 Task: Buy 2 Cleansers from Oral Care section under best seller category for shipping address: Katherine Jones, 1480 Vineyard Drive, Independence, Ohio 44131, Cell Number 4403901431. Pay from credit card ending with 7965, CVV 549
Action: Key pressed <Key.caps_lock>C<Key.caps_lock>leanse
Screenshot: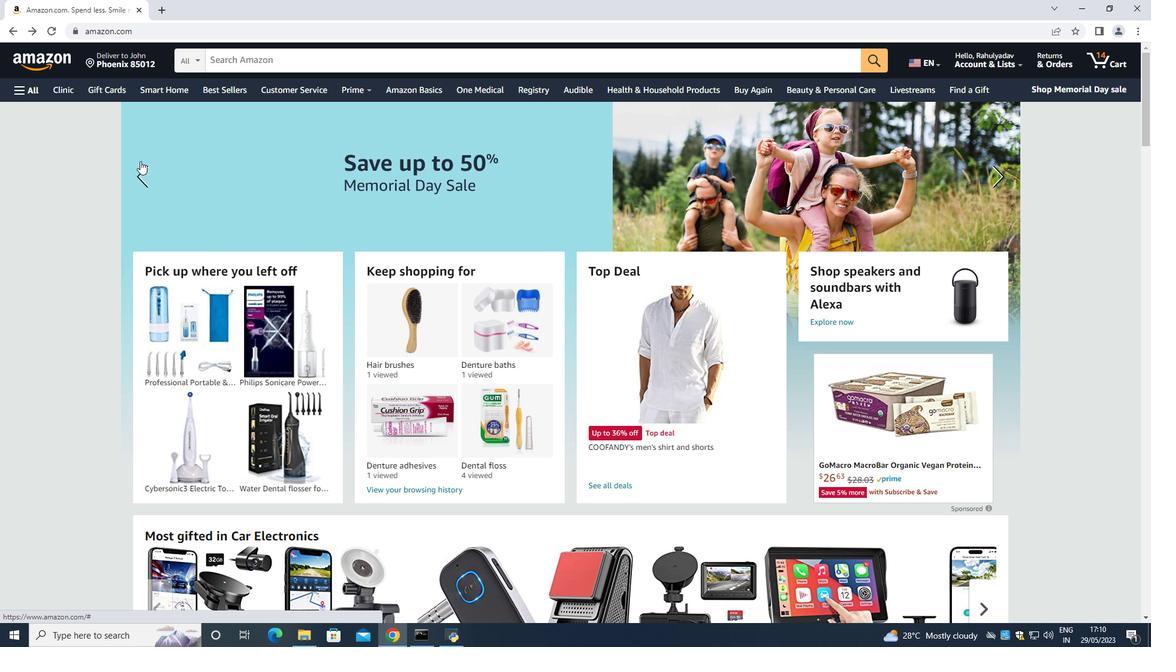 
Action: Mouse moved to (328, 62)
Screenshot: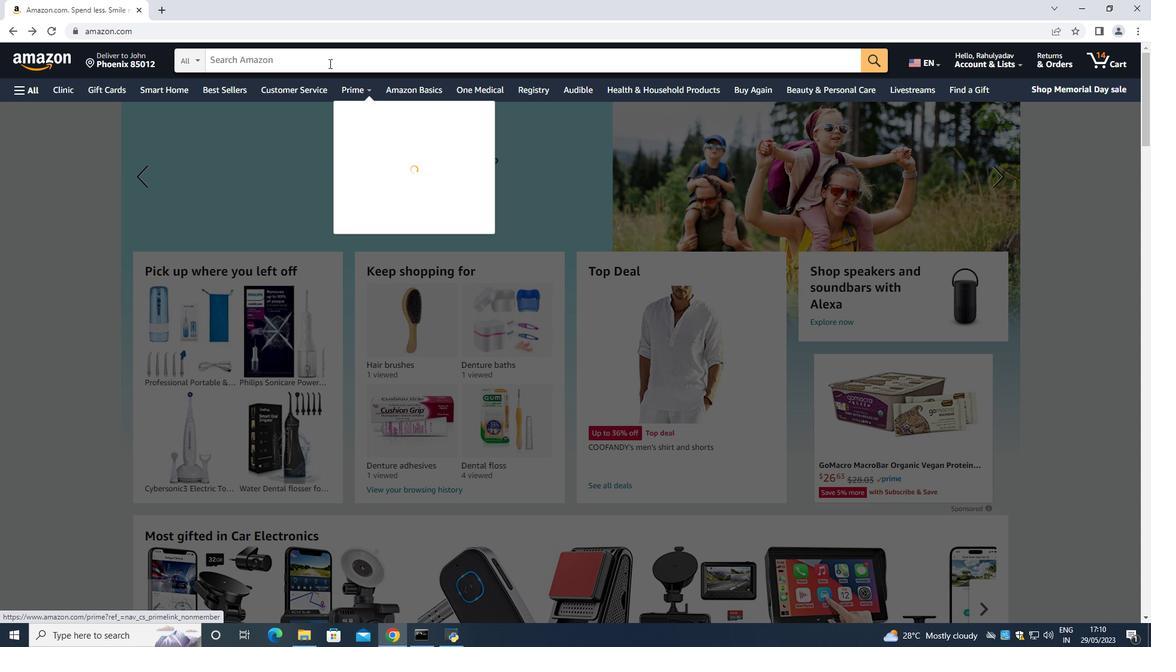
Action: Mouse pressed left at (328, 62)
Screenshot: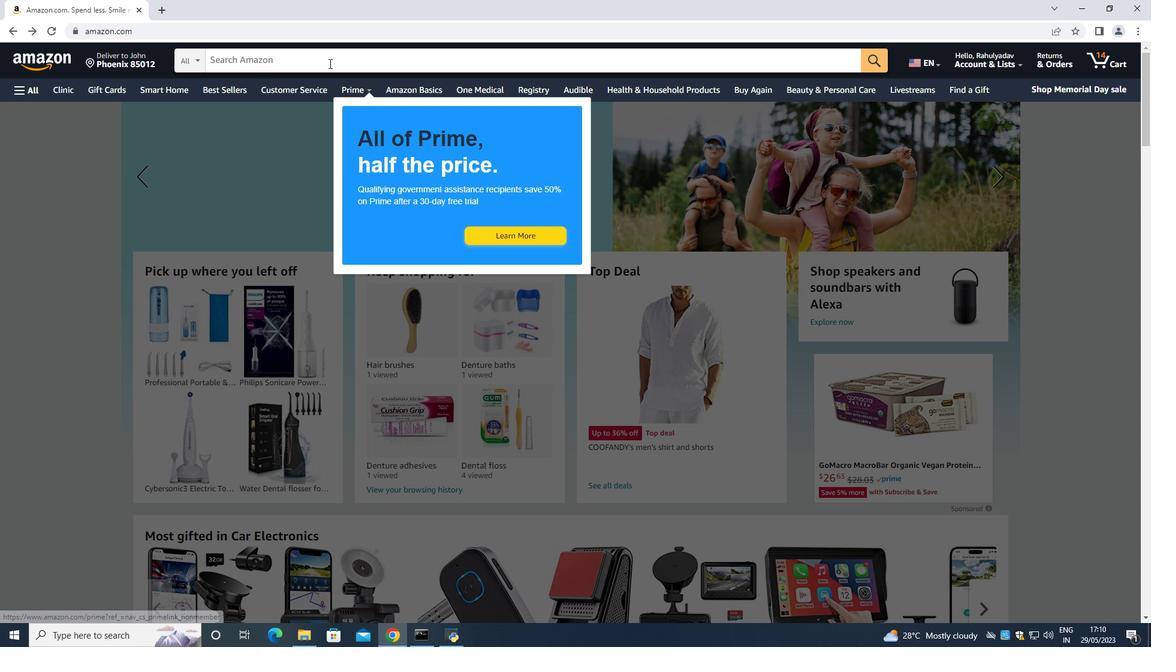 
Action: Key pressed <Key.shift><Key.shift><Key.shift><Key.shift><Key.shift><Key.shift><Key.shift><Key.shift><Key.shift><Key.shift><Key.shift><Key.shift><Key.shift><Key.shift><Key.shift><Key.shift><Key.shift><Key.shift><Key.shift><Key.shift><Key.shift><Key.shift><Key.shift><Key.shift><Key.shift><Key.shift><Key.shift><Key.shift><Key.shift><Key.shift><Key.shift><Key.shift>Cleansers<Key.space><Key.shift>From<Key.space><Key.shift><Key.shift><Key.shift><Key.shift><Key.caps_lock>O<Key.caps_lock>rak<Key.backspace>l<Key.space><Key.shift><Key.shift><Key.shift><Key.shift>Care<Key.enter>
Screenshot: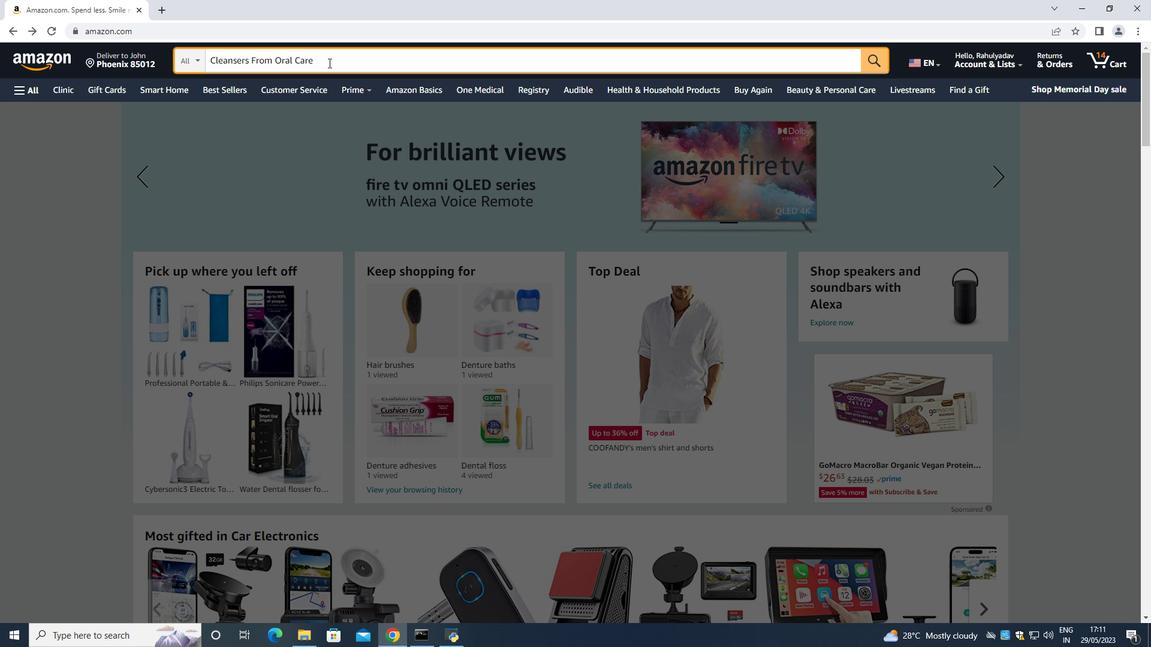 
Action: Mouse moved to (53, 314)
Screenshot: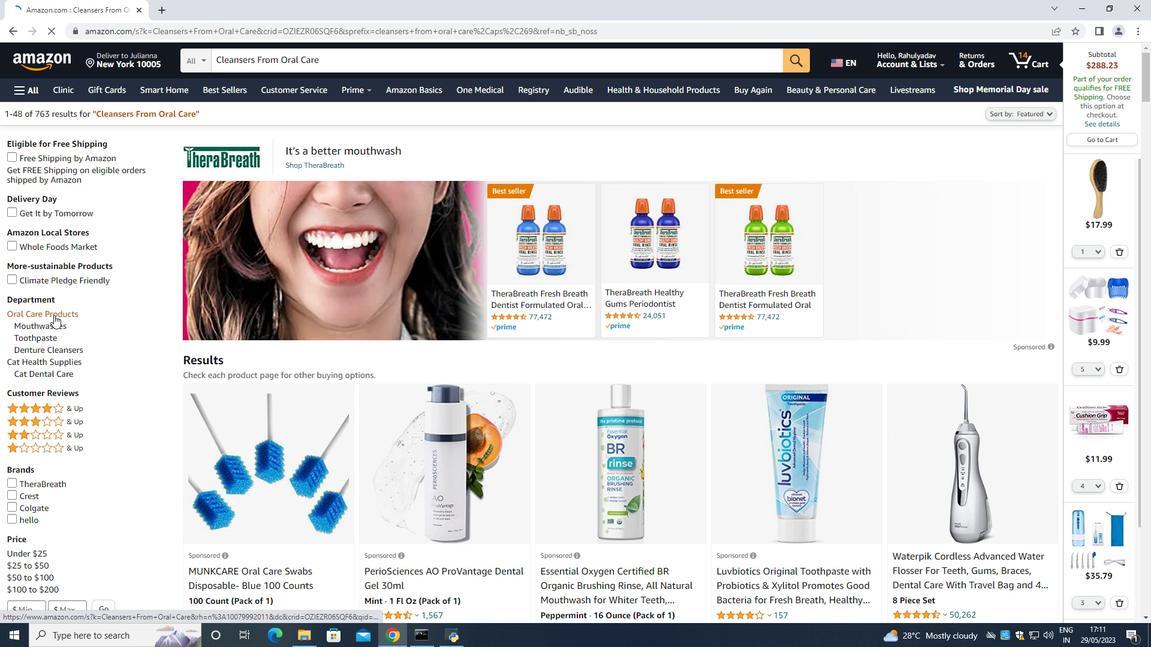 
Action: Mouse pressed left at (53, 314)
Screenshot: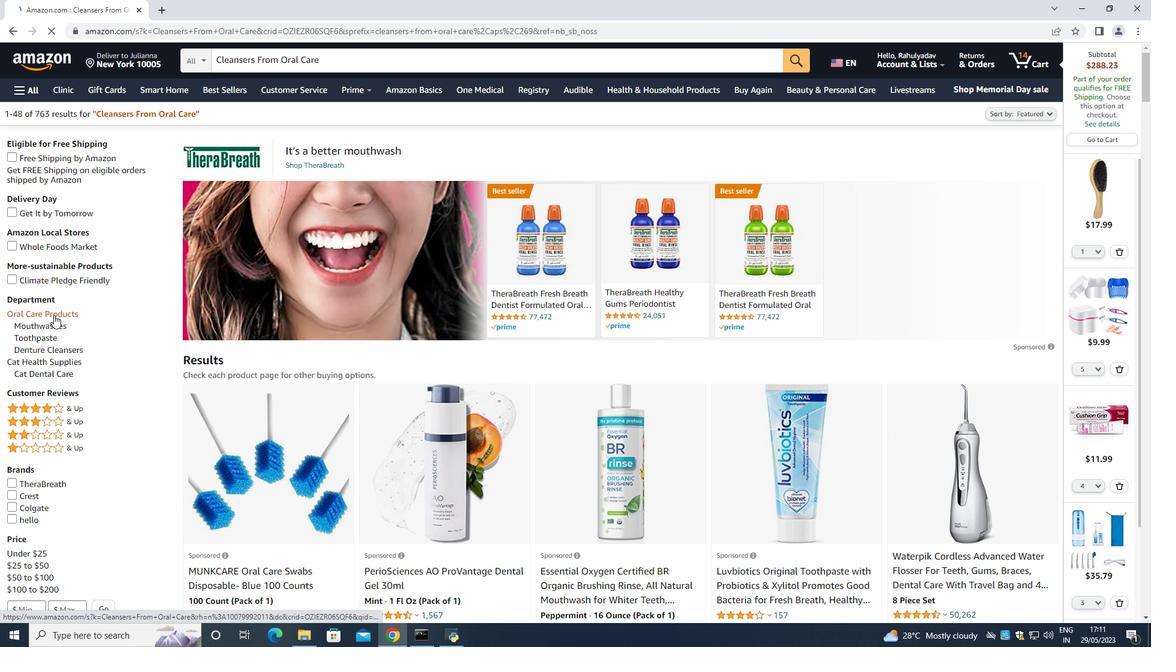 
Action: Mouse moved to (269, 373)
Screenshot: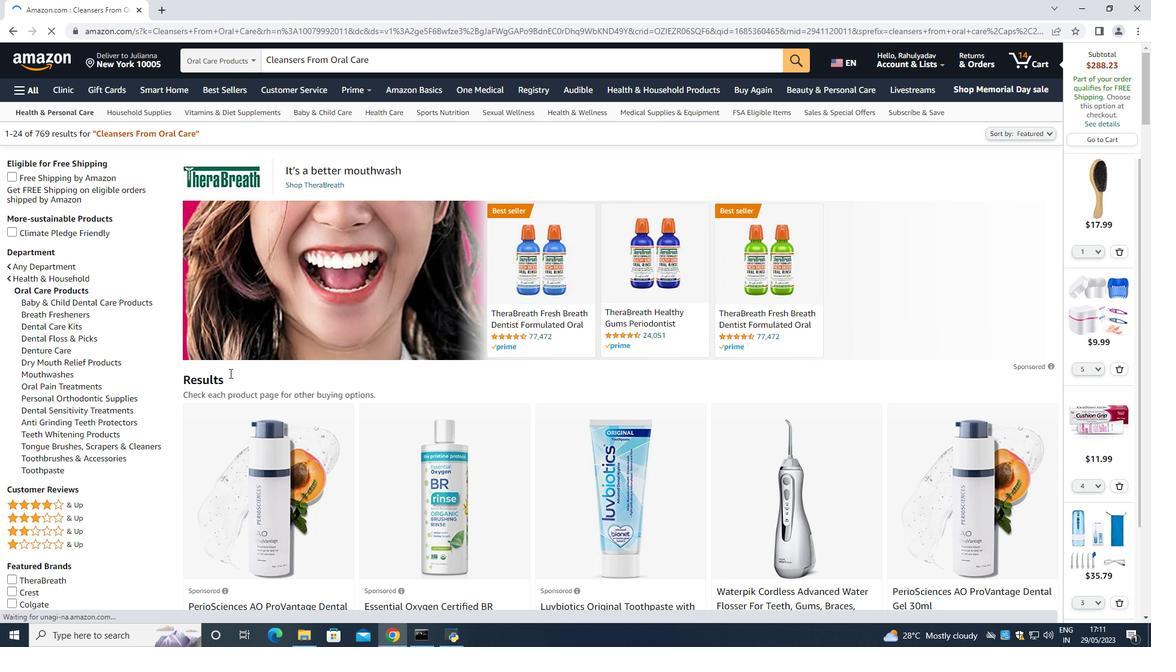 
Action: Mouse scrolled (269, 372) with delta (0, 0)
Screenshot: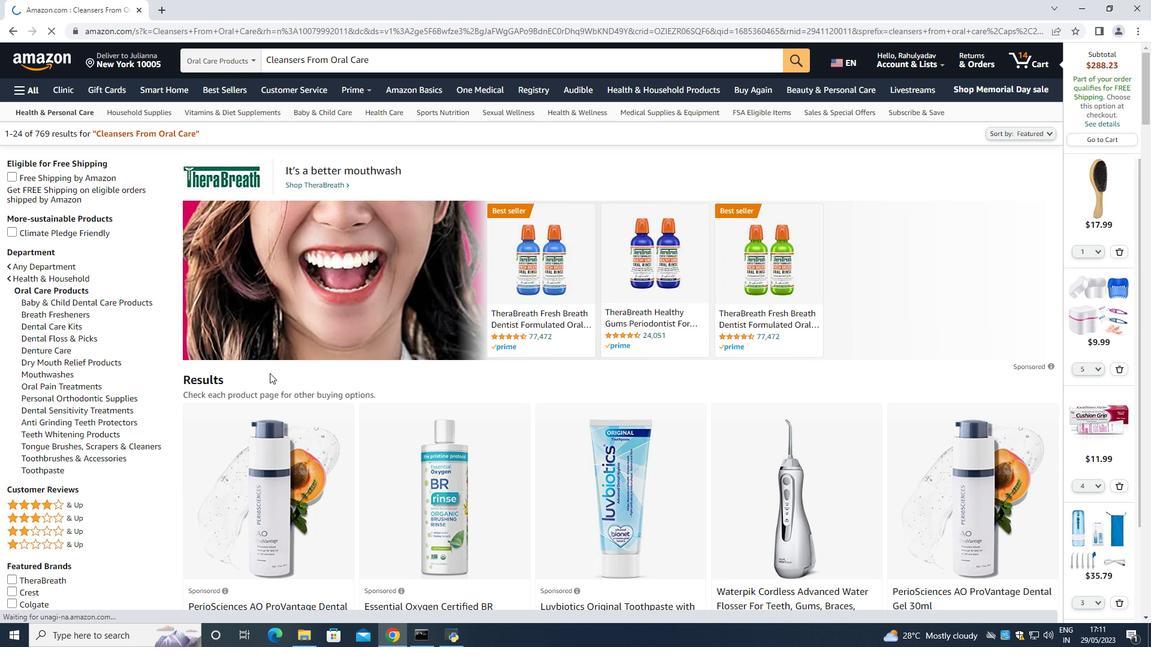 
Action: Mouse scrolled (269, 372) with delta (0, 0)
Screenshot: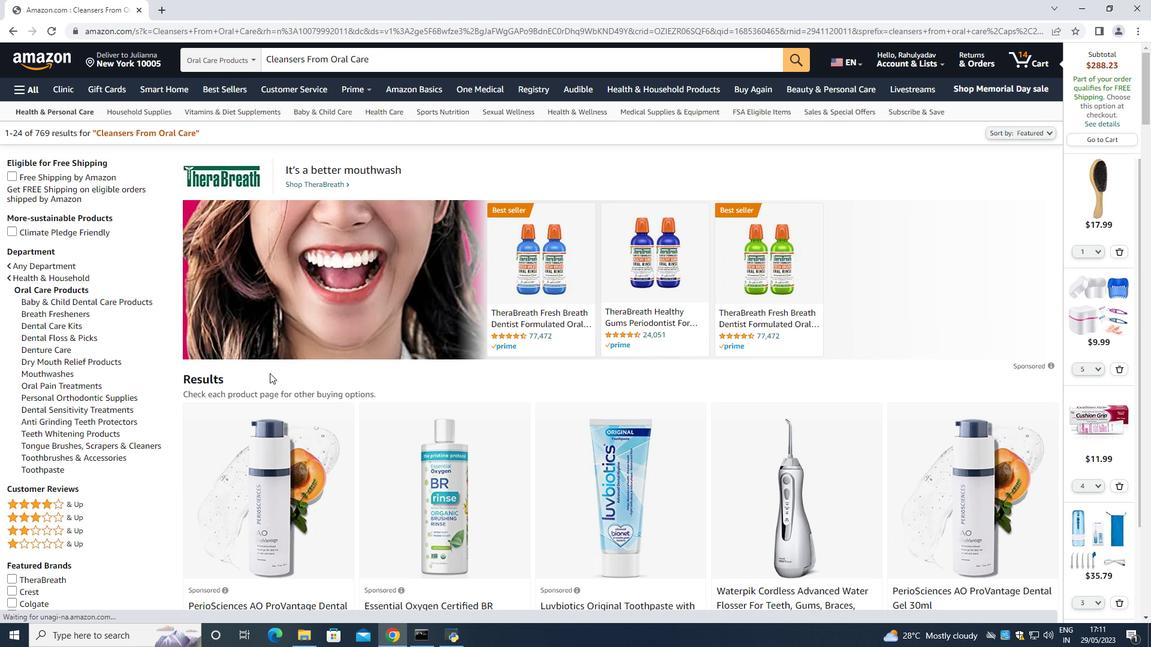 
Action: Mouse moved to (224, 488)
Screenshot: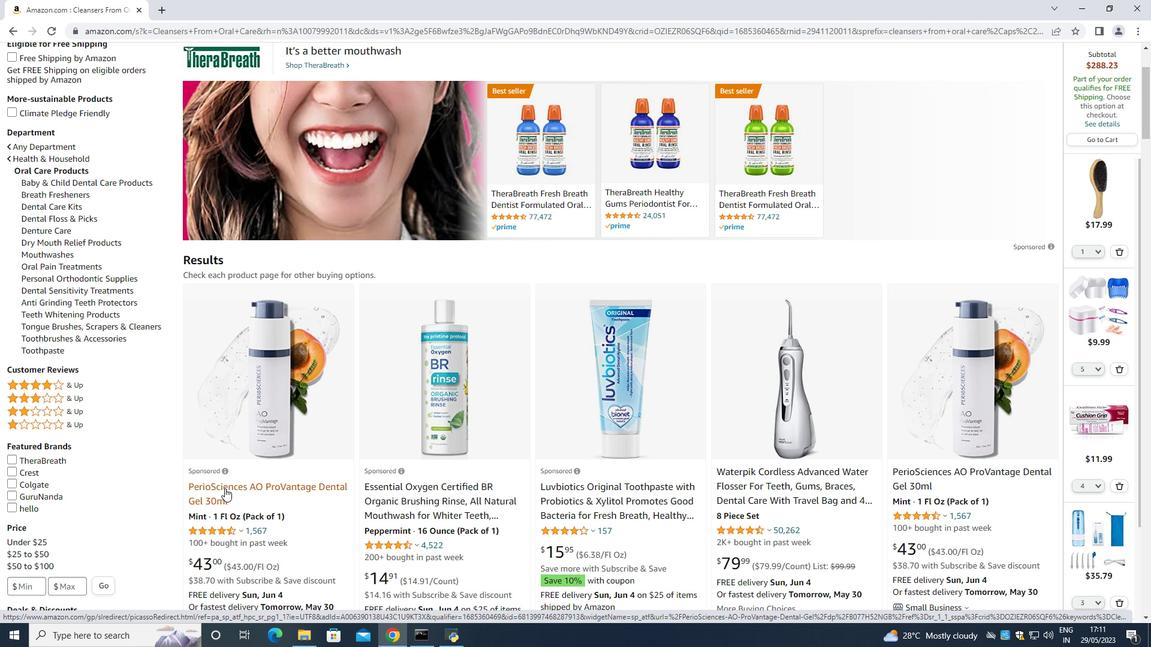 
Action: Mouse scrolled (224, 487) with delta (0, 0)
Screenshot: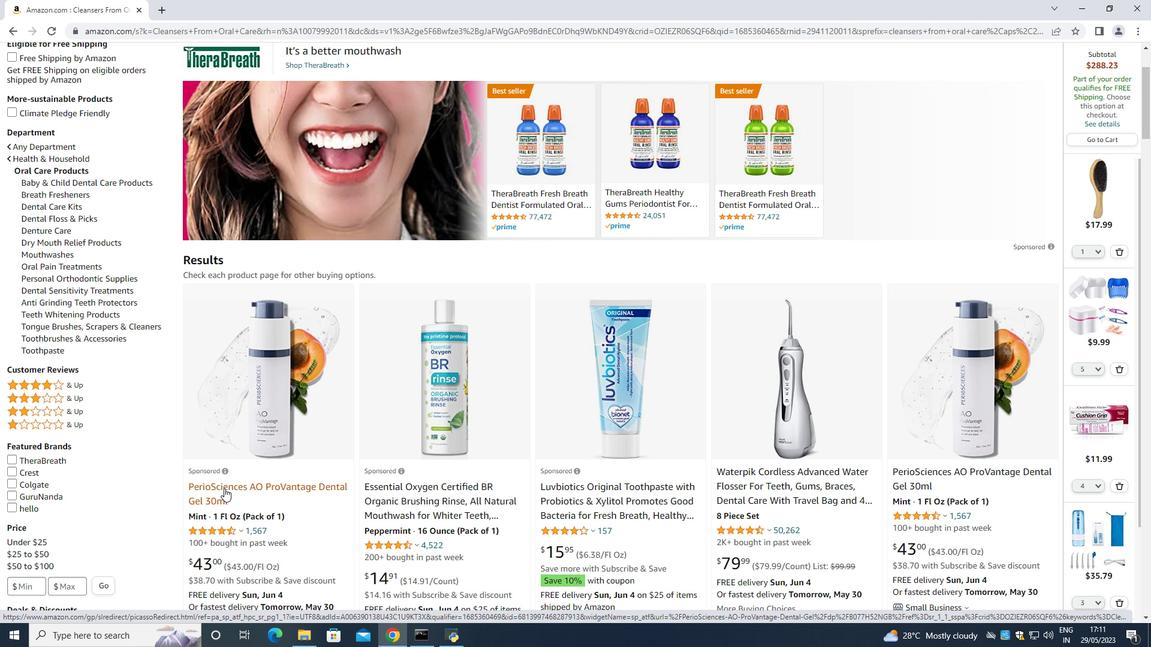 
Action: Mouse moved to (519, 238)
Screenshot: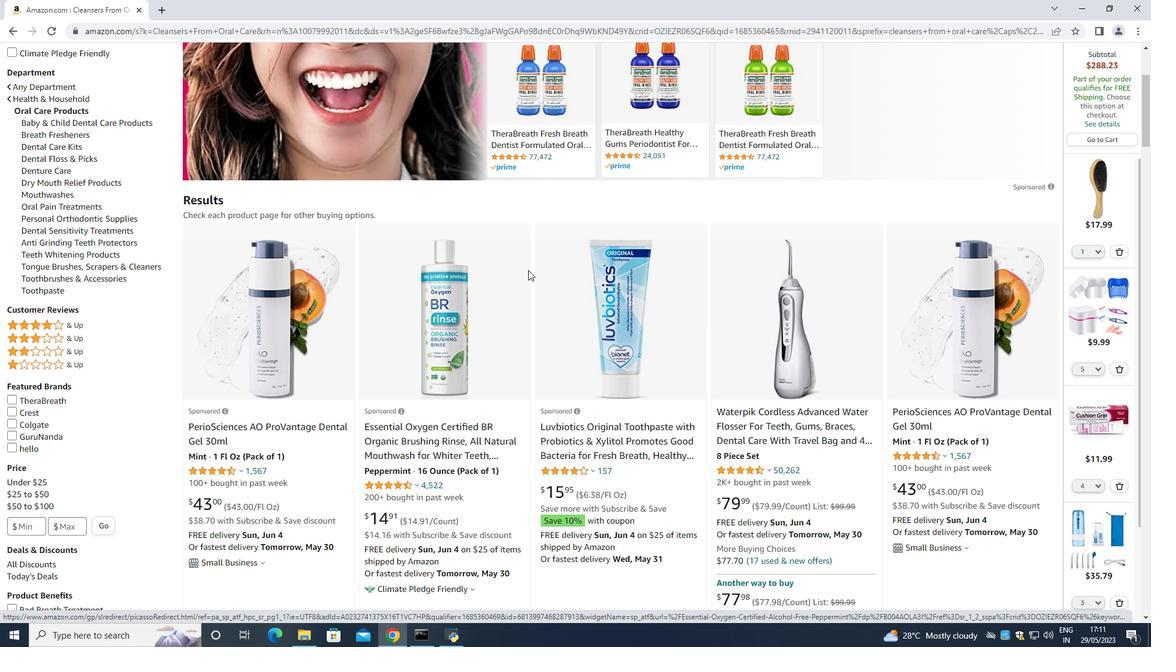 
Action: Mouse scrolled (519, 239) with delta (0, 0)
Screenshot: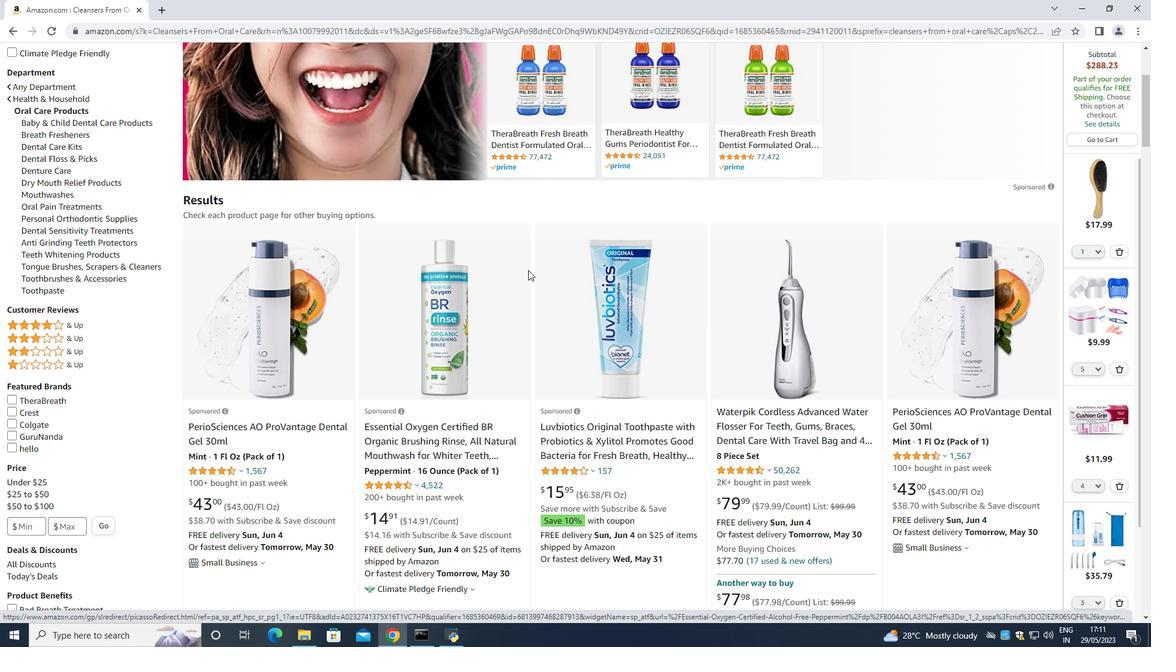 
Action: Mouse scrolled (519, 239) with delta (0, 0)
Screenshot: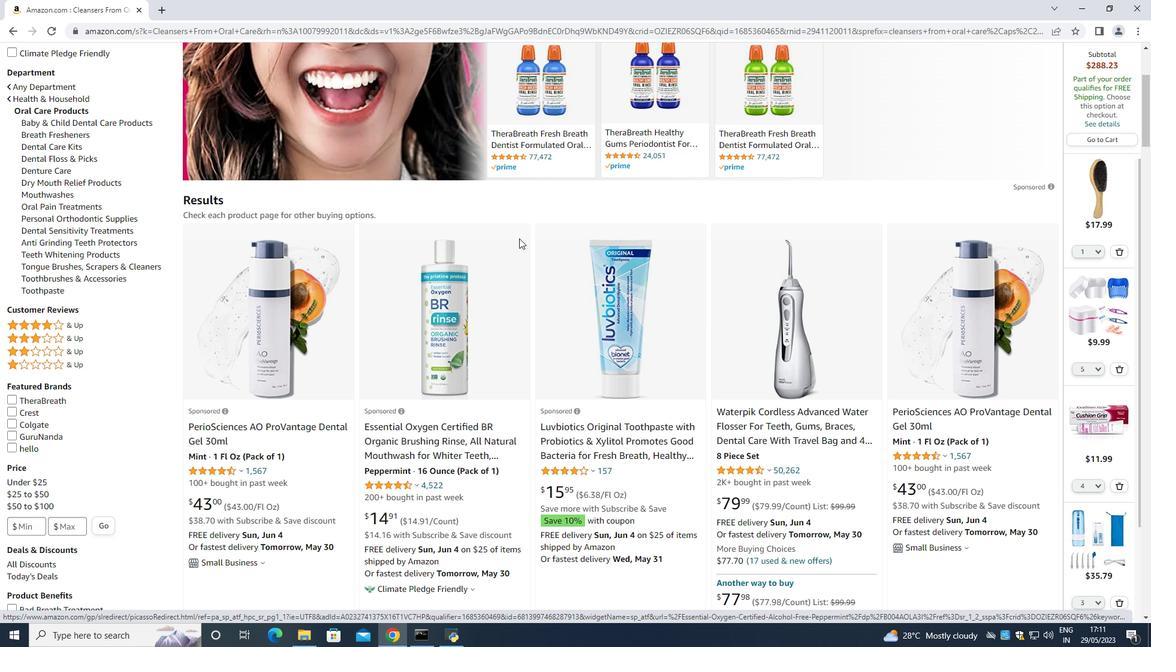 
Action: Mouse scrolled (519, 239) with delta (0, 0)
Screenshot: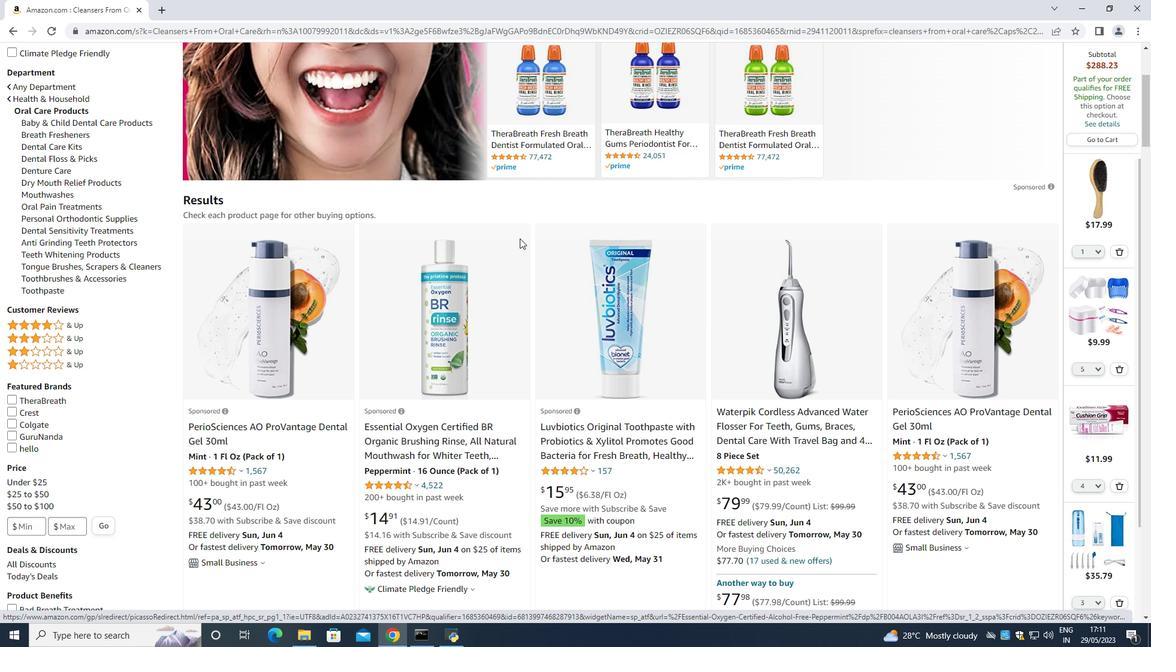 
Action: Mouse scrolled (519, 239) with delta (0, 0)
Screenshot: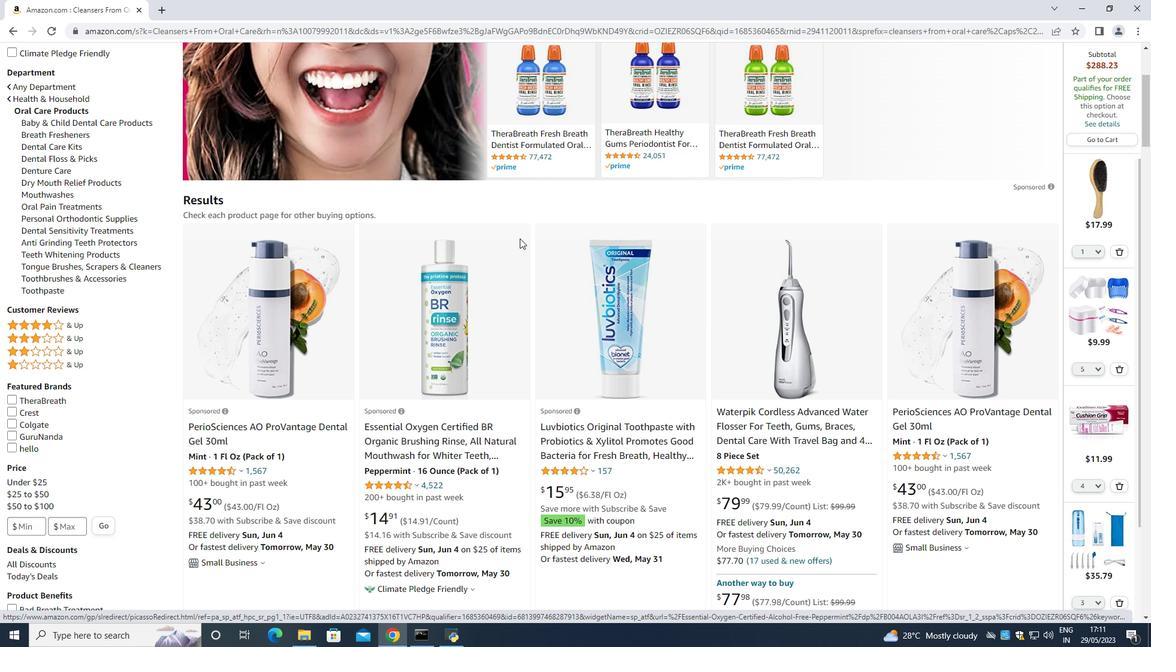
Action: Mouse scrolled (519, 239) with delta (0, 0)
Screenshot: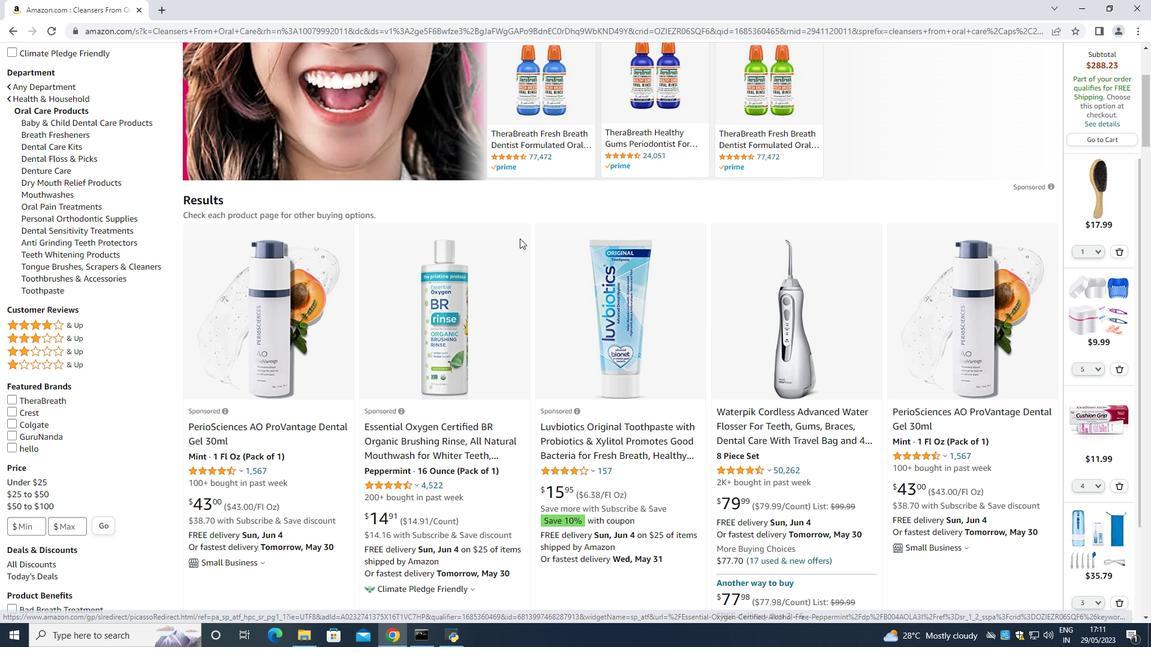 
Action: Mouse scrolled (519, 239) with delta (0, 0)
Screenshot: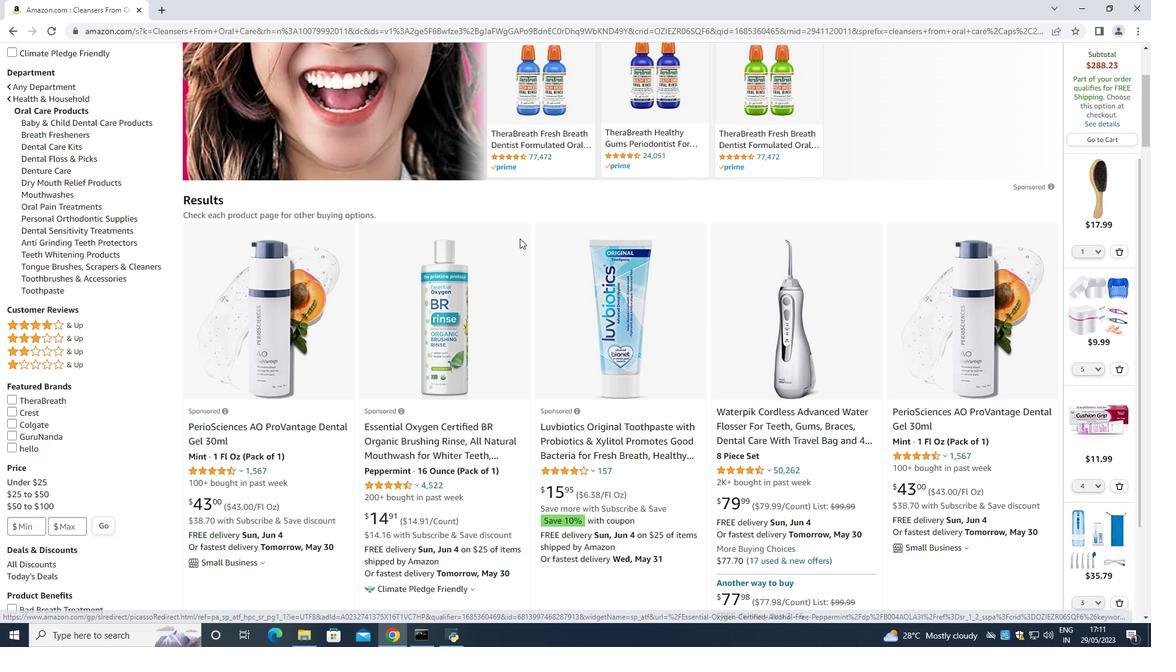 
Action: Mouse scrolled (519, 239) with delta (0, 0)
Screenshot: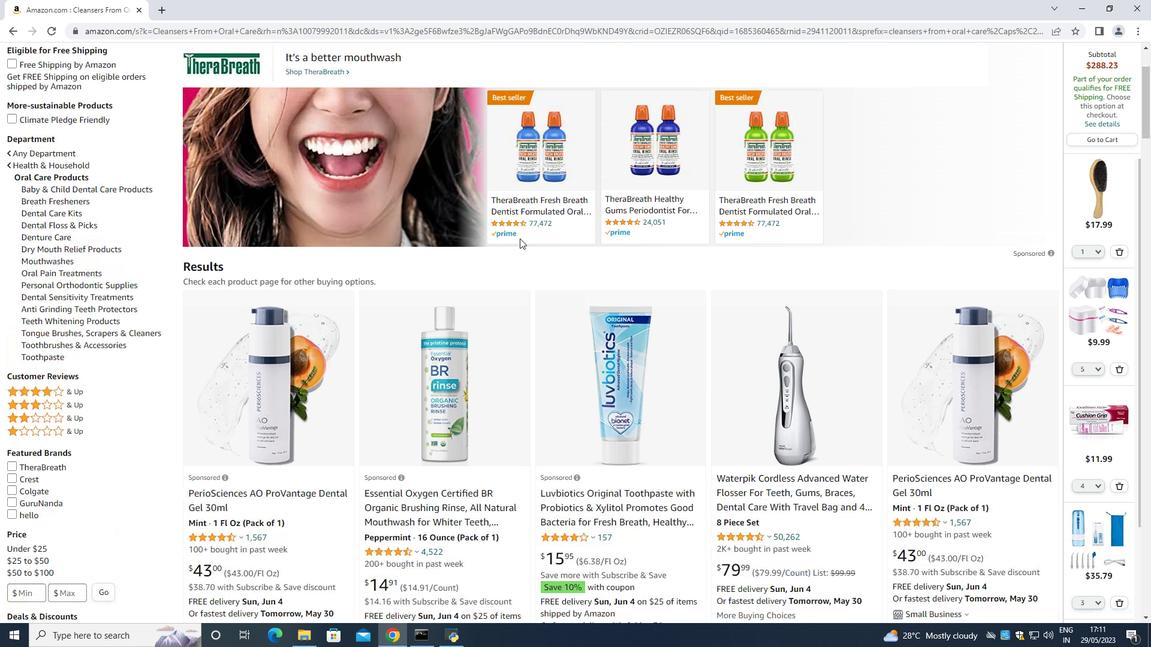 
Action: Mouse moved to (56, 288)
Screenshot: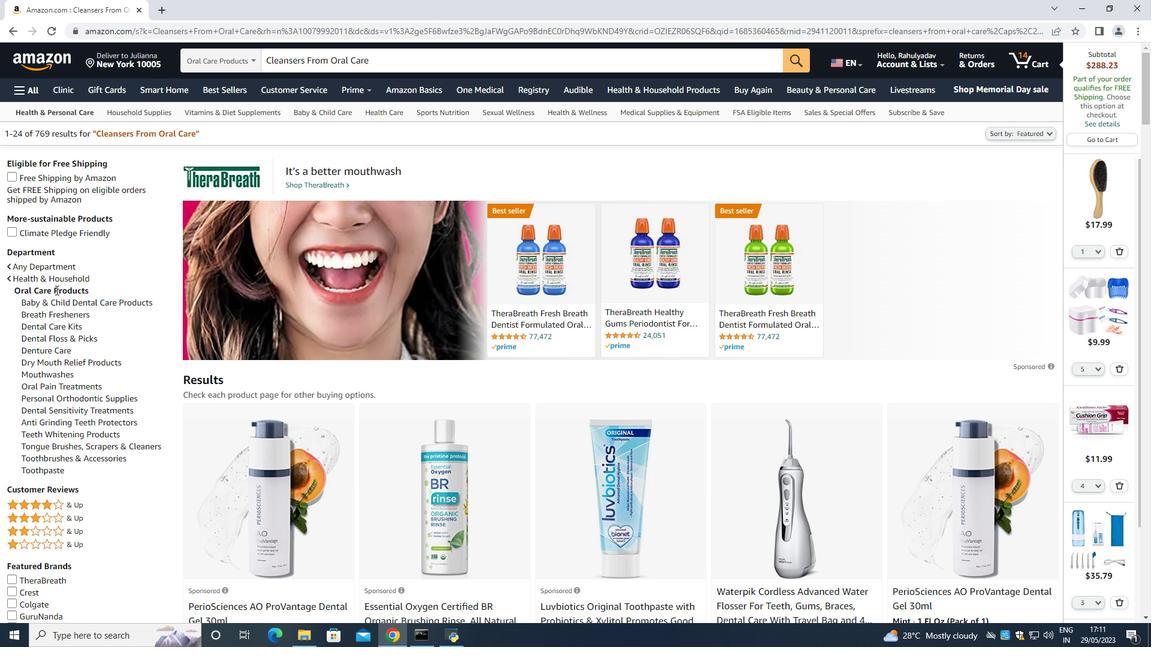 
Action: Mouse pressed left at (56, 288)
Screenshot: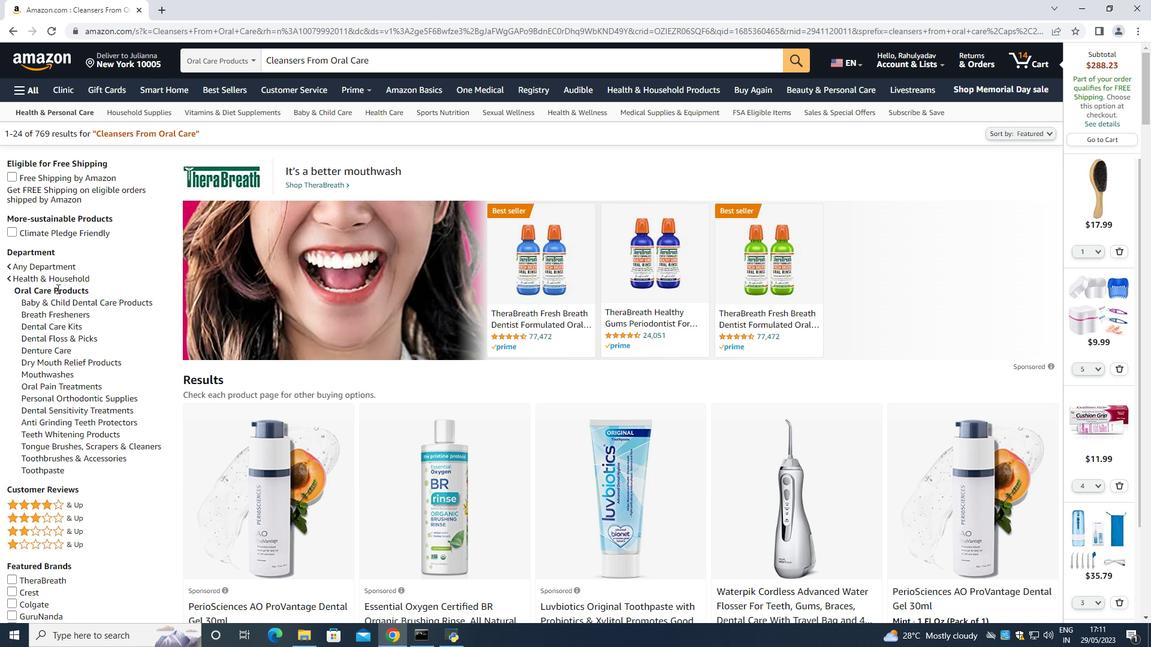 
Action: Mouse moved to (103, 287)
Screenshot: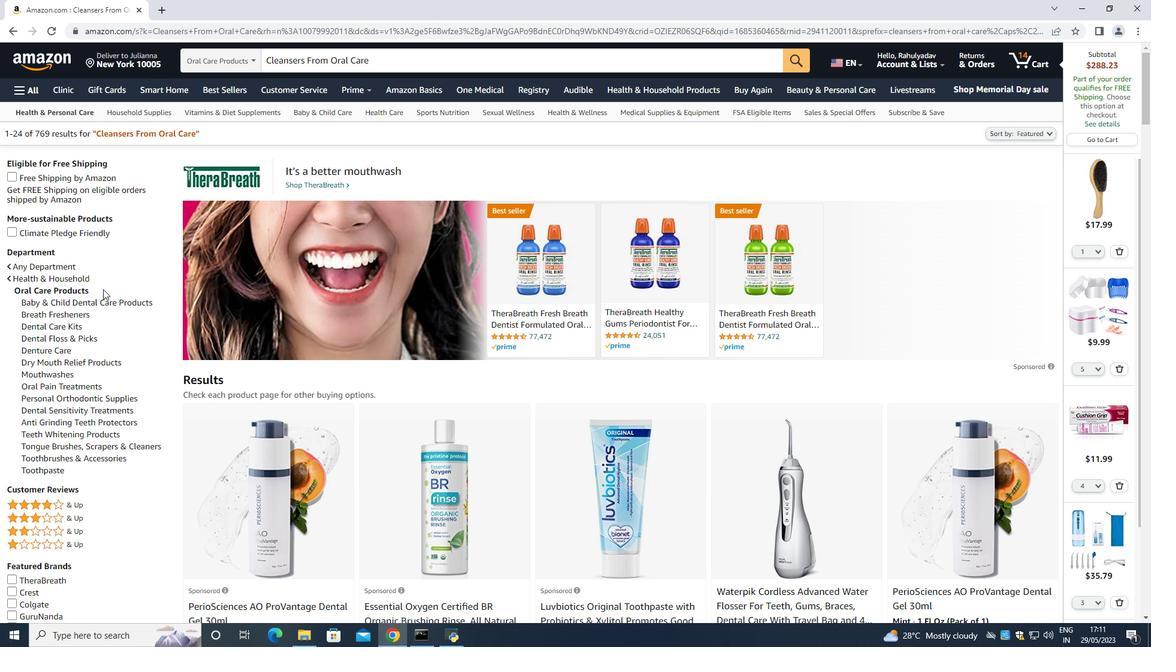 
Action: Mouse pressed left at (103, 287)
Screenshot: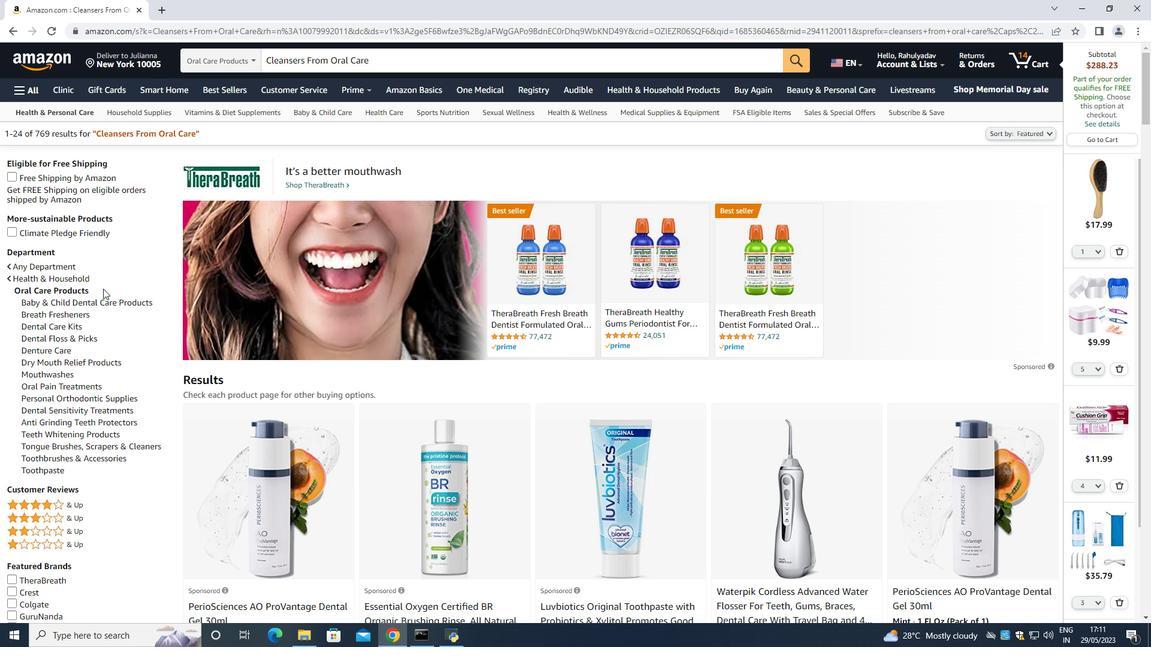 
Action: Mouse moved to (649, 402)
Screenshot: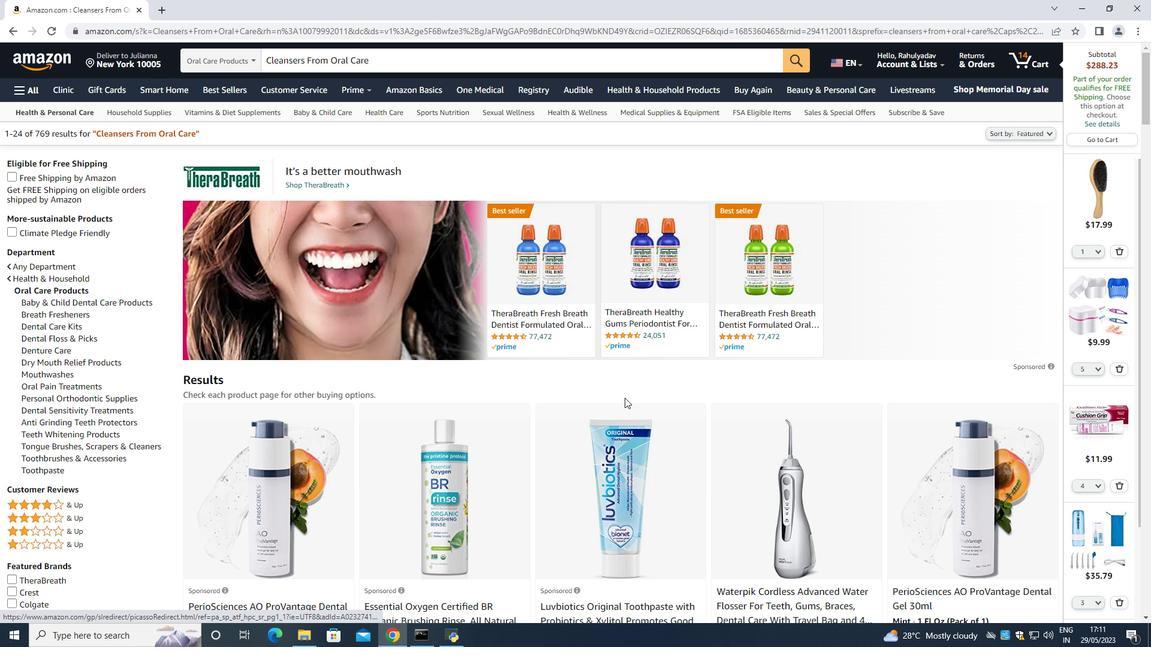 
Action: Mouse scrolled (649, 402) with delta (0, 0)
Screenshot: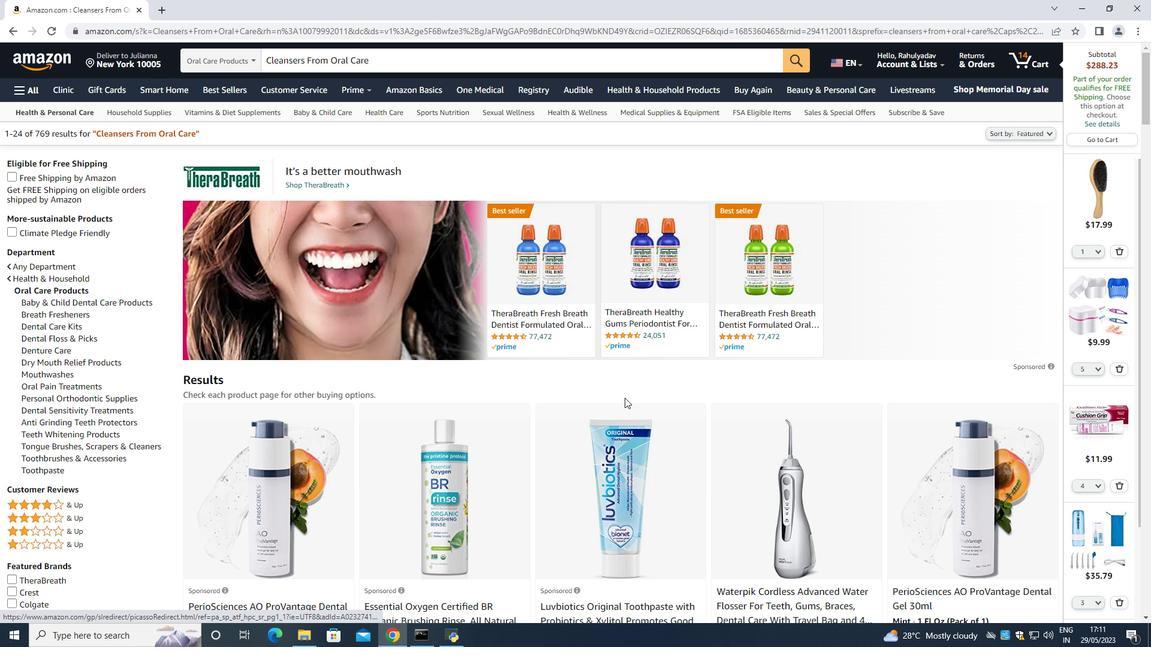 
Action: Mouse moved to (655, 402)
Screenshot: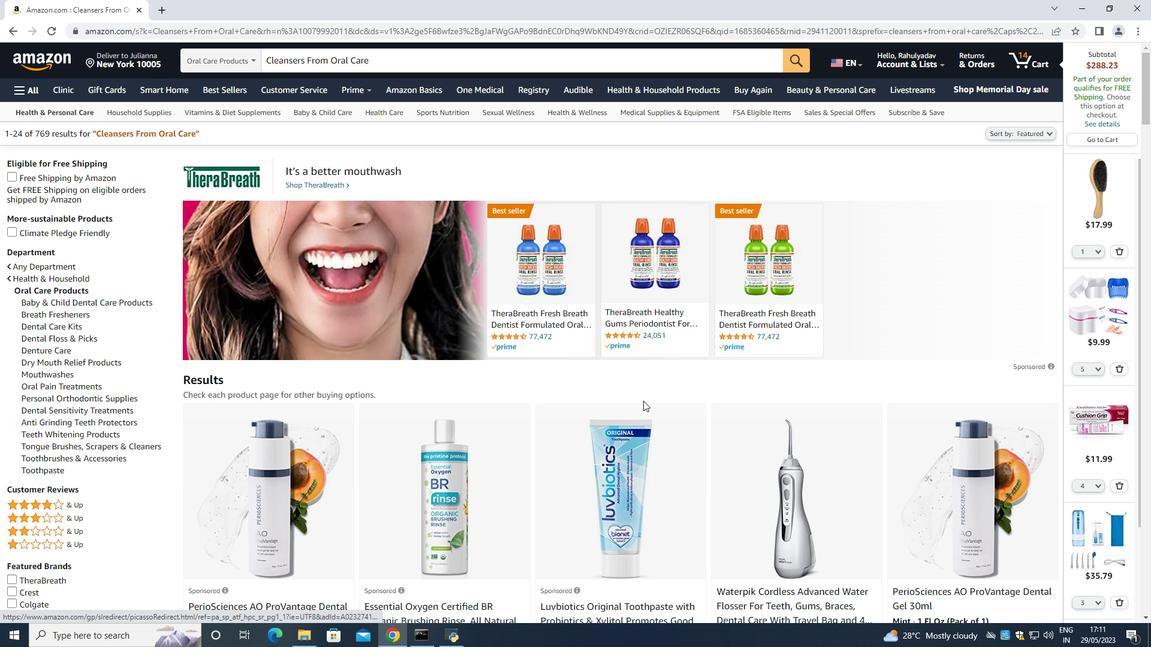 
Action: Mouse scrolled (655, 402) with delta (0, 0)
Screenshot: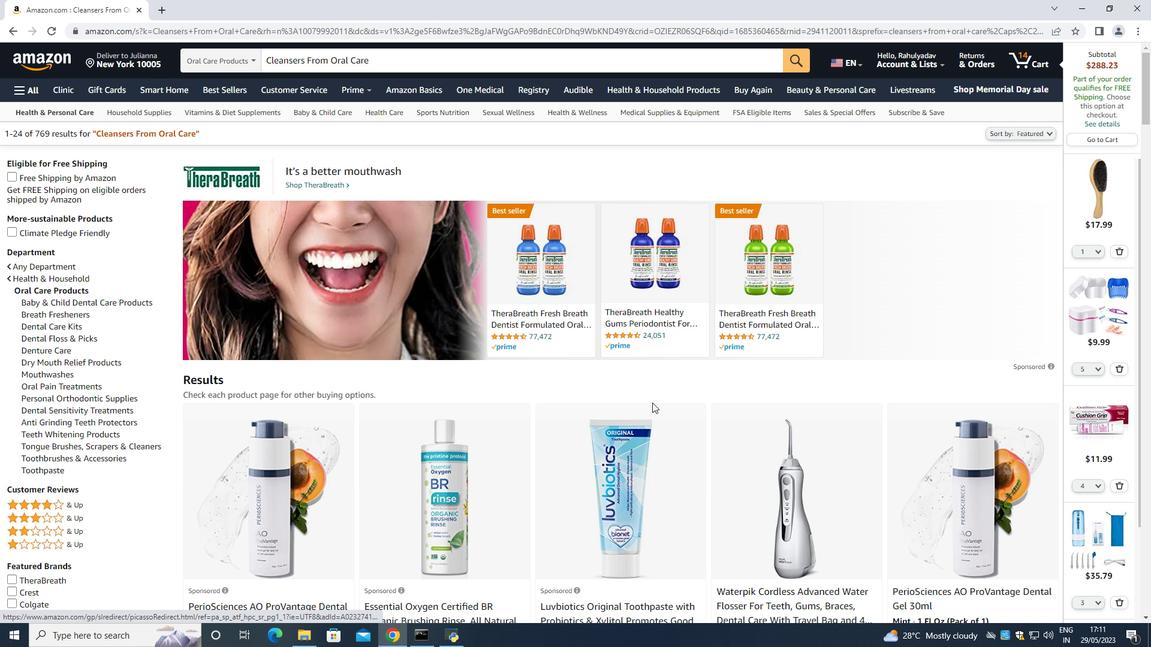 
Action: Mouse moved to (754, 471)
Screenshot: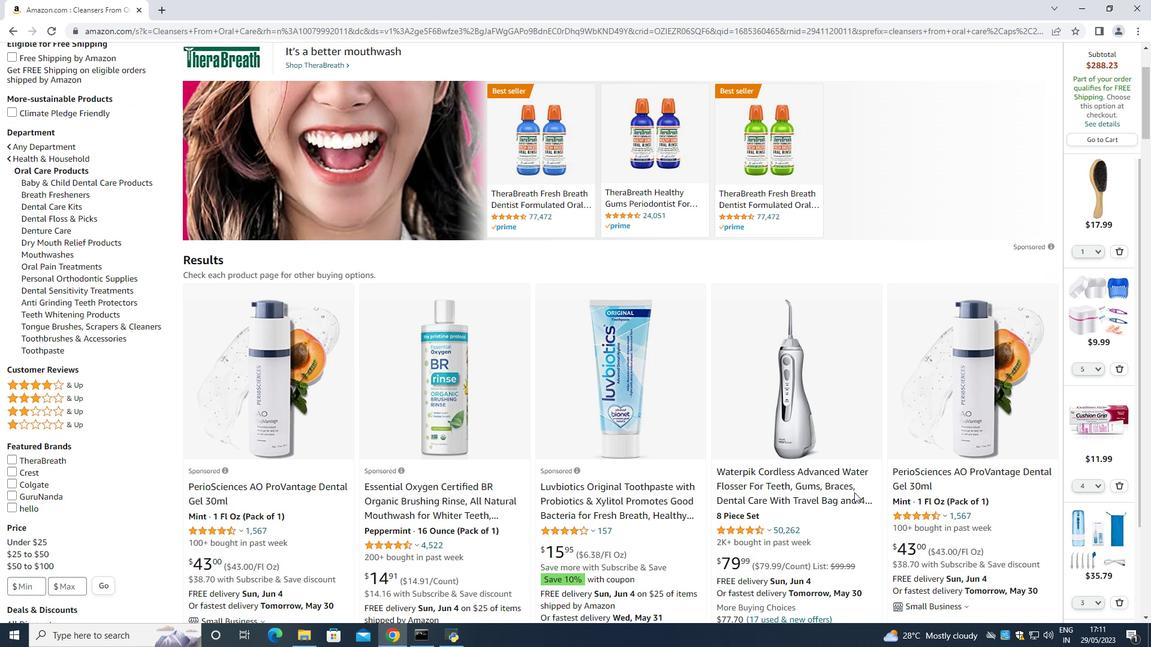 
Action: Mouse scrolled (761, 474) with delta (0, 0)
Screenshot: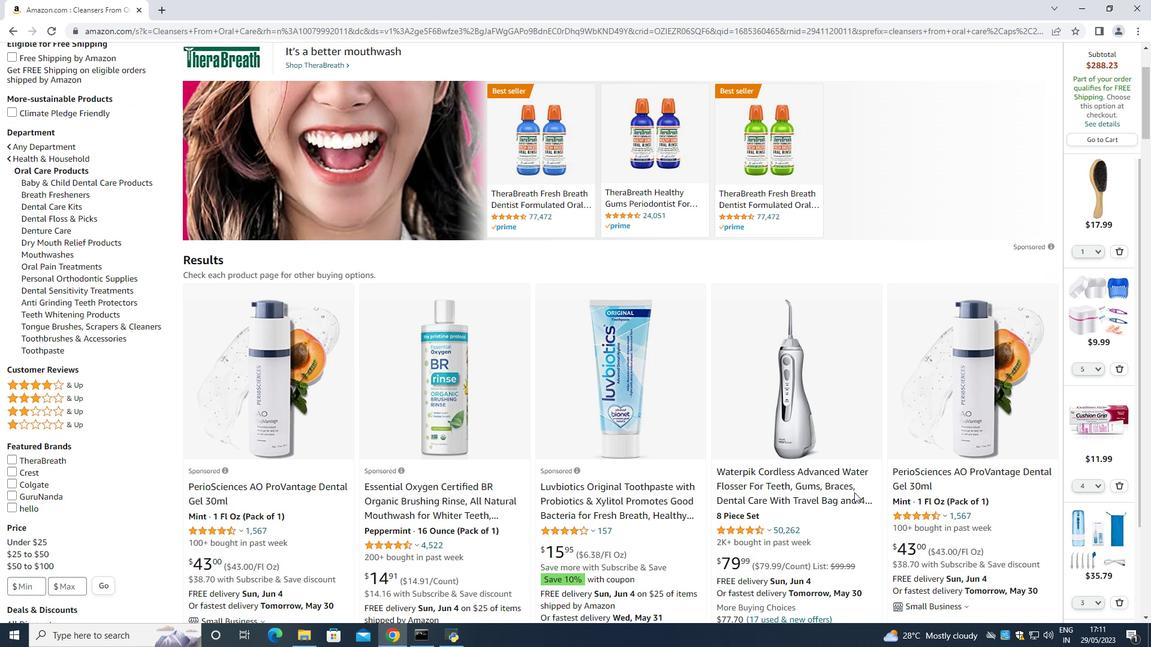 
Action: Mouse moved to (700, 447)
Screenshot: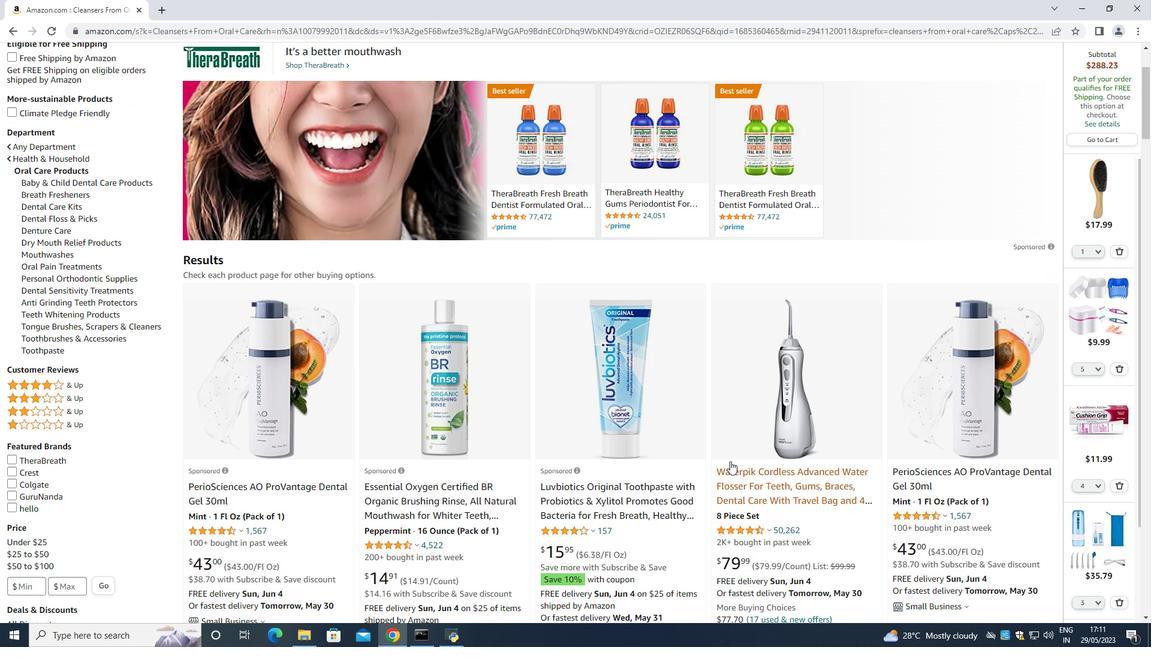 
Action: Mouse scrolled (703, 449) with delta (0, 0)
Screenshot: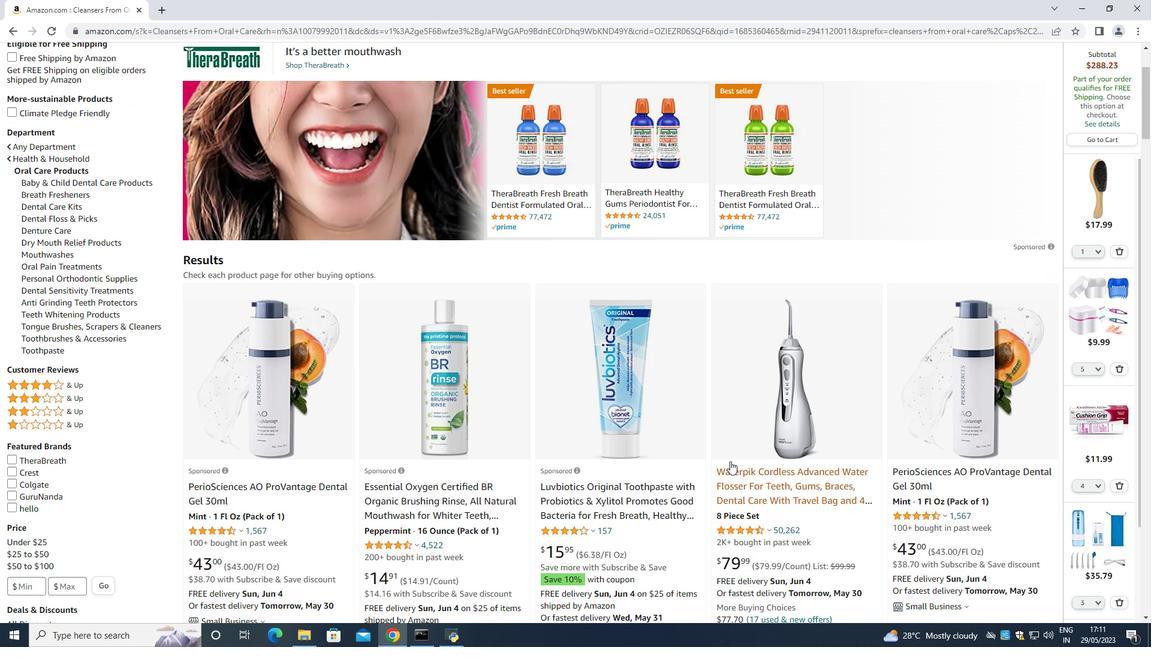 
Action: Mouse moved to (620, 415)
Screenshot: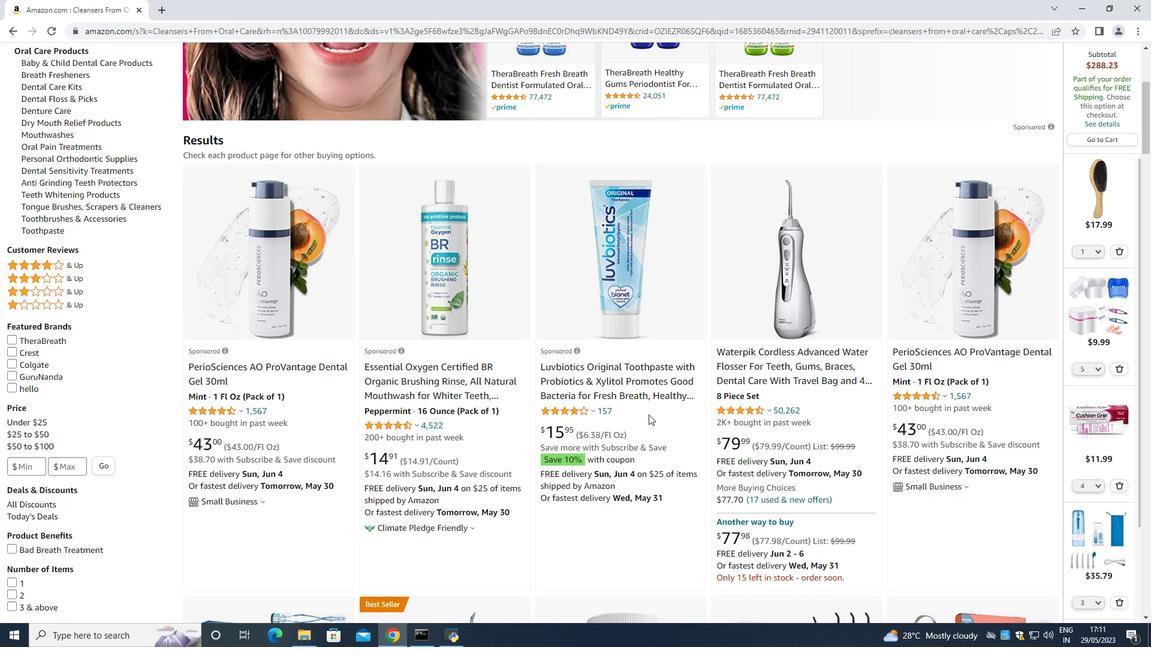 
Action: Mouse scrolled (620, 414) with delta (0, 0)
Screenshot: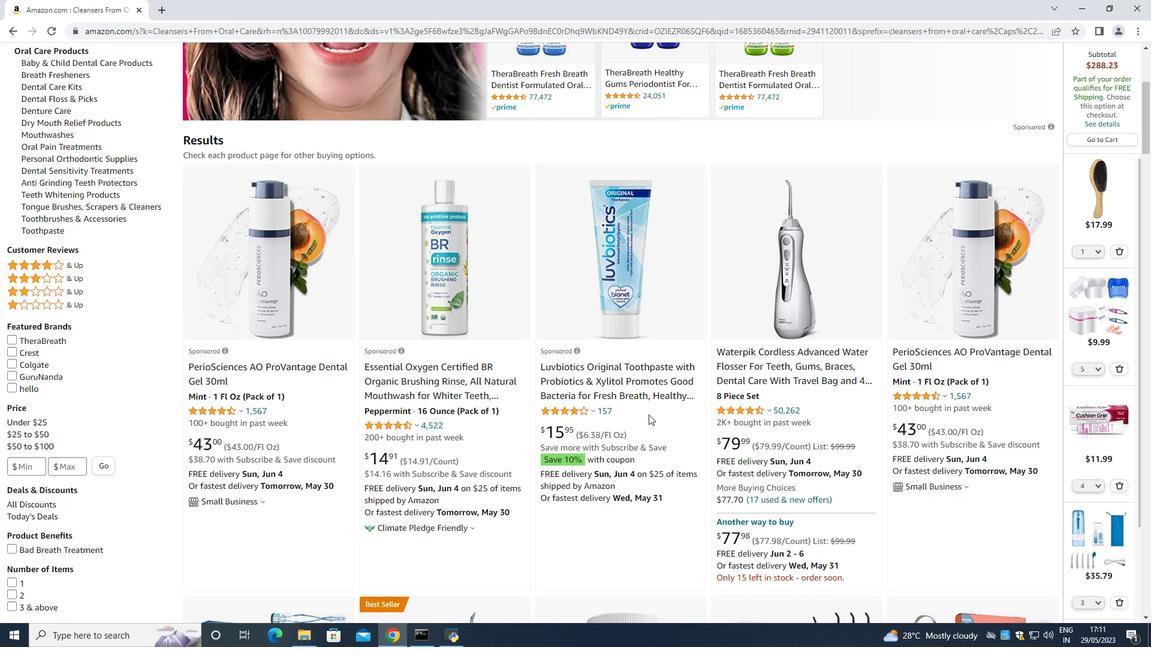 
Action: Mouse moved to (583, 415)
Screenshot: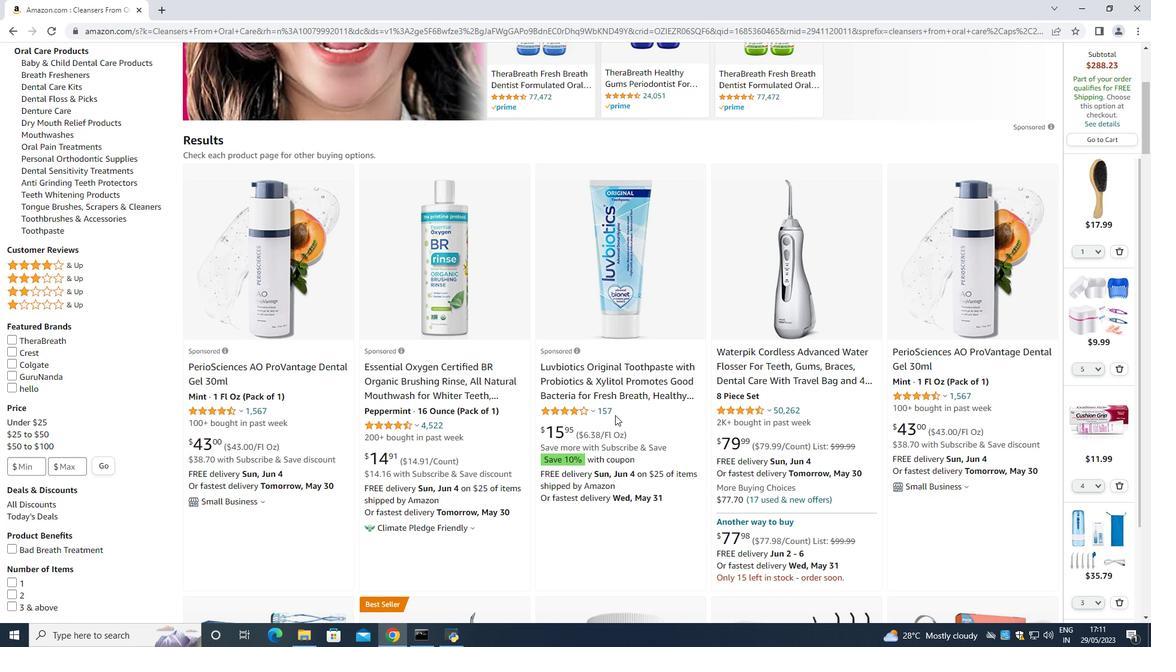 
Action: Mouse scrolled (583, 414) with delta (0, 0)
Screenshot: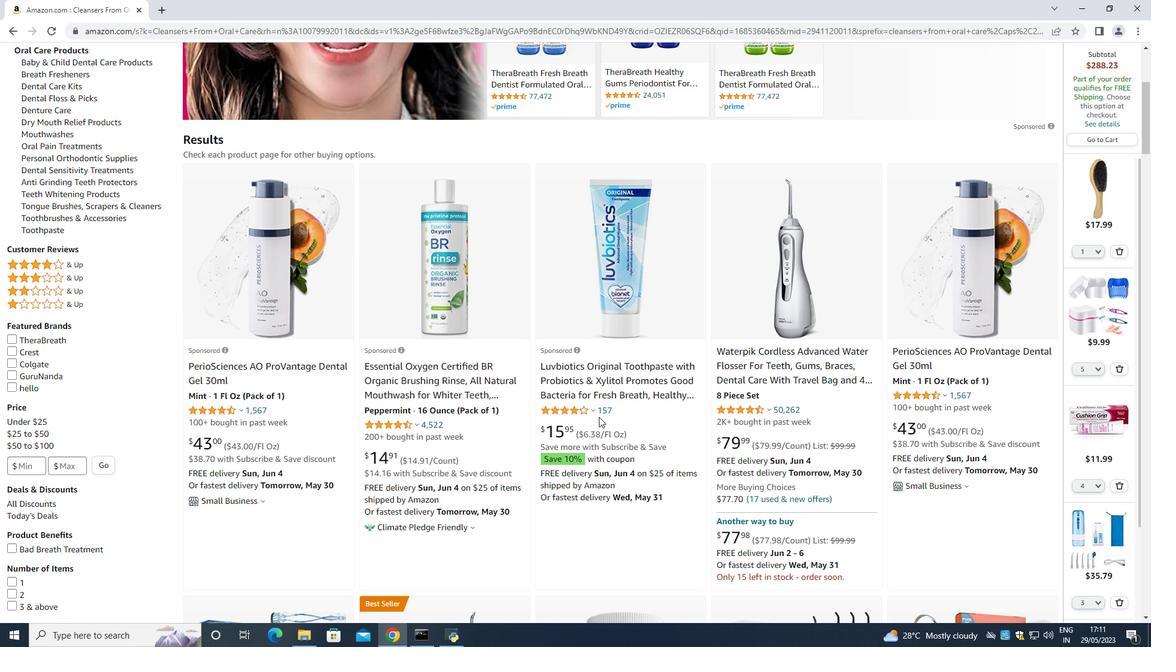 
Action: Mouse moved to (541, 405)
Screenshot: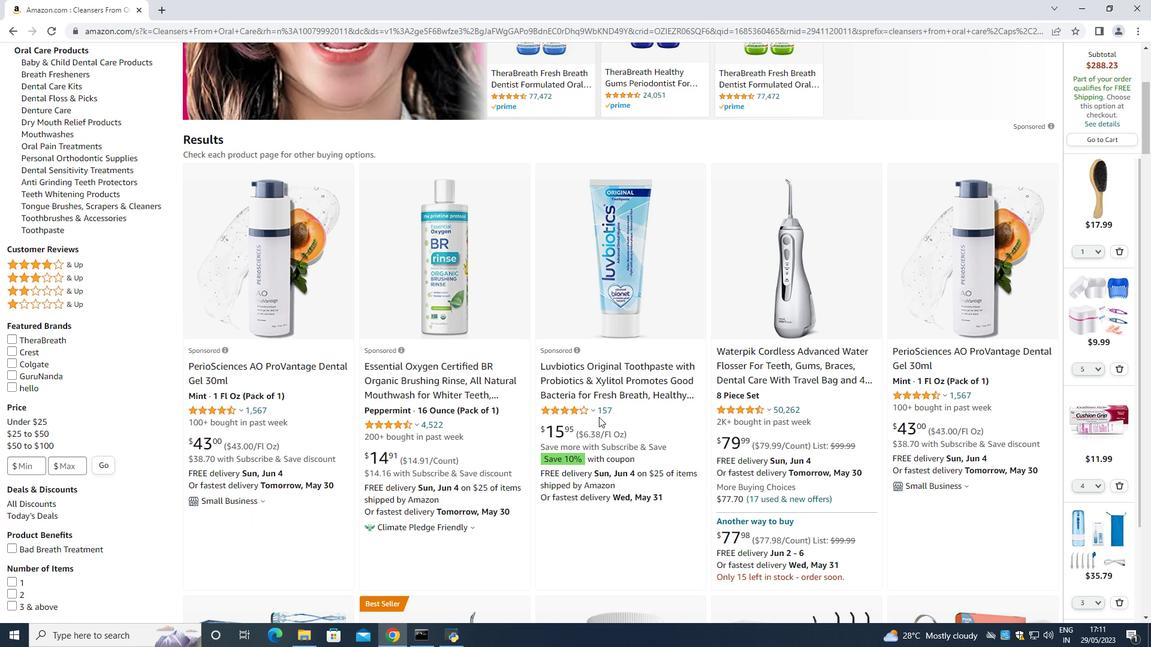 
Action: Mouse scrolled (541, 404) with delta (0, 0)
Screenshot: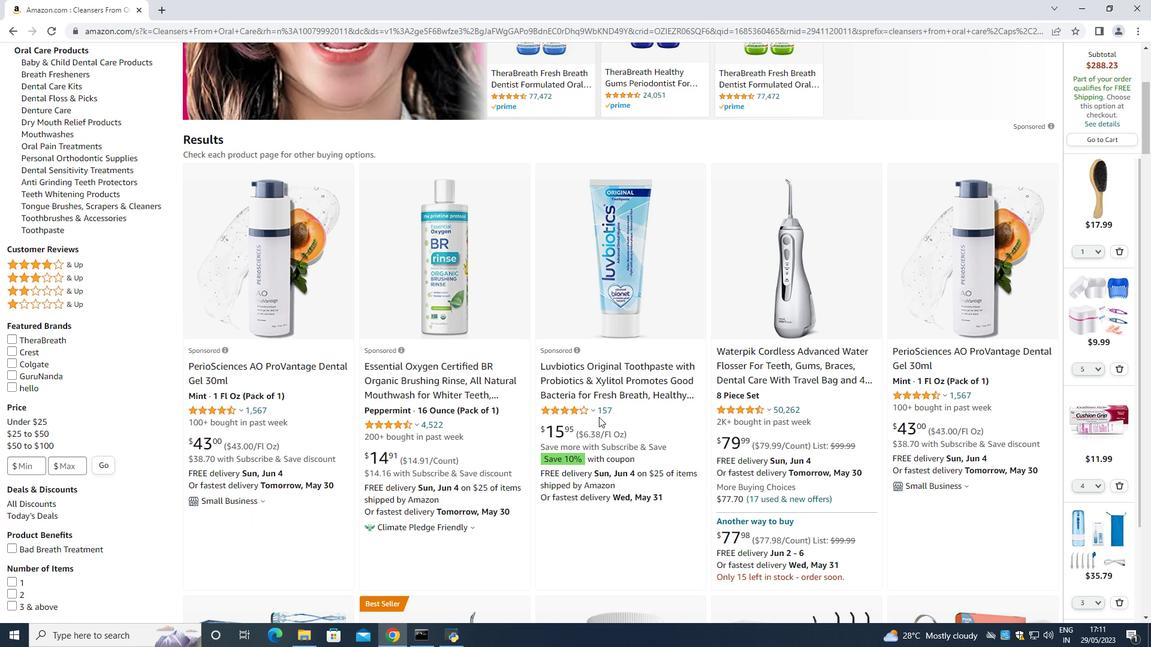 
Action: Mouse moved to (508, 393)
Screenshot: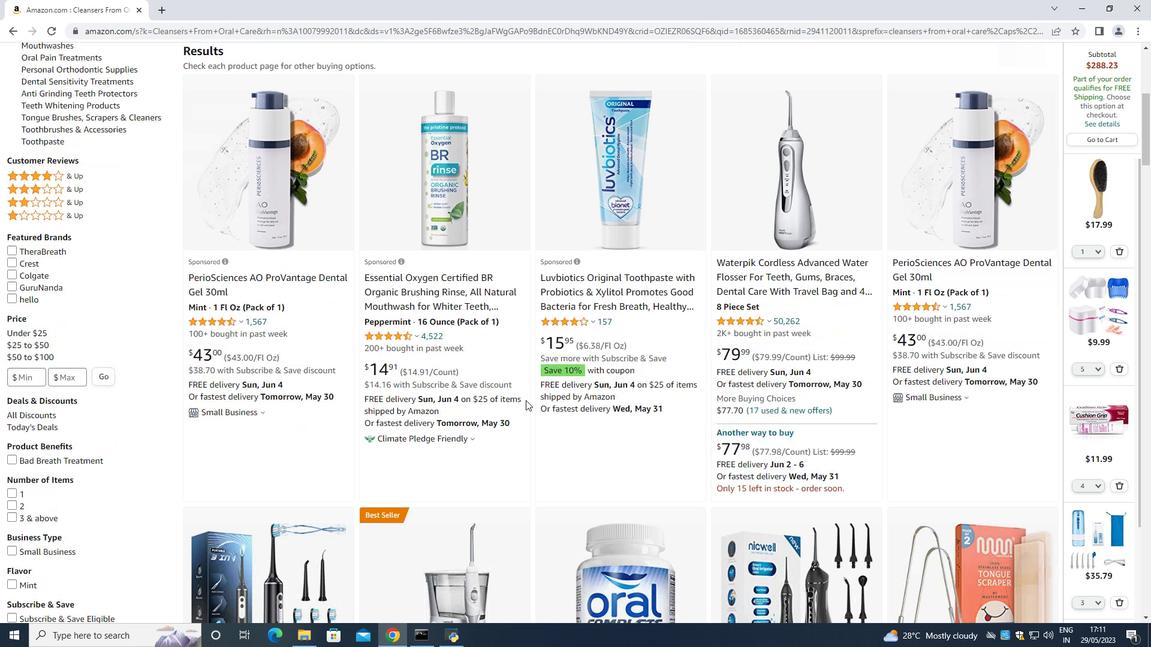 
Action: Mouse scrolled (508, 392) with delta (0, 0)
Screenshot: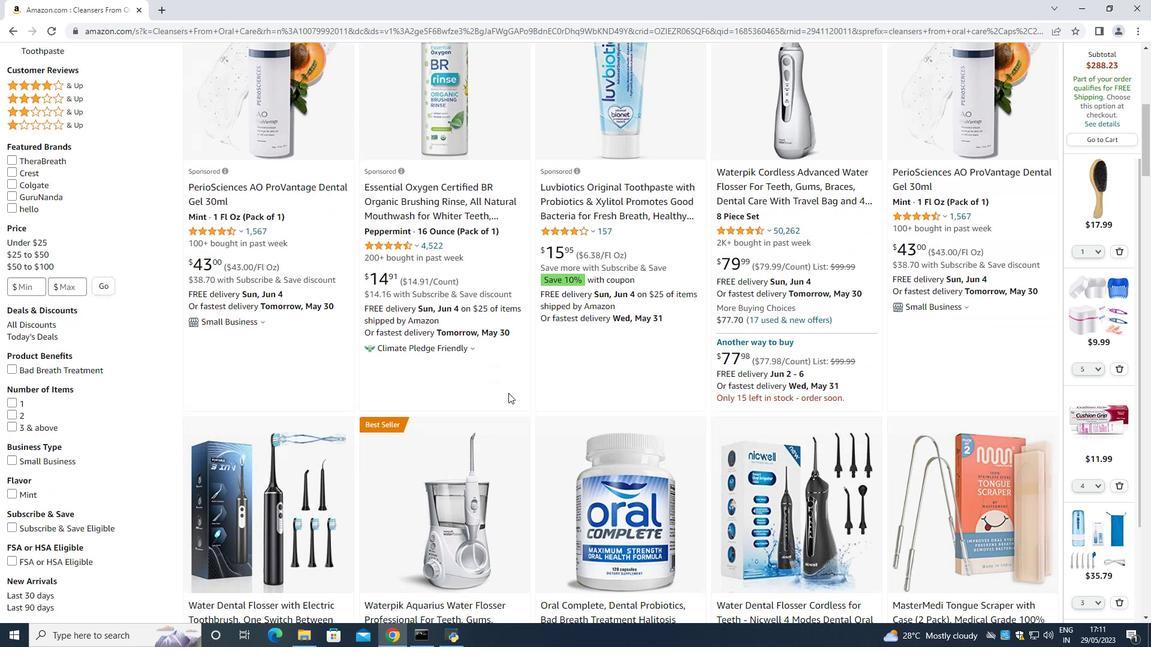 
Action: Mouse scrolled (508, 392) with delta (0, 0)
Screenshot: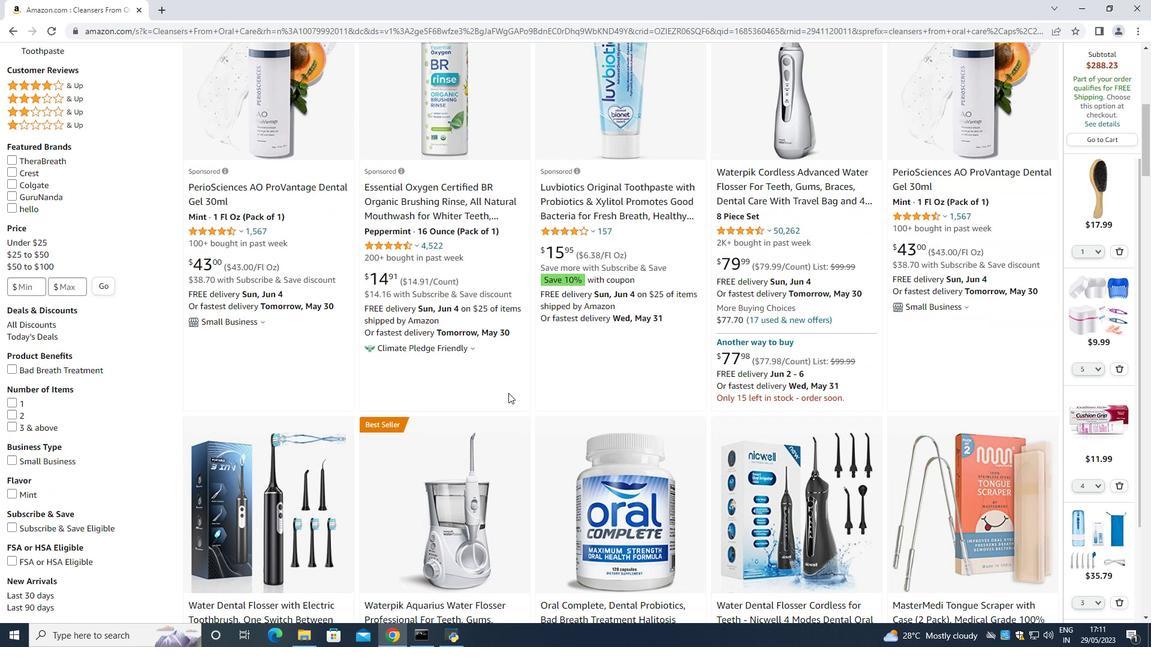 
Action: Mouse moved to (437, 492)
Screenshot: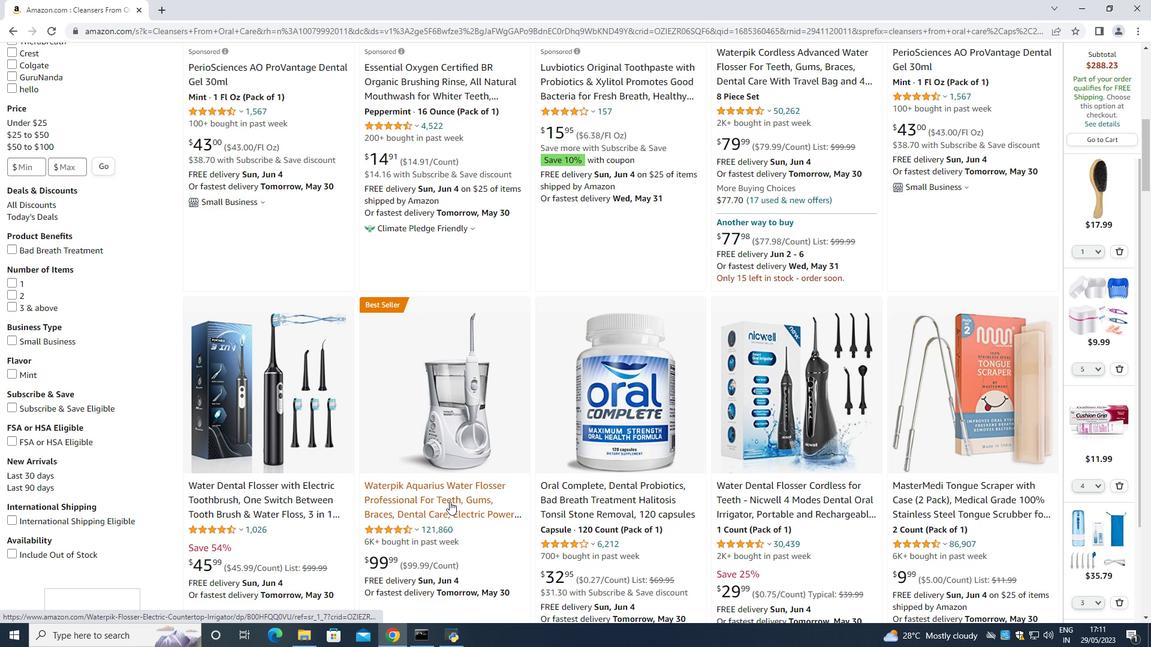 
Action: Mouse scrolled (437, 492) with delta (0, 0)
Screenshot: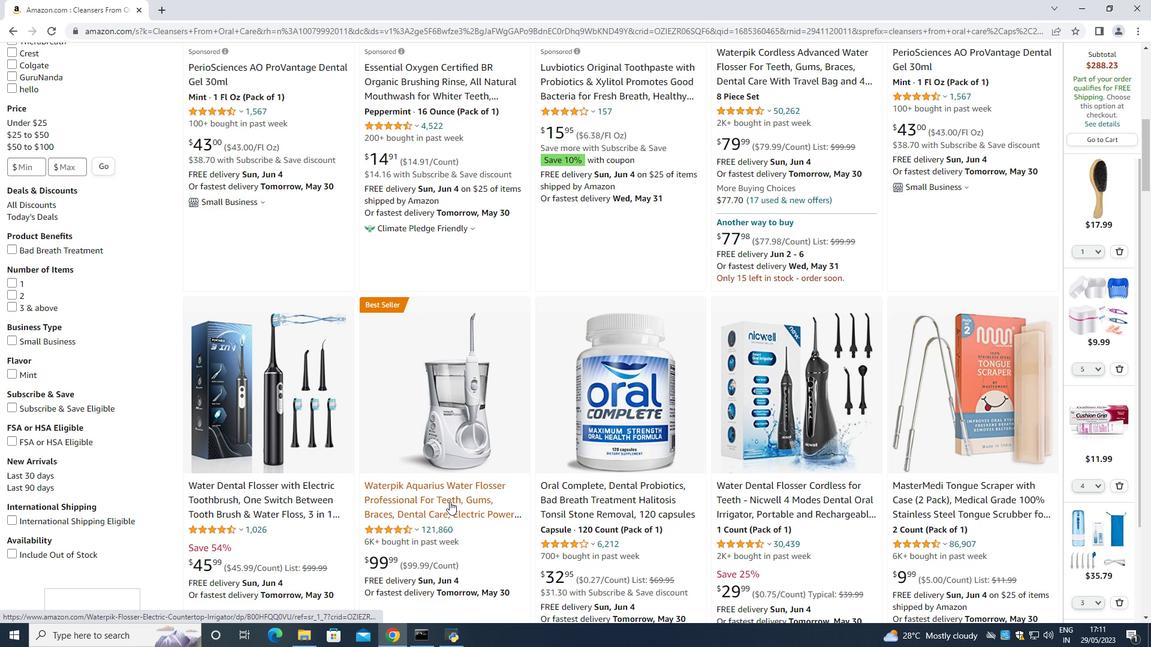 
Action: Mouse moved to (424, 484)
Screenshot: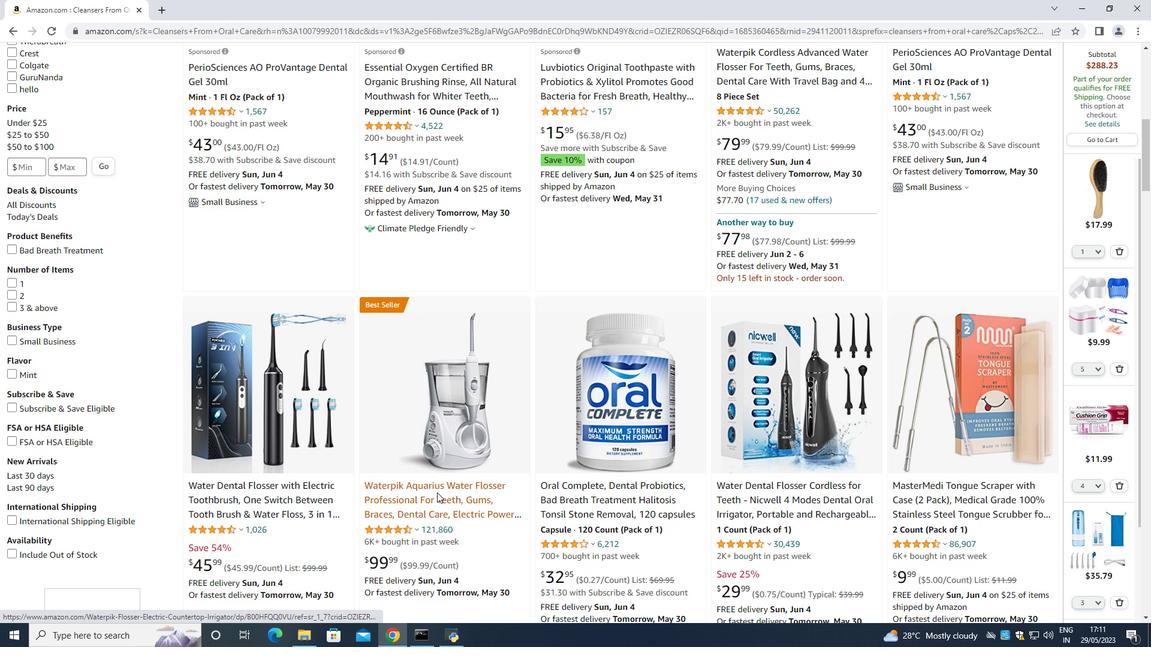 
Action: Mouse scrolled (424, 483) with delta (0, 0)
Screenshot: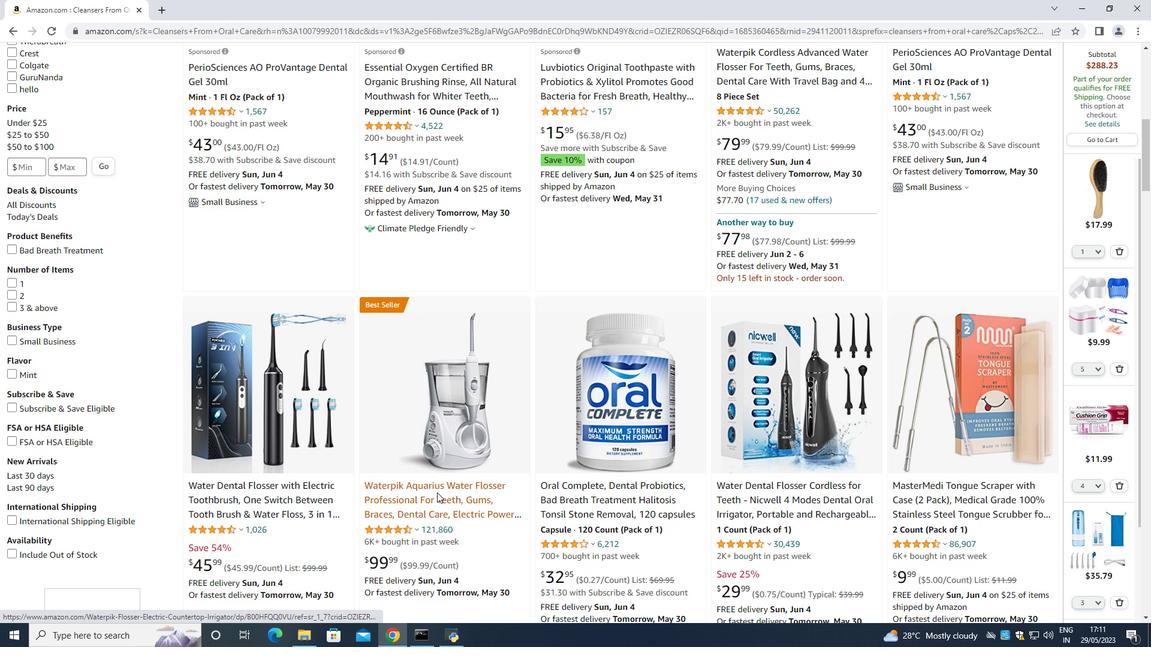 
Action: Mouse moved to (404, 468)
Screenshot: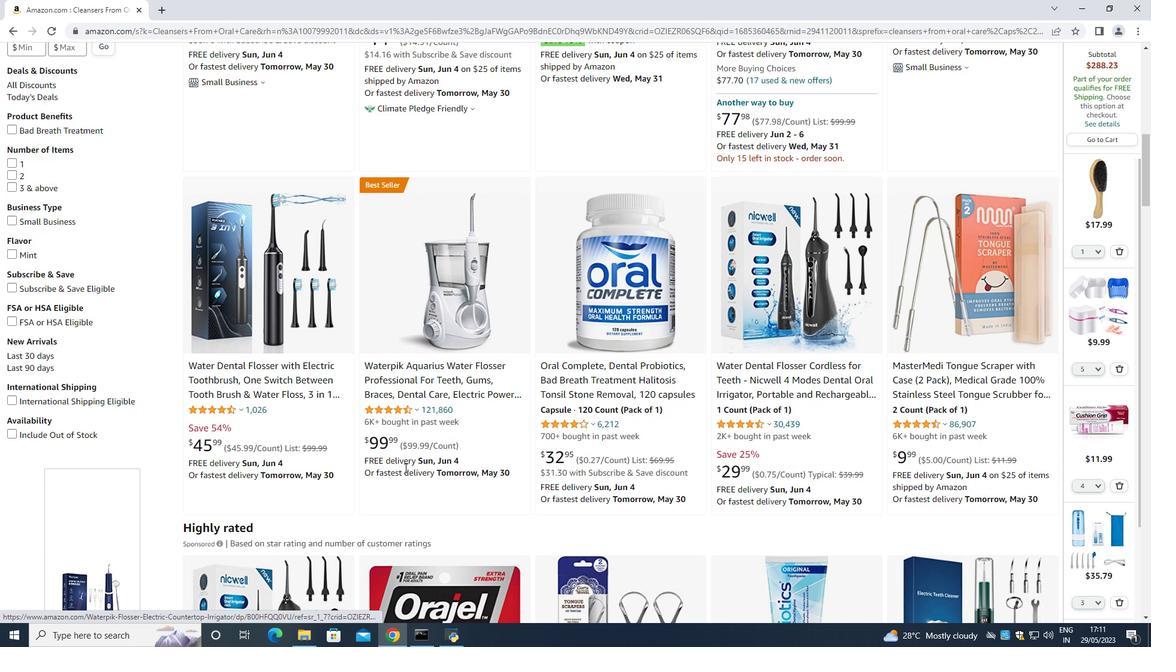 
Action: Mouse scrolled (404, 467) with delta (0, 0)
Screenshot: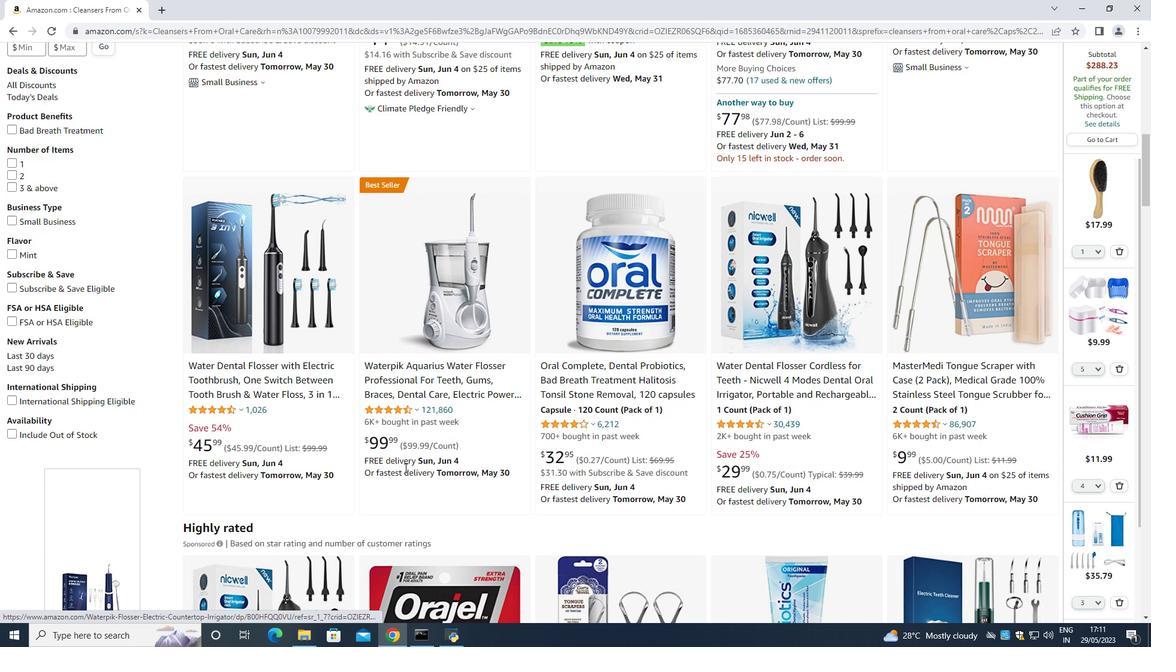 
Action: Mouse scrolled (404, 467) with delta (0, 0)
Screenshot: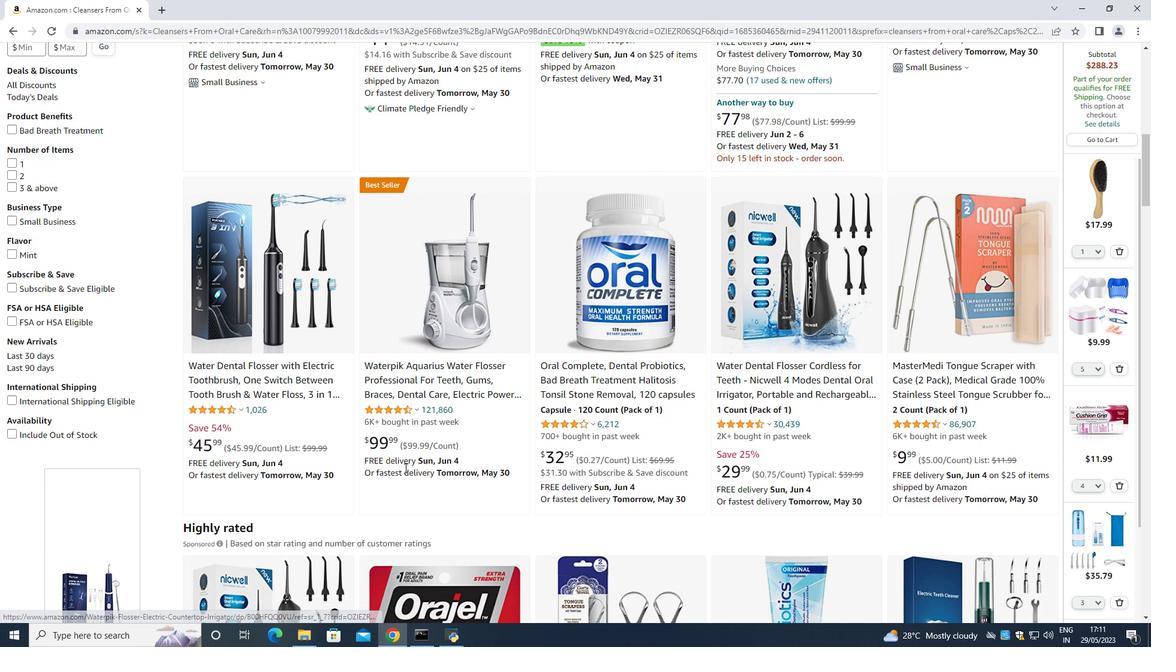 
Action: Mouse scrolled (404, 467) with delta (0, 0)
Screenshot: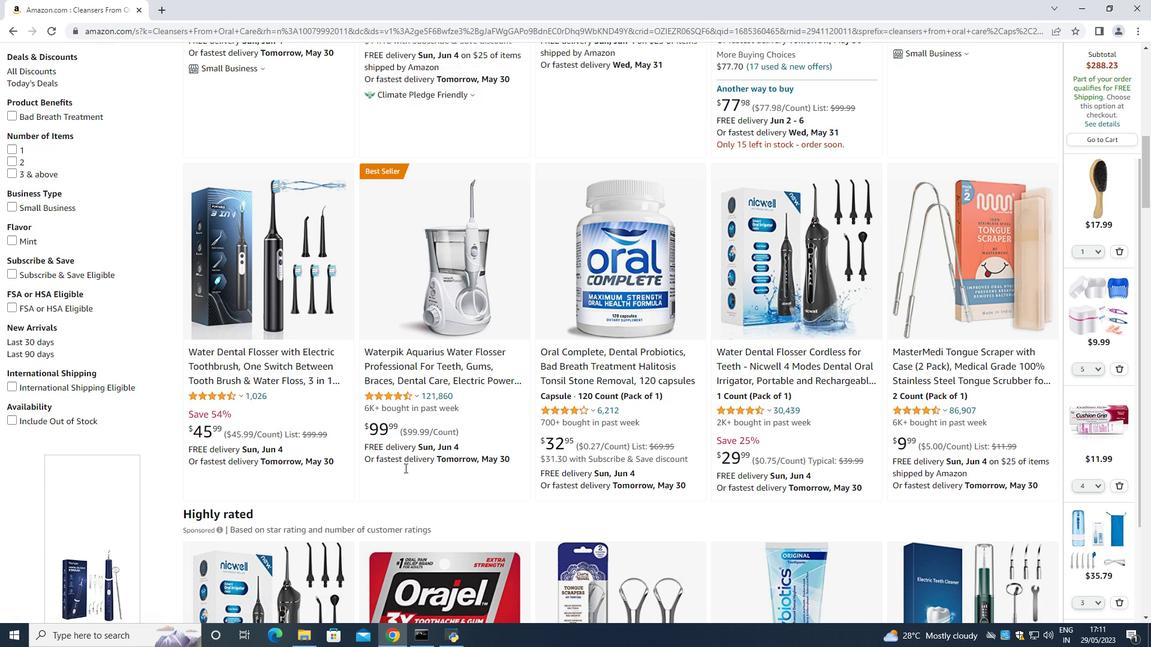 
Action: Mouse moved to (924, 573)
Screenshot: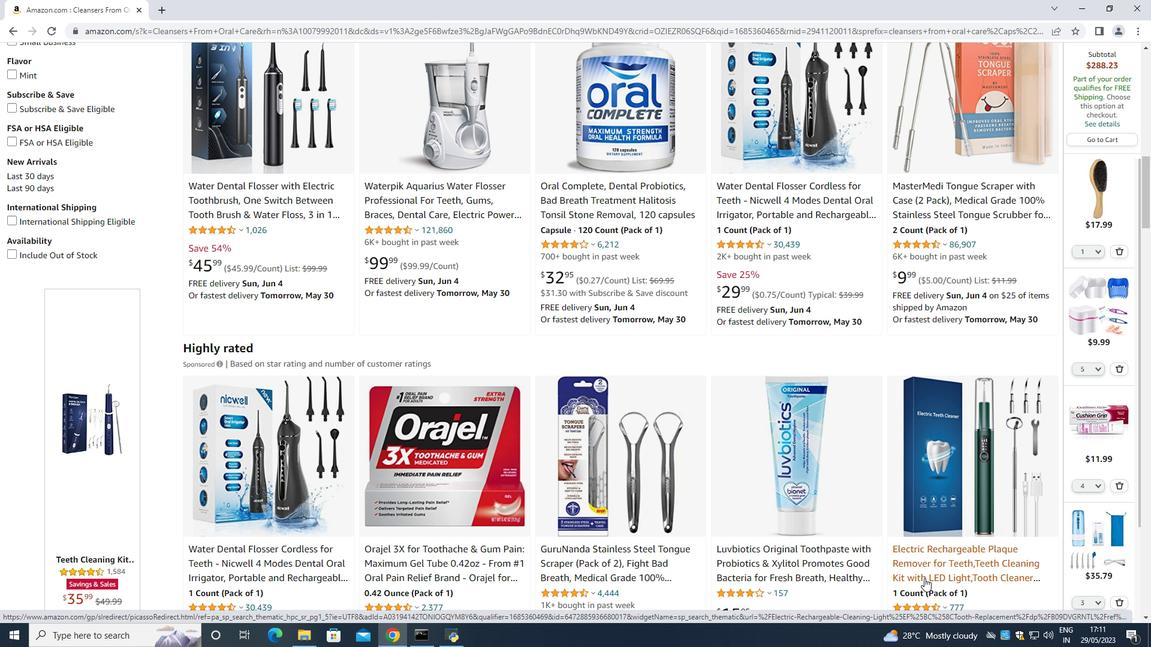 
Action: Mouse scrolled (924, 572) with delta (0, 0)
Screenshot: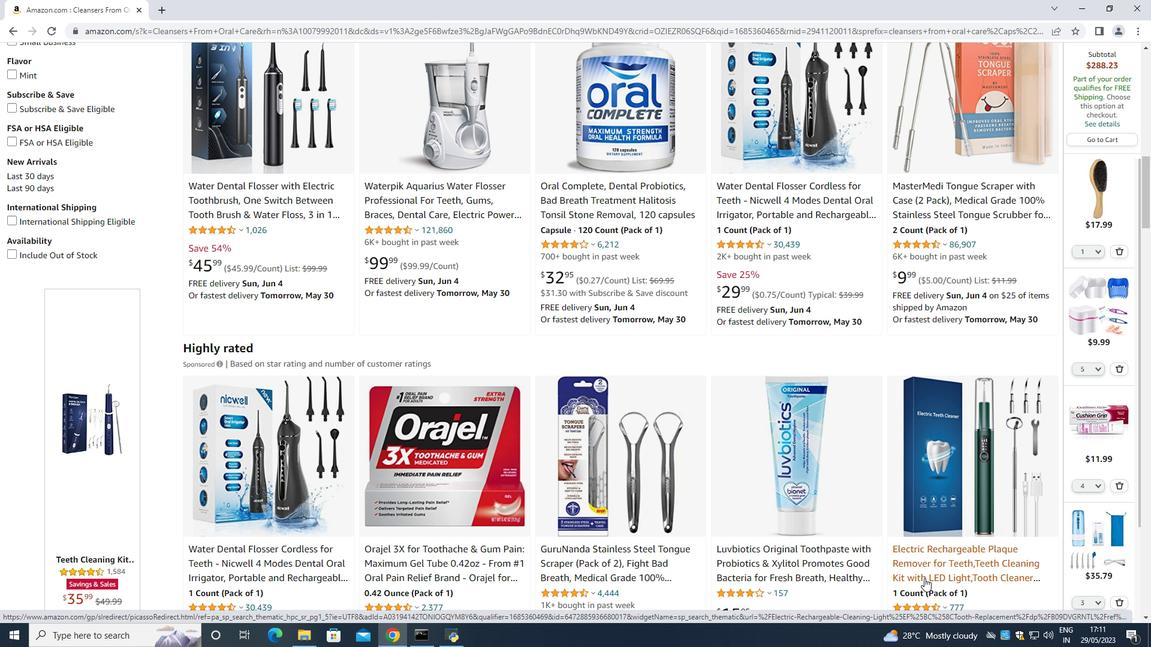 
Action: Mouse moved to (857, 474)
Screenshot: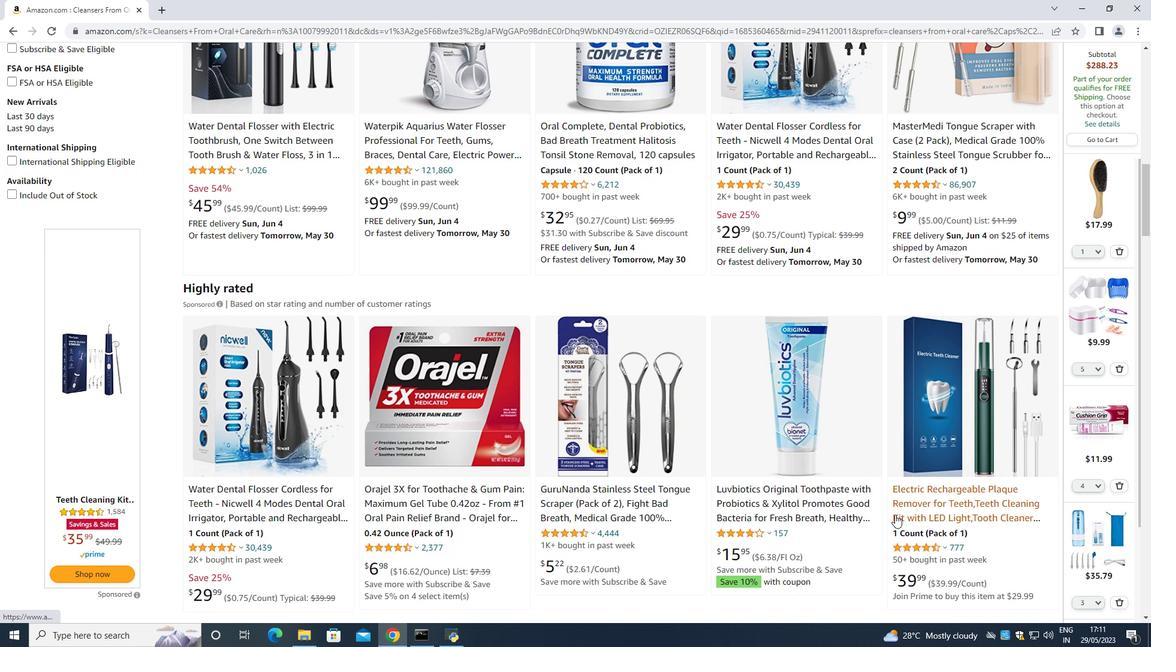 
Action: Mouse scrolled (859, 477) with delta (0, 0)
Screenshot: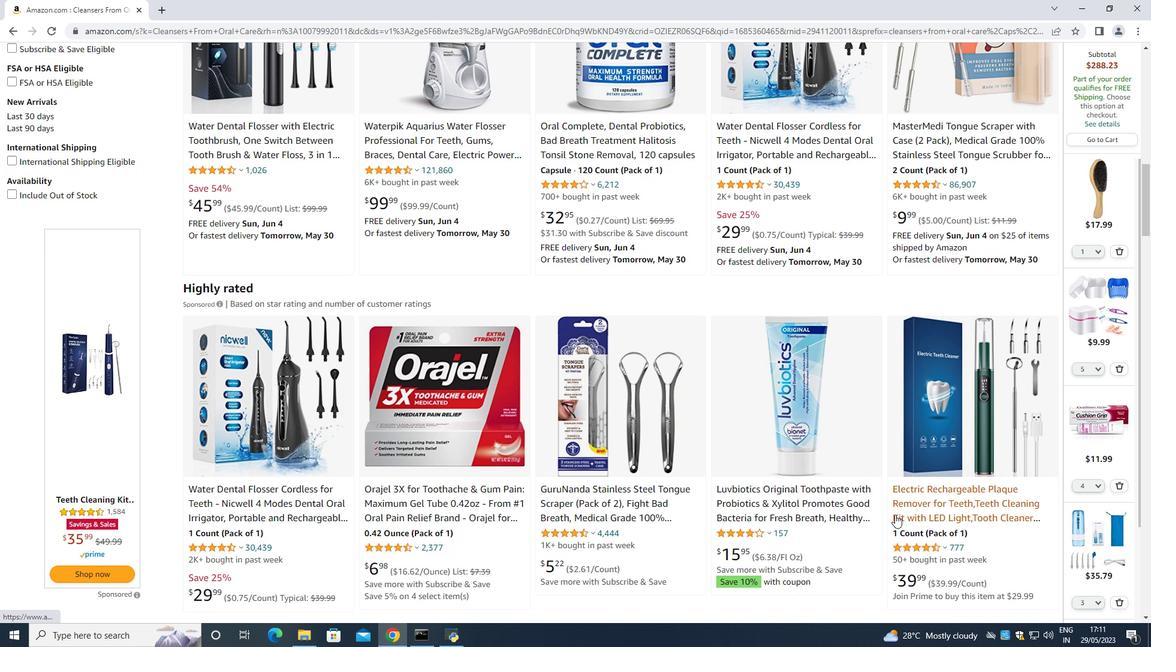 
Action: Mouse moved to (708, 326)
Screenshot: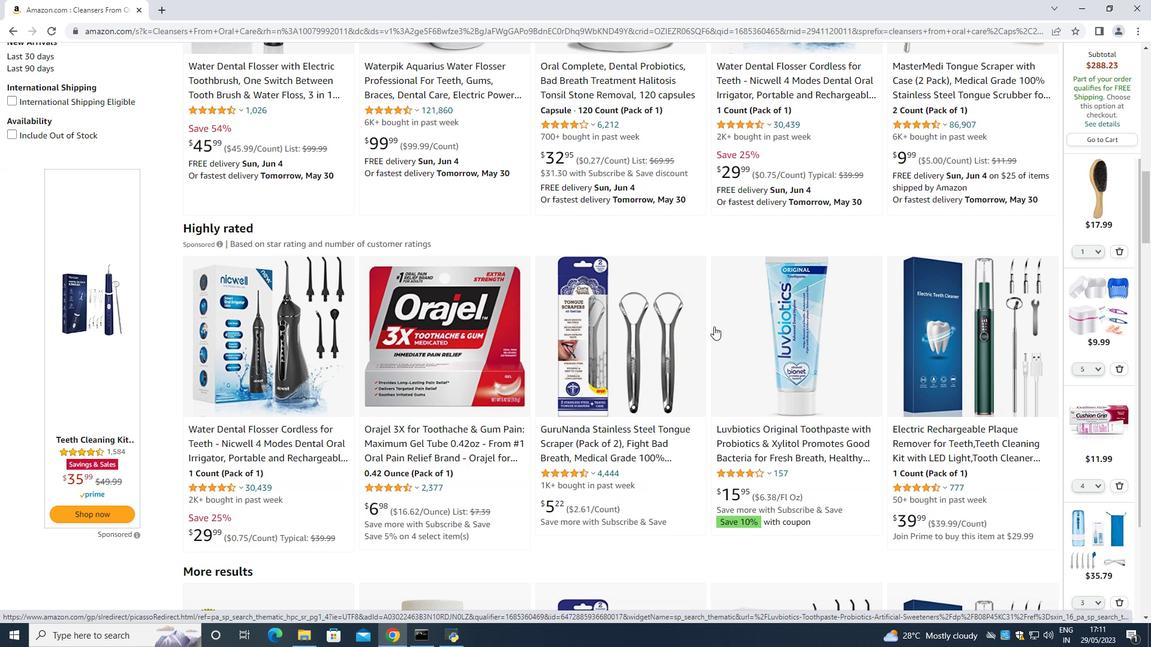 
Action: Mouse scrolled (708, 326) with delta (0, 0)
Screenshot: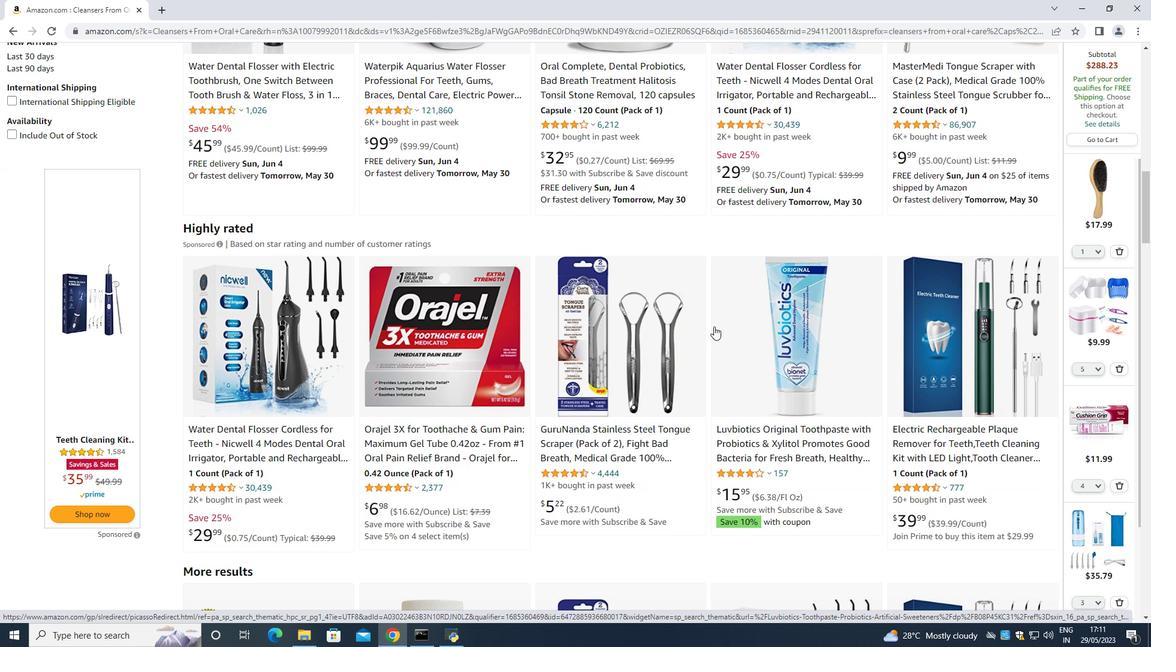 
Action: Mouse moved to (501, 388)
Screenshot: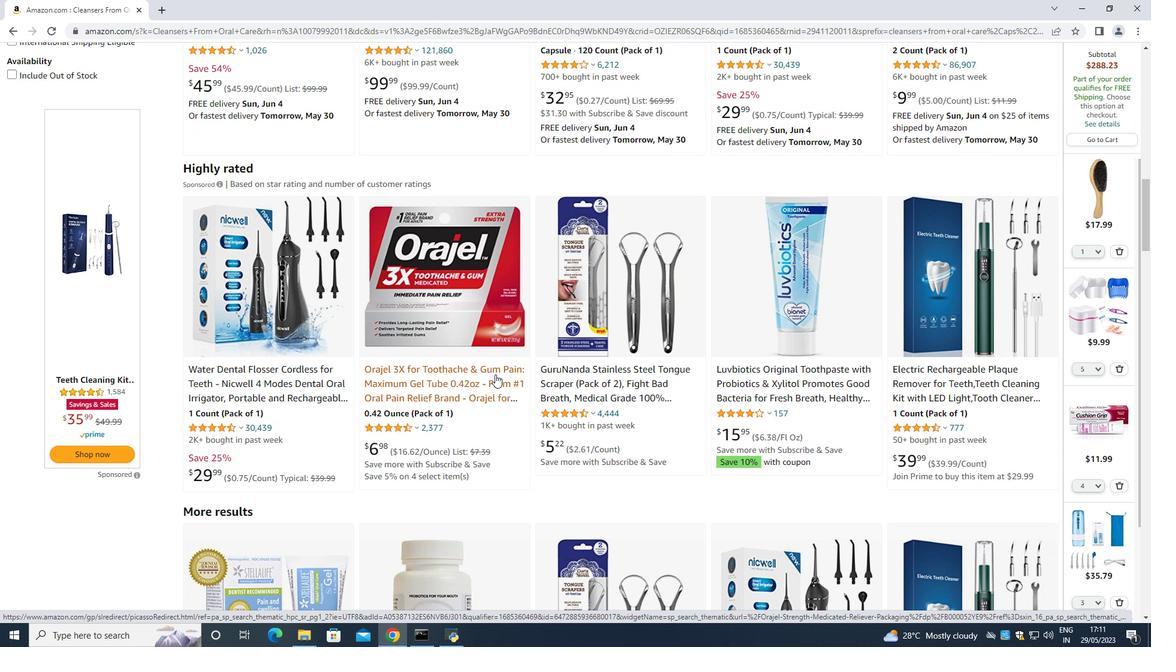 
Action: Mouse scrolled (501, 387) with delta (0, 0)
Screenshot: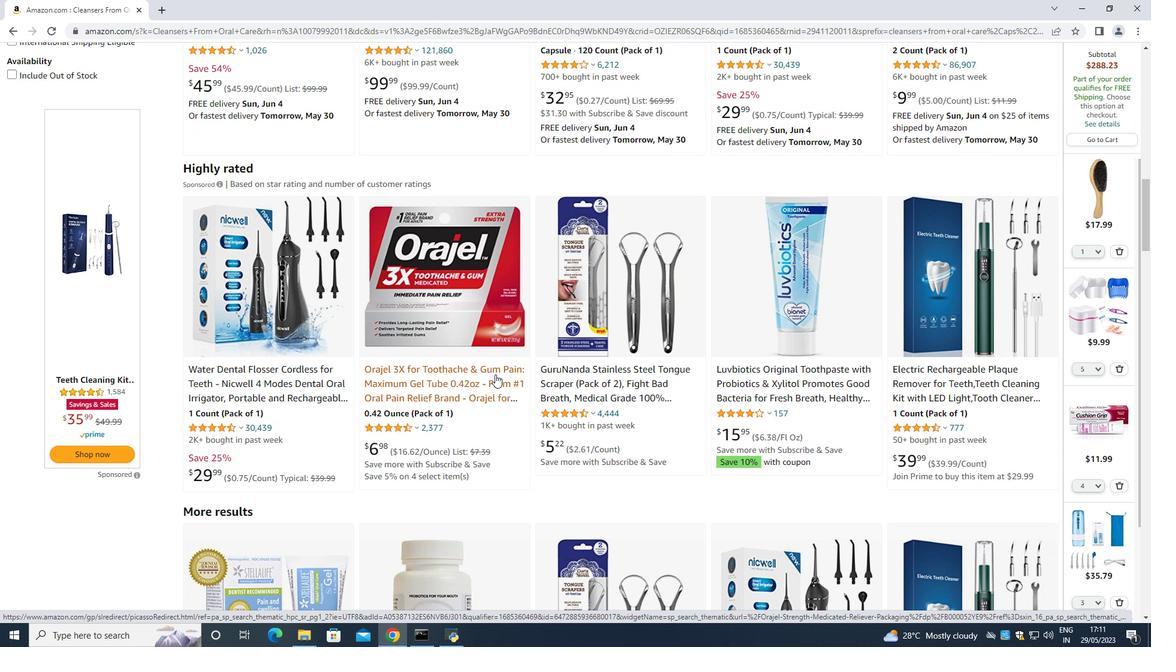 
Action: Mouse moved to (486, 380)
Screenshot: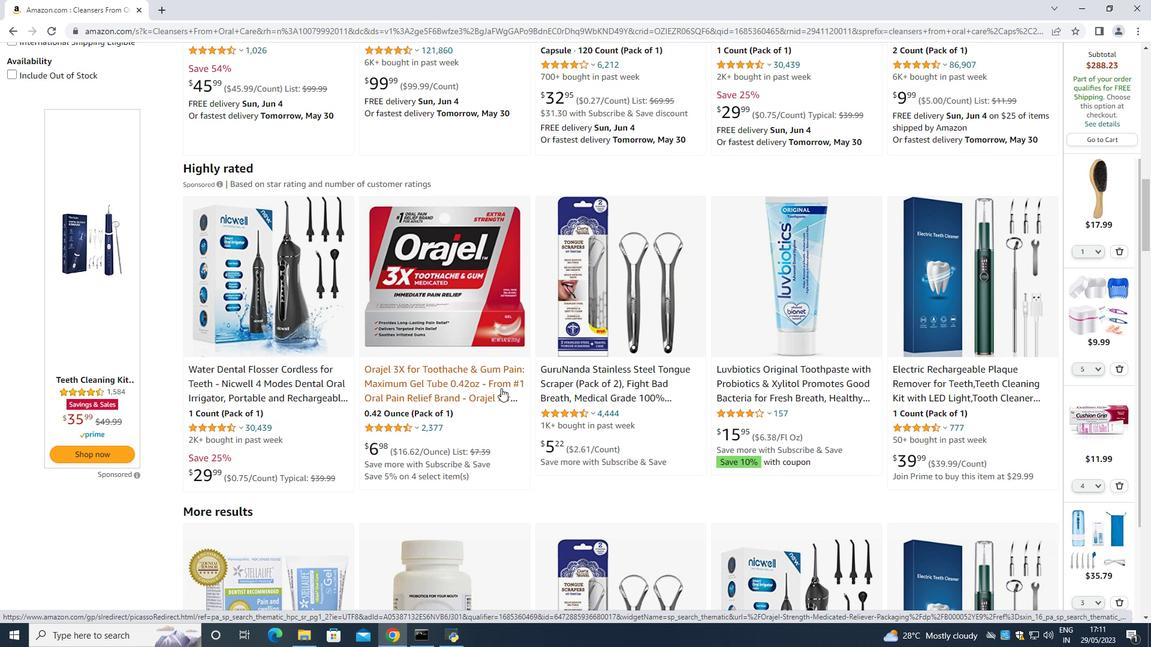 
Action: Mouse scrolled (488, 381) with delta (0, 0)
Screenshot: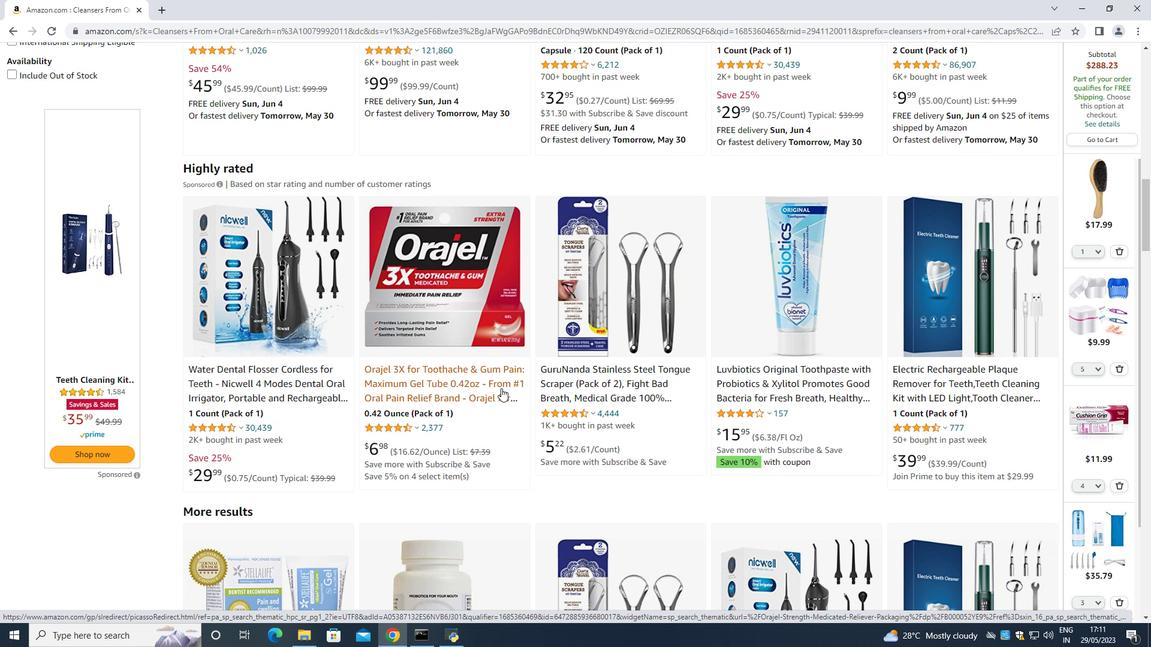 
Action: Mouse moved to (485, 379)
Screenshot: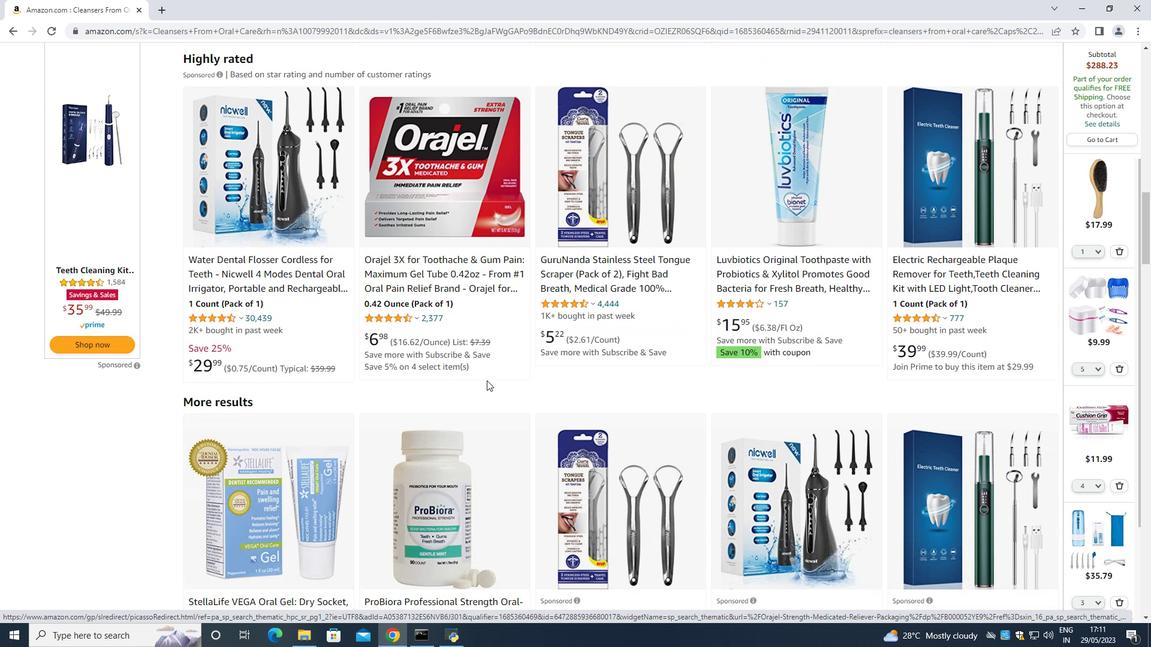 
Action: Mouse scrolled (485, 378) with delta (0, 0)
Screenshot: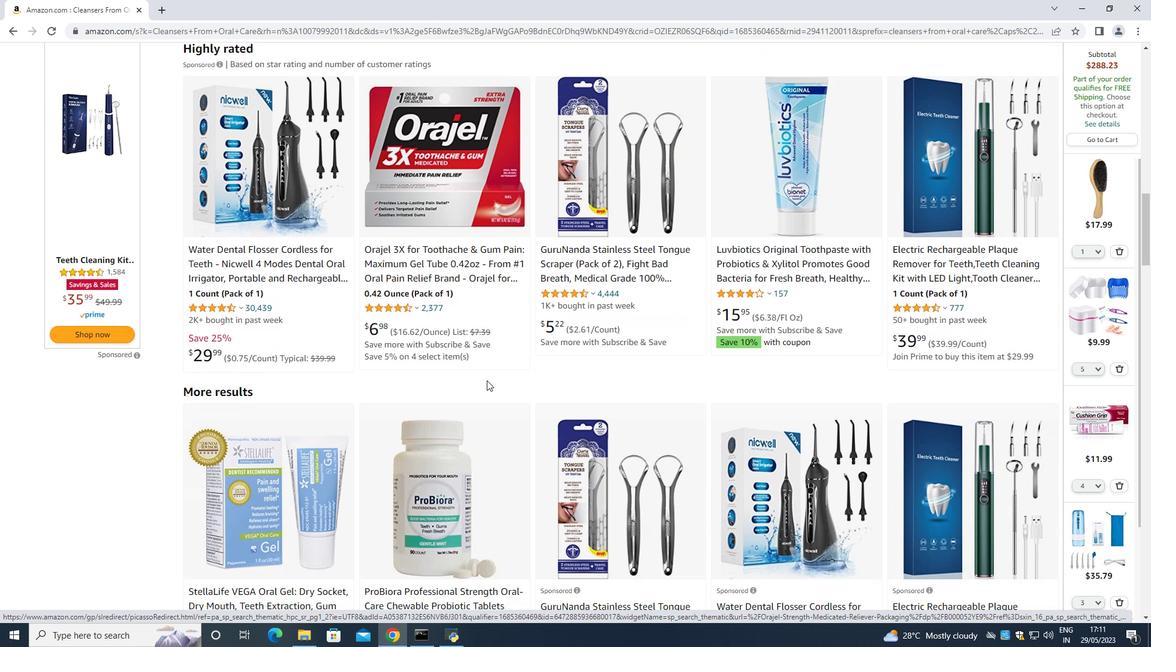 
Action: Mouse moved to (483, 379)
Screenshot: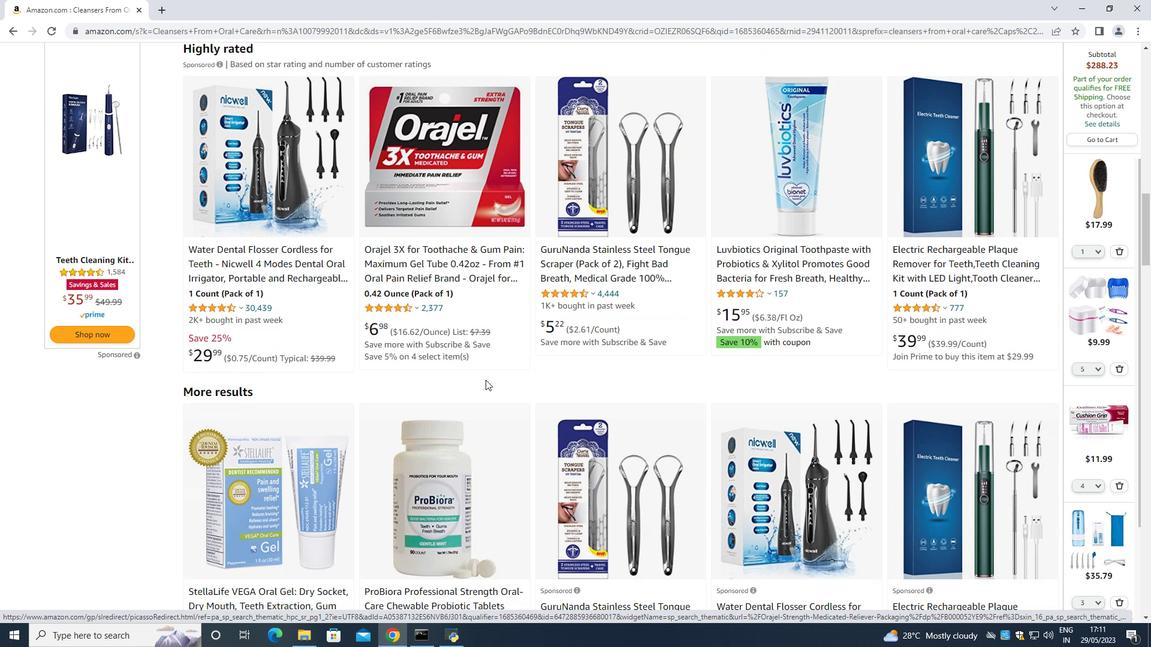 
Action: Mouse scrolled (483, 378) with delta (0, 0)
Screenshot: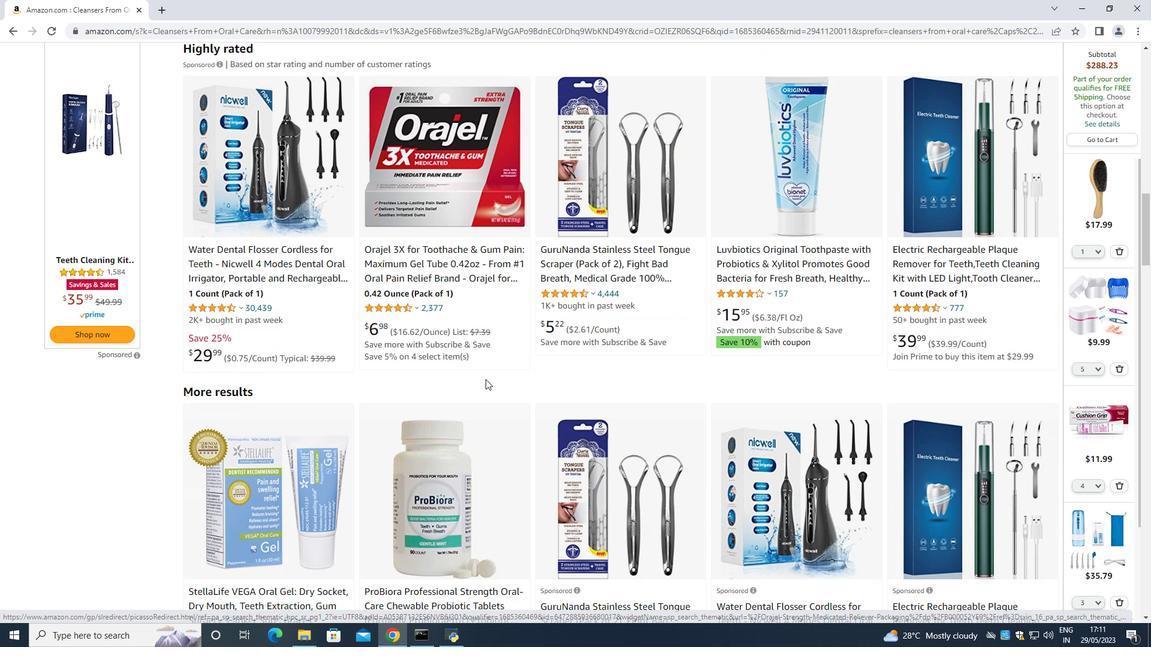 
Action: Mouse scrolled (483, 378) with delta (0, 0)
Screenshot: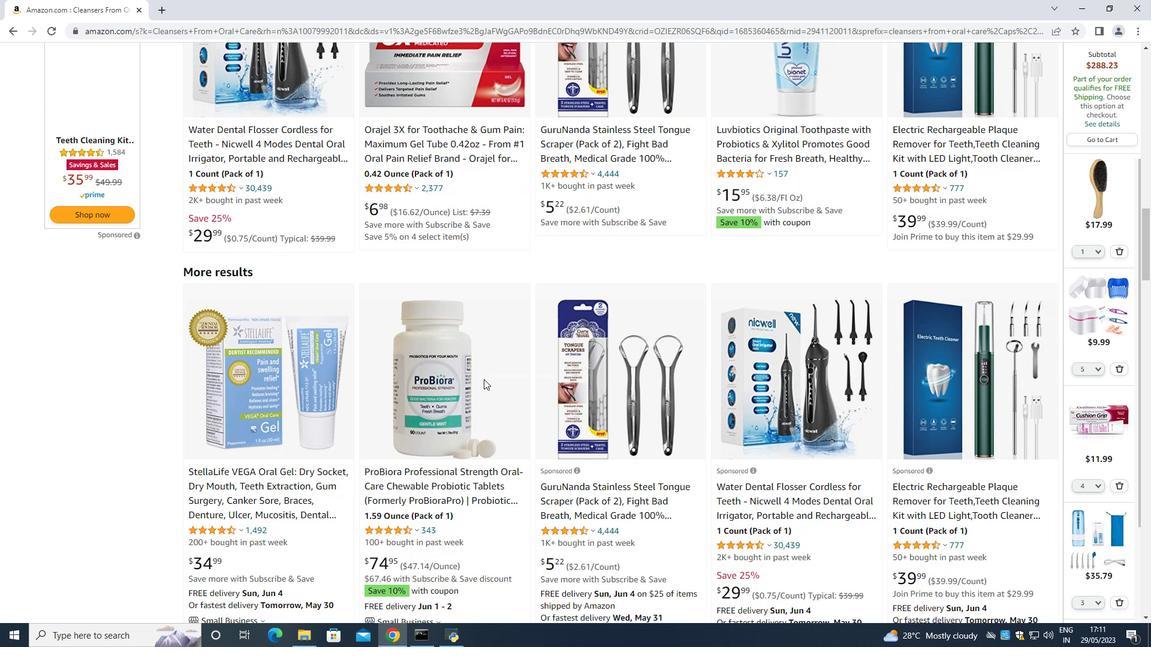 
Action: Mouse moved to (345, 431)
Screenshot: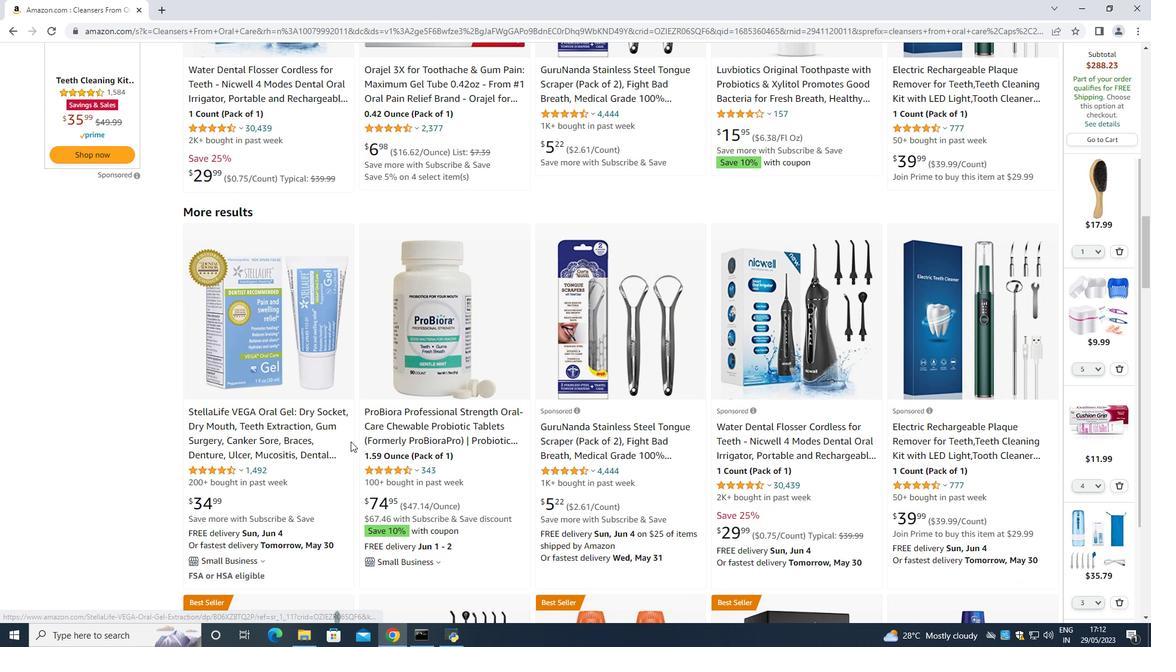 
Action: Mouse scrolled (345, 431) with delta (0, 0)
Screenshot: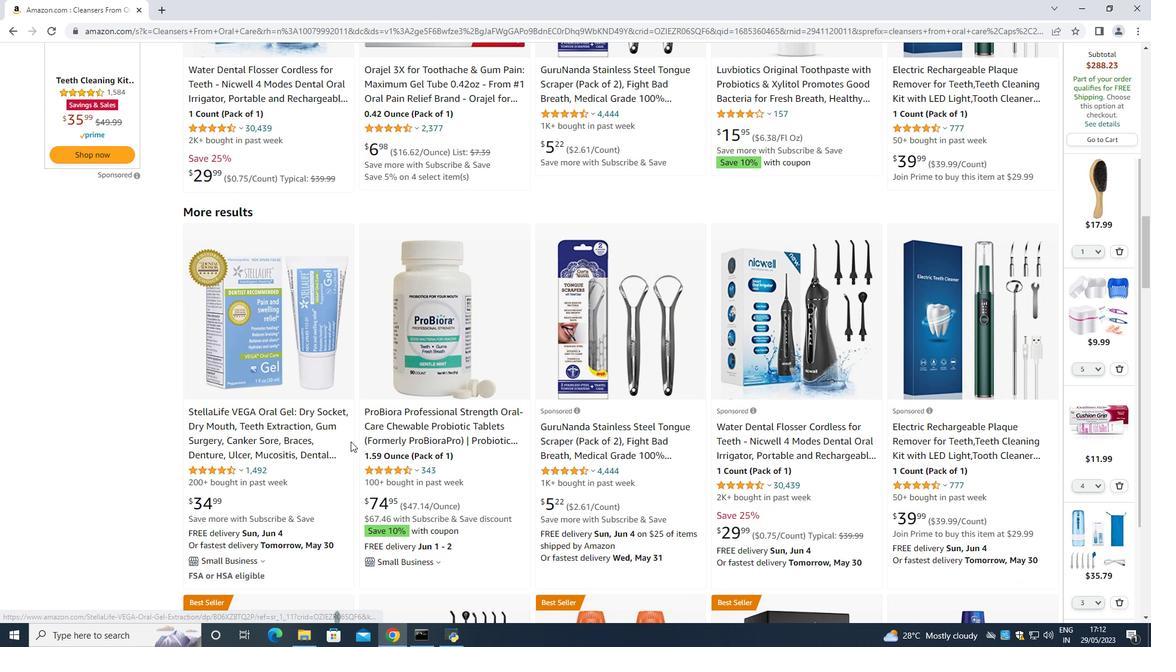 
Action: Mouse moved to (343, 429)
Screenshot: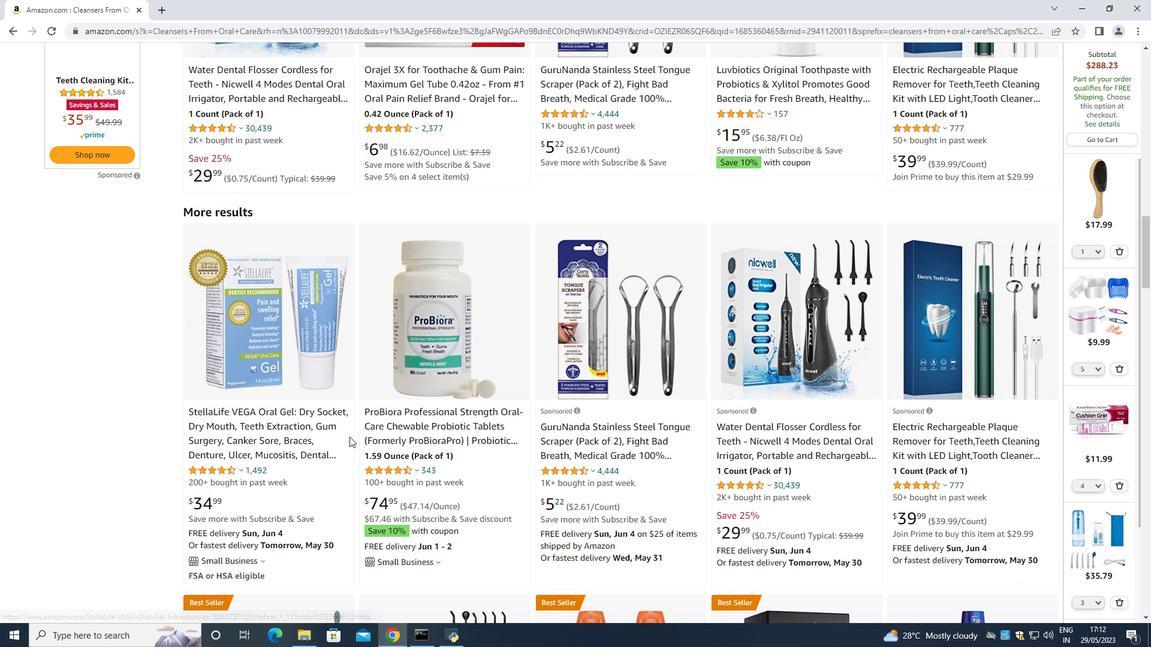 
Action: Mouse scrolled (343, 429) with delta (0, 0)
Screenshot: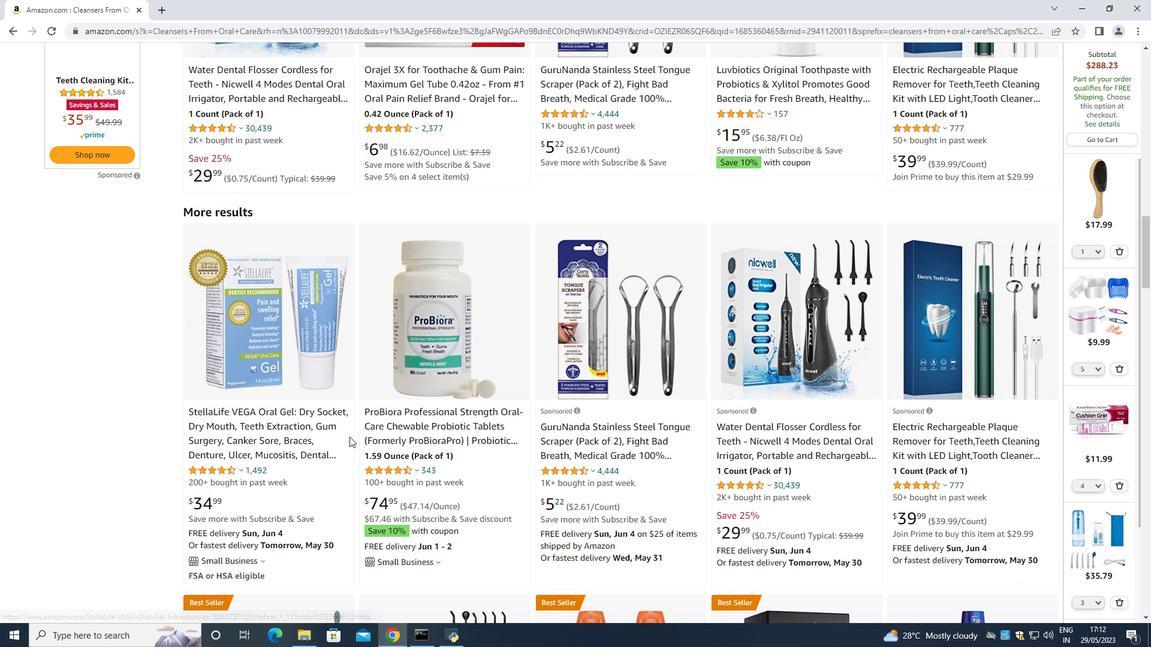 
Action: Mouse scrolled (343, 429) with delta (0, 0)
Screenshot: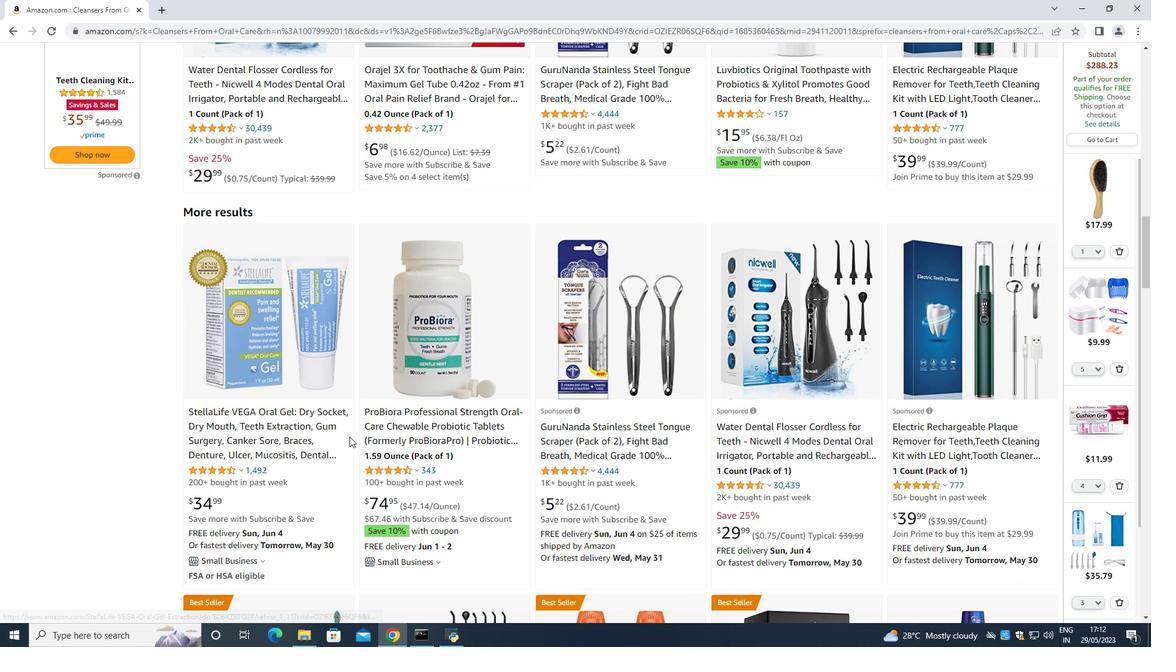 
Action: Mouse scrolled (343, 429) with delta (0, 0)
Screenshot: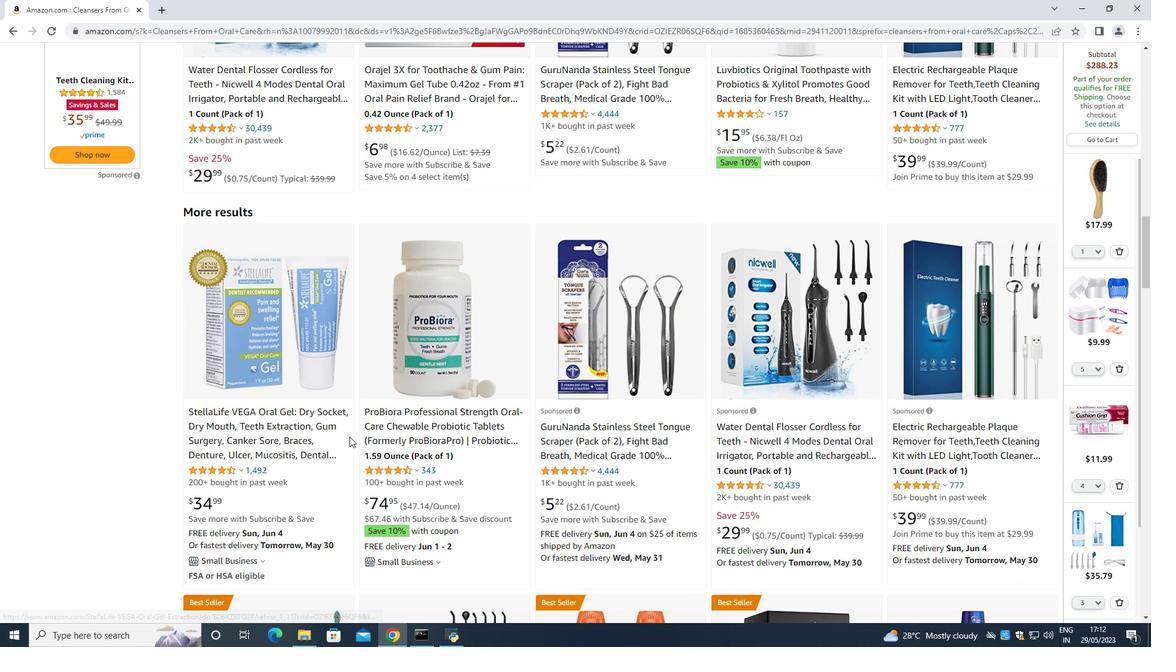 
Action: Mouse scrolled (343, 429) with delta (0, 0)
Screenshot: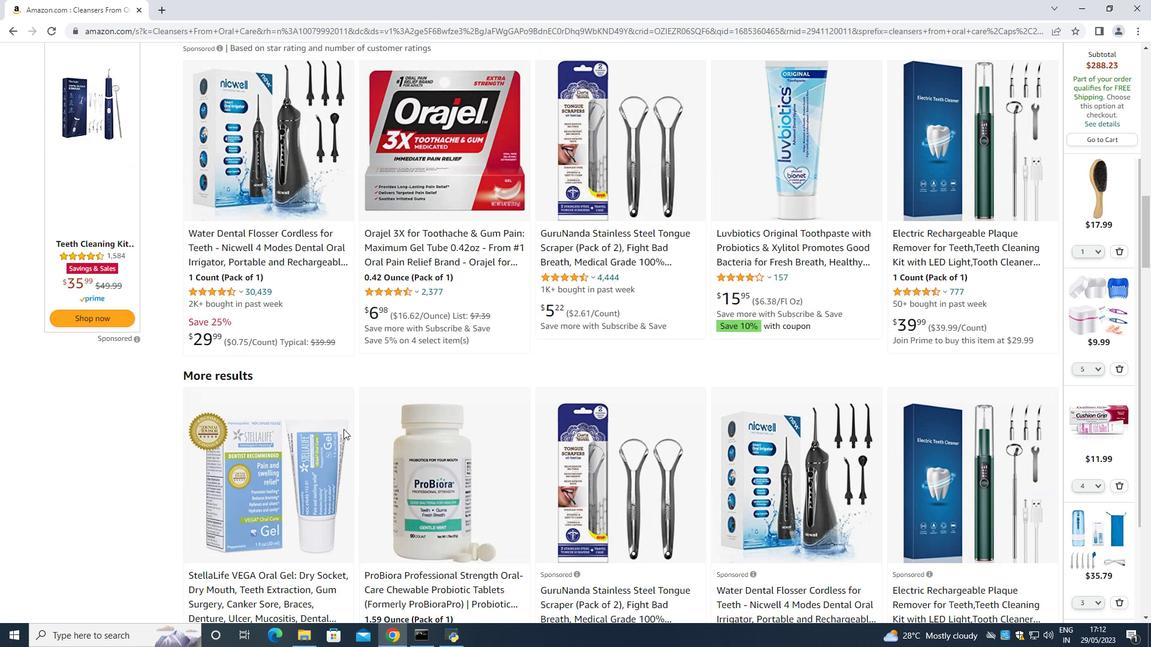 
Action: Mouse scrolled (343, 429) with delta (0, 0)
Screenshot: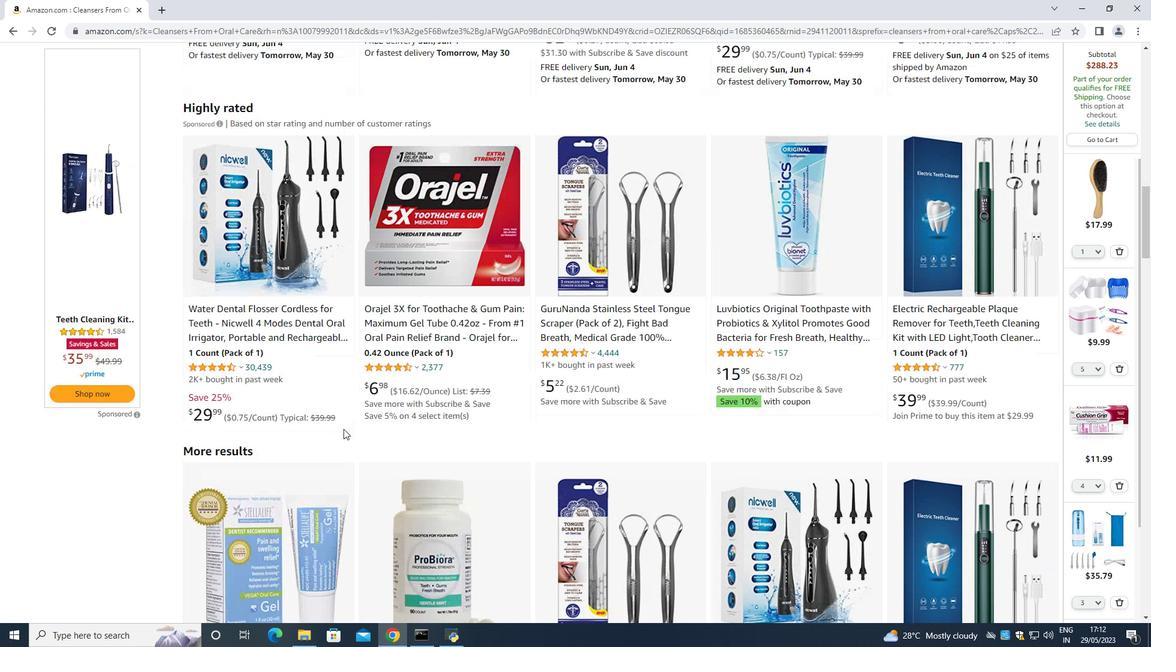 
Action: Mouse scrolled (343, 429) with delta (0, 0)
Screenshot: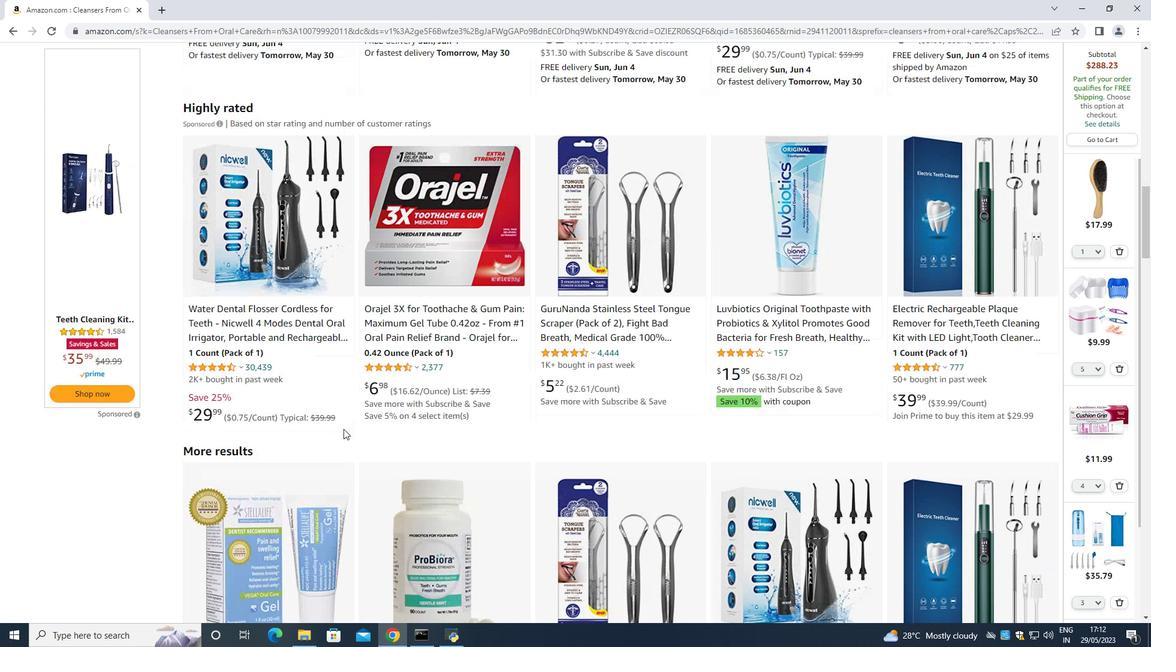 
Action: Mouse scrolled (343, 429) with delta (0, 0)
Screenshot: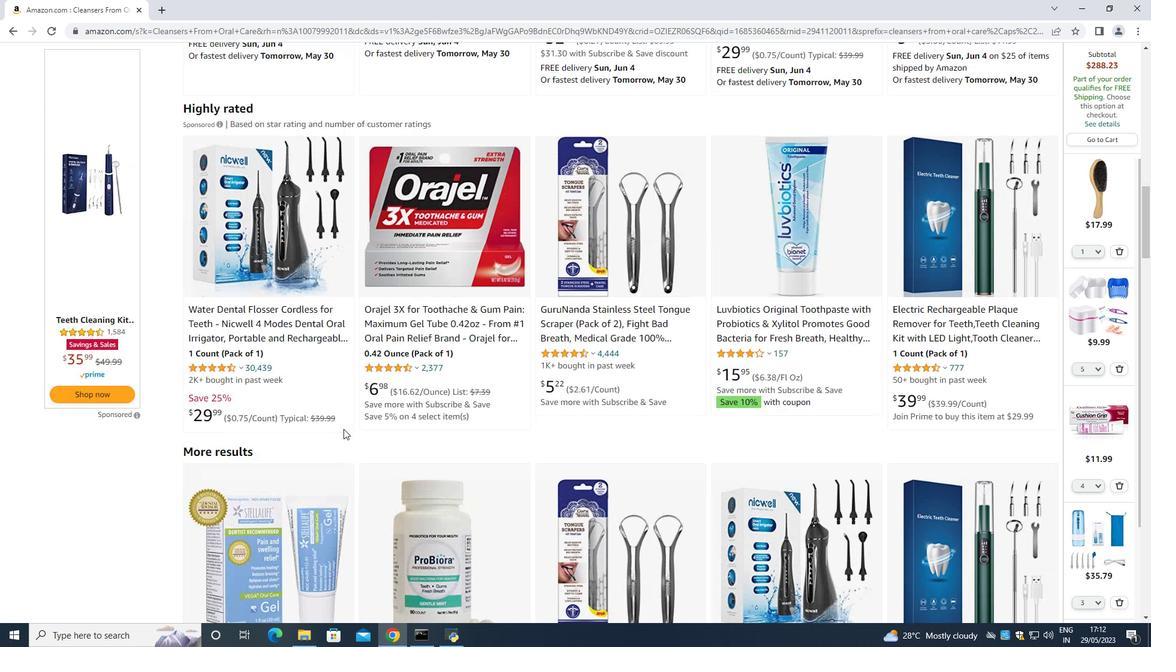 
Action: Mouse scrolled (343, 429) with delta (0, 0)
Screenshot: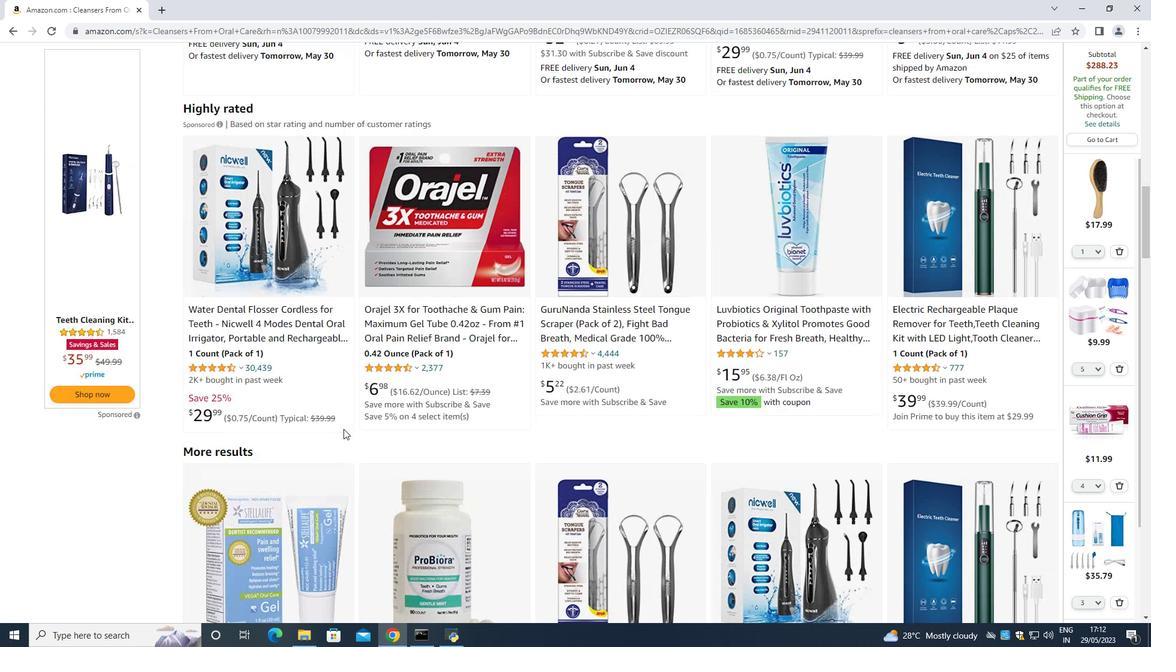 
Action: Mouse scrolled (343, 429) with delta (0, 0)
Screenshot: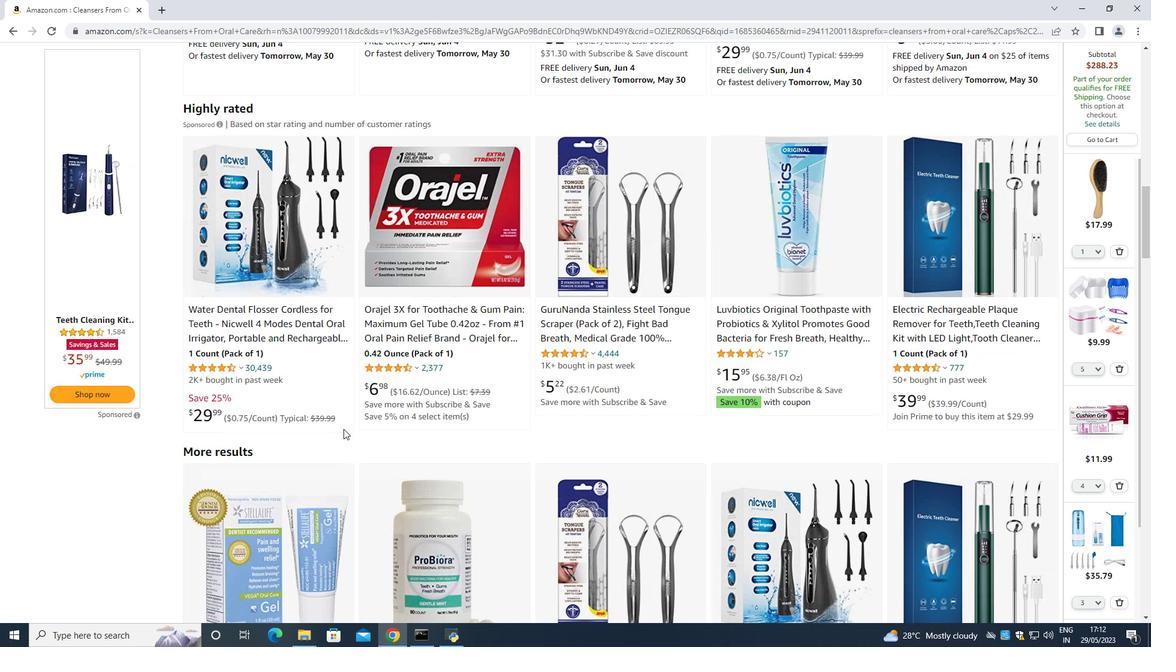 
Action: Mouse moved to (342, 429)
Screenshot: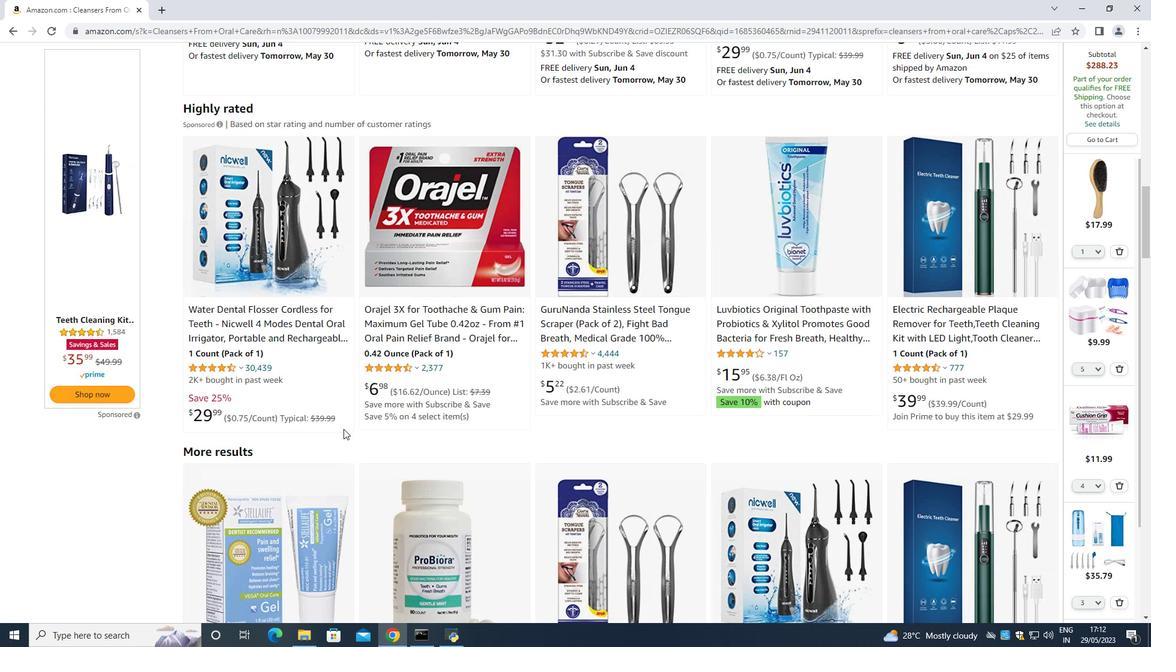 
Action: Mouse scrolled (342, 429) with delta (0, 0)
Screenshot: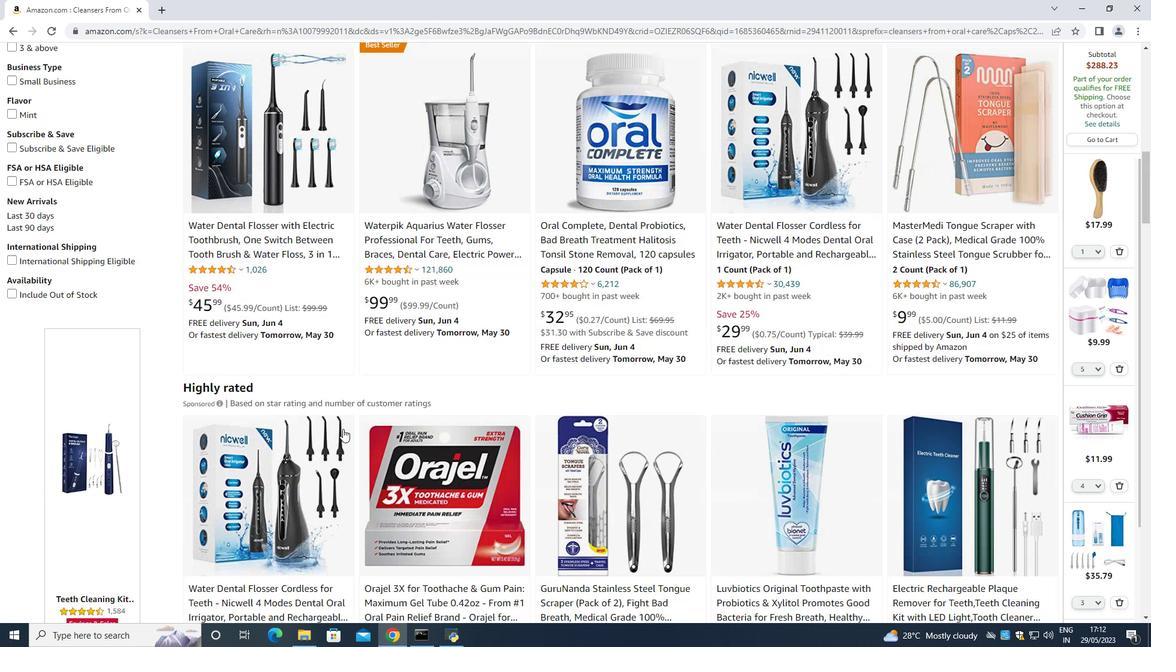 
Action: Mouse scrolled (342, 429) with delta (0, 0)
Screenshot: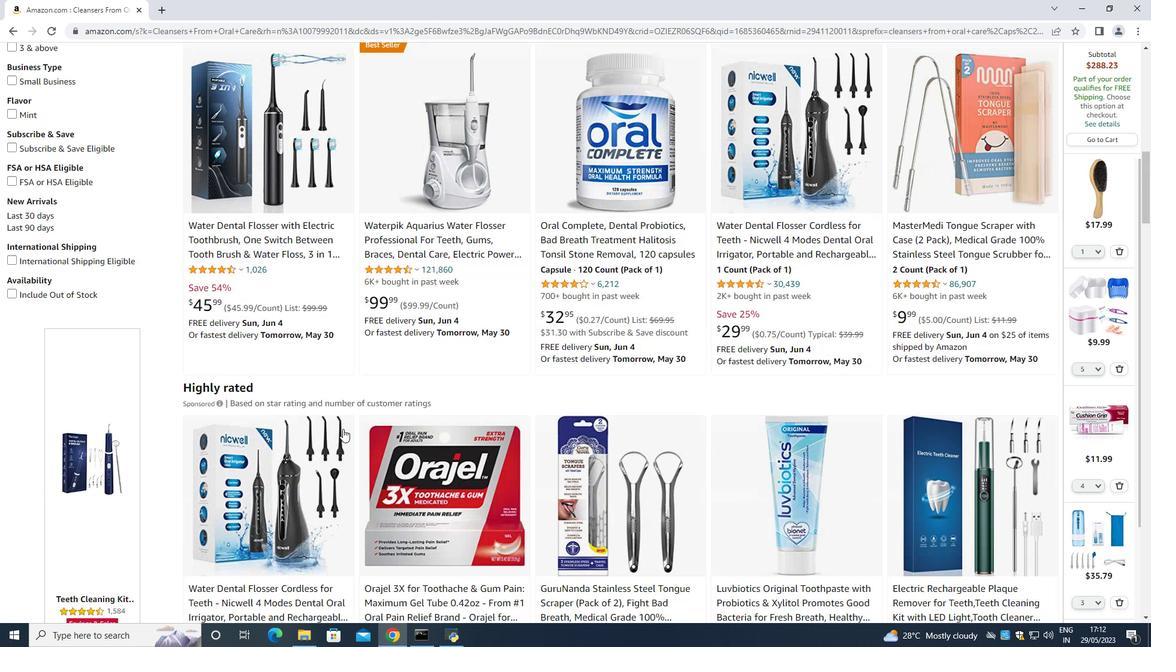 
Action: Mouse scrolled (342, 429) with delta (0, 0)
Screenshot: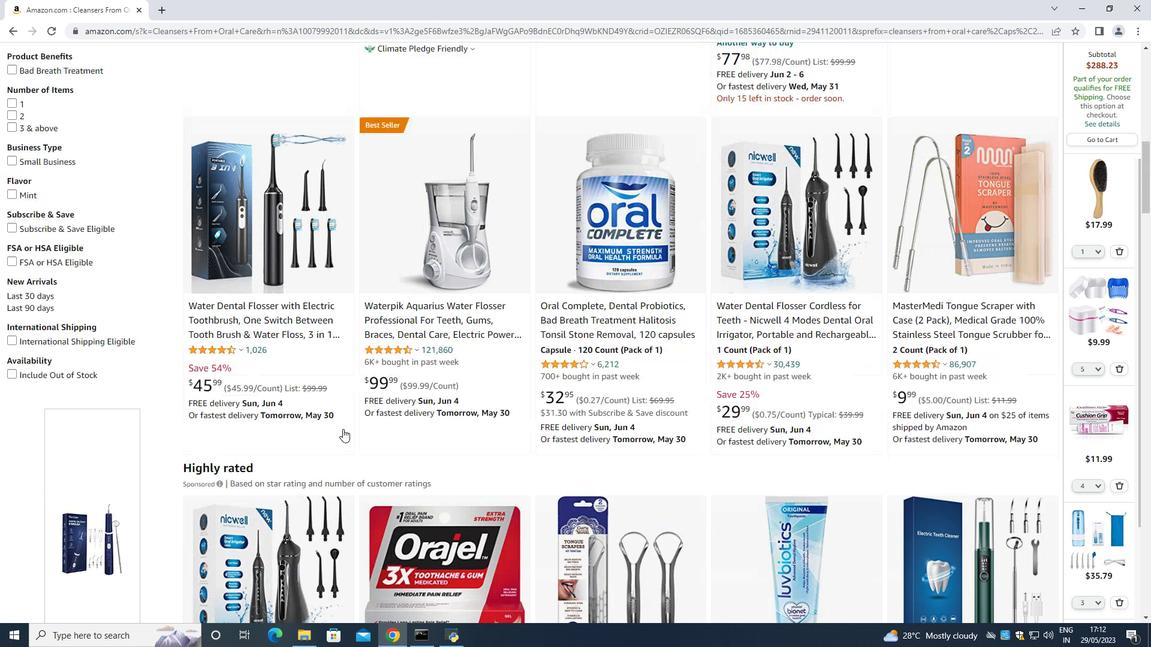 
Action: Mouse scrolled (342, 429) with delta (0, 0)
Screenshot: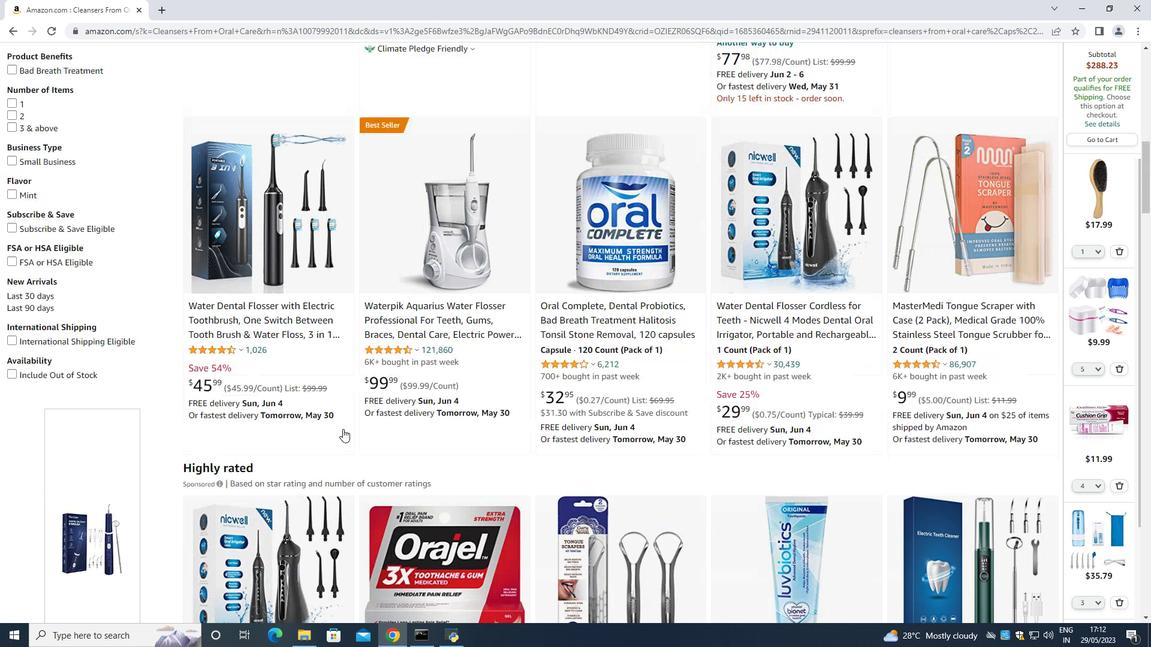 
Action: Mouse scrolled (342, 429) with delta (0, 0)
Screenshot: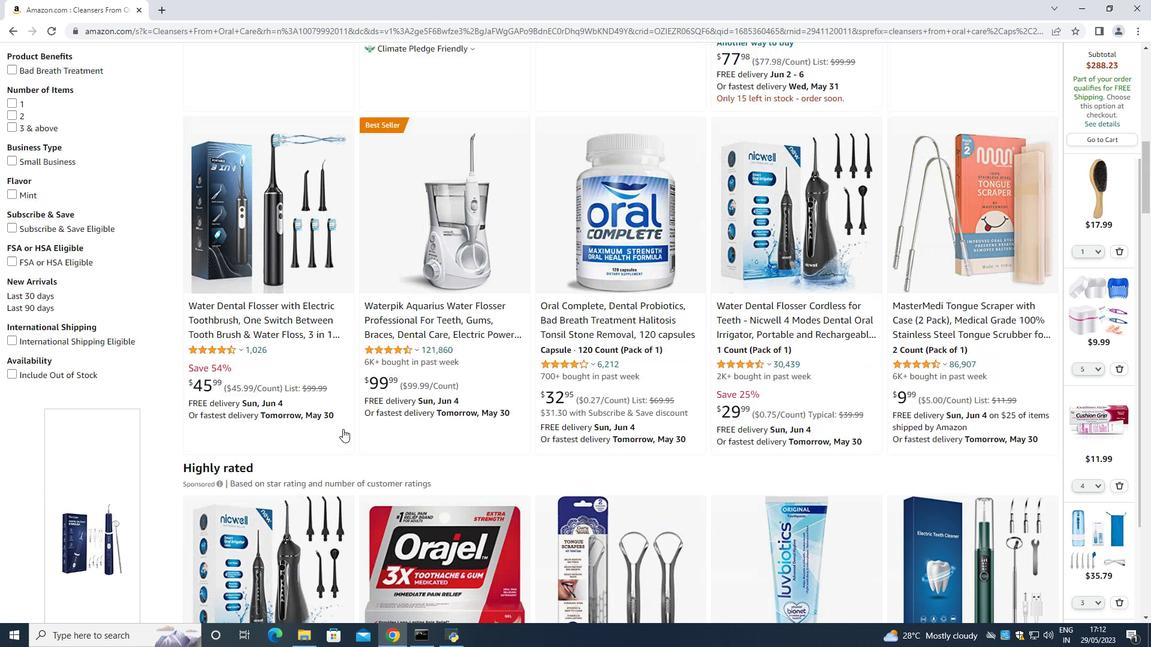 
Action: Mouse scrolled (342, 429) with delta (0, 0)
Screenshot: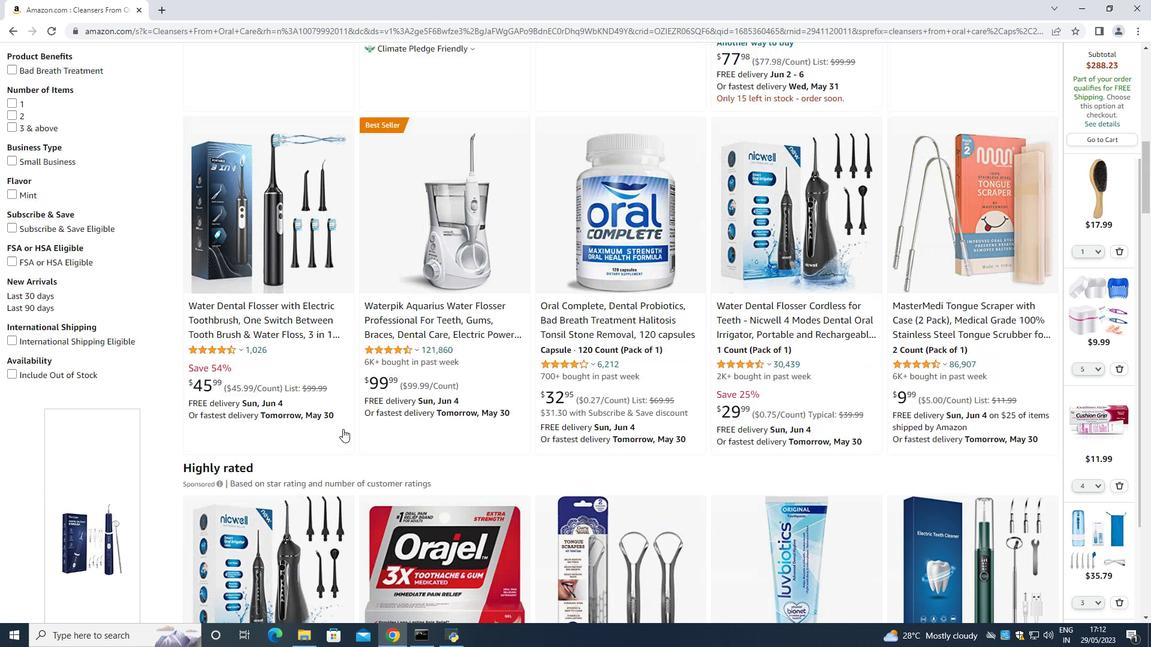 
Action: Mouse scrolled (342, 429) with delta (0, 0)
Screenshot: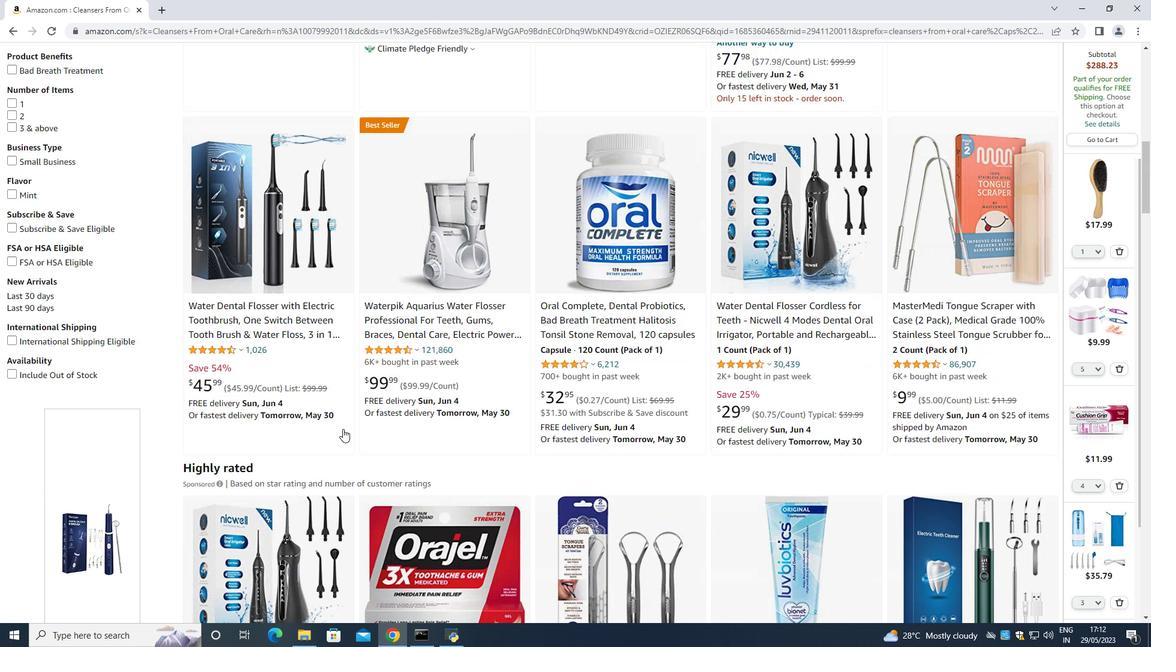 
Action: Mouse moved to (342, 428)
Screenshot: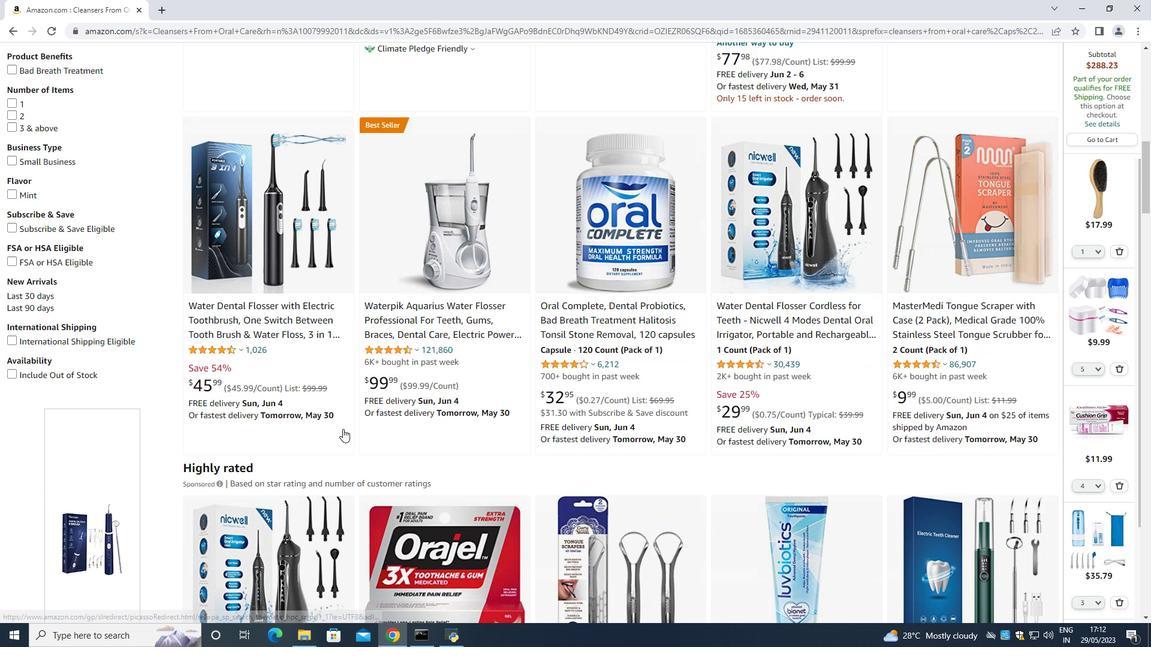 
Action: Mouse scrolled (342, 429) with delta (0, 0)
Screenshot: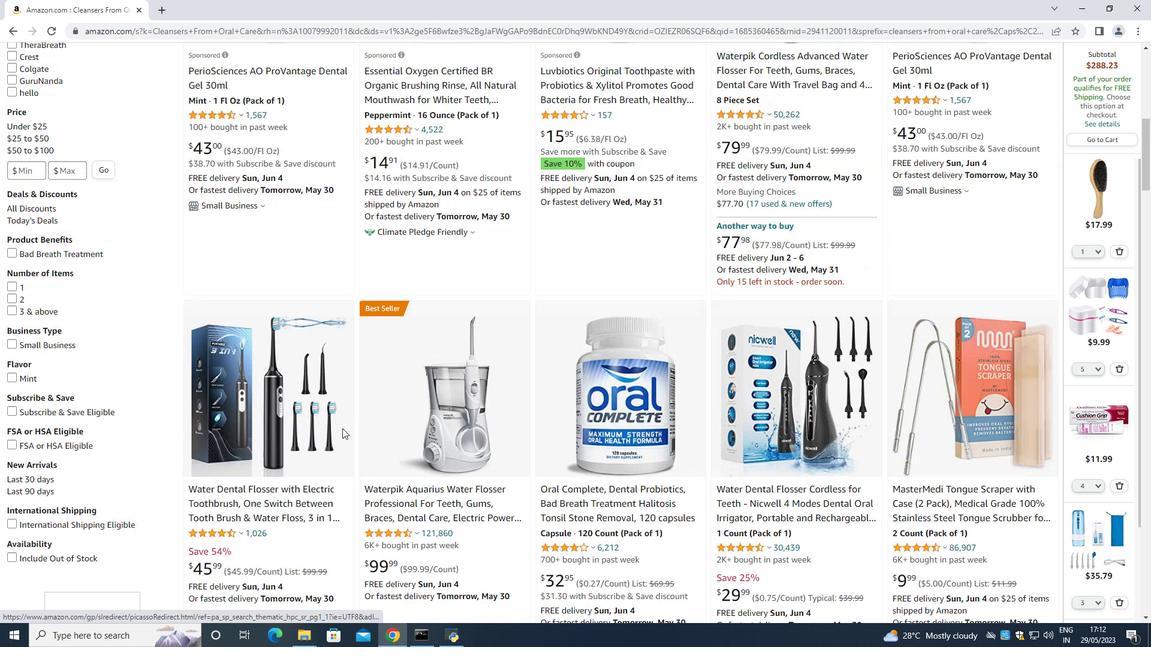 
Action: Mouse scrolled (342, 429) with delta (0, 0)
Screenshot: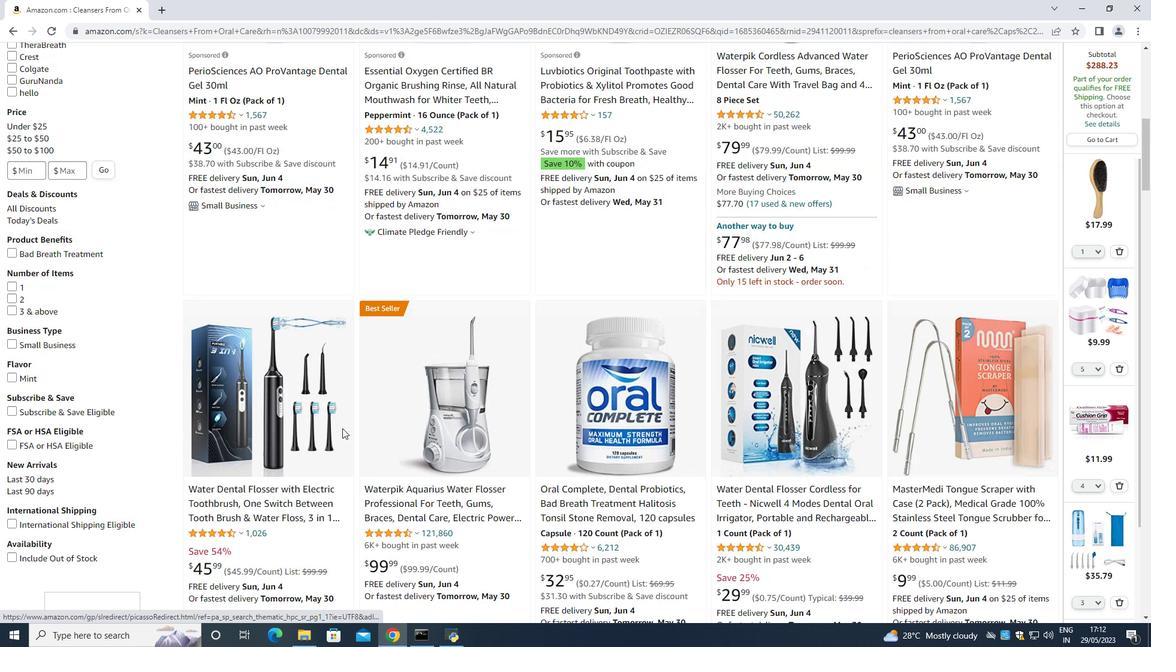 
Action: Mouse scrolled (342, 429) with delta (0, 0)
Screenshot: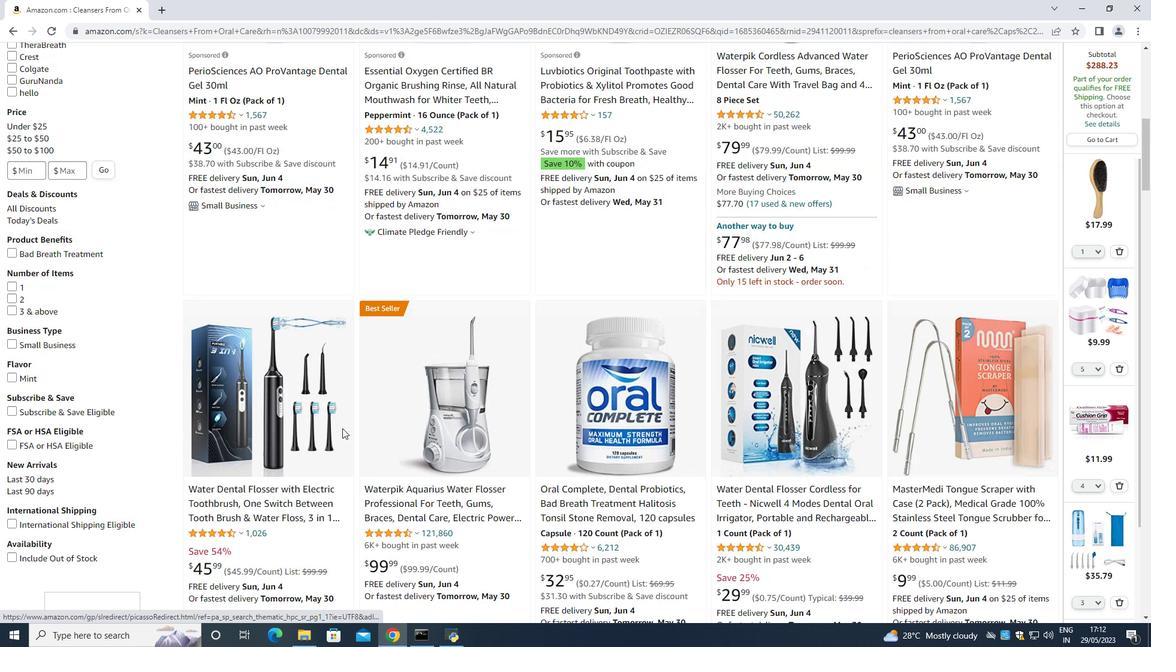 
Action: Mouse scrolled (342, 429) with delta (0, 0)
Screenshot: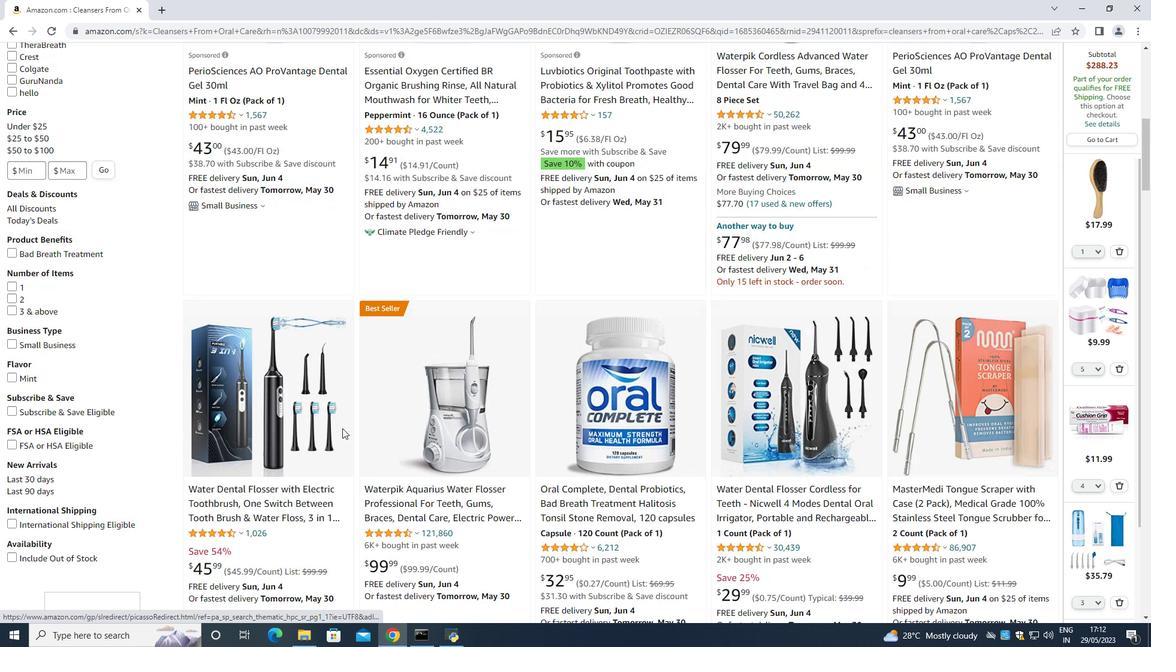 
Action: Mouse scrolled (342, 429) with delta (0, 0)
Screenshot: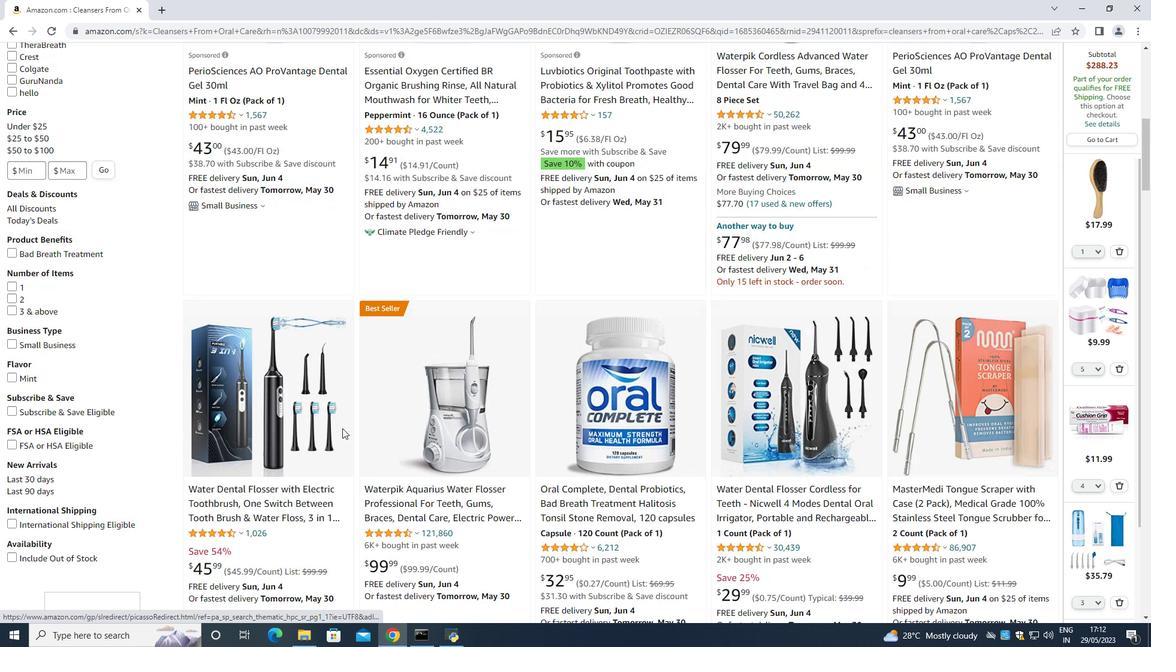 
Action: Mouse scrolled (342, 429) with delta (0, 0)
Screenshot: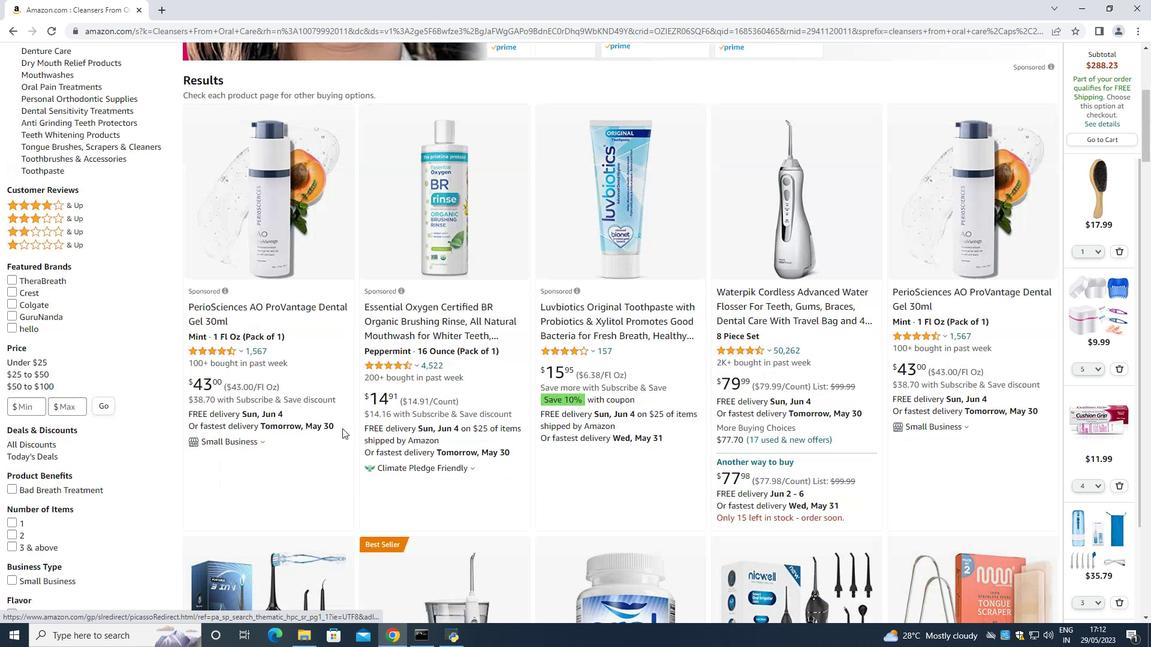 
Action: Mouse scrolled (342, 429) with delta (0, 0)
Screenshot: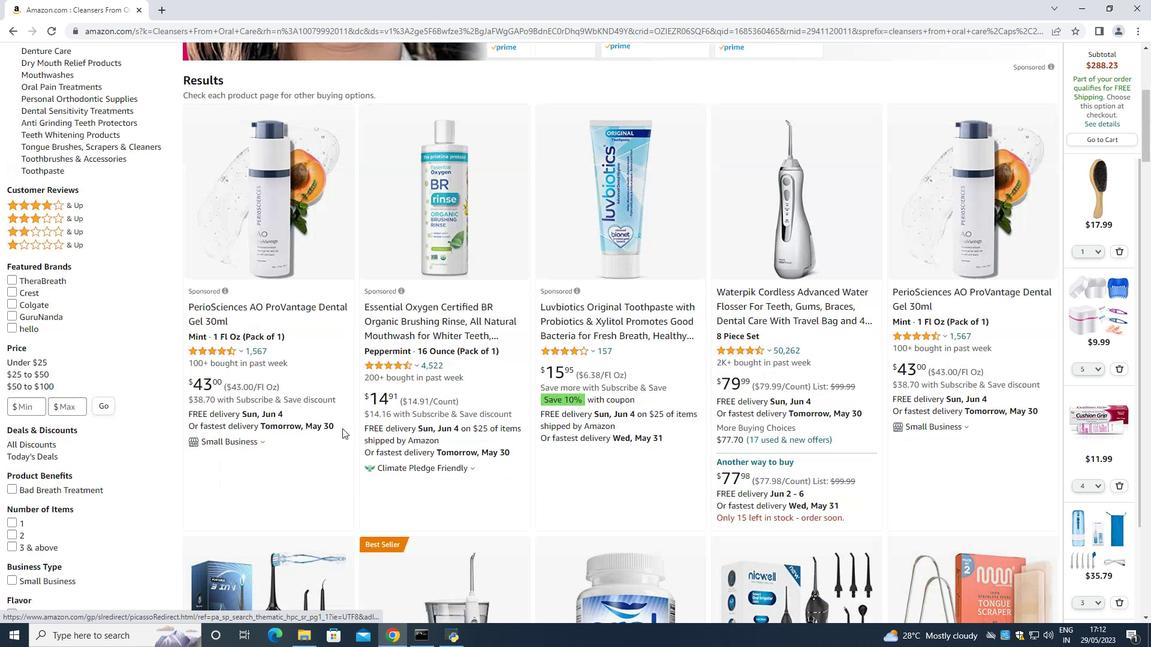 
Action: Mouse scrolled (342, 429) with delta (0, 0)
Screenshot: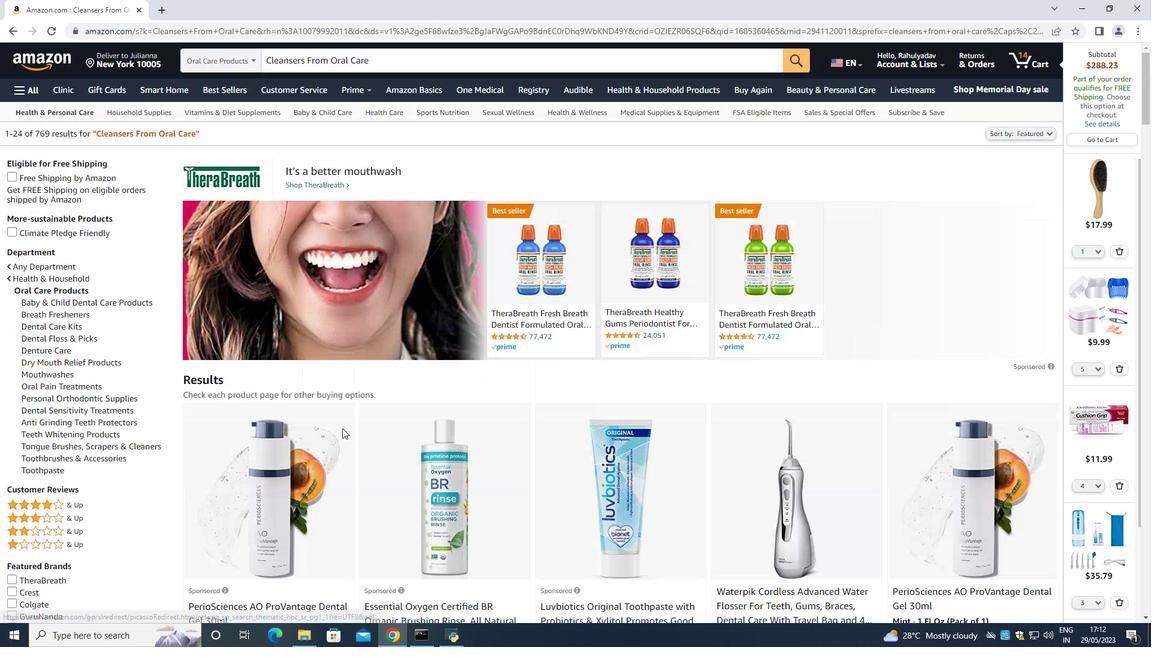 
Action: Mouse scrolled (342, 429) with delta (0, 0)
Screenshot: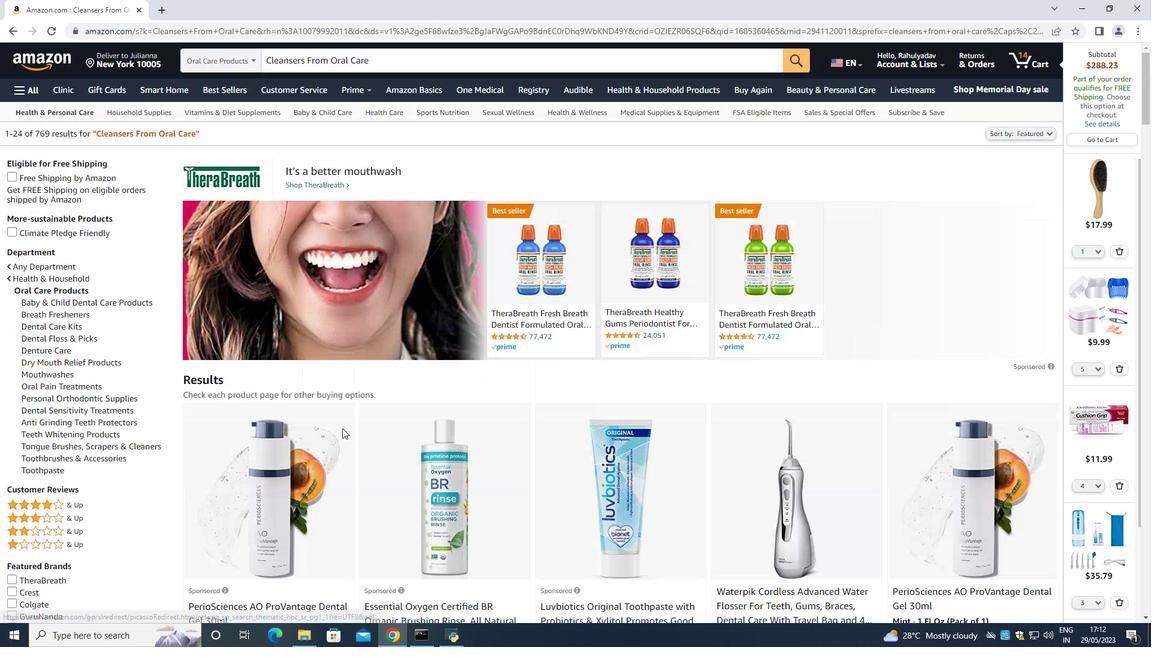 
Action: Mouse scrolled (342, 429) with delta (0, 0)
Screenshot: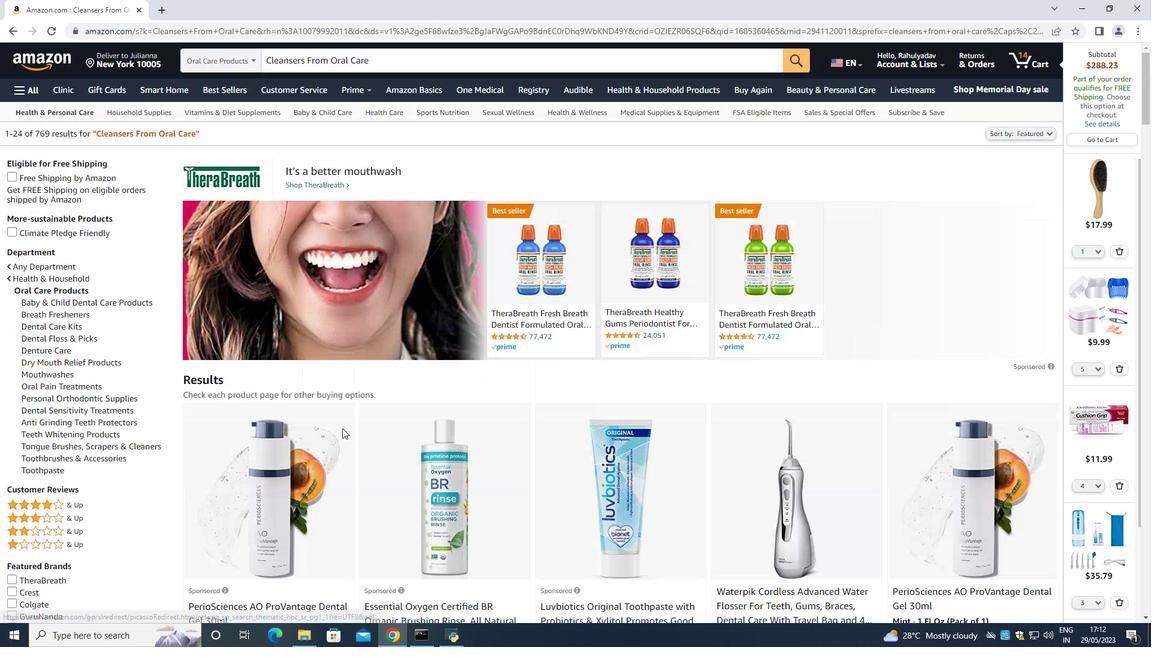 
Action: Mouse scrolled (342, 429) with delta (0, 0)
Screenshot: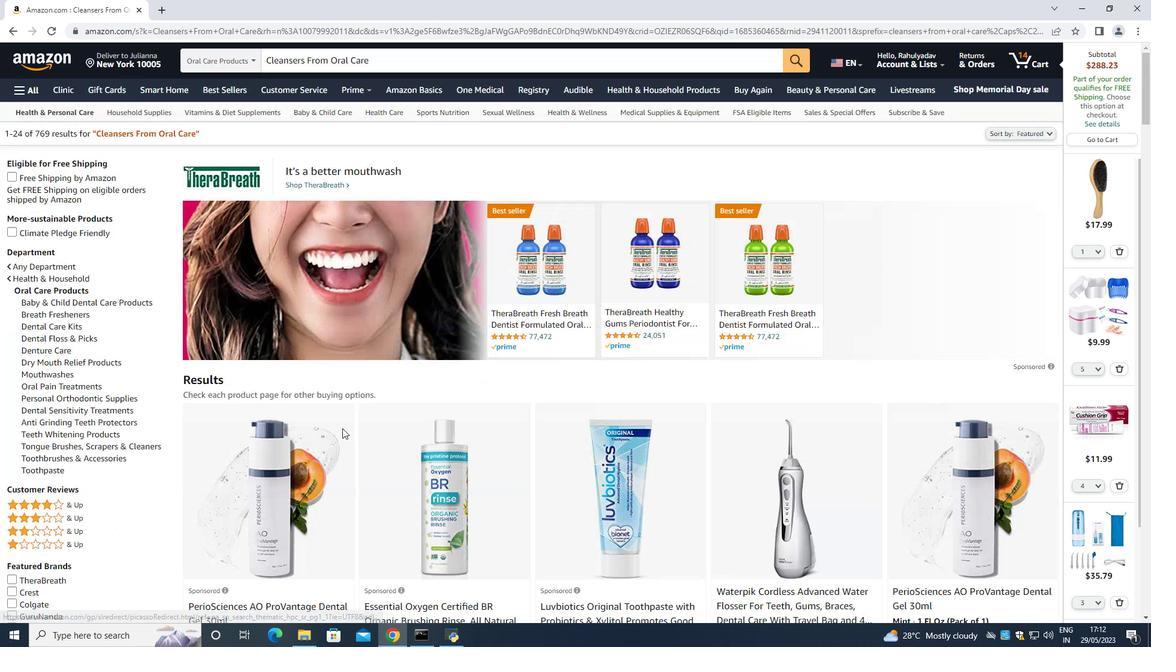
Action: Mouse scrolled (342, 429) with delta (0, 0)
Screenshot: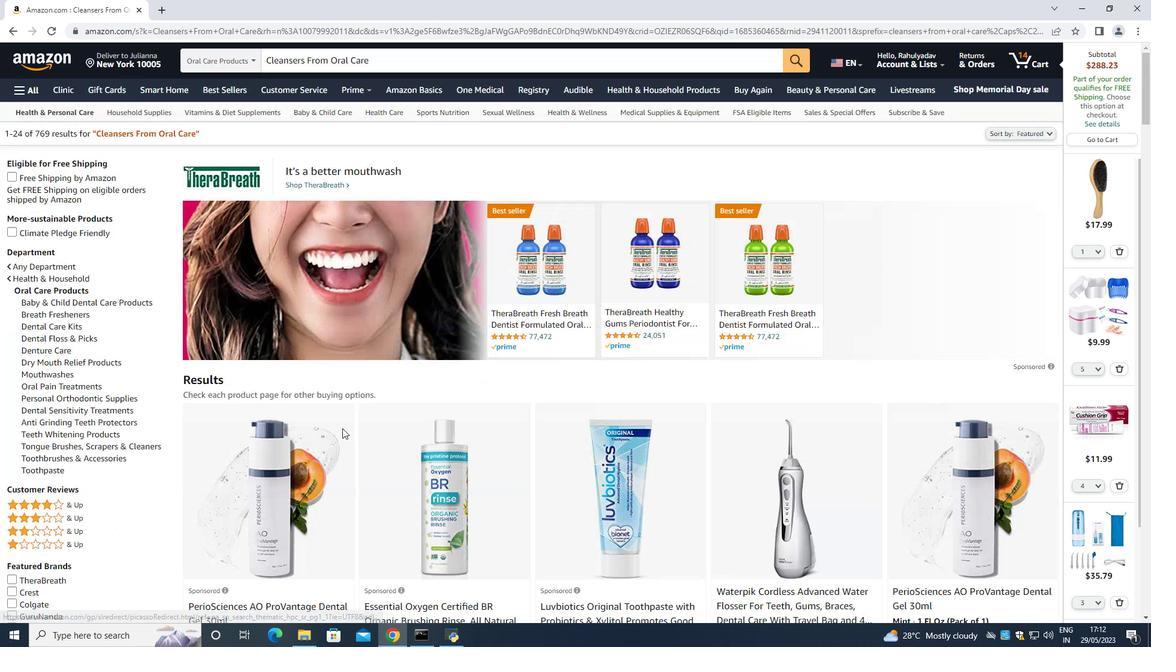 
Action: Mouse scrolled (342, 429) with delta (0, 0)
Screenshot: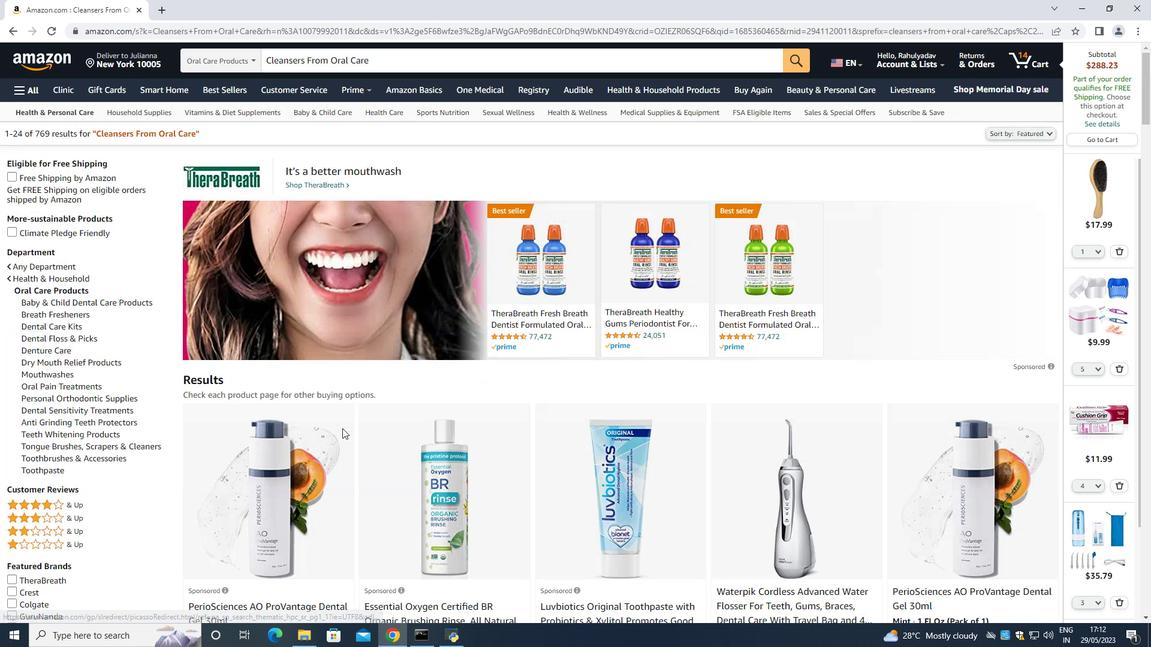 
Action: Mouse moved to (406, 57)
Screenshot: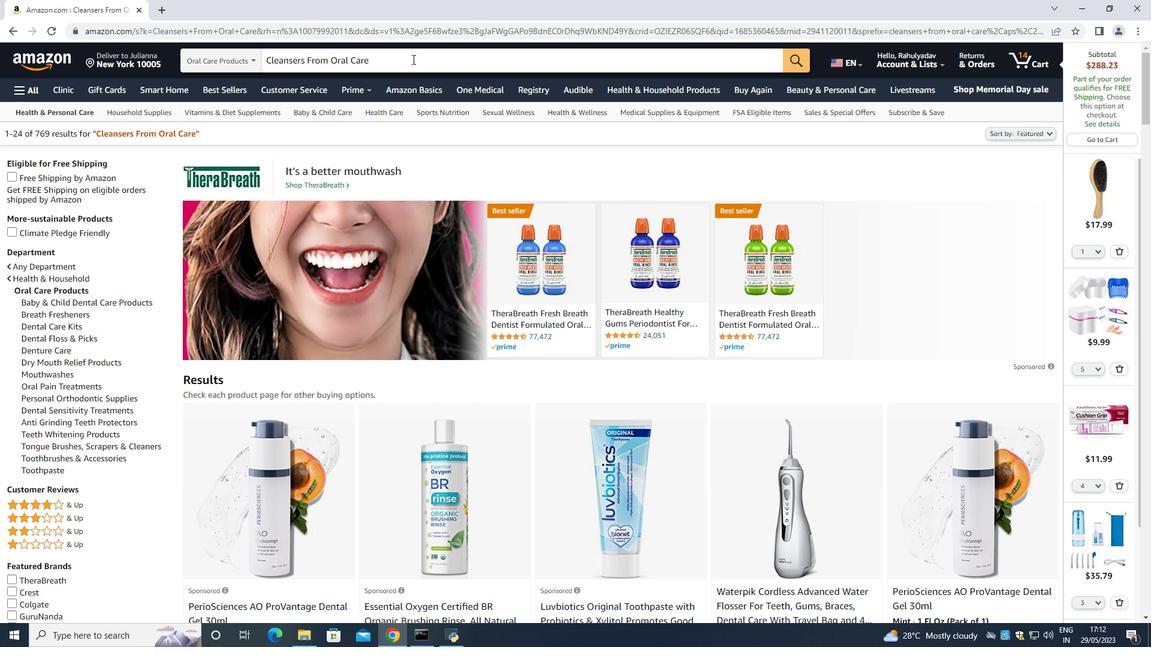 
Action: Mouse pressed left at (406, 57)
Screenshot: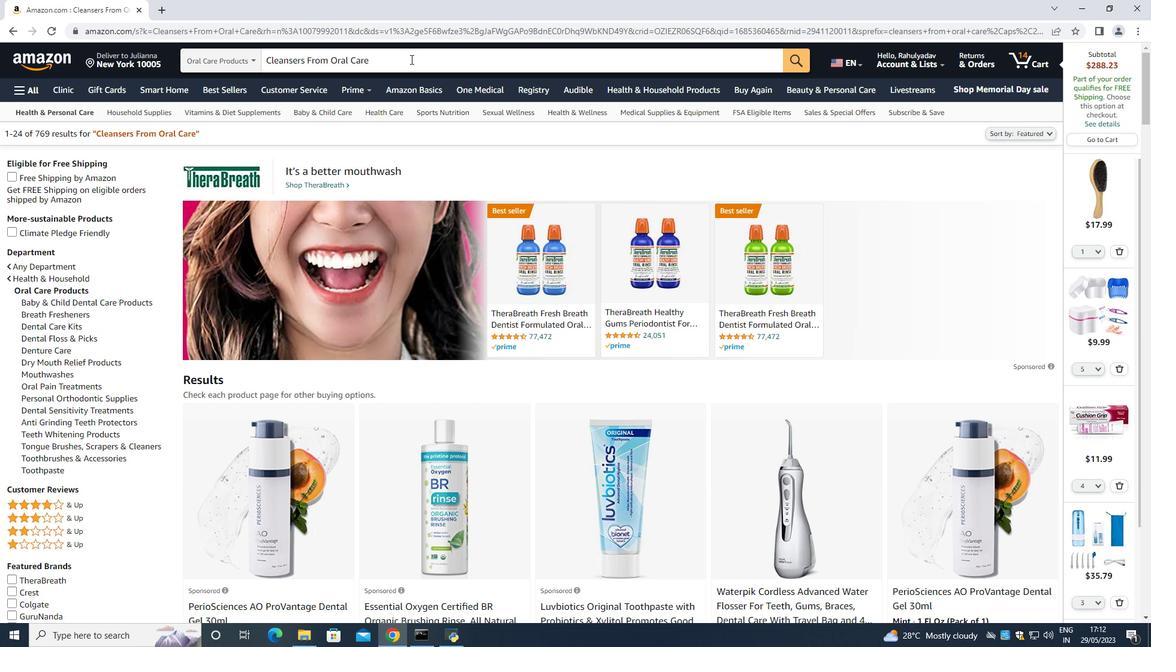
Action: Key pressed <Key.backspace><Key.backspace><Key.backspace><Key.backspace><Key.backspace><Key.backspace><Key.backspace><Key.backspace><Key.backspace><Key.backspace><Key.backspace><Key.backspace><Key.backspace><Key.backspace><Key.enter>
Screenshot: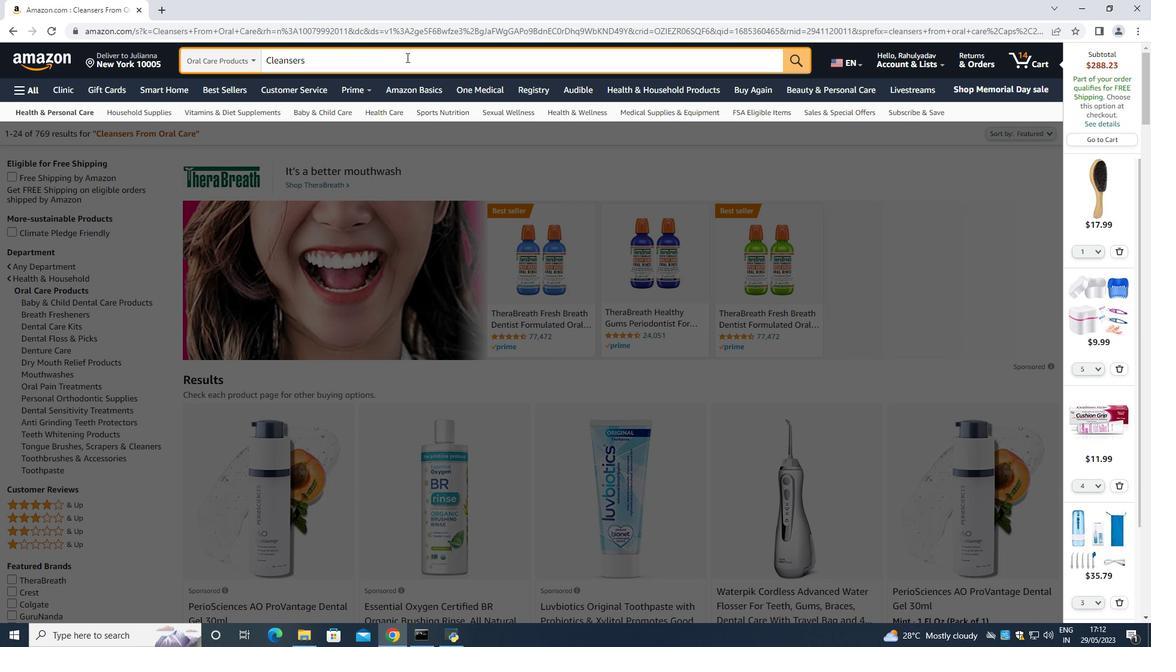 
Action: Mouse moved to (384, 56)
Screenshot: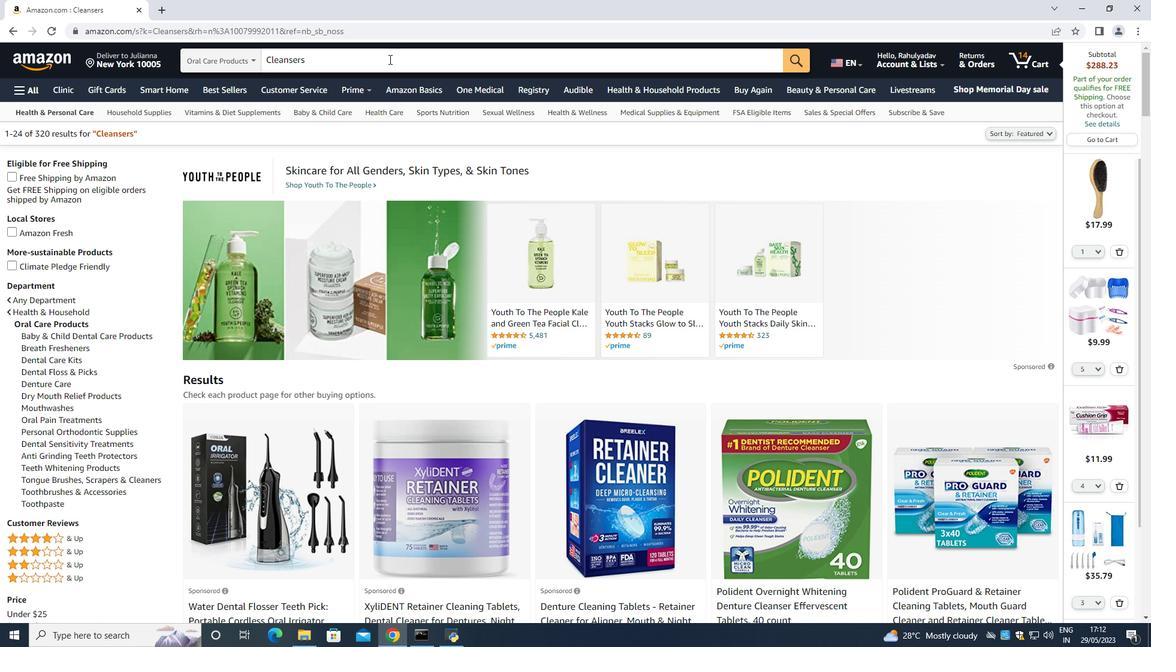 
Action: Mouse pressed left at (384, 56)
Screenshot: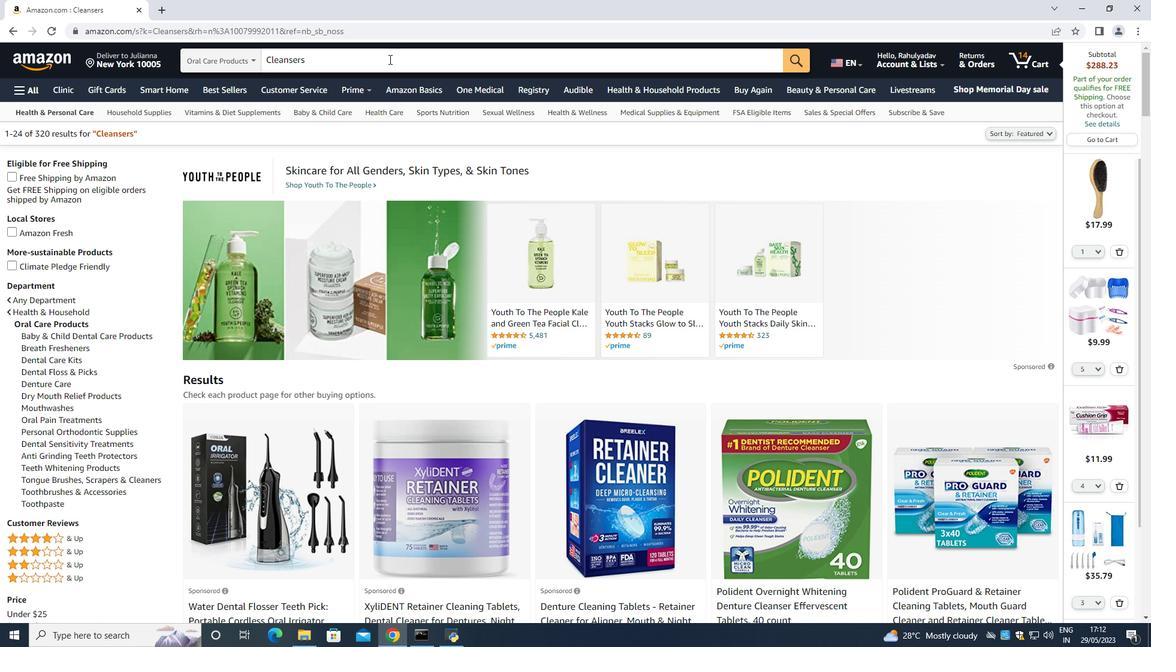 
Action: Mouse moved to (382, 55)
Screenshot: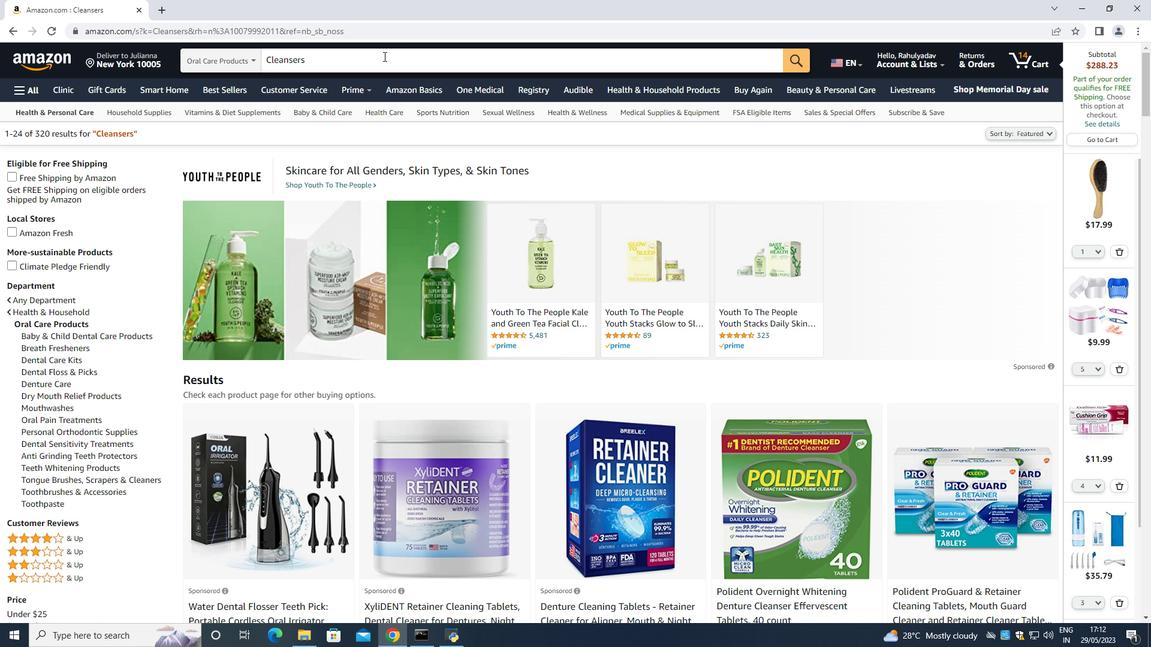 
Action: Key pressed <Key.space><Key.shift_r>Oral<Key.space><Key.shift>Care<Key.enter>
Screenshot: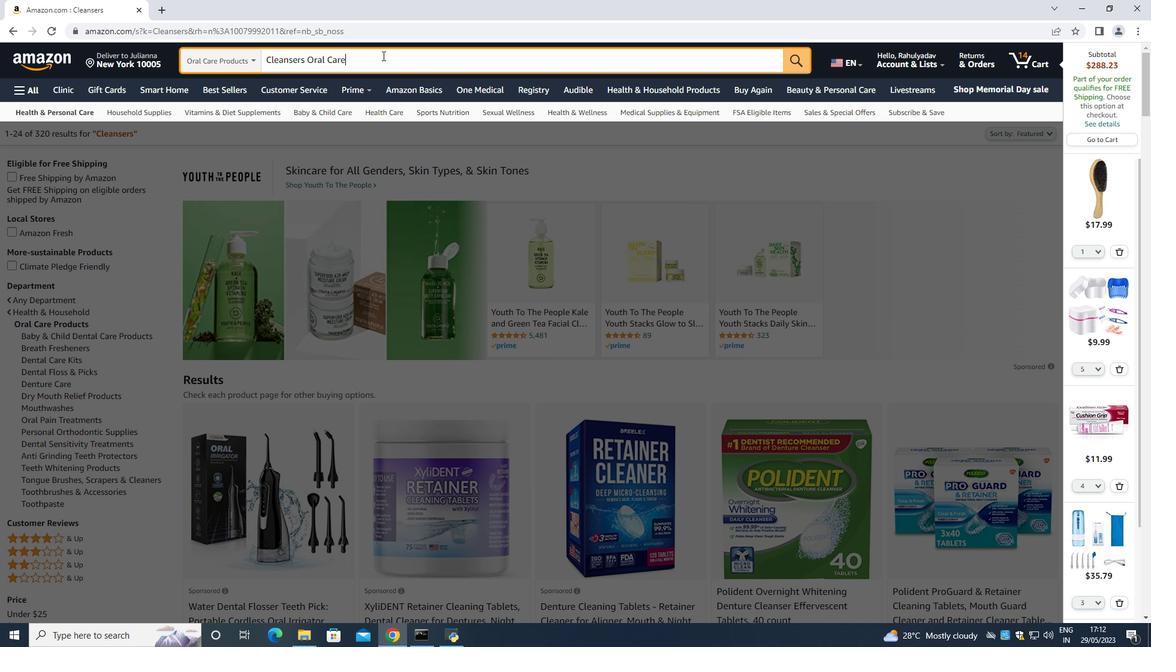 
Action: Mouse moved to (532, 450)
Screenshot: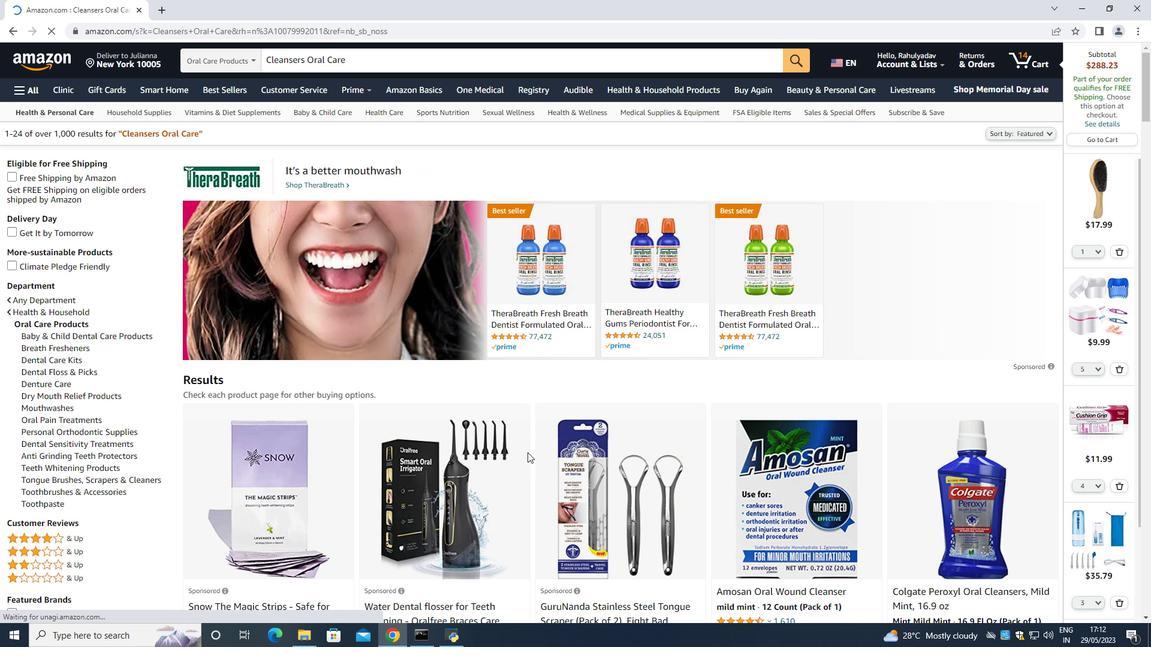 
Action: Mouse scrolled (532, 449) with delta (0, 0)
Screenshot: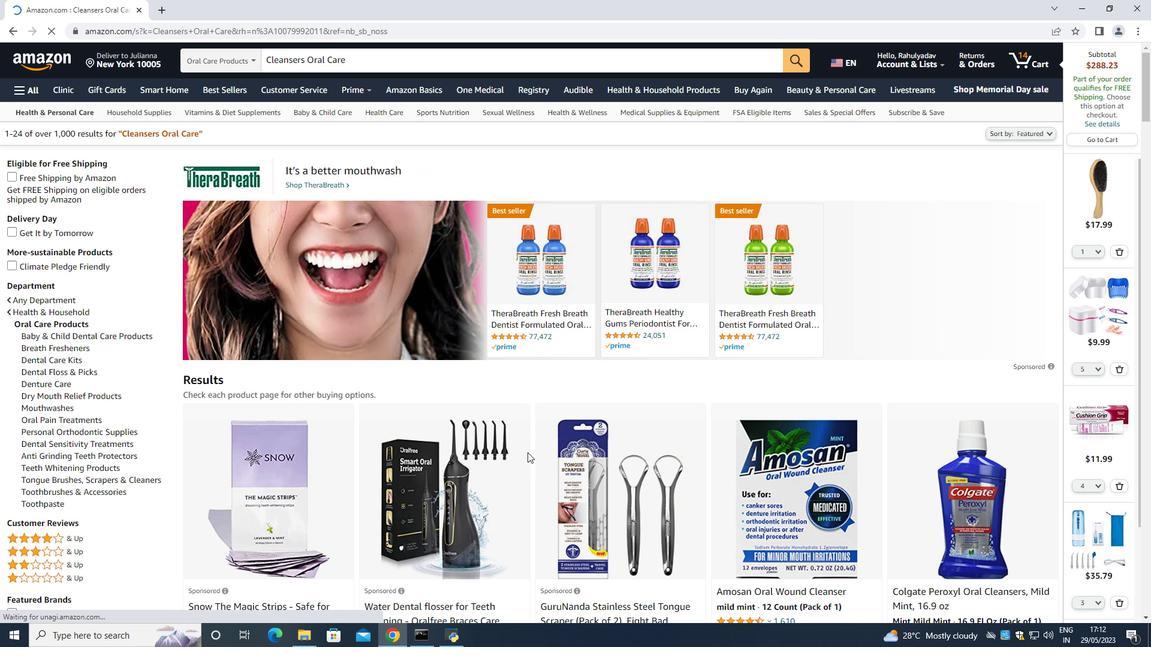 
Action: Mouse moved to (537, 446)
Screenshot: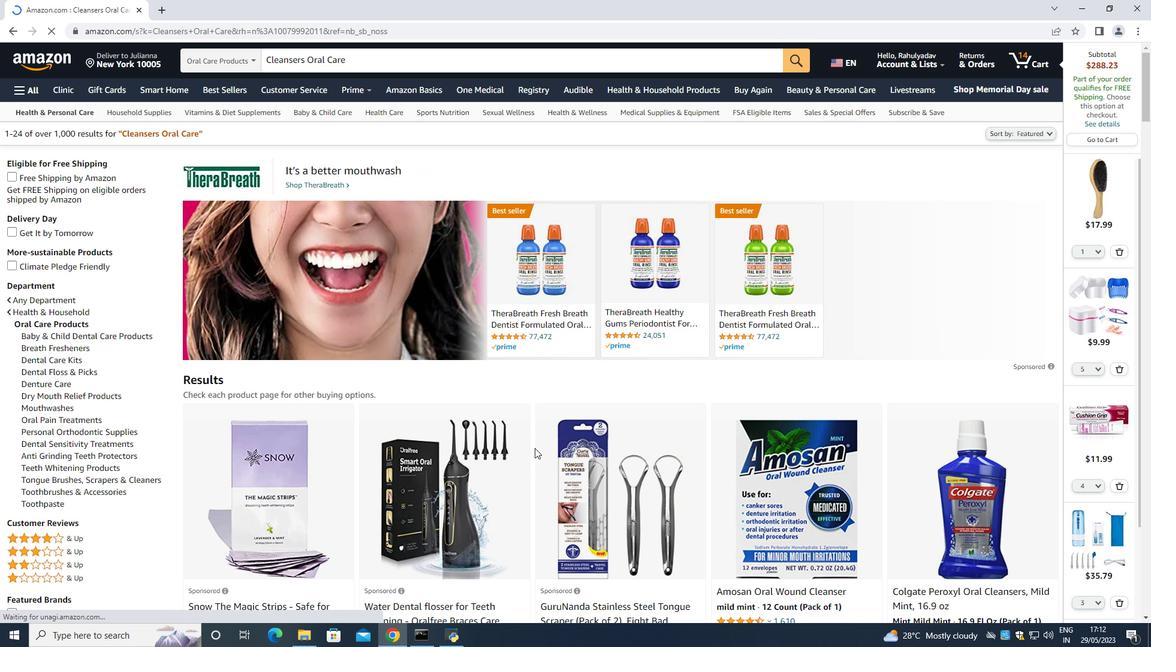 
Action: Mouse scrolled (537, 446) with delta (0, 0)
Screenshot: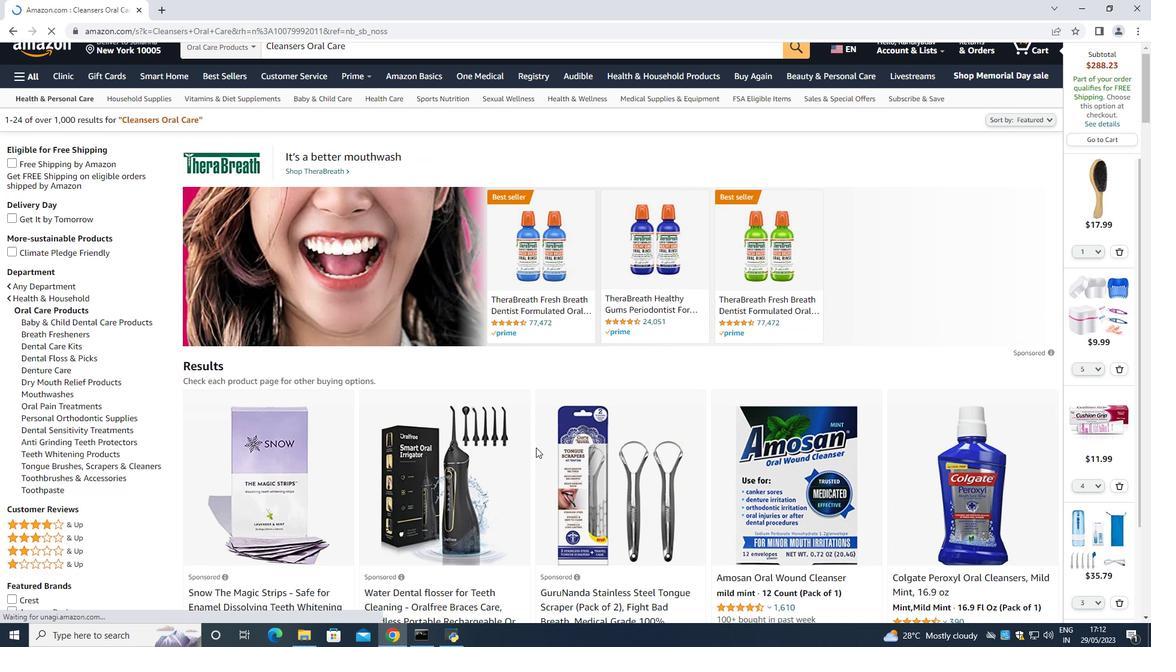 
Action: Mouse moved to (628, 501)
Screenshot: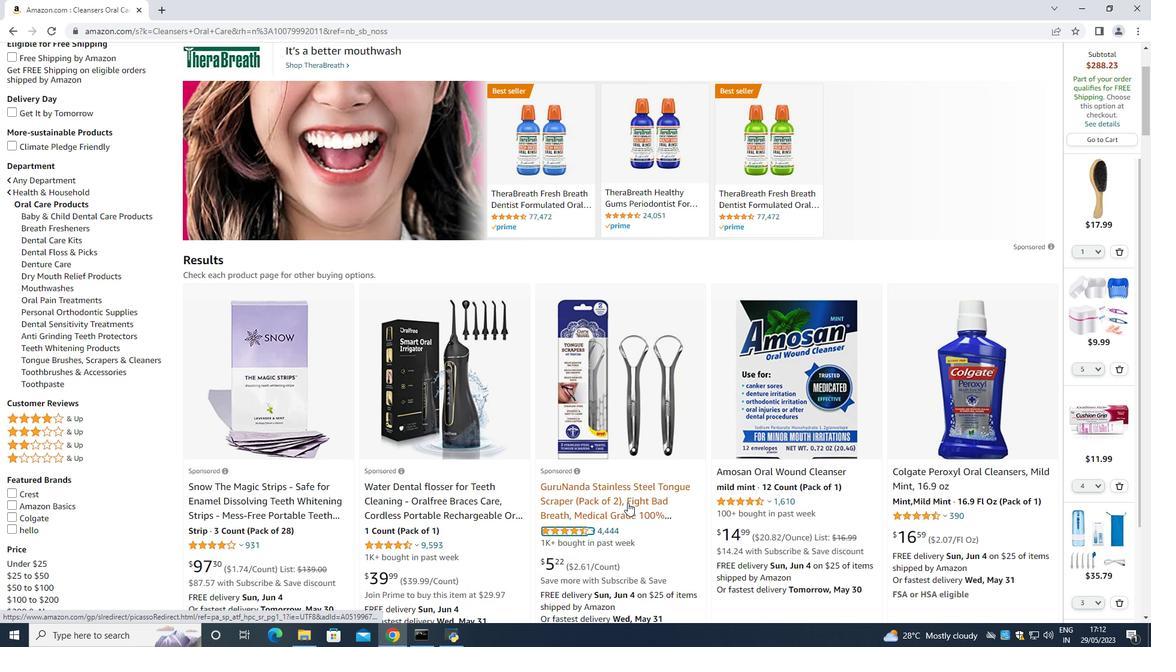 
Action: Mouse pressed left at (628, 501)
Screenshot: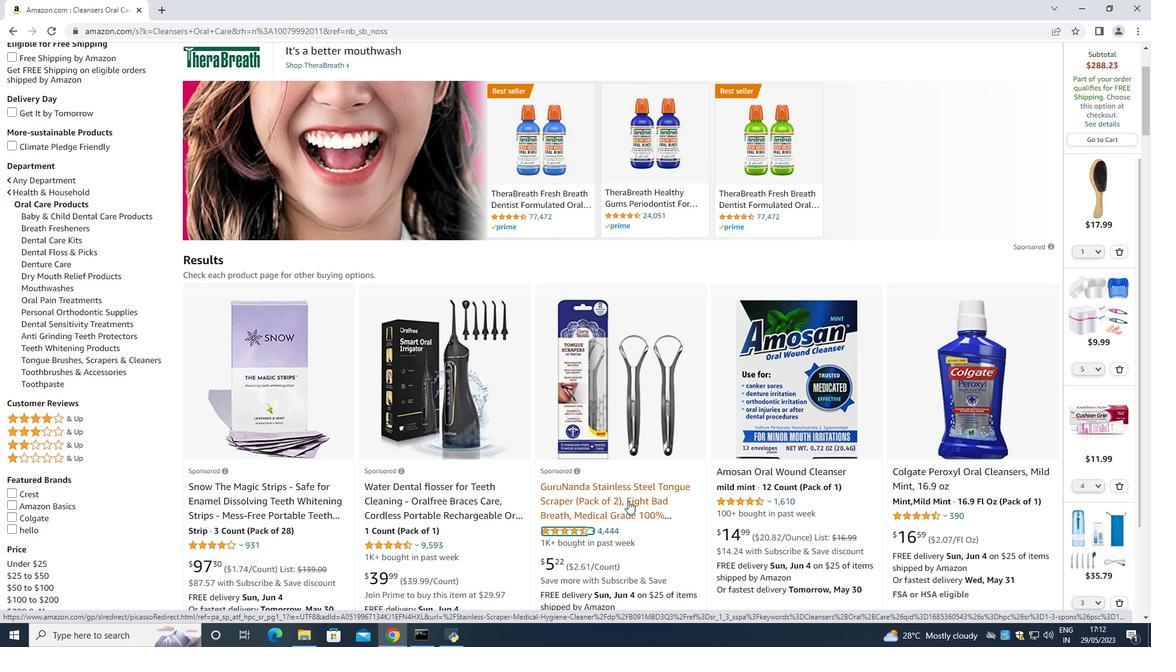 
Action: Mouse moved to (109, 252)
Screenshot: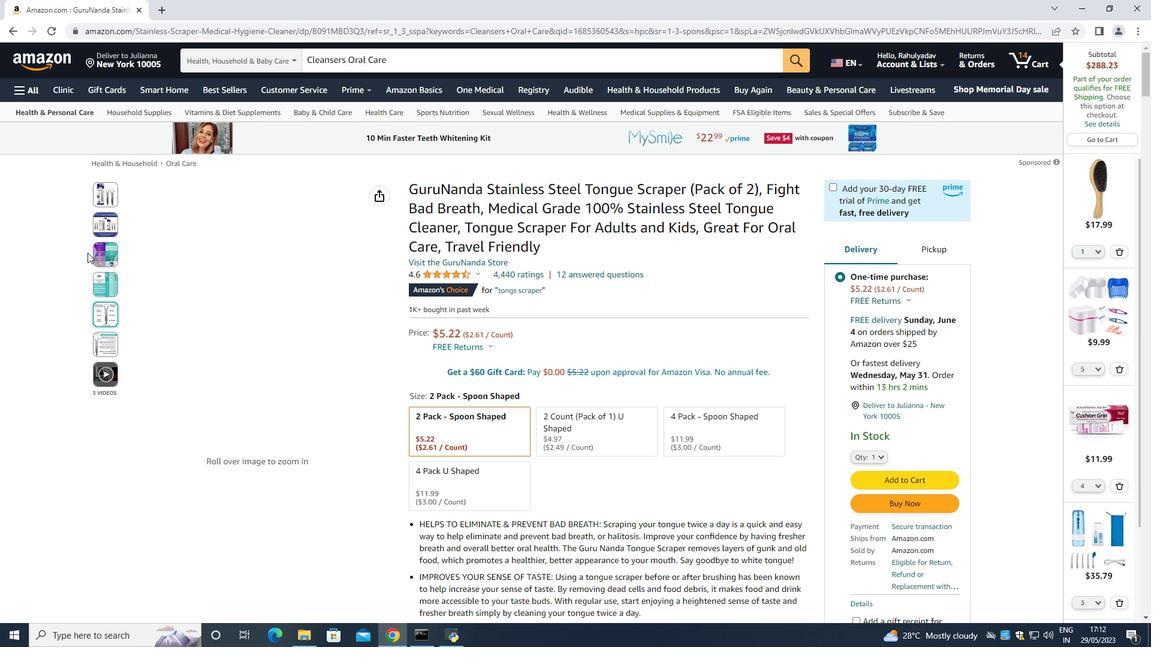 
Action: Mouse pressed left at (109, 252)
Screenshot: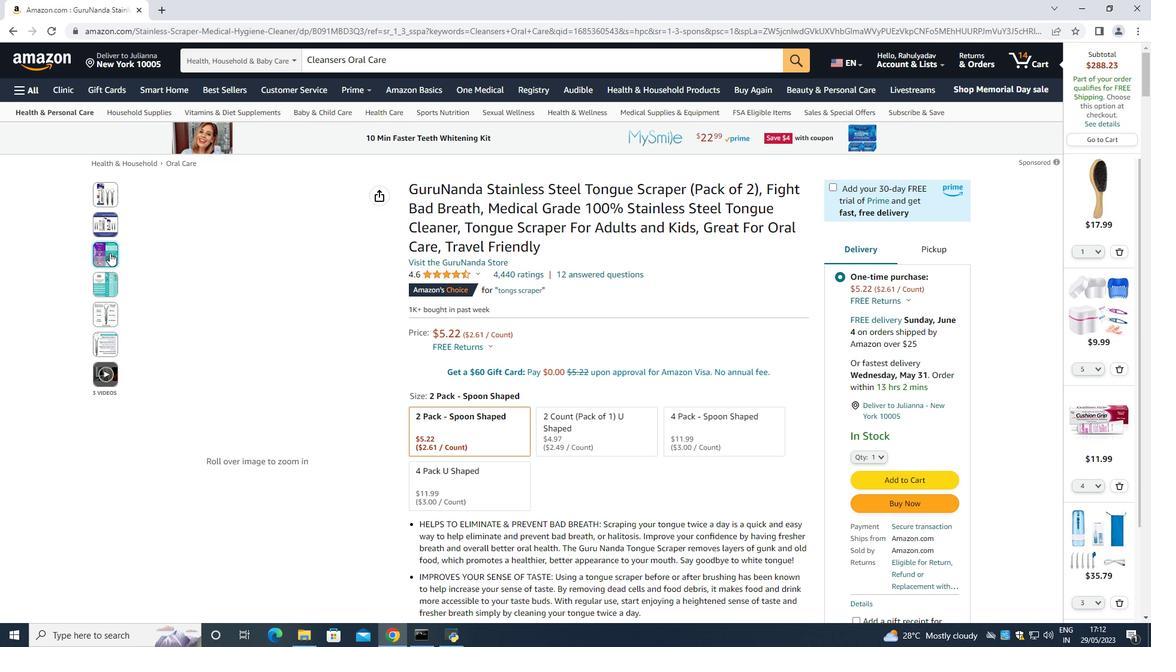 
Action: Mouse moved to (112, 232)
Screenshot: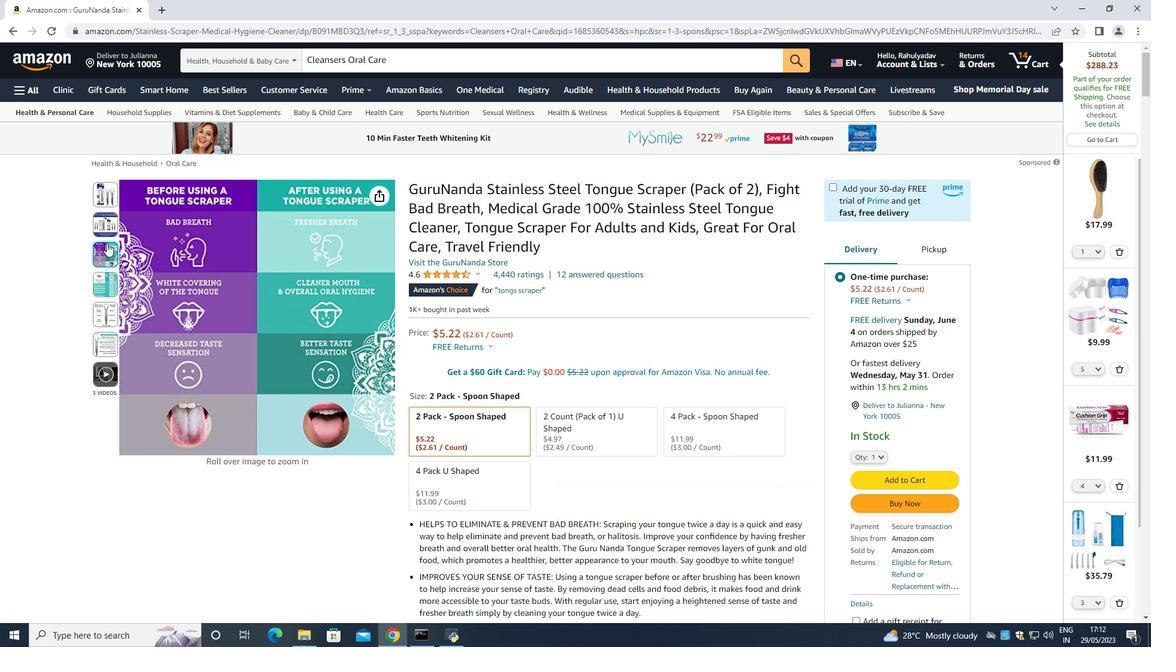 
Action: Mouse pressed left at (112, 232)
Screenshot: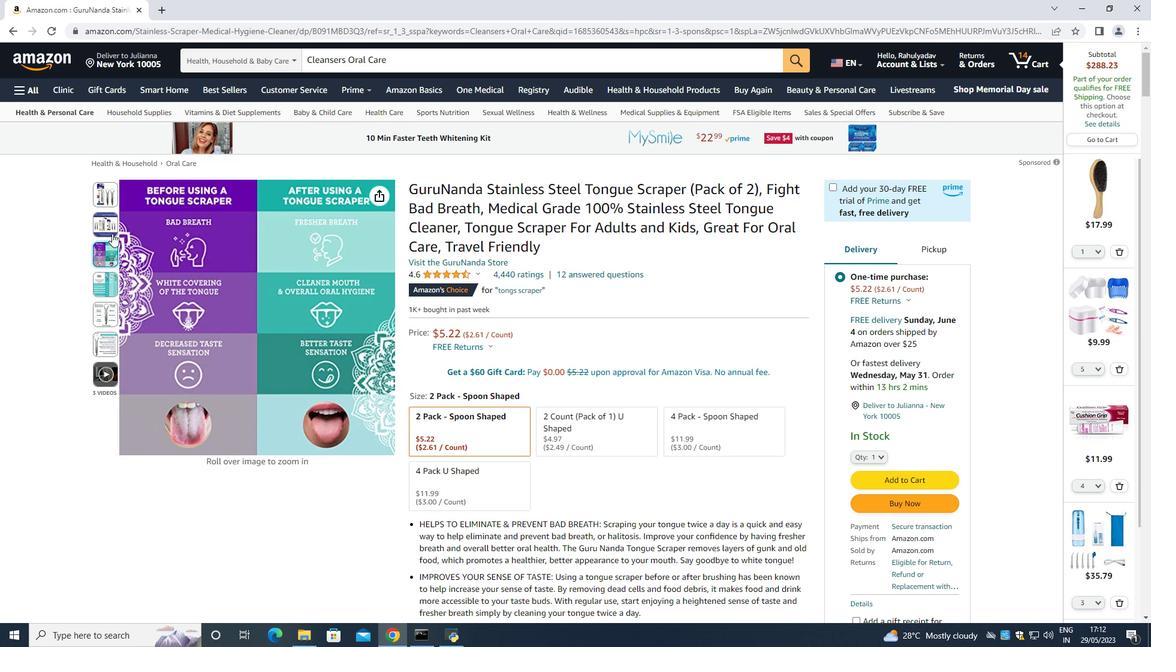 
Action: Mouse moved to (529, 429)
Screenshot: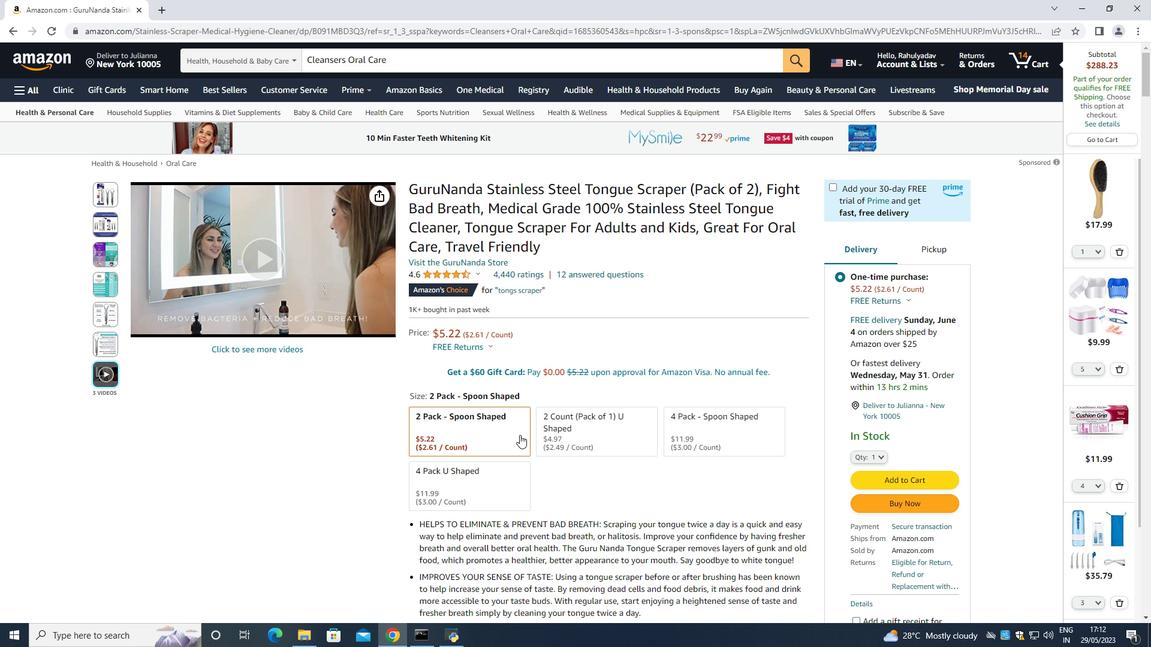 
Action: Mouse scrolled (529, 429) with delta (0, 0)
Screenshot: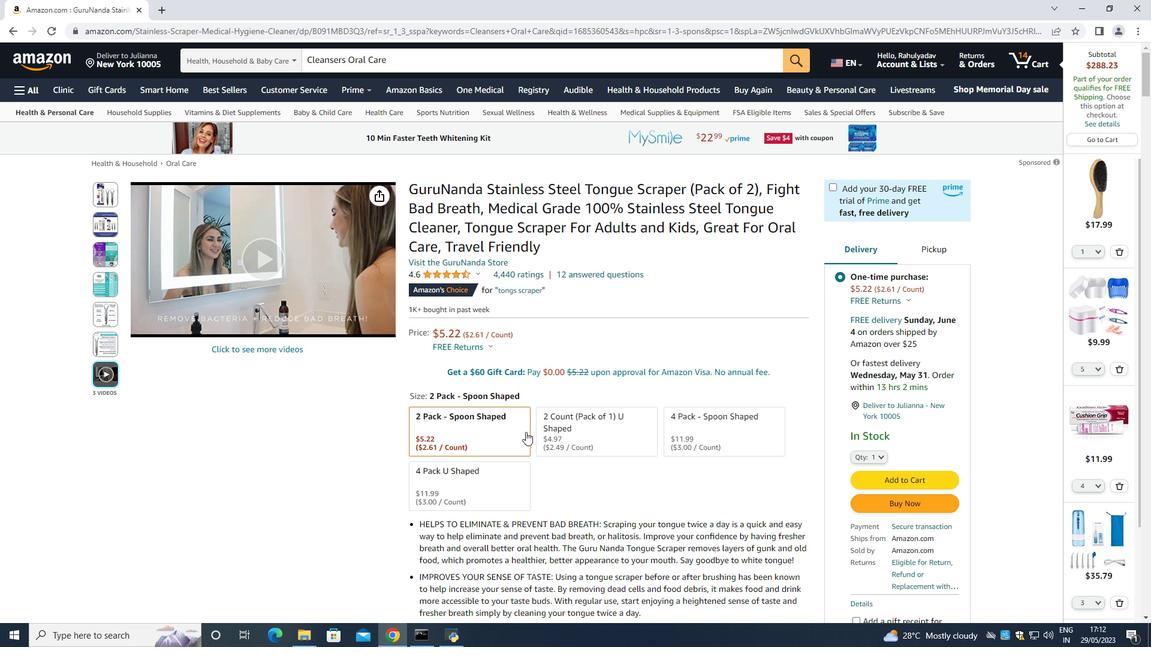 
Action: Mouse scrolled (529, 429) with delta (0, 0)
Screenshot: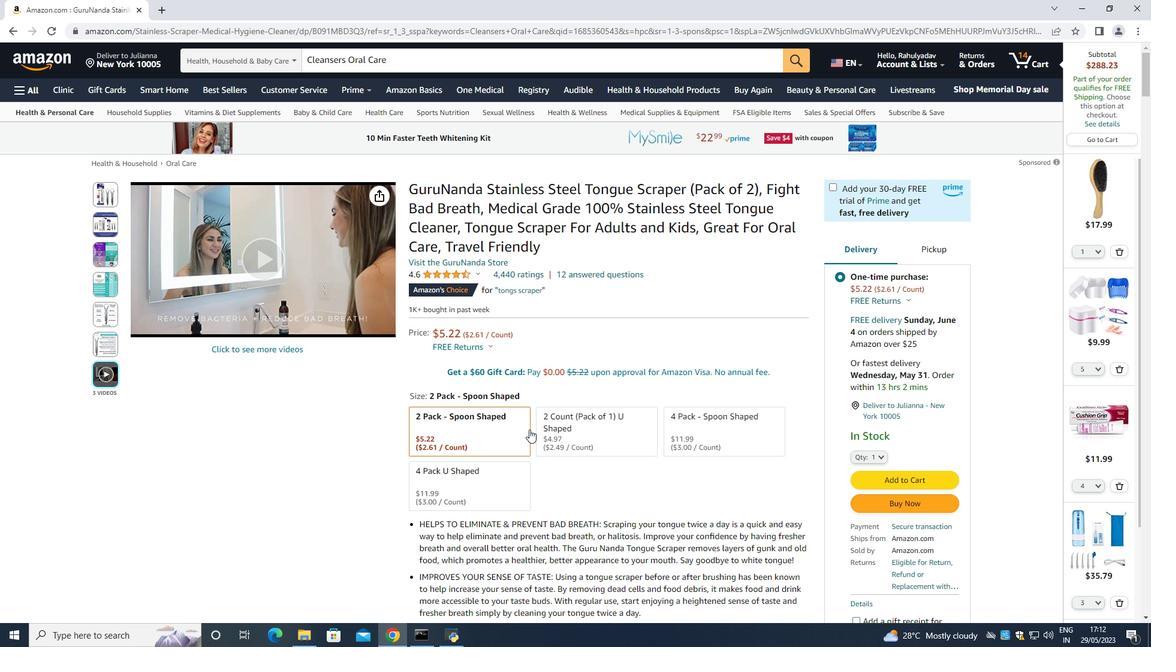 
Action: Mouse moved to (529, 429)
Screenshot: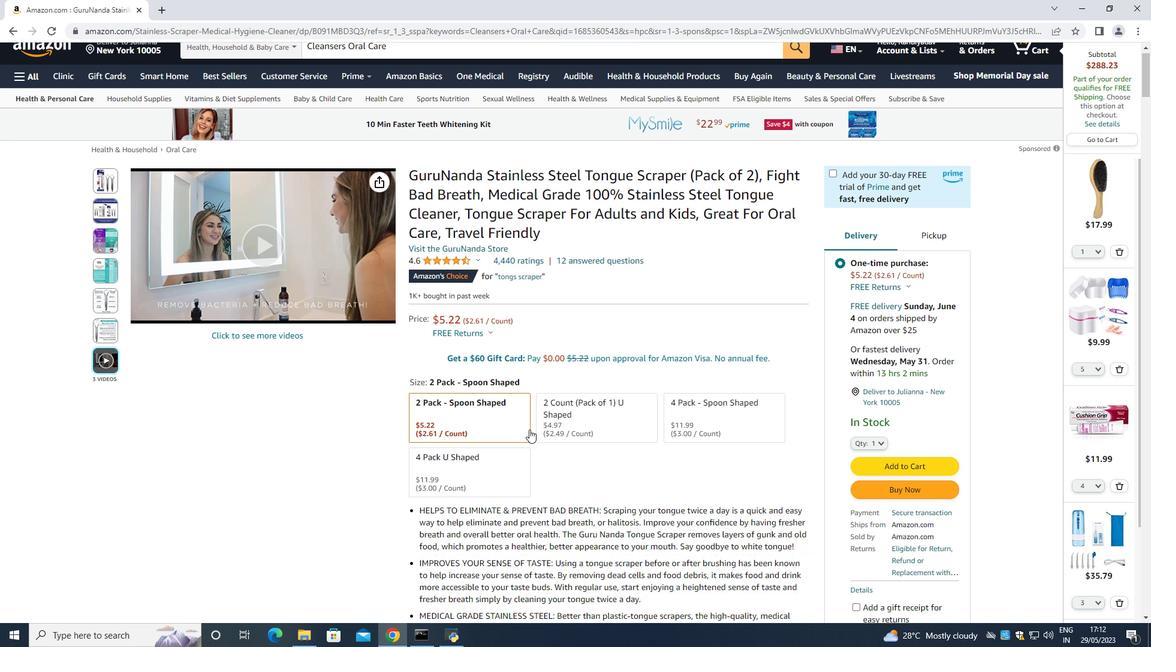 
Action: Mouse scrolled (529, 428) with delta (0, 0)
Screenshot: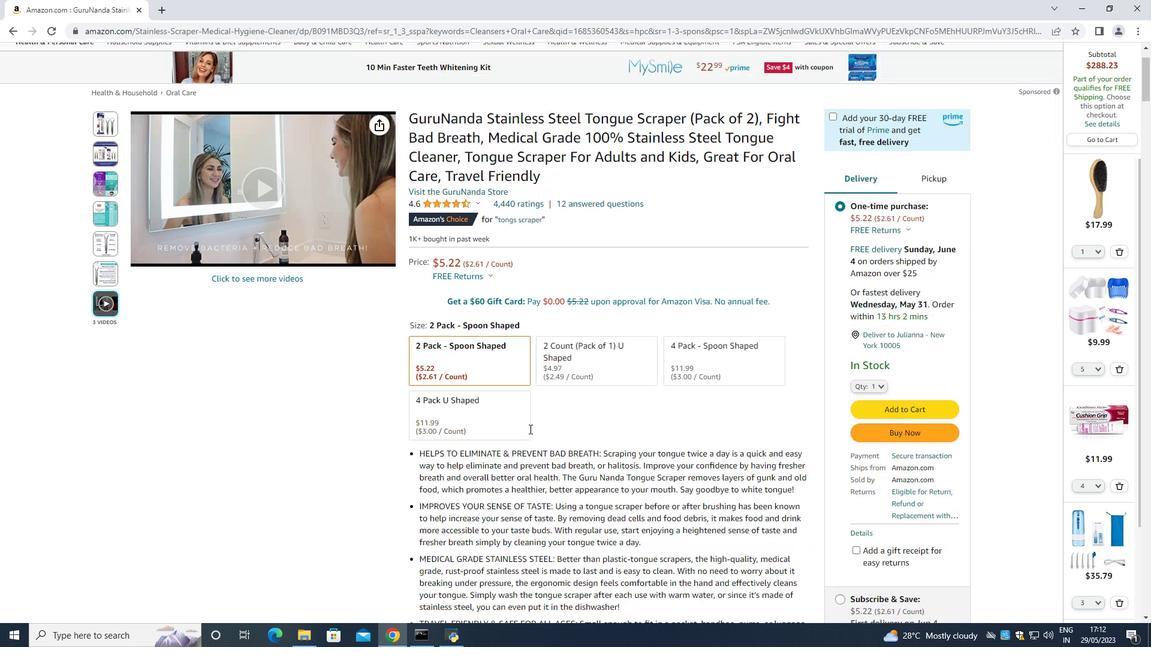 
Action: Mouse moved to (530, 426)
Screenshot: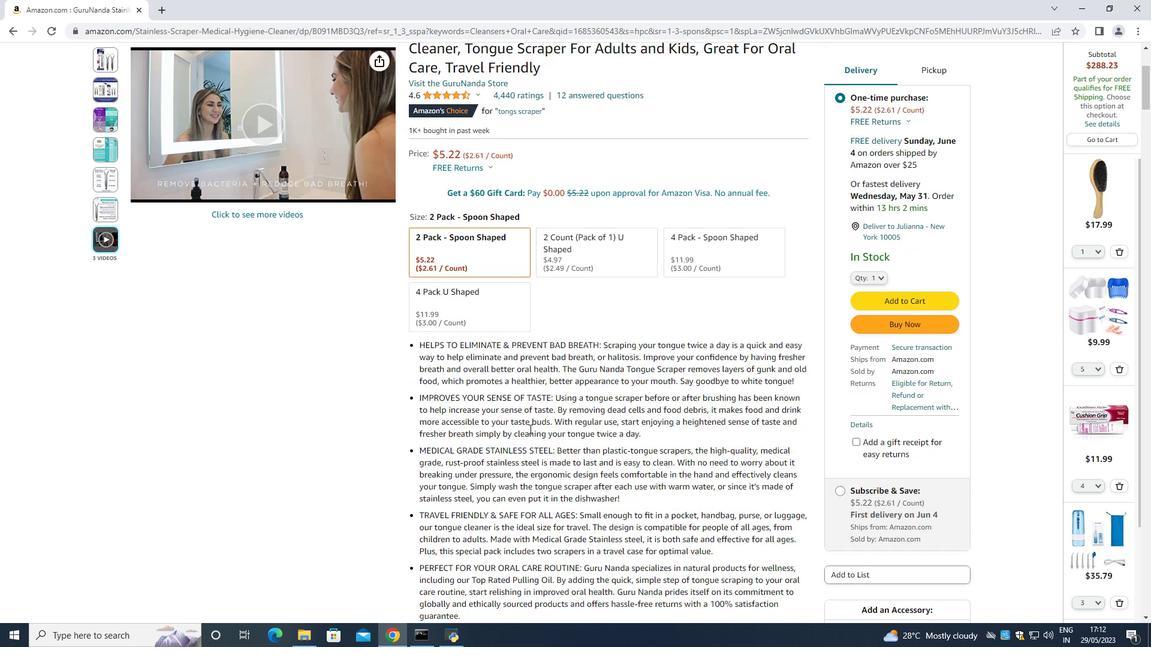 
Action: Mouse scrolled (530, 426) with delta (0, 0)
Screenshot: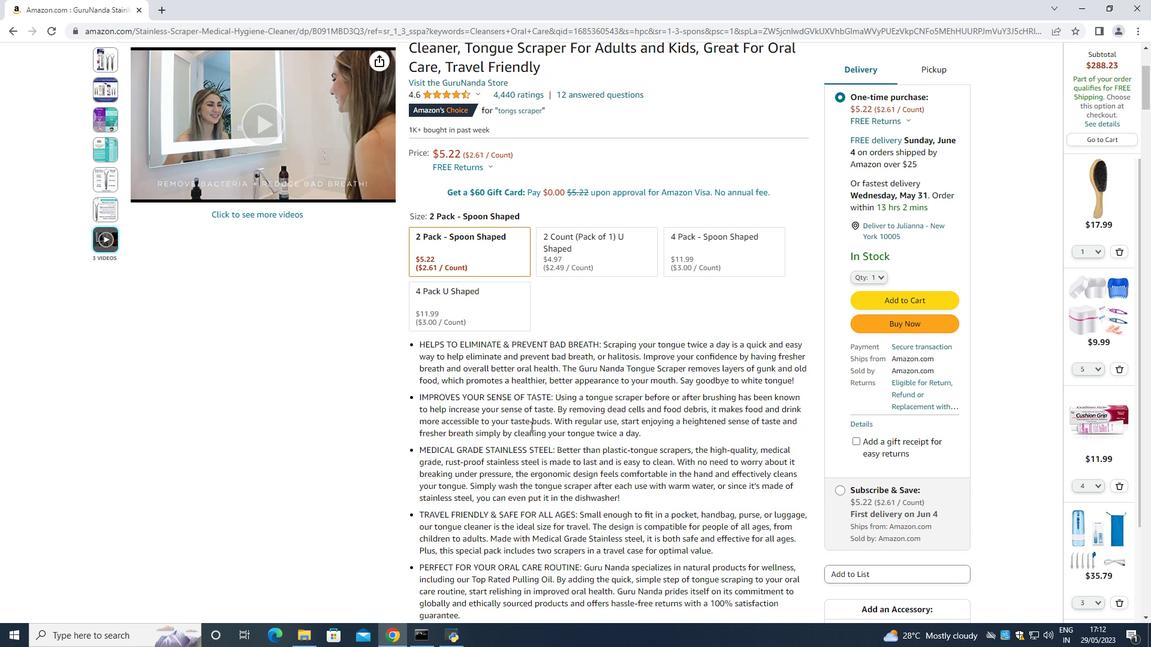 
Action: Mouse moved to (863, 338)
Screenshot: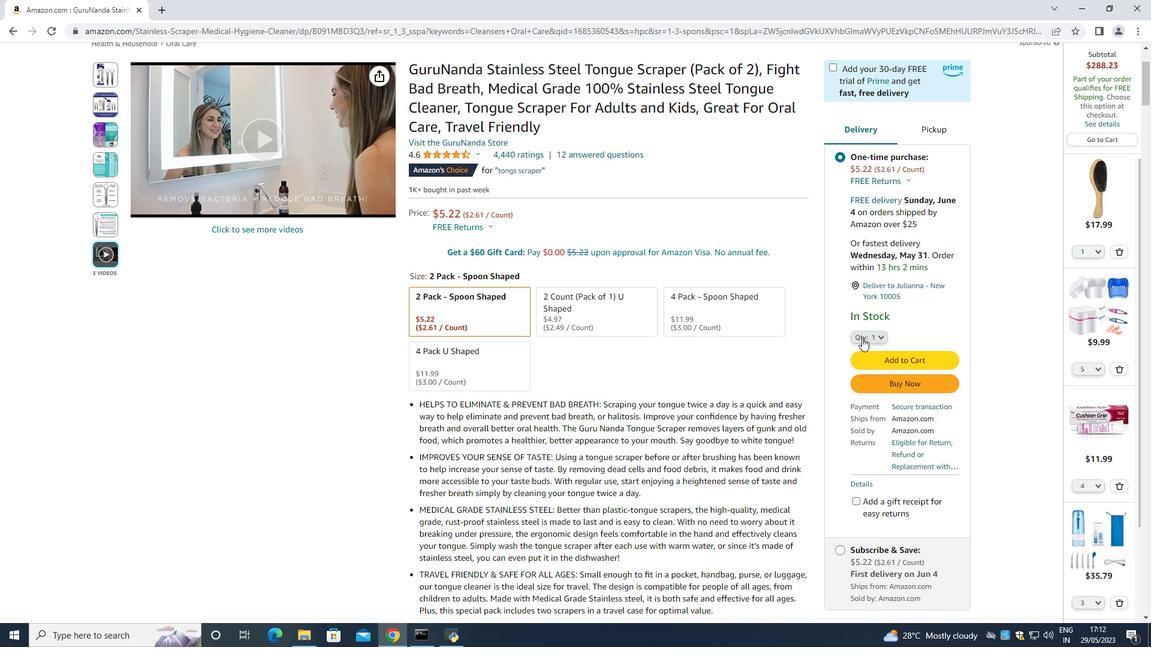 
Action: Mouse pressed left at (863, 338)
Screenshot: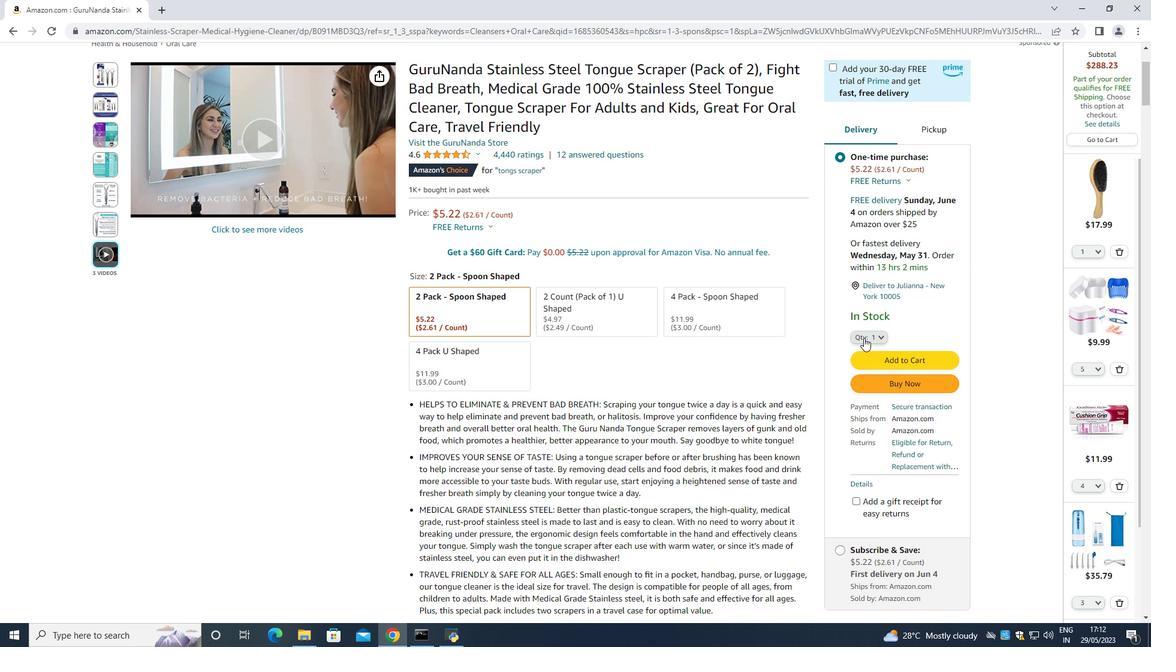 
Action: Mouse moved to (869, 81)
Screenshot: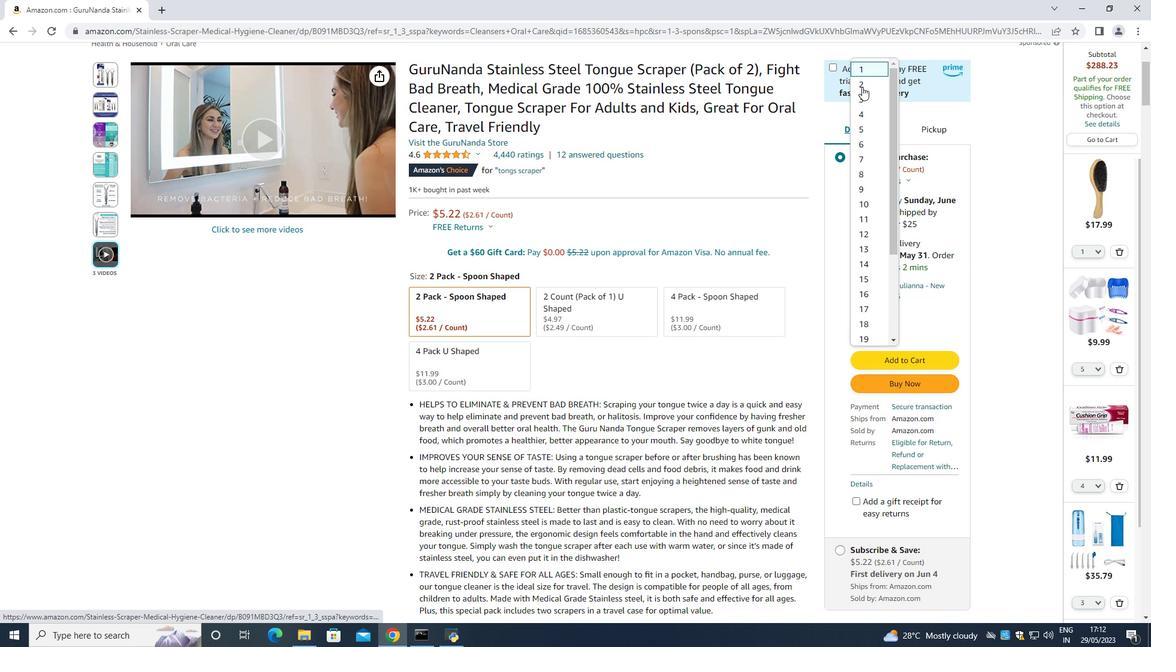 
Action: Mouse pressed left at (869, 81)
Screenshot: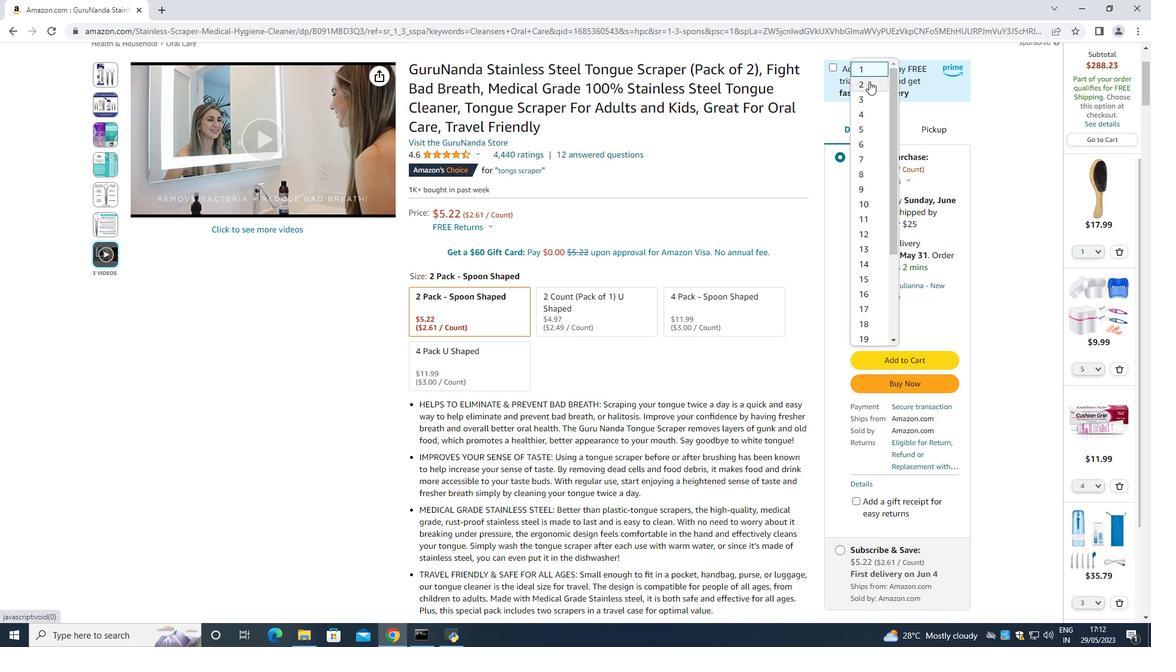 
Action: Mouse moved to (661, 146)
Screenshot: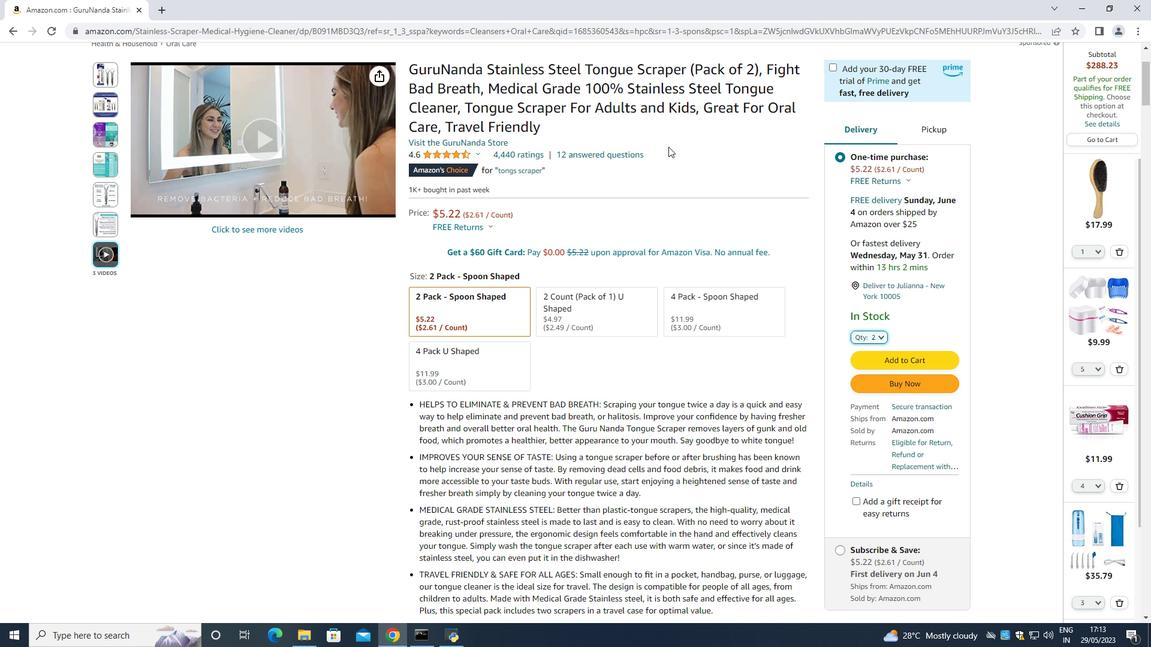 
Action: Mouse scrolled (661, 146) with delta (0, 0)
Screenshot: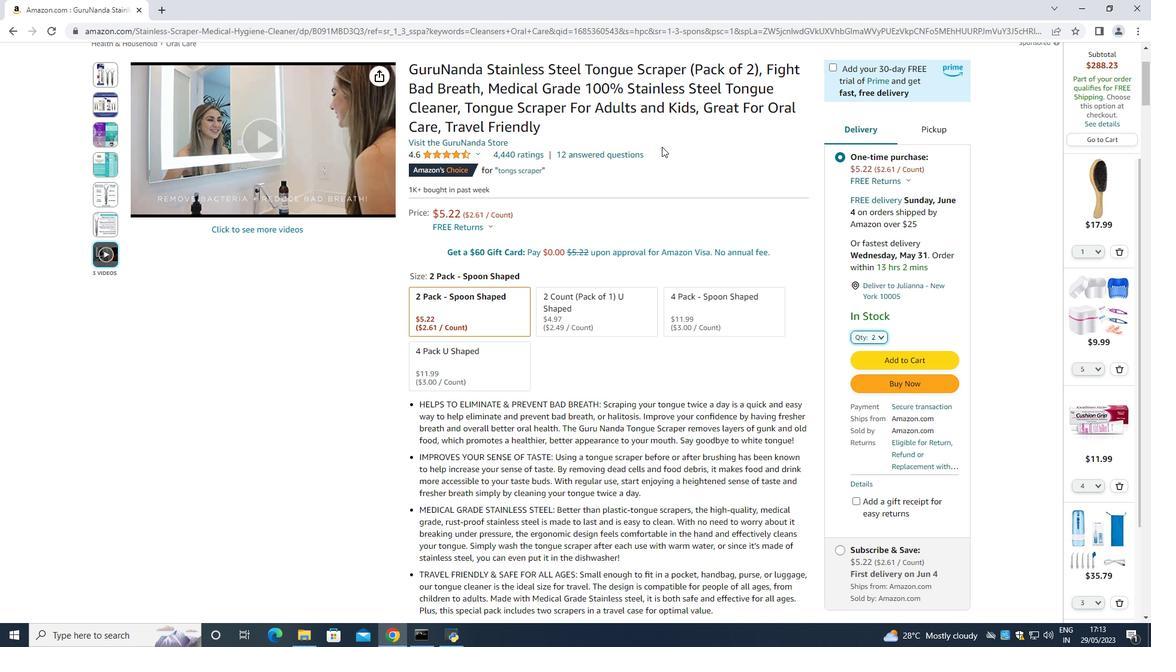 
Action: Mouse moved to (661, 146)
Screenshot: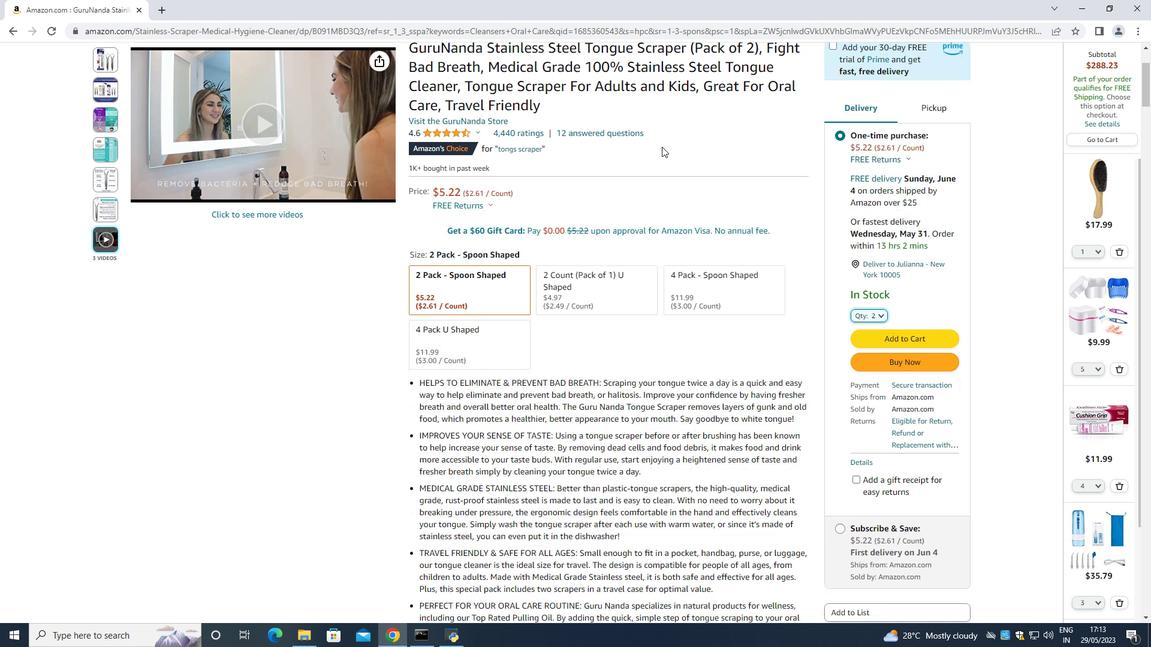 
Action: Mouse scrolled (661, 146) with delta (0, 0)
Screenshot: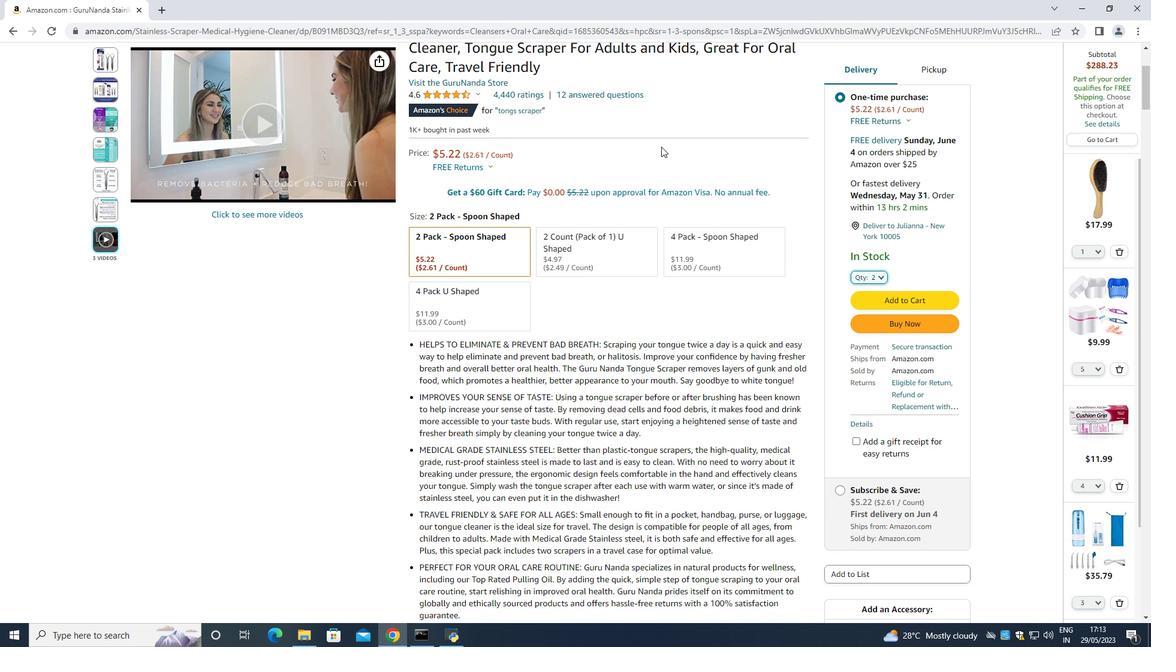 
Action: Mouse moved to (660, 146)
Screenshot: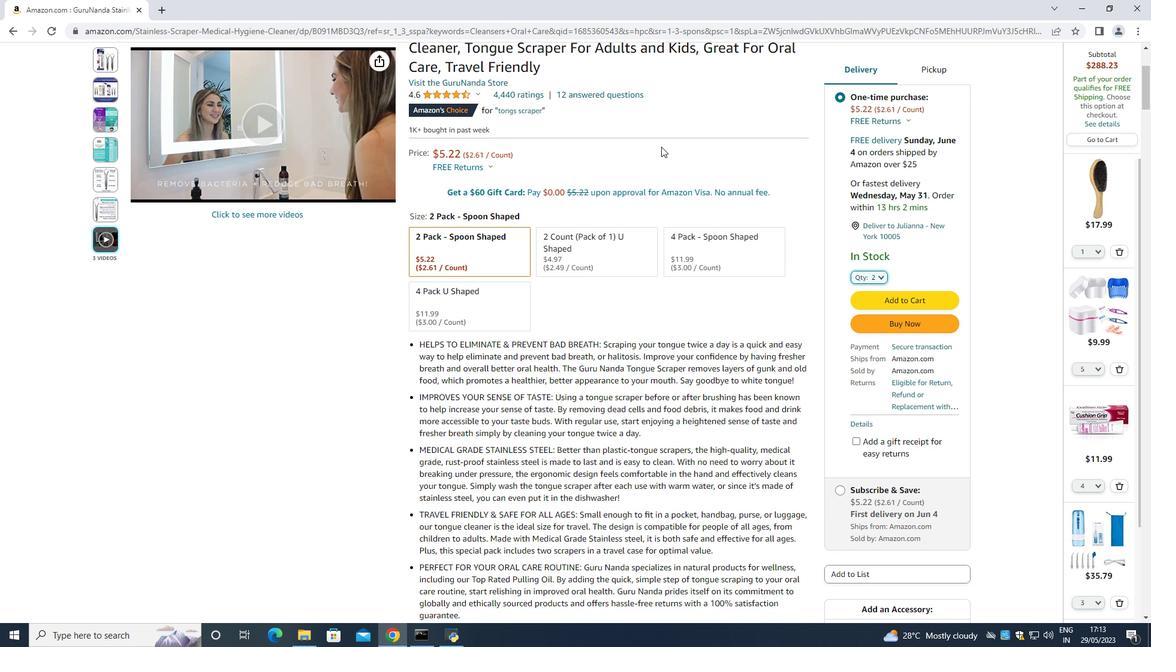 
Action: Mouse scrolled (660, 146) with delta (0, 0)
Screenshot: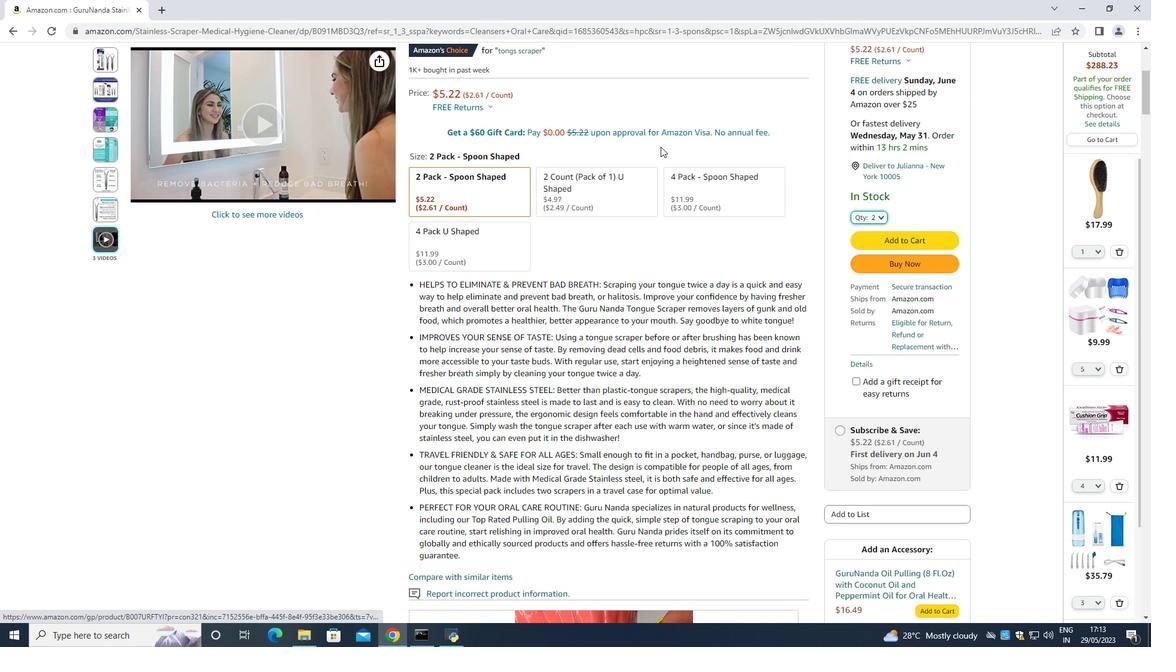
Action: Mouse scrolled (660, 146) with delta (0, 0)
Screenshot: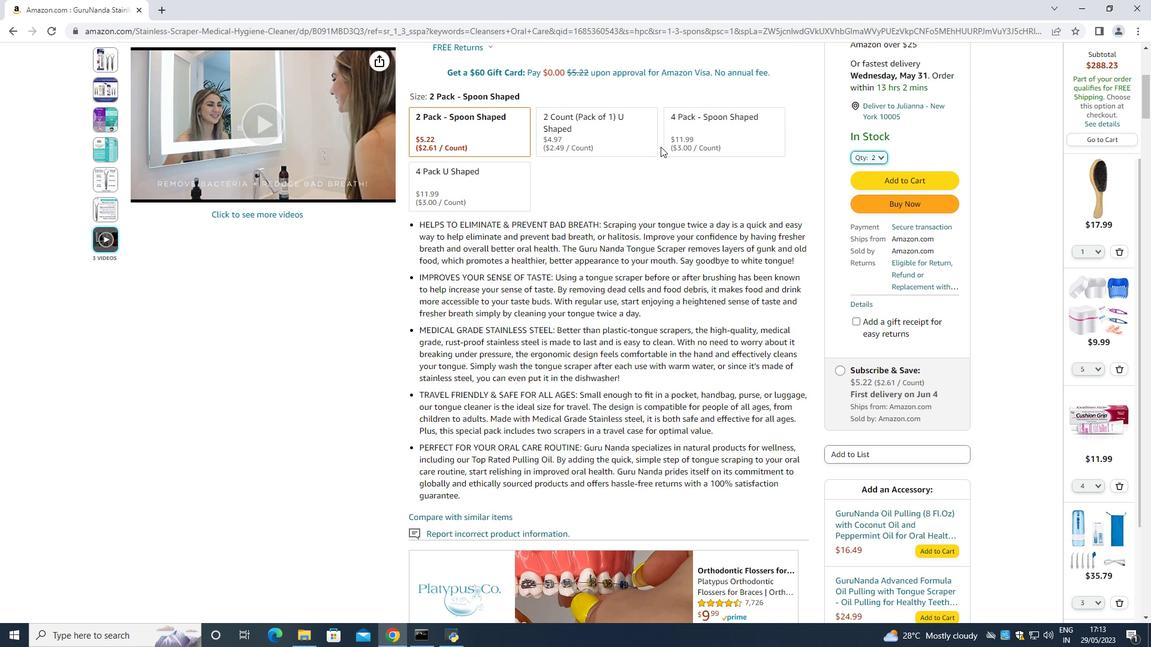 
Action: Mouse scrolled (660, 146) with delta (0, 0)
Screenshot: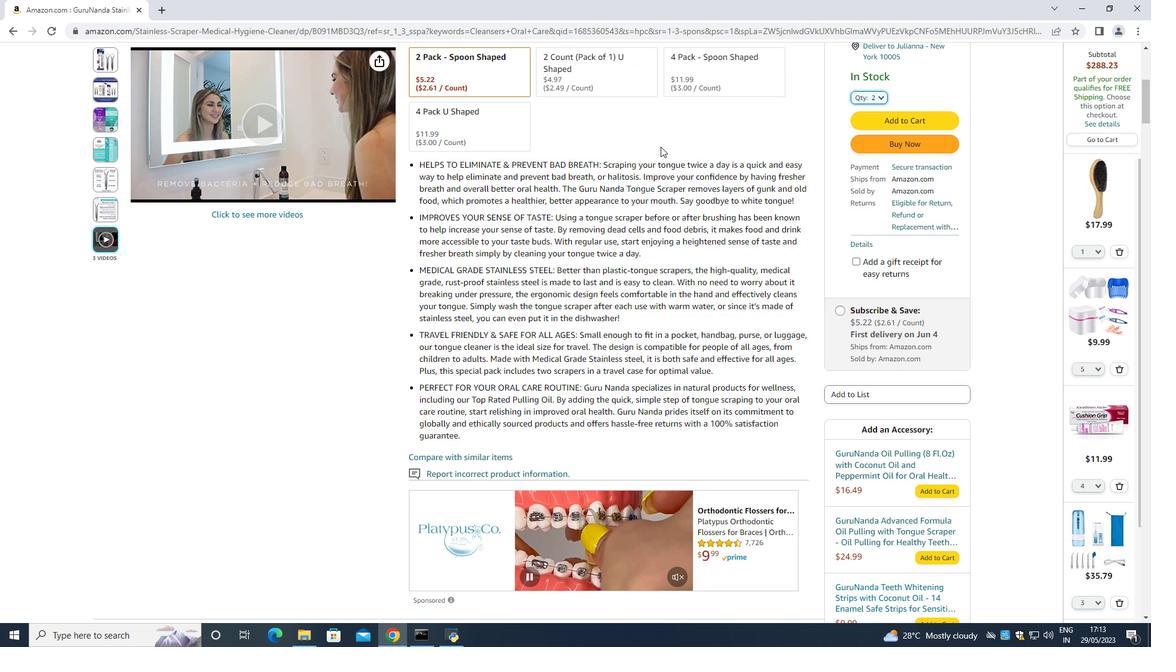 
Action: Mouse moved to (763, 155)
Screenshot: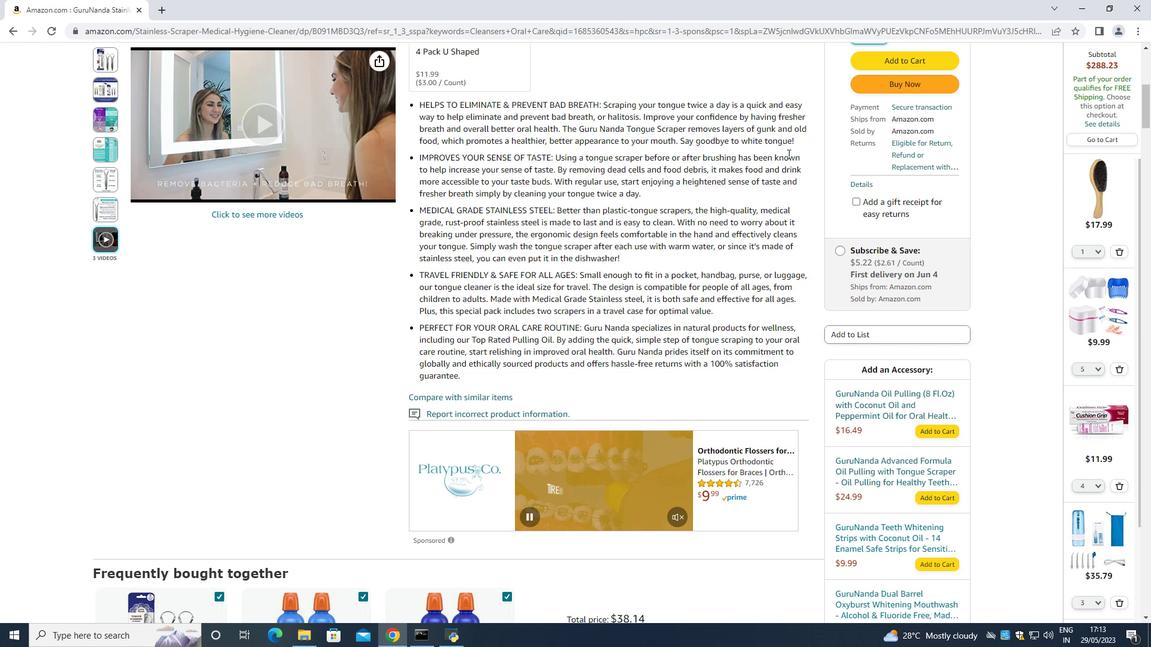 
Action: Mouse scrolled (763, 155) with delta (0, 0)
Screenshot: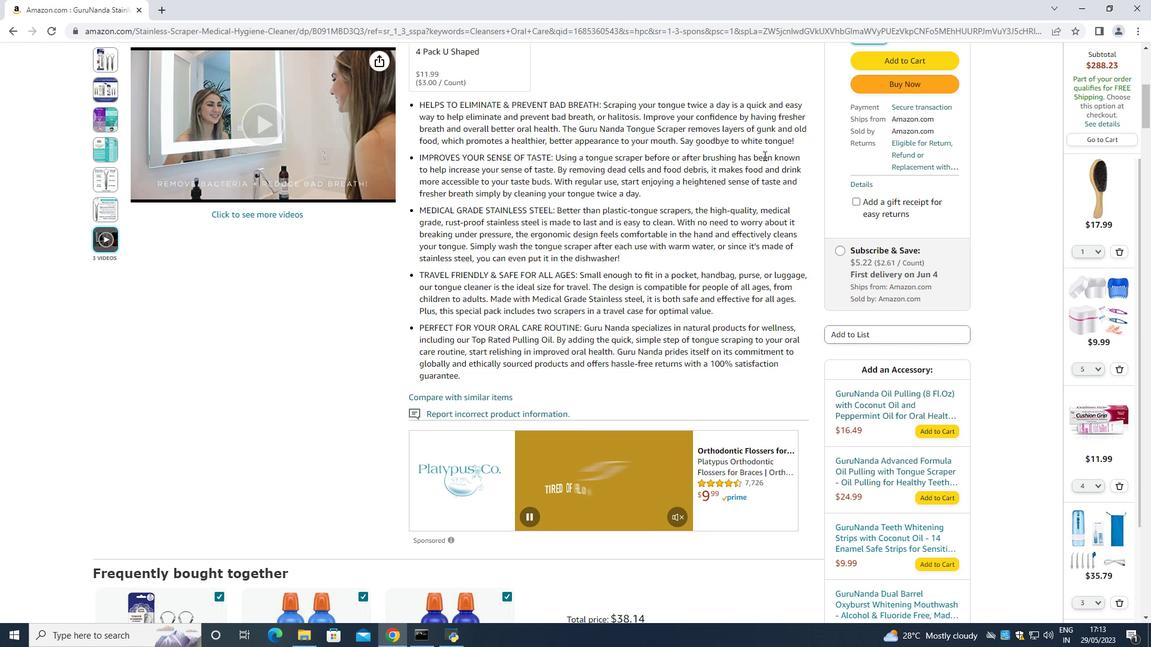 
Action: Mouse moved to (883, 145)
Screenshot: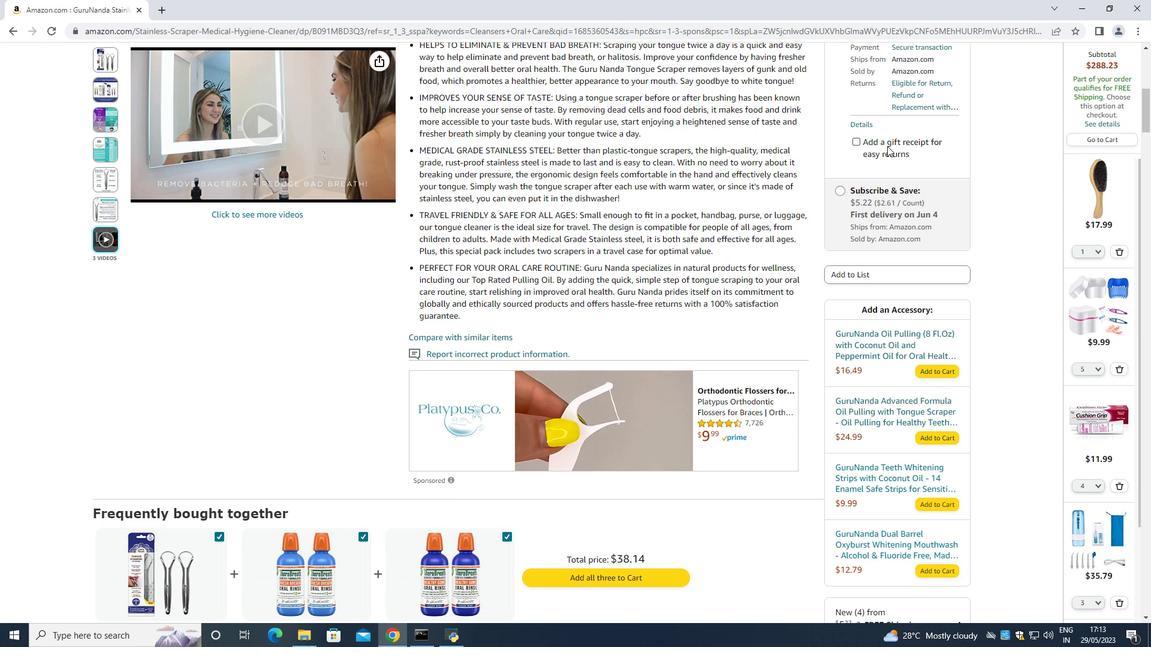 
Action: Mouse scrolled (883, 145) with delta (0, 0)
Screenshot: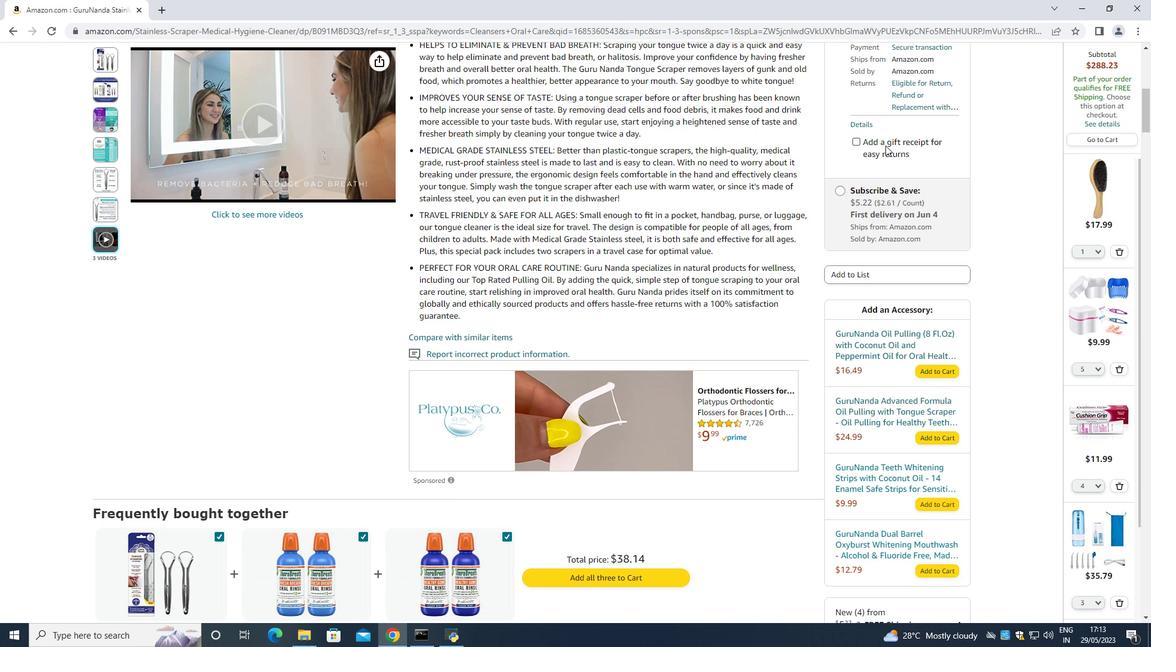 
Action: Mouse scrolled (883, 145) with delta (0, 0)
Screenshot: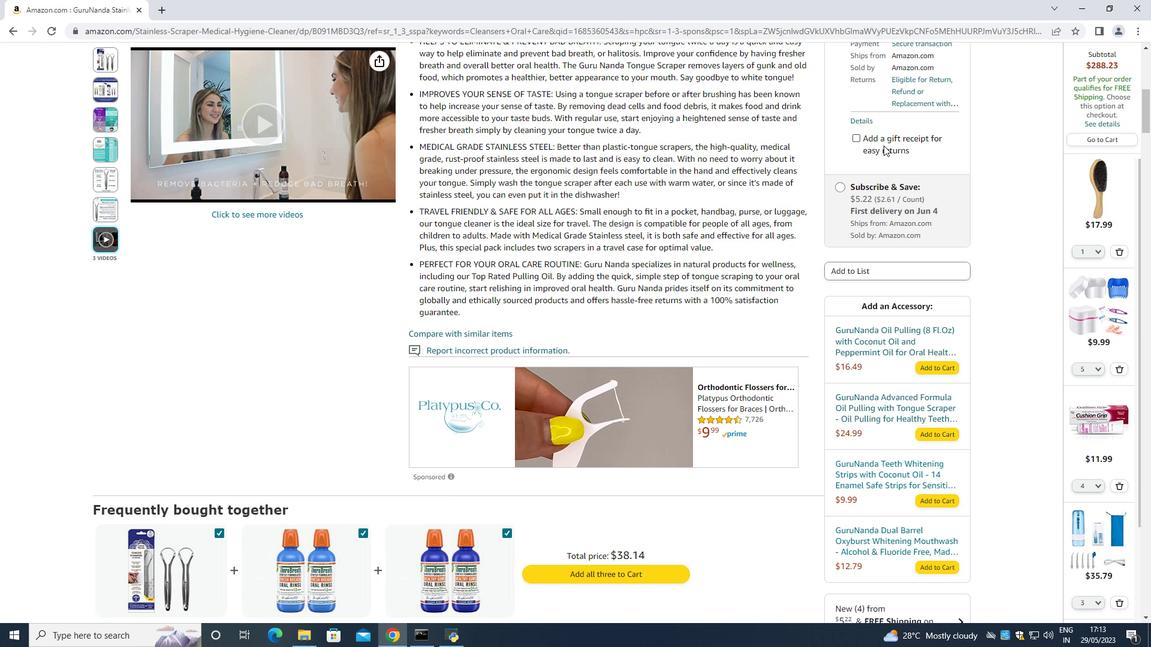 
Action: Mouse scrolled (883, 145) with delta (0, 0)
Screenshot: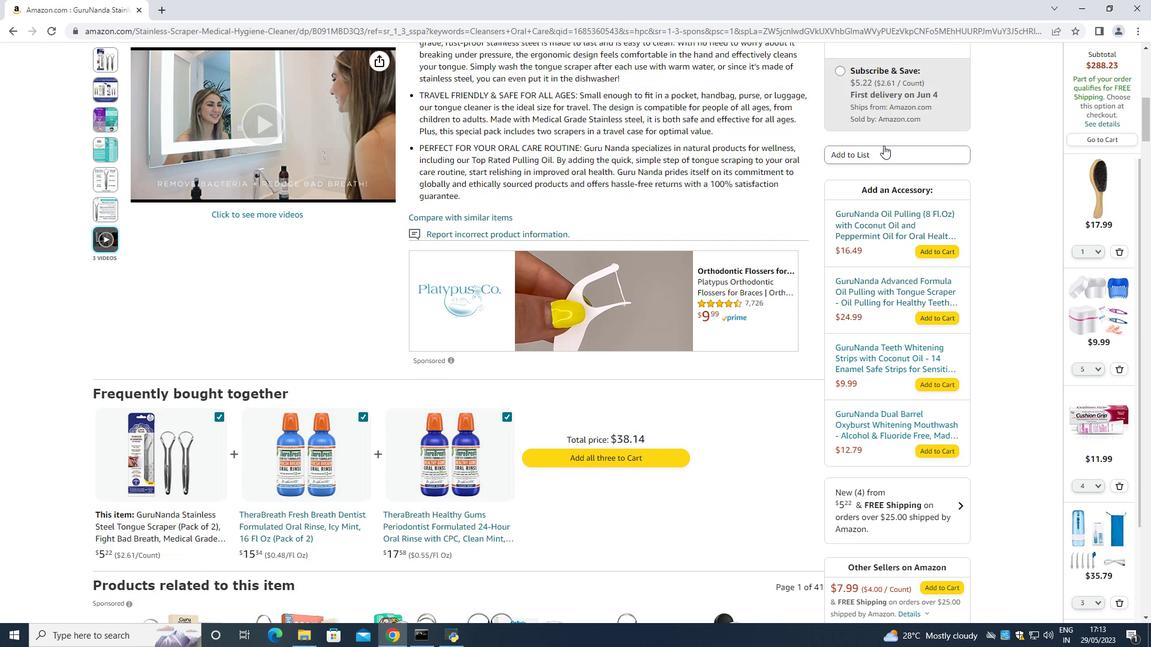 
Action: Mouse moved to (883, 145)
Screenshot: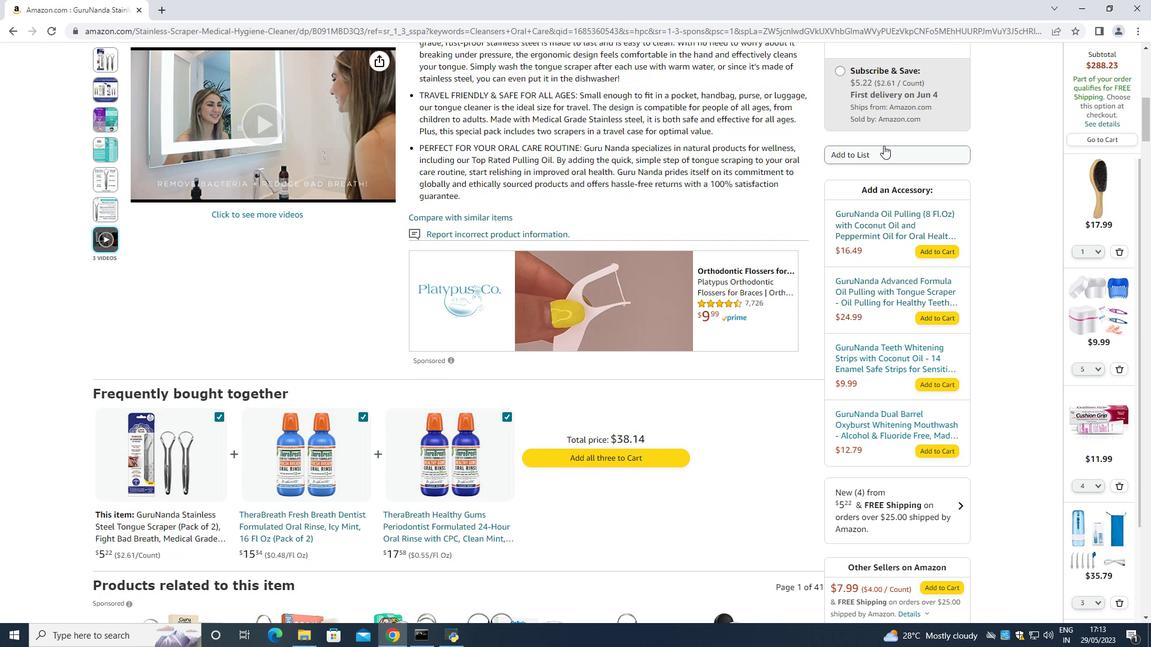 
Action: Mouse scrolled (883, 145) with delta (0, 0)
Screenshot: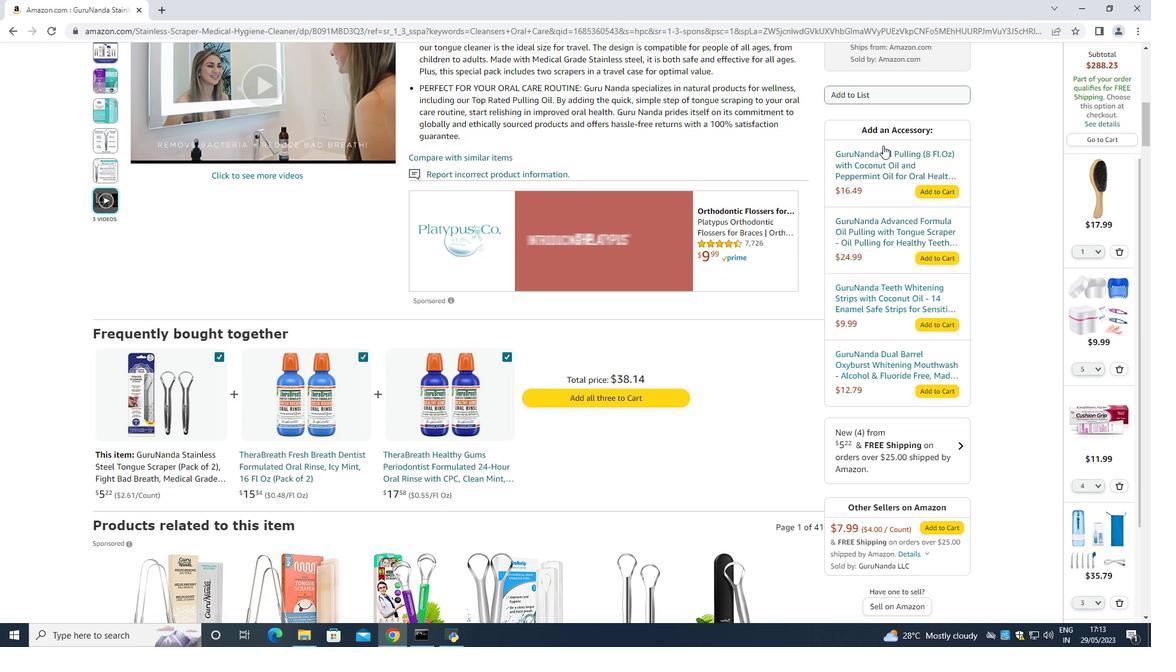 
Action: Mouse moved to (883, 145)
Screenshot: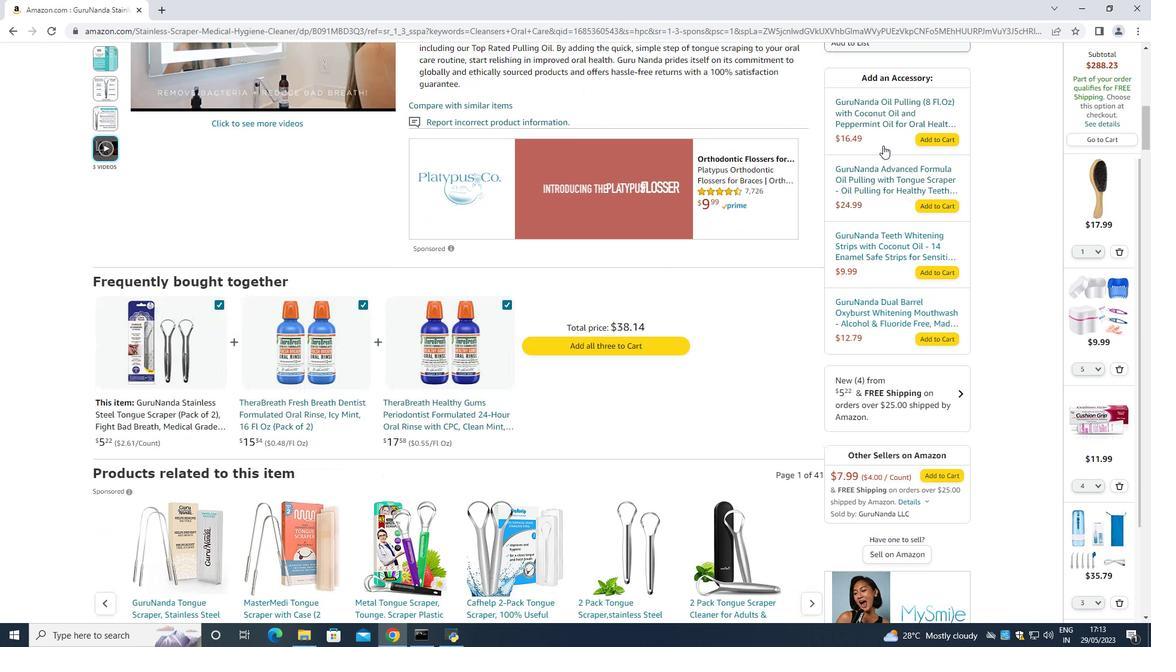
Action: Mouse scrolled (883, 145) with delta (0, 0)
Screenshot: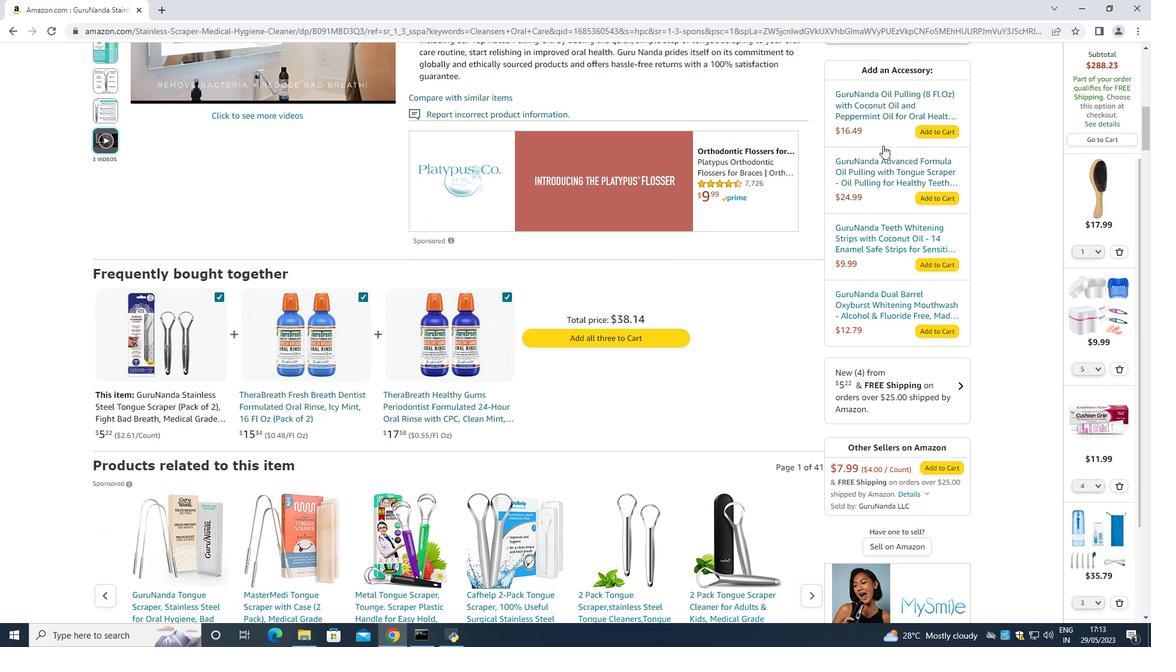 
Action: Mouse moved to (884, 143)
Screenshot: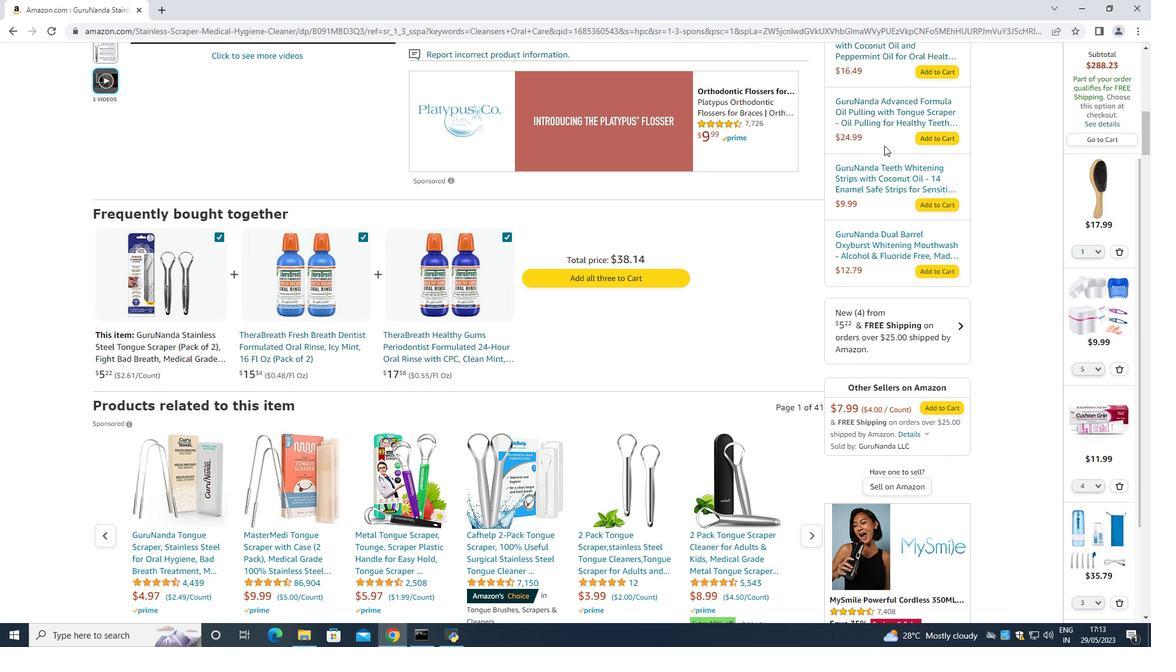 
Action: Mouse scrolled (884, 143) with delta (0, 0)
Screenshot: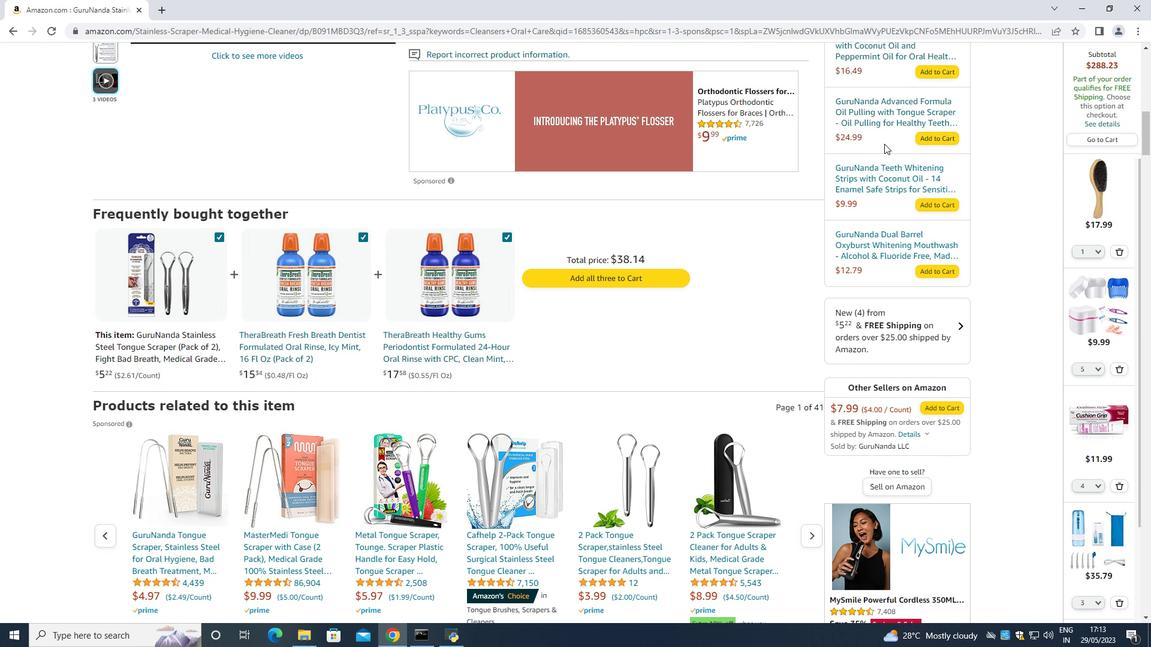 
Action: Mouse moved to (884, 140)
Screenshot: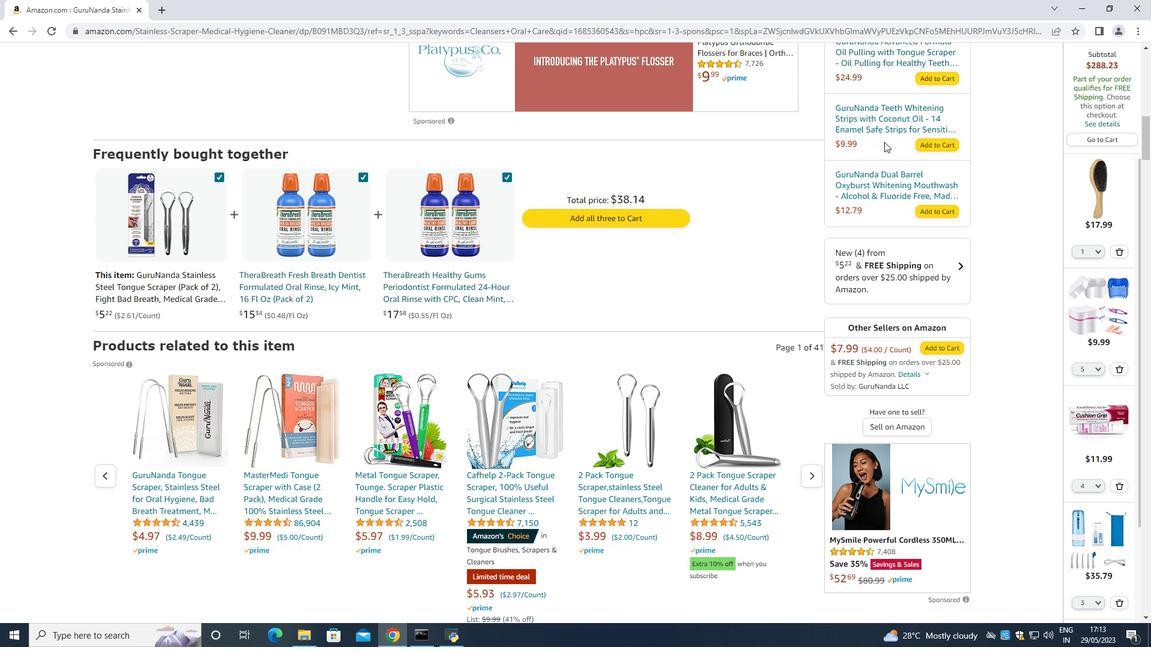 
Action: Mouse scrolled (884, 140) with delta (0, 0)
Screenshot: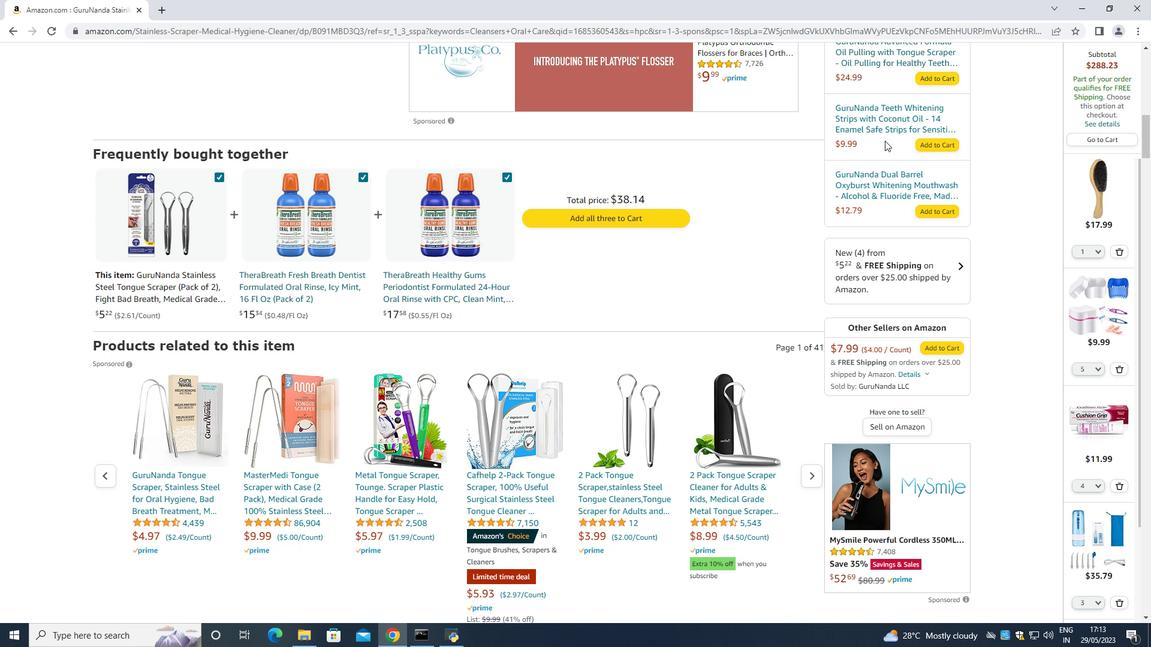 
Action: Mouse moved to (594, 180)
Screenshot: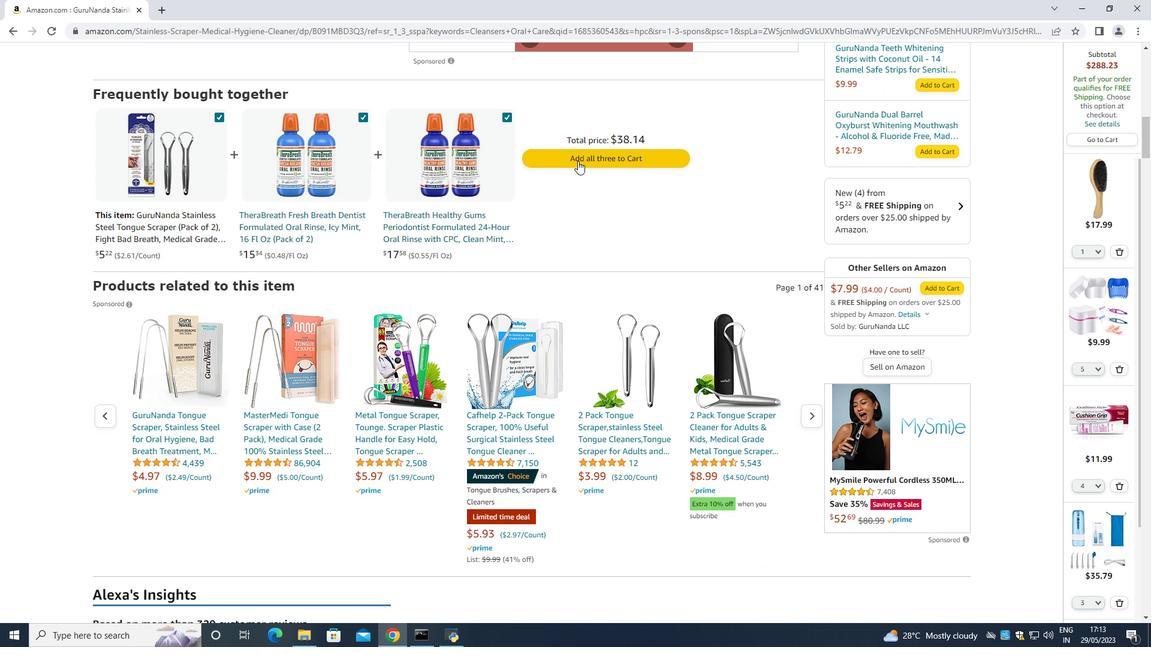 
Action: Mouse scrolled (594, 181) with delta (0, 0)
Screenshot: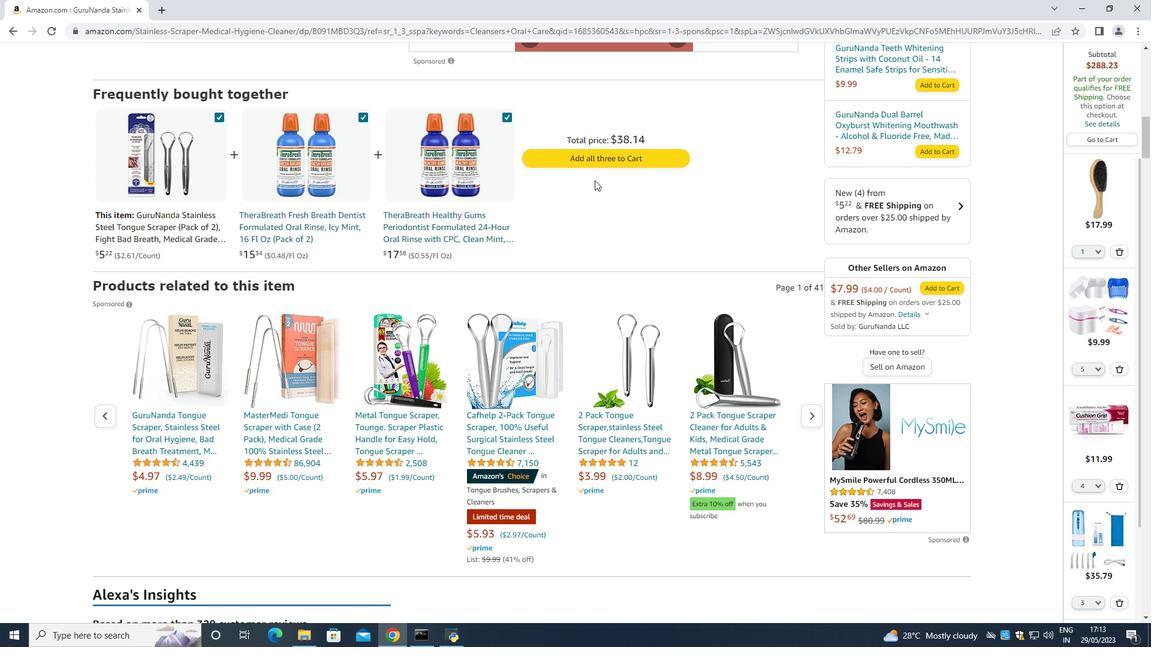 
Action: Mouse scrolled (594, 181) with delta (0, 0)
Screenshot: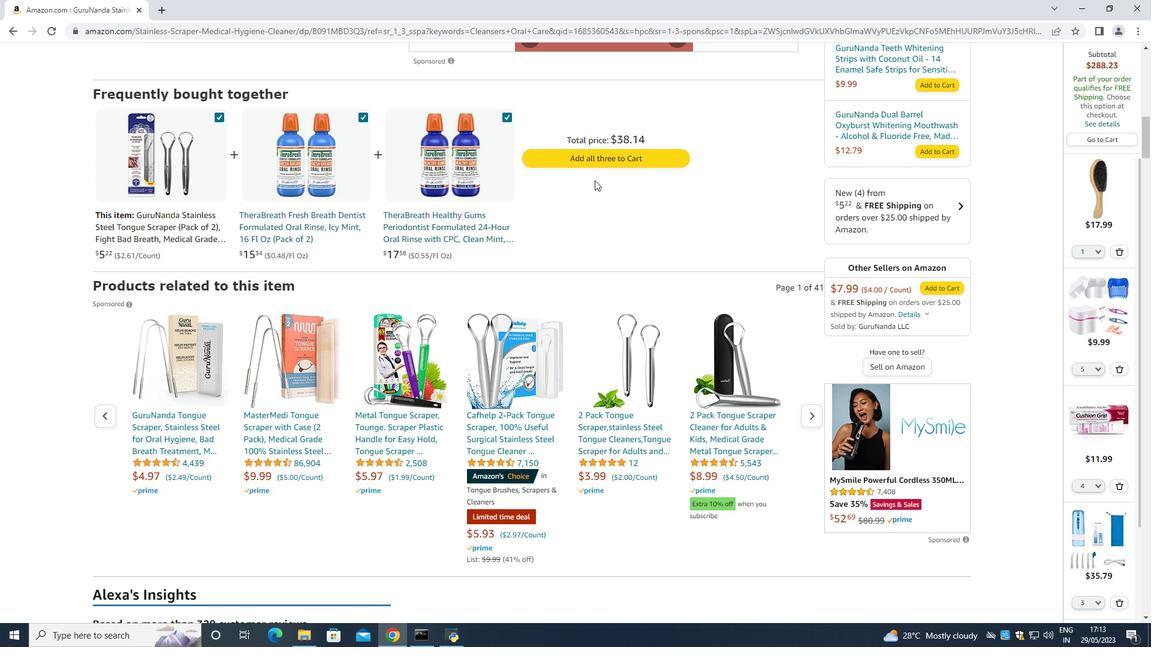 
Action: Mouse moved to (594, 179)
Screenshot: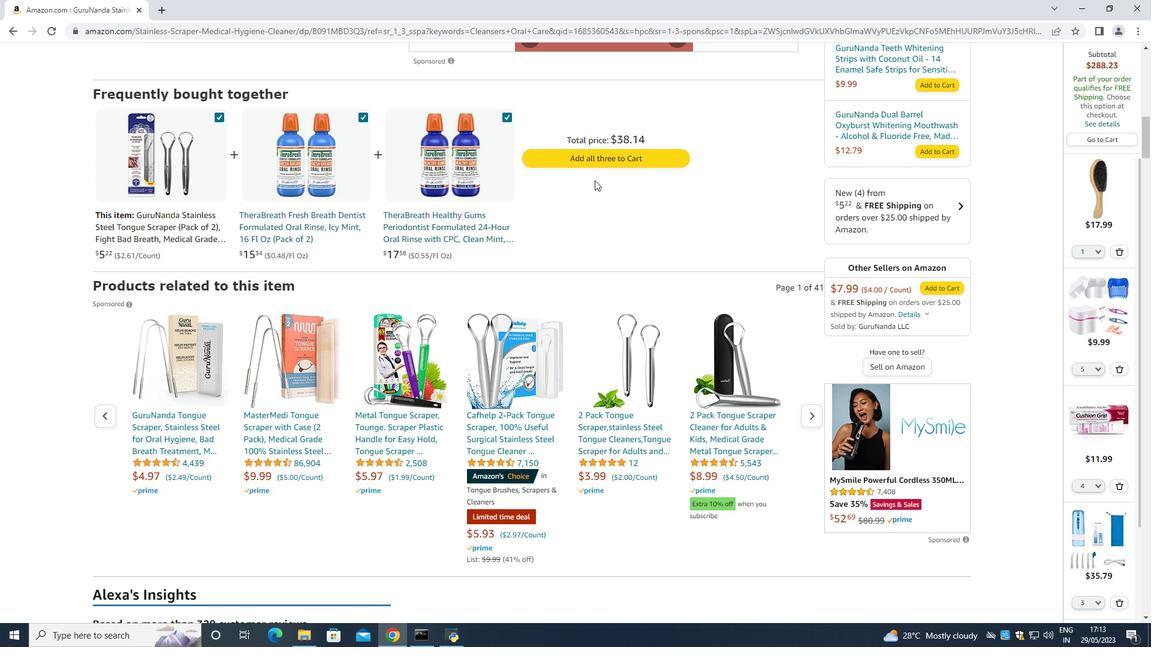 
Action: Mouse scrolled (594, 180) with delta (0, 0)
Screenshot: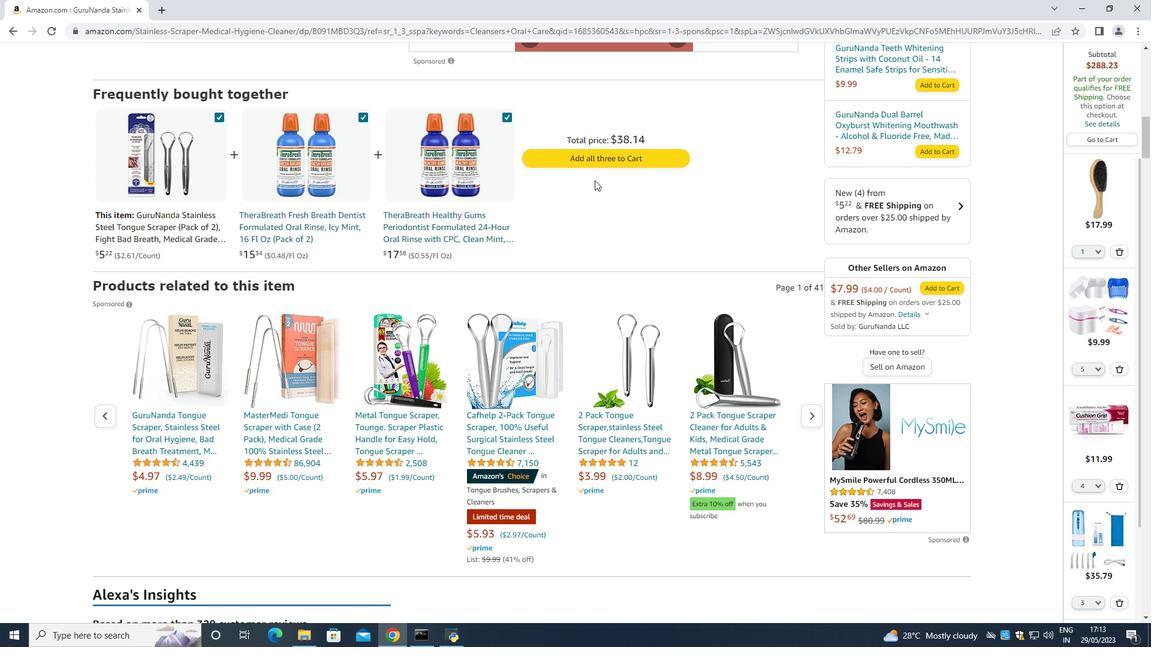 
Action: Mouse moved to (598, 176)
Screenshot: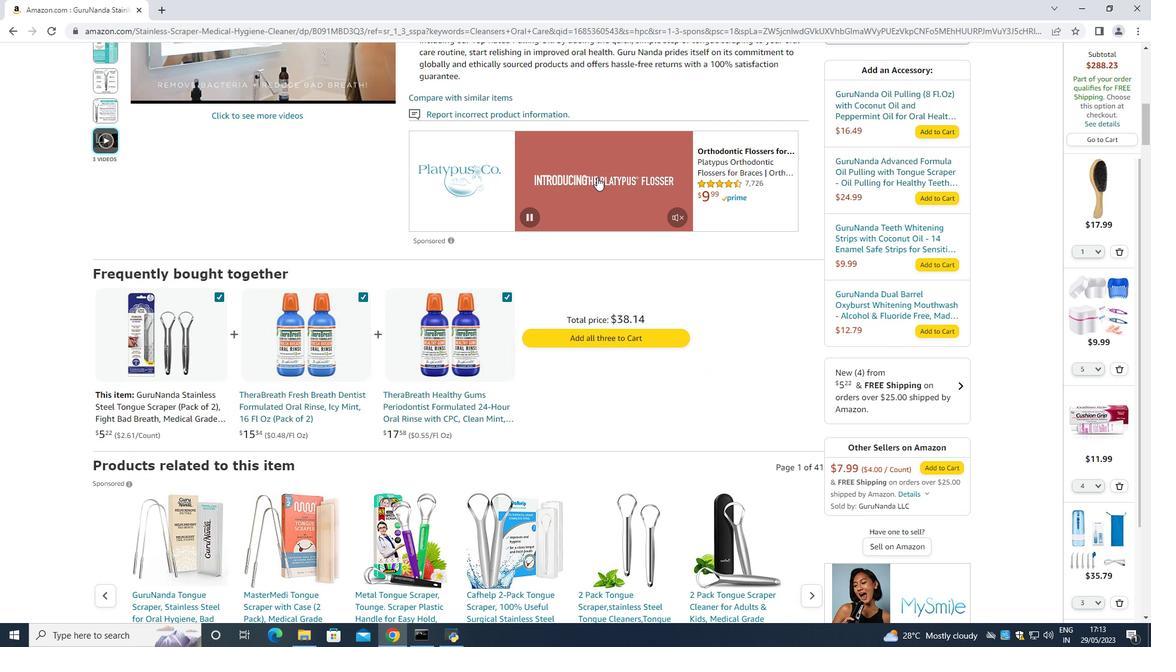 
Action: Mouse scrolled (598, 176) with delta (0, 0)
Screenshot: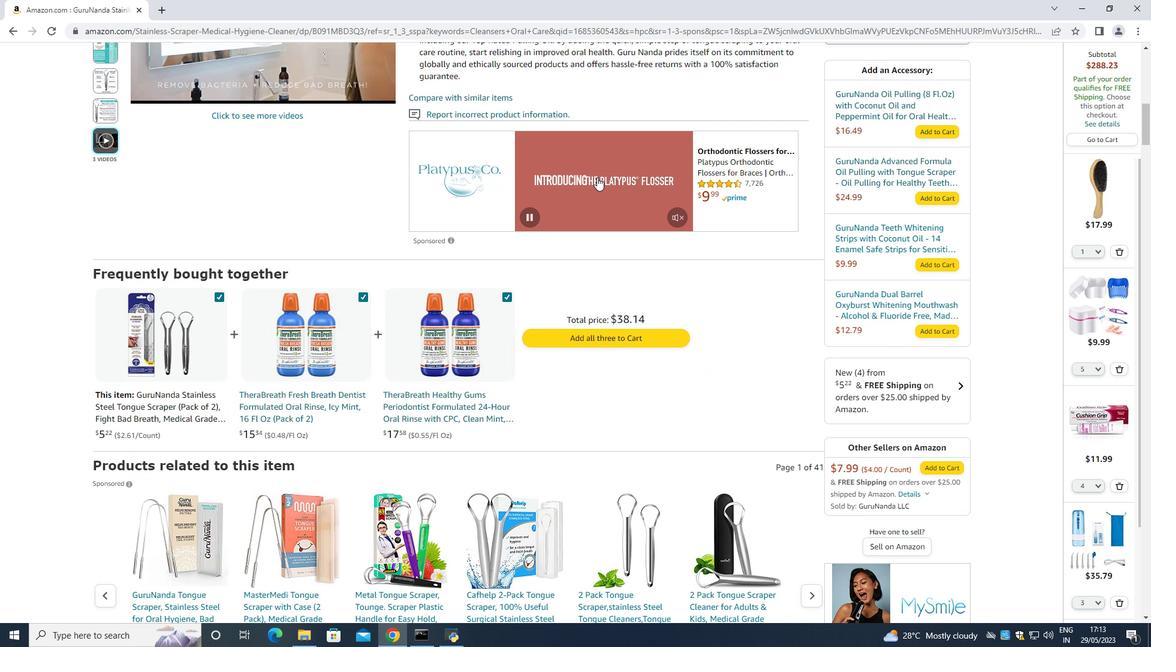
Action: Mouse moved to (598, 176)
Screenshot: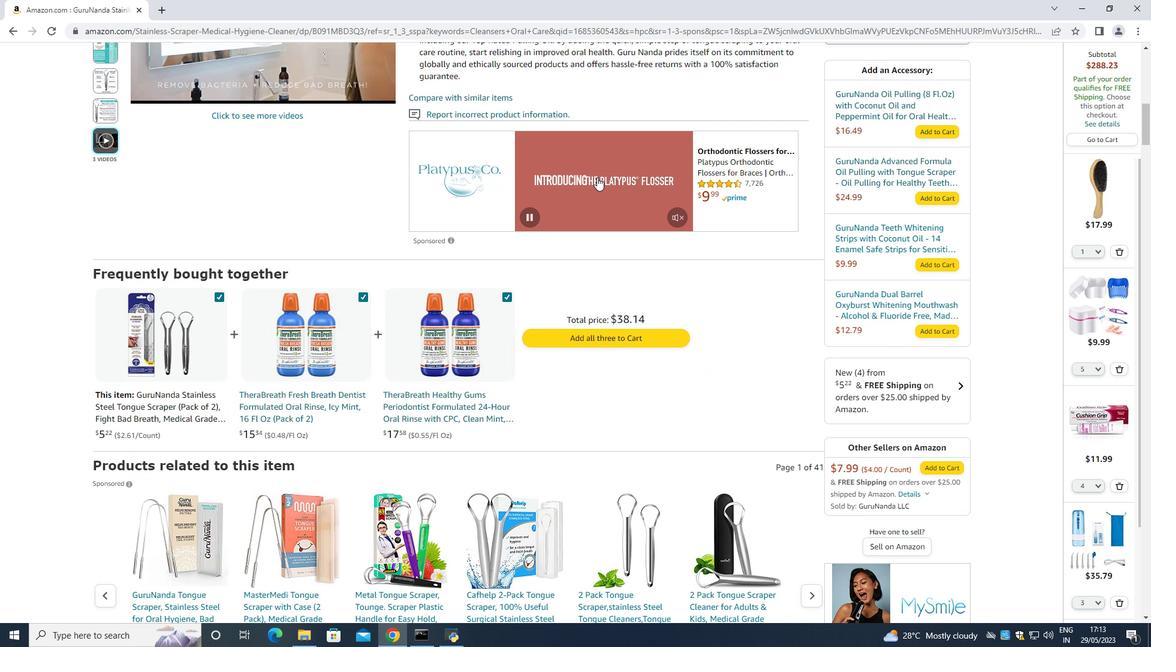 
Action: Mouse scrolled (598, 176) with delta (0, 0)
Screenshot: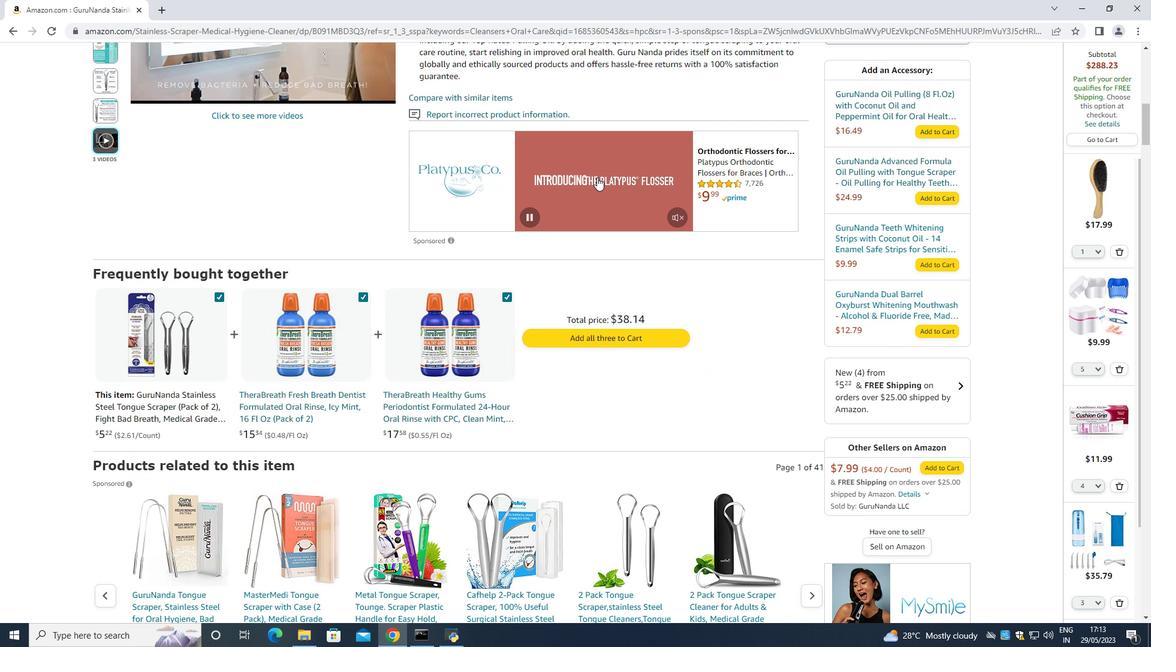 
Action: Mouse scrolled (598, 176) with delta (0, 0)
Screenshot: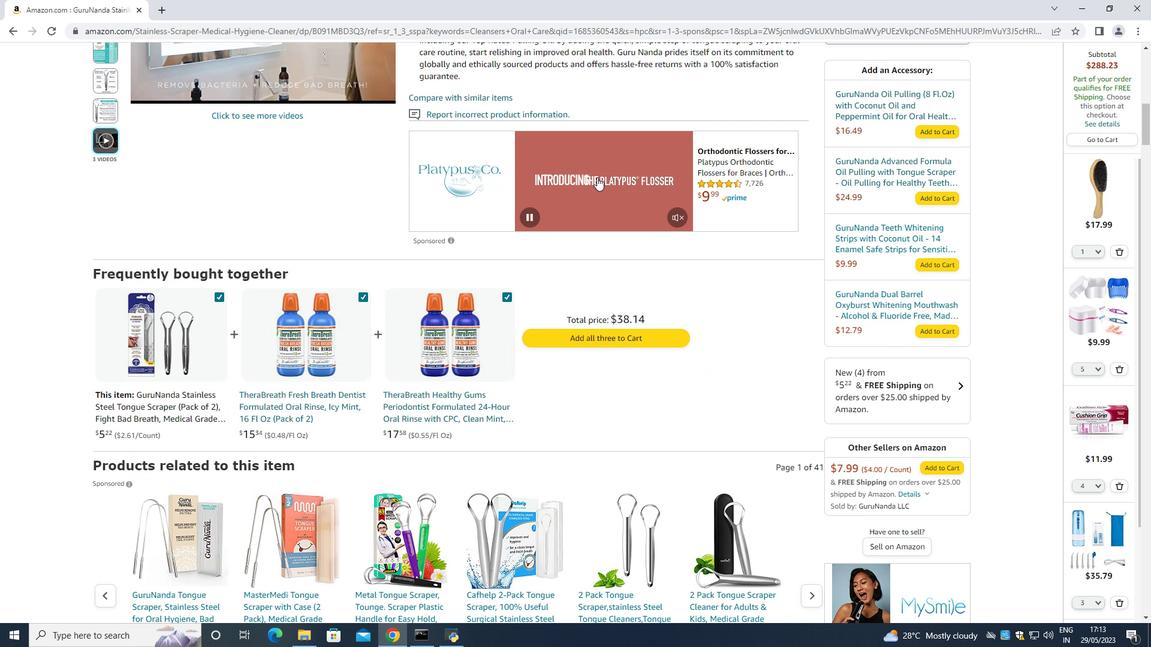 
Action: Mouse moved to (607, 171)
Screenshot: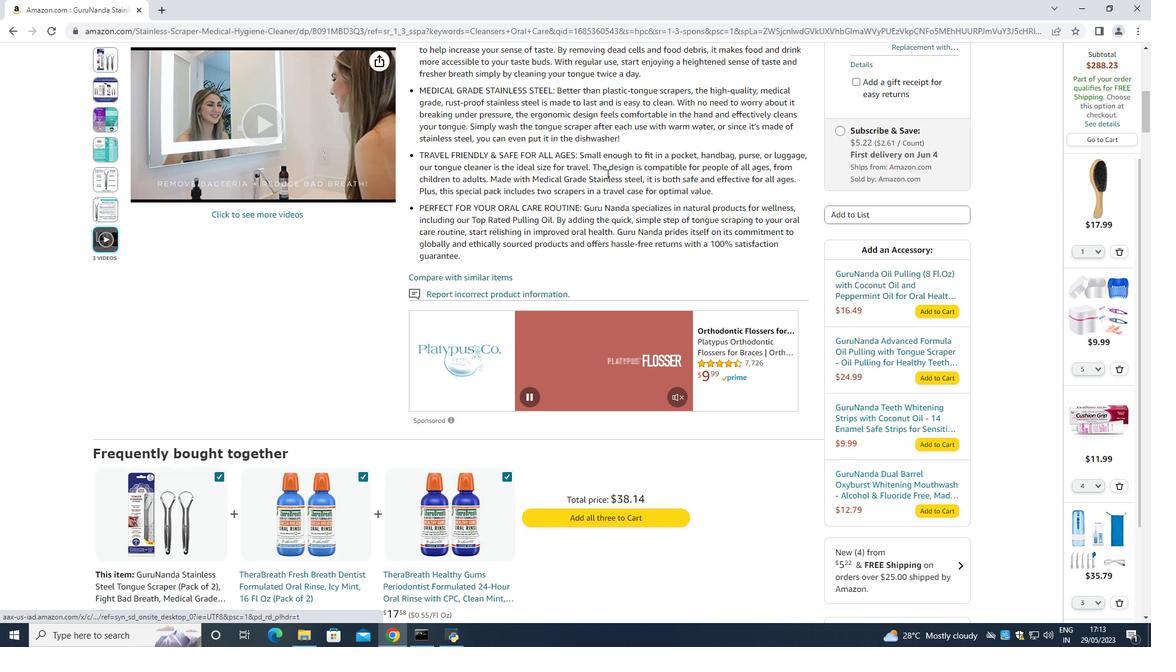 
Action: Mouse scrolled (607, 172) with delta (0, 0)
Screenshot: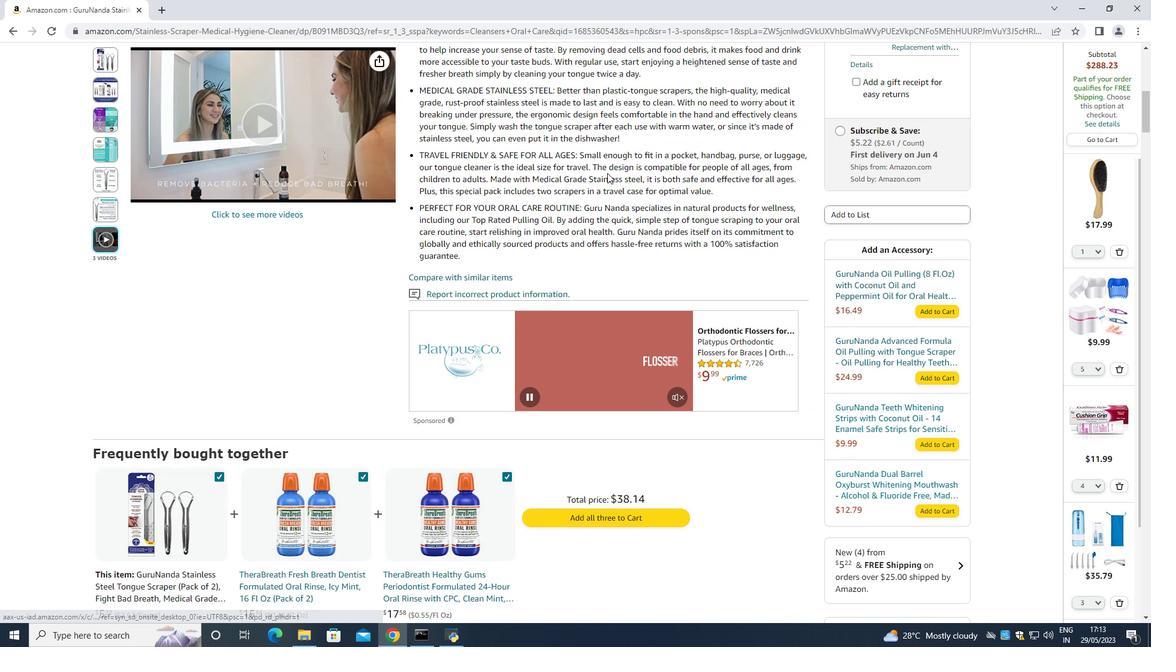 
Action: Mouse moved to (608, 170)
Screenshot: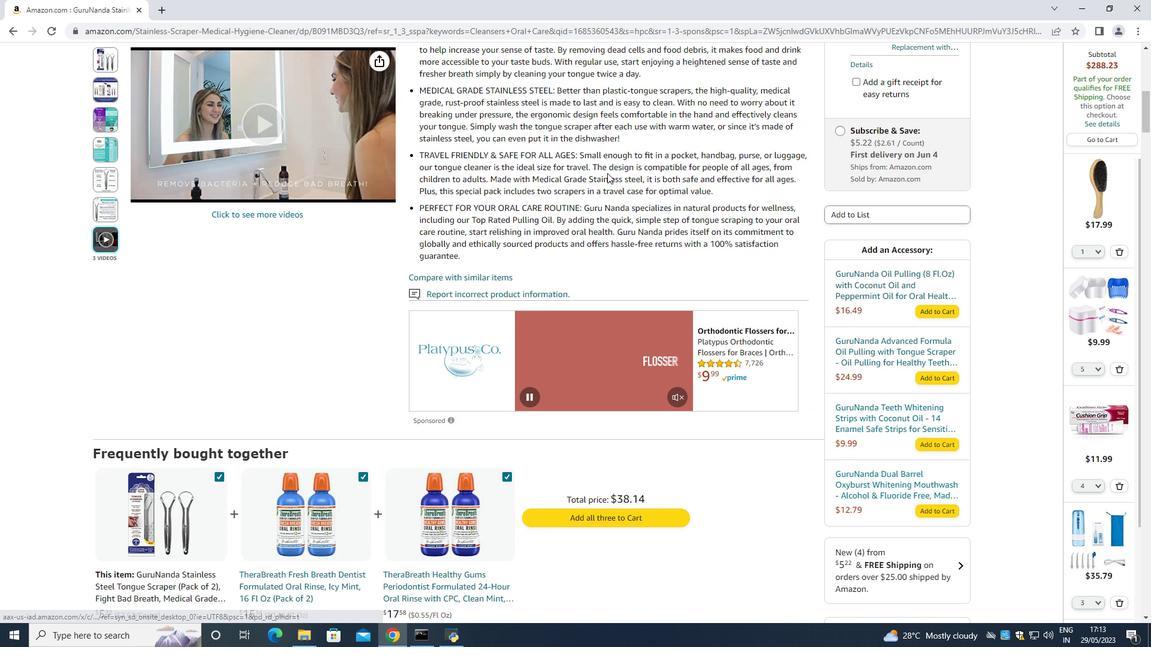 
Action: Mouse scrolled (608, 171) with delta (0, 0)
Screenshot: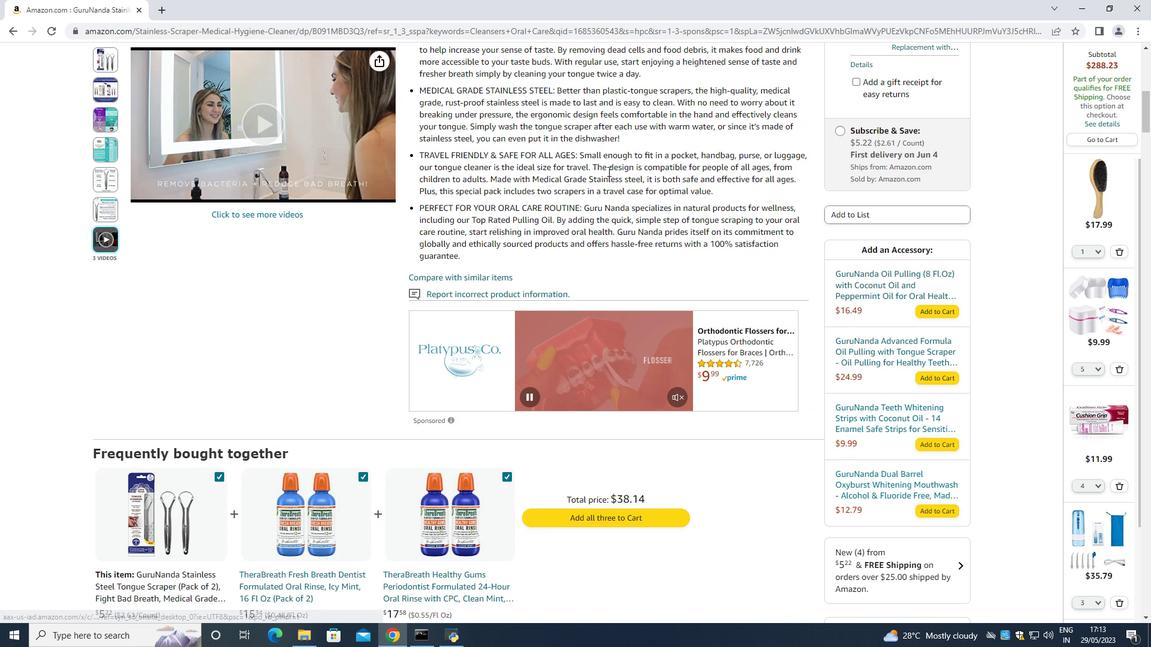 
Action: Mouse moved to (608, 167)
Screenshot: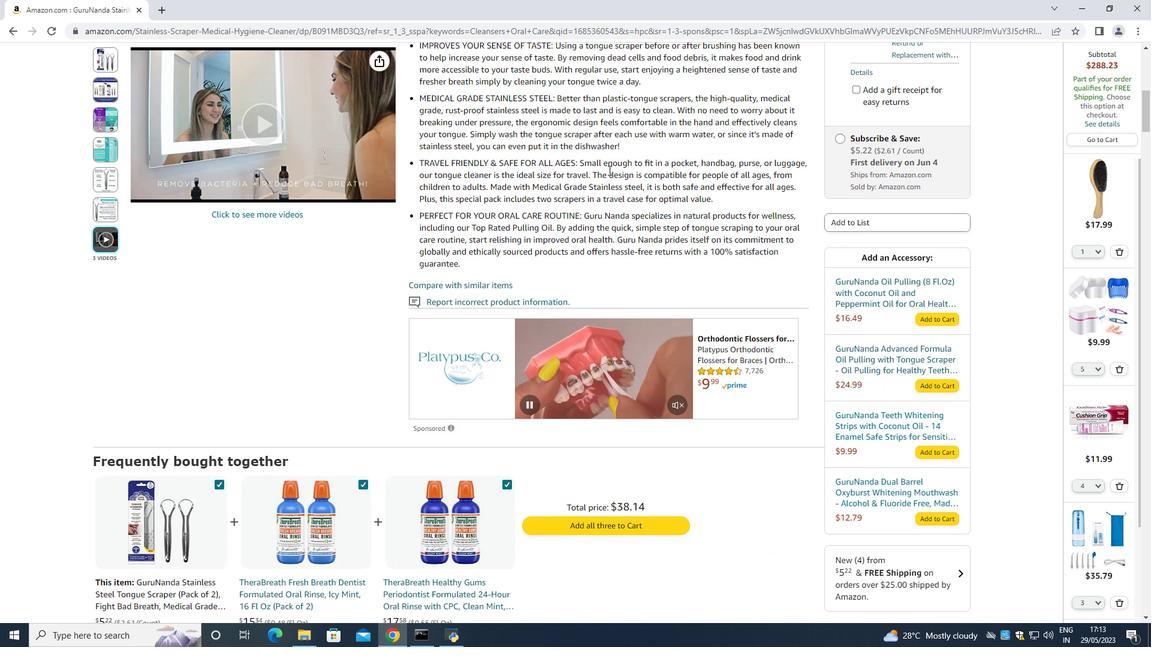 
Action: Mouse scrolled (608, 167) with delta (0, 0)
Screenshot: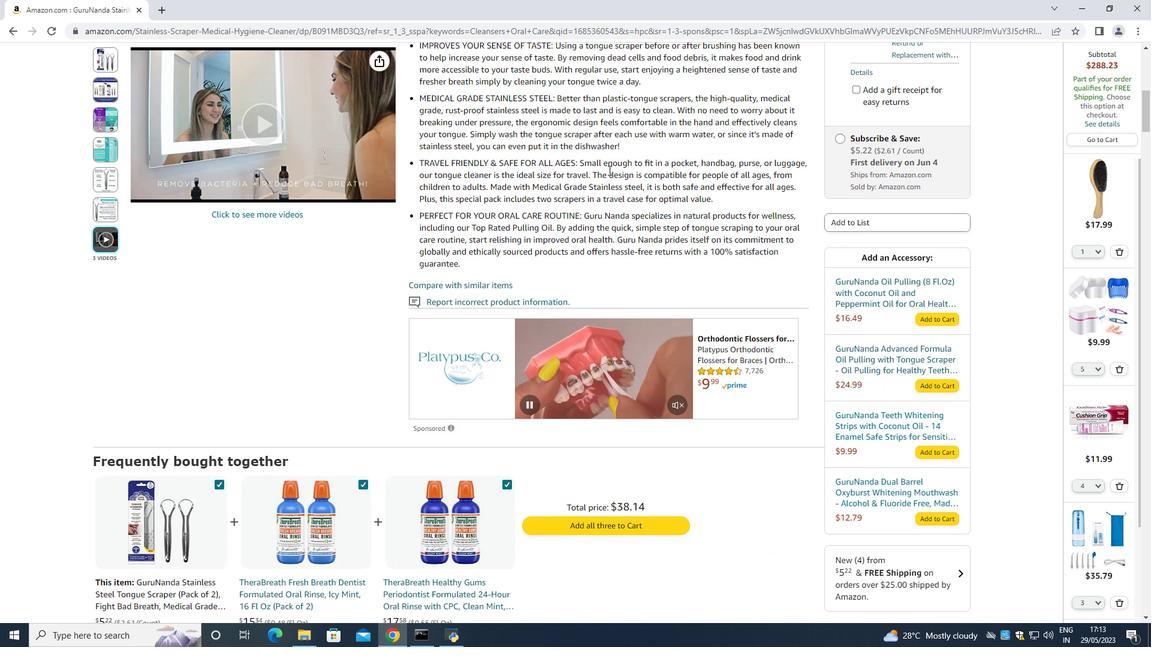 
Action: Mouse moved to (612, 161)
Screenshot: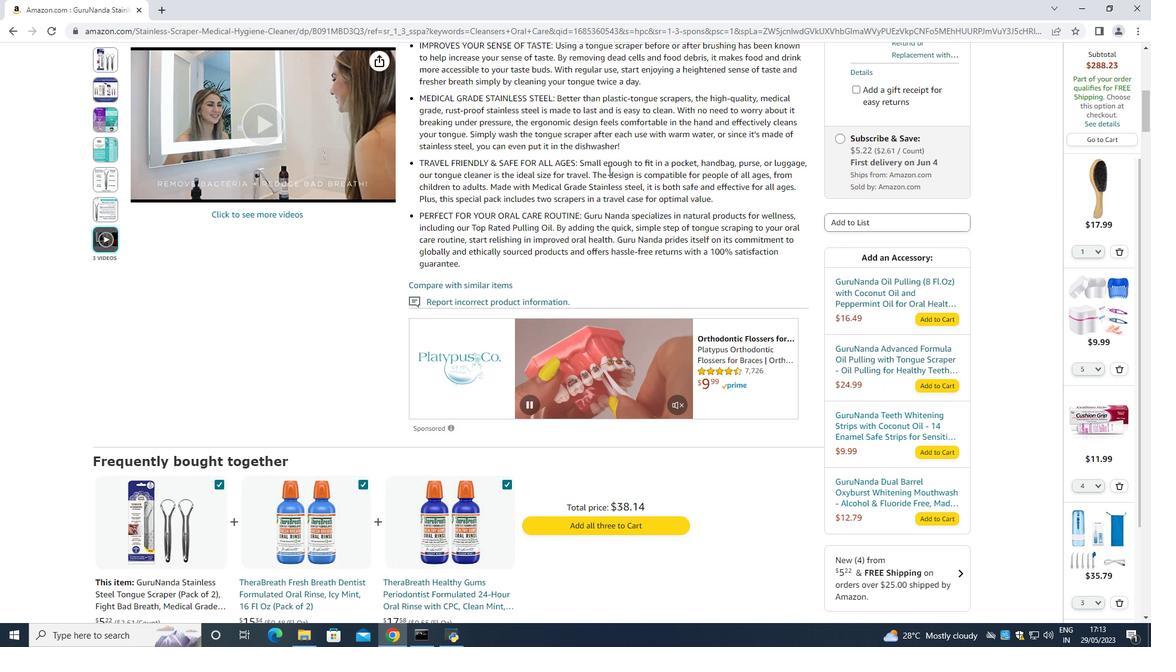 
Action: Mouse scrolled (612, 162) with delta (0, 0)
Screenshot: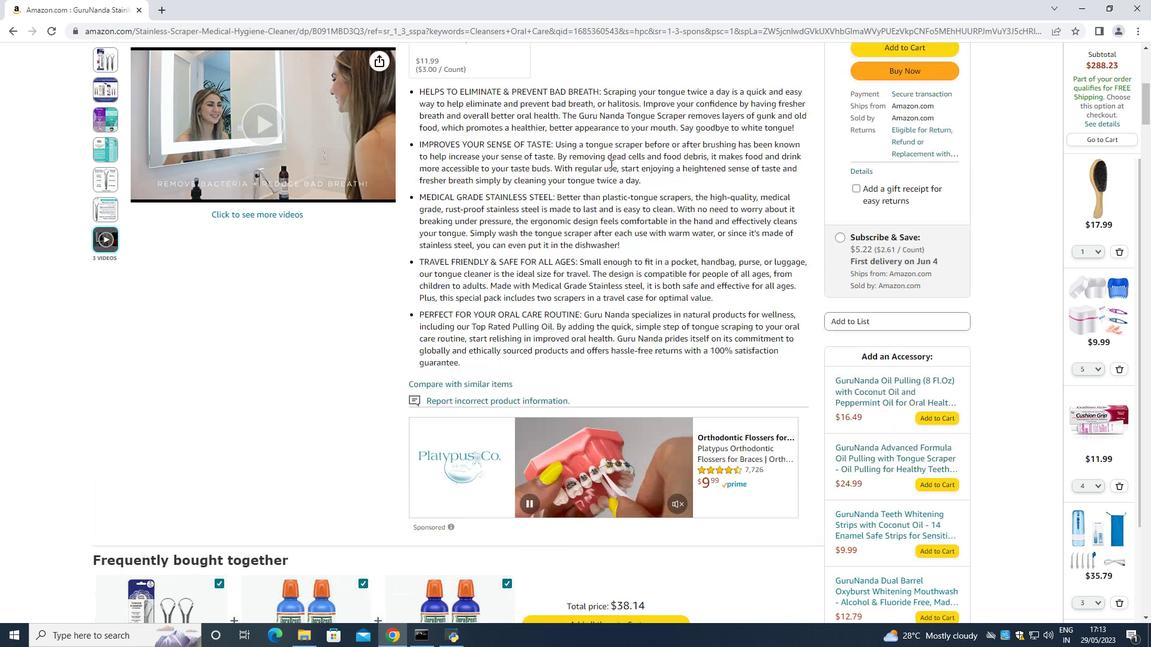 
Action: Mouse scrolled (612, 162) with delta (0, 0)
Screenshot: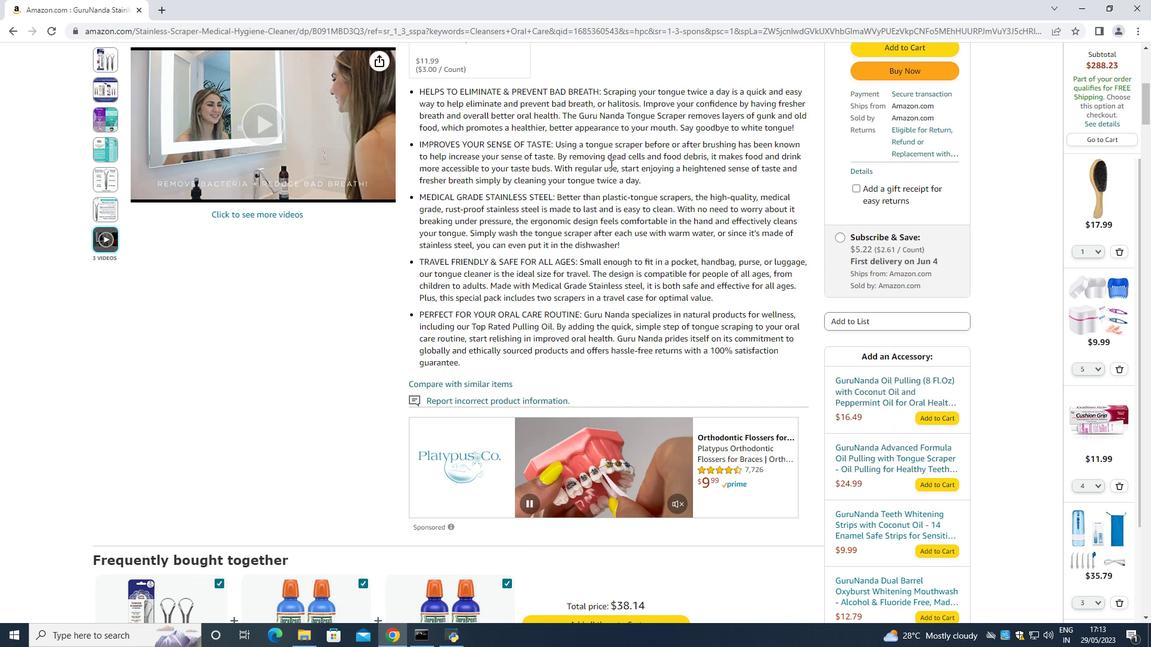 
Action: Mouse moved to (901, 262)
Screenshot: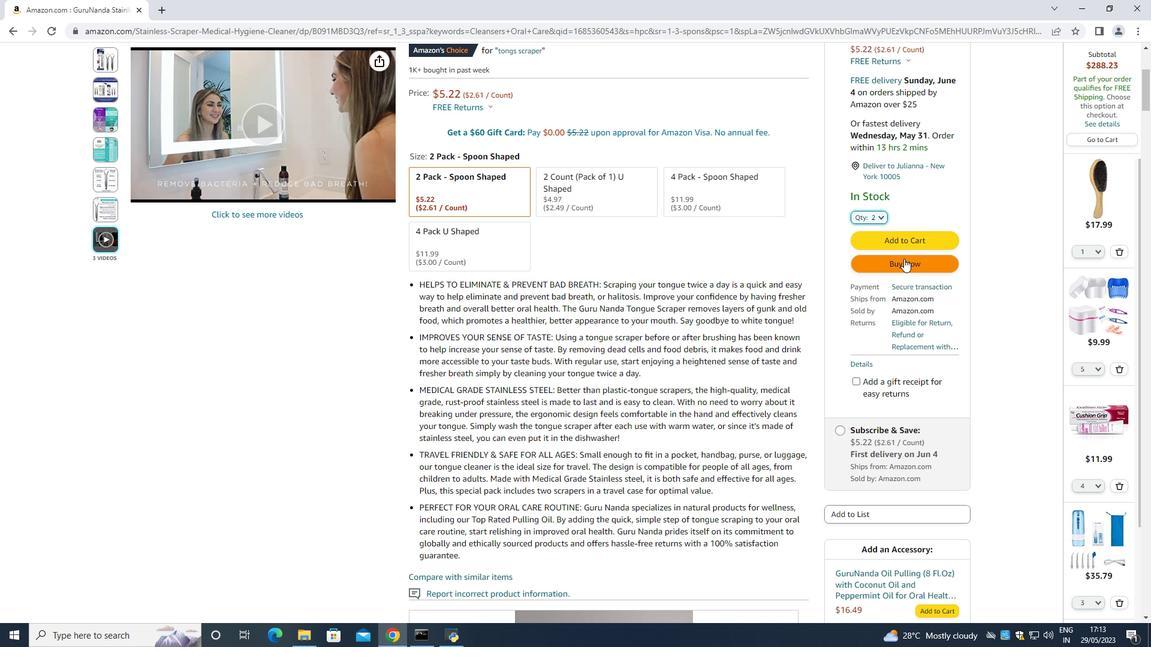 
Action: Mouse pressed left at (901, 262)
Screenshot: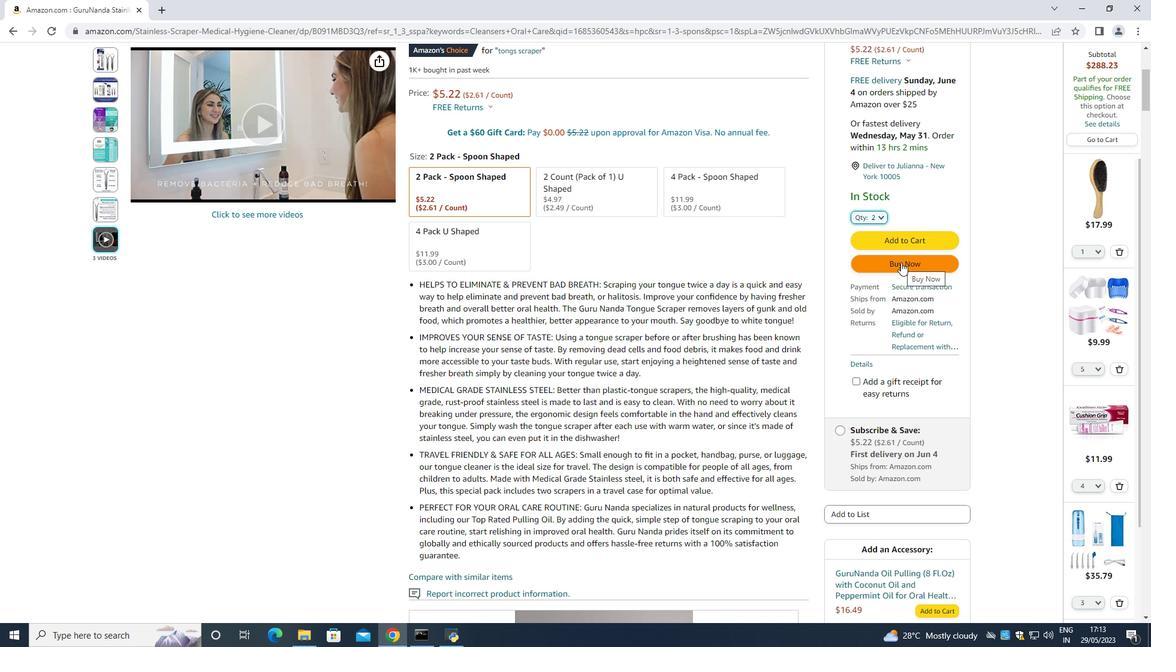 
Action: Mouse moved to (692, 103)
Screenshot: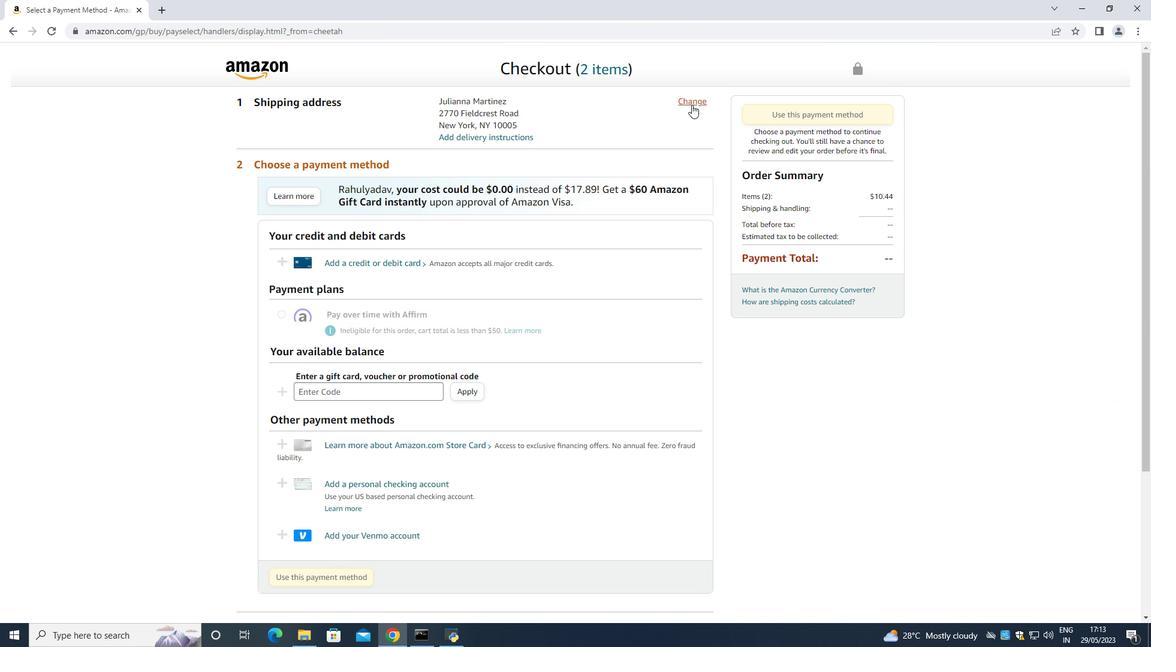 
Action: Mouse pressed left at (692, 103)
Screenshot: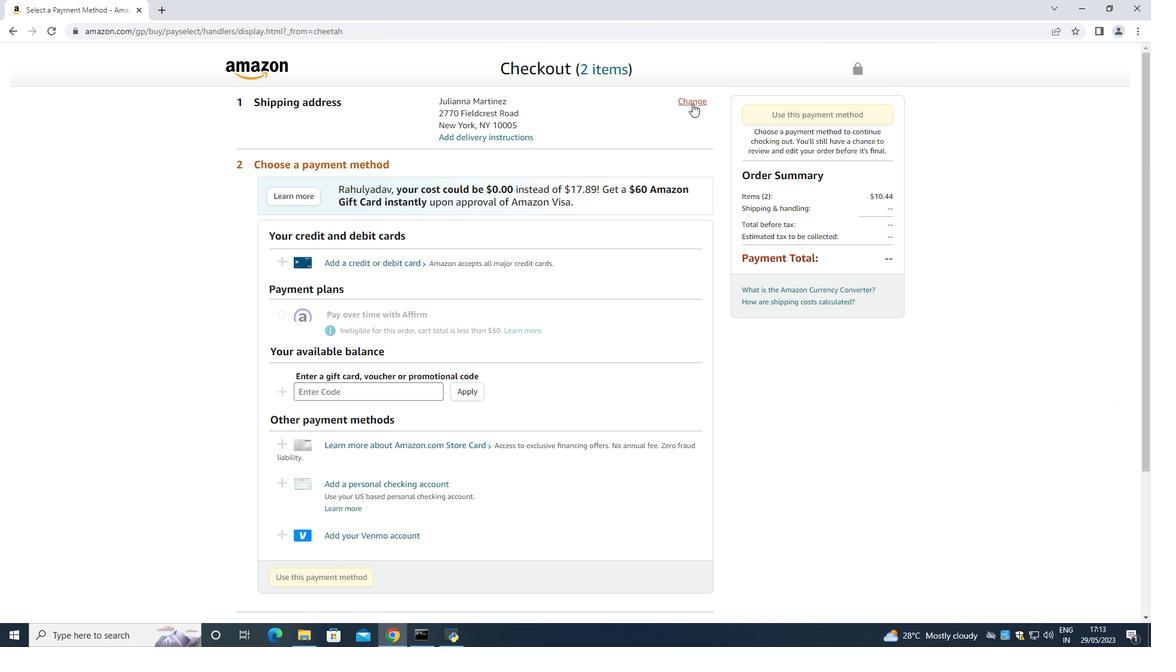 
Action: Mouse moved to (461, 216)
Screenshot: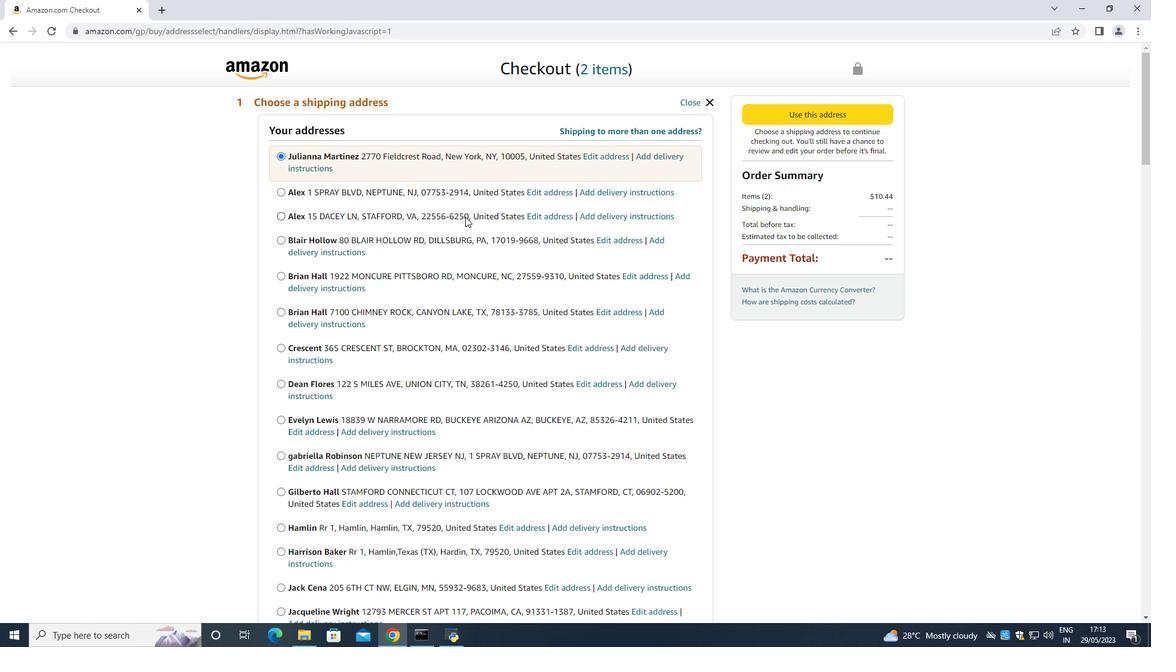 
Action: Mouse scrolled (464, 216) with delta (0, 0)
Screenshot: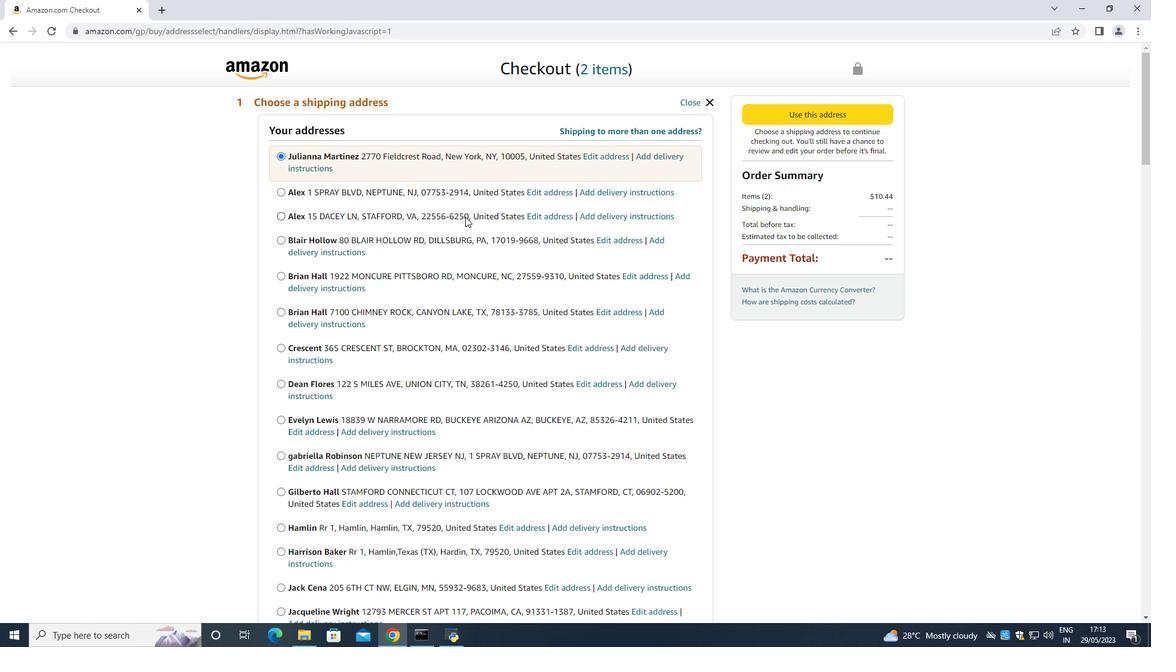 
Action: Mouse moved to (459, 216)
Screenshot: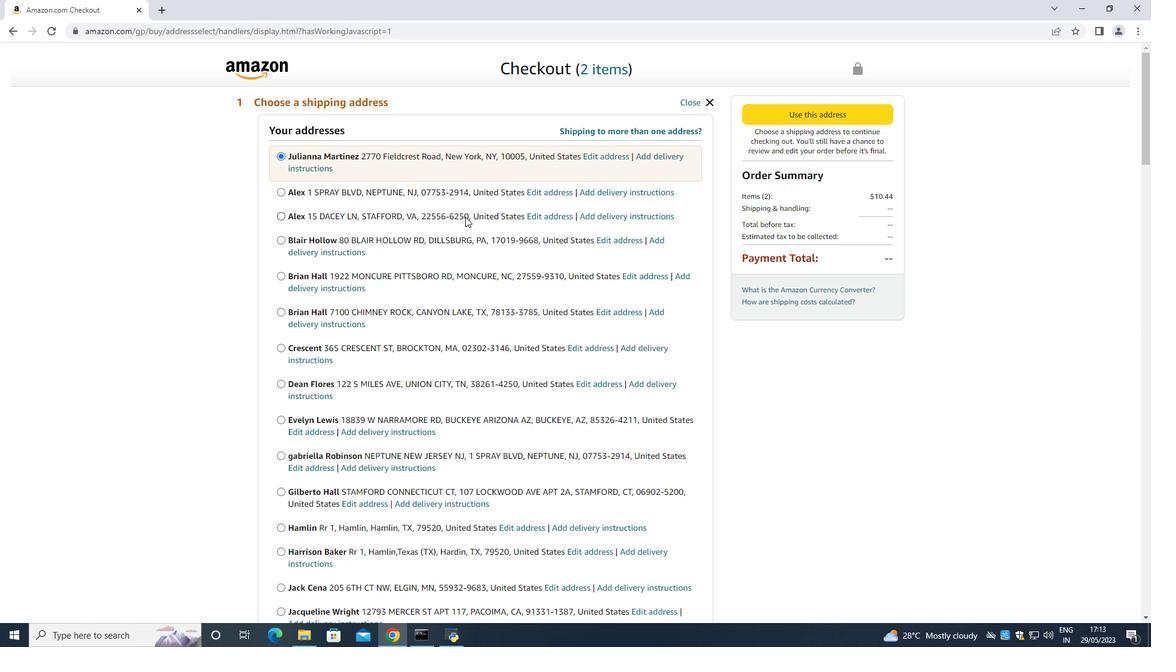 
Action: Mouse scrolled (461, 215) with delta (0, 0)
Screenshot: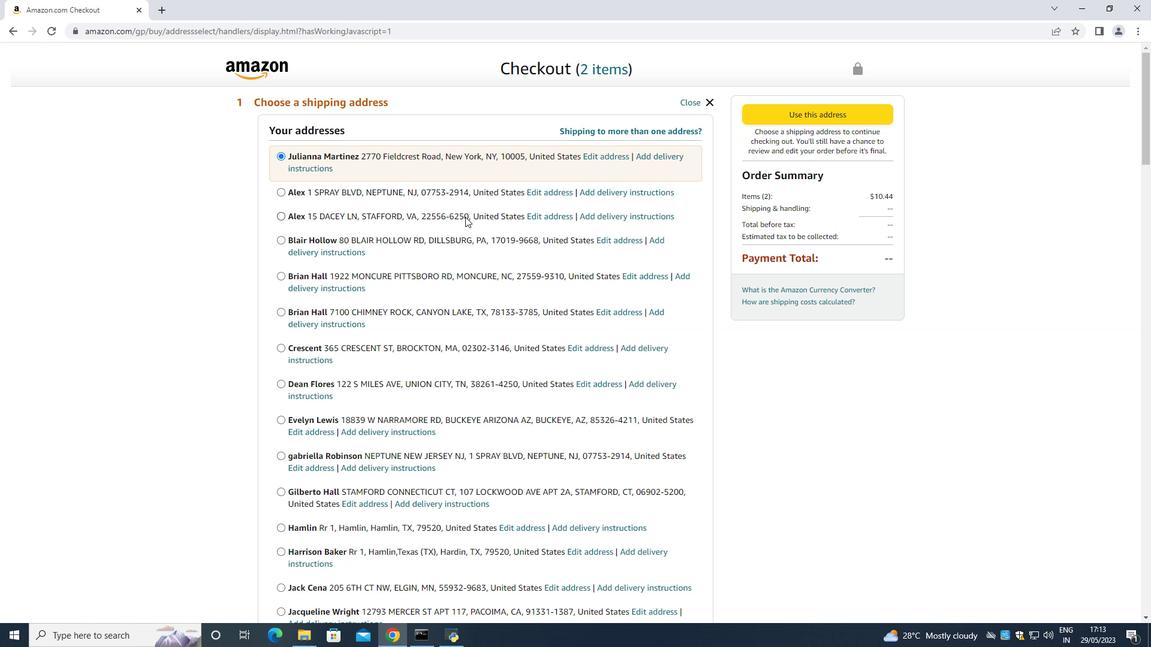 
Action: Mouse moved to (458, 215)
Screenshot: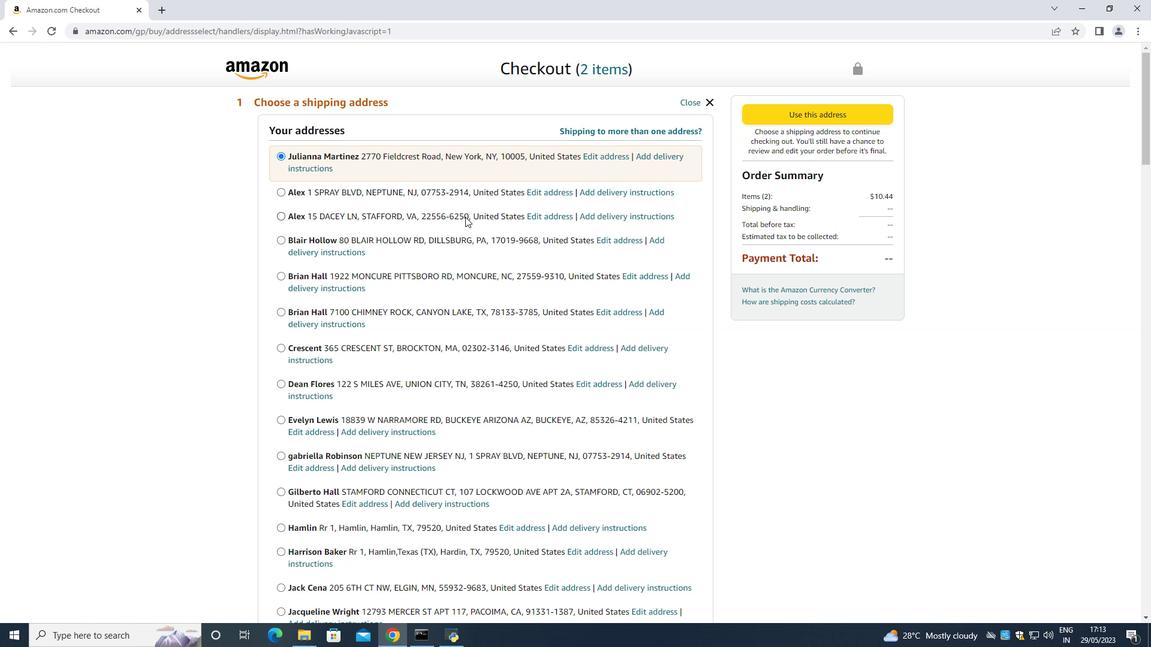 
Action: Mouse scrolled (459, 215) with delta (0, 0)
Screenshot: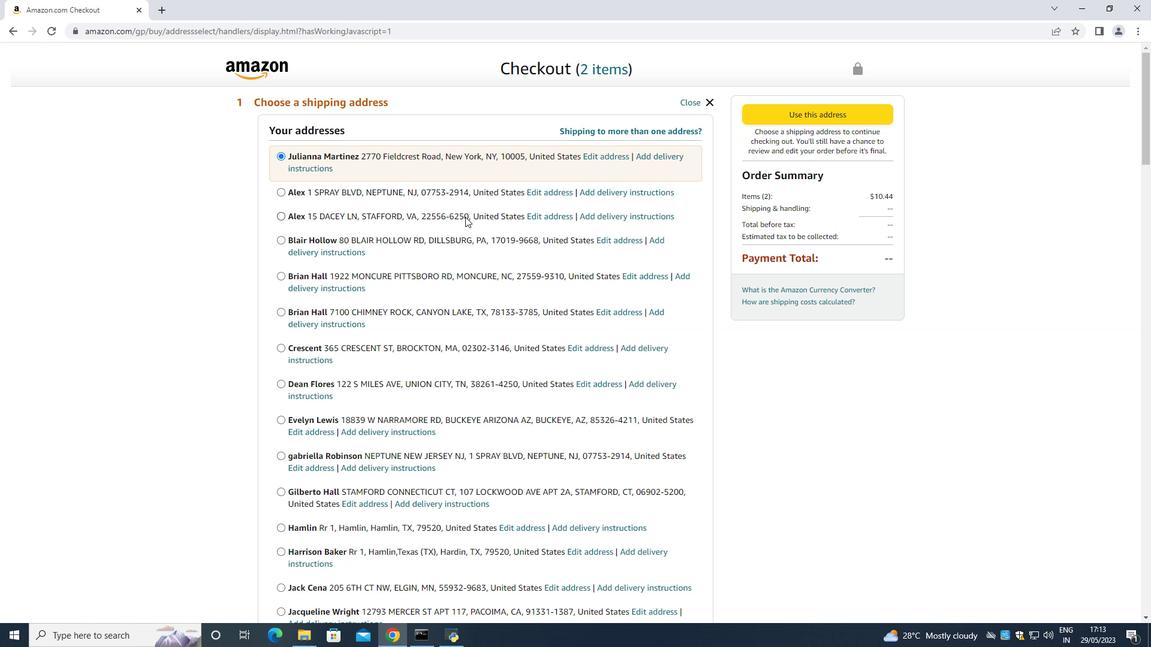 
Action: Mouse scrolled (458, 215) with delta (0, 0)
Screenshot: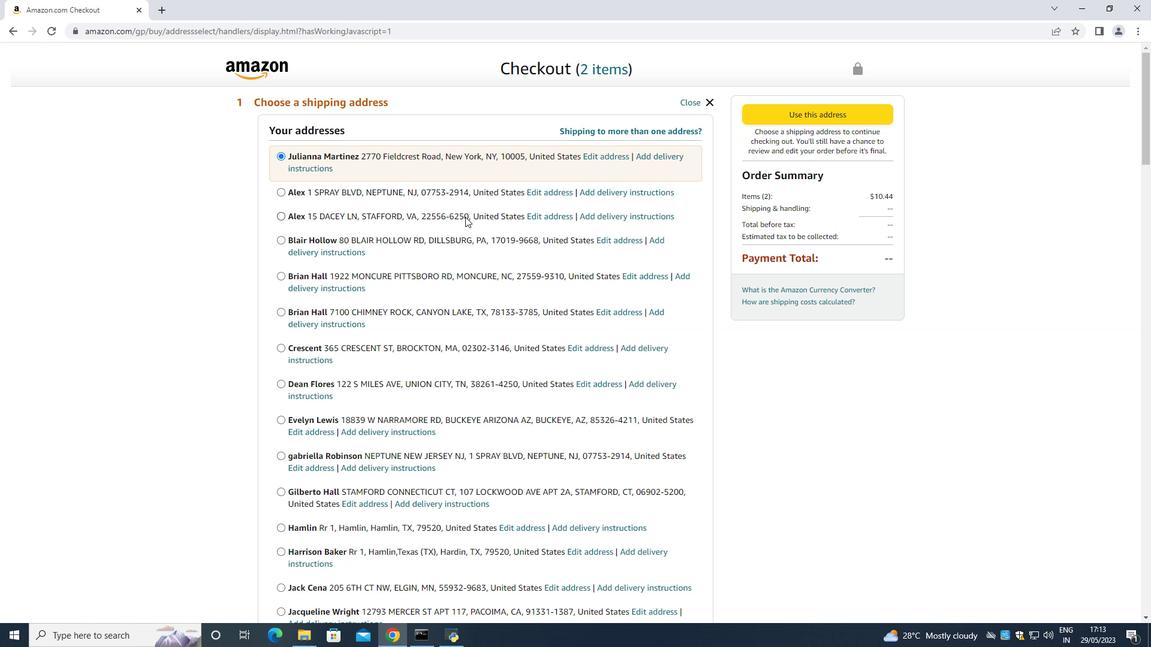
Action: Mouse moved to (457, 215)
Screenshot: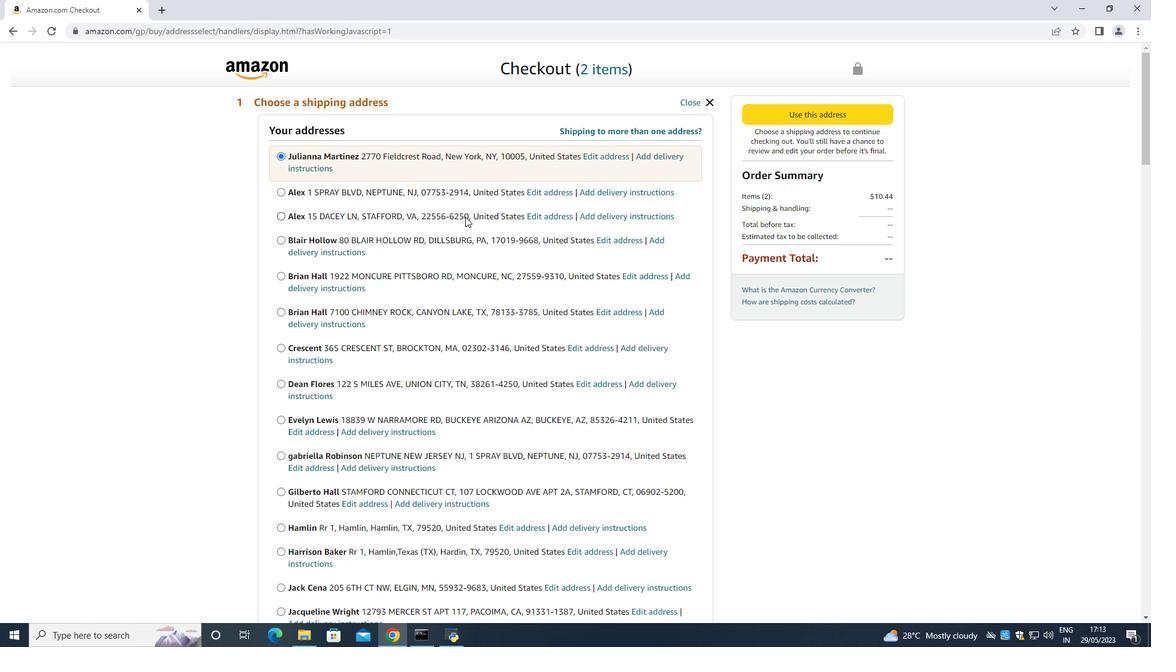 
Action: Mouse scrolled (457, 214) with delta (0, 0)
Screenshot: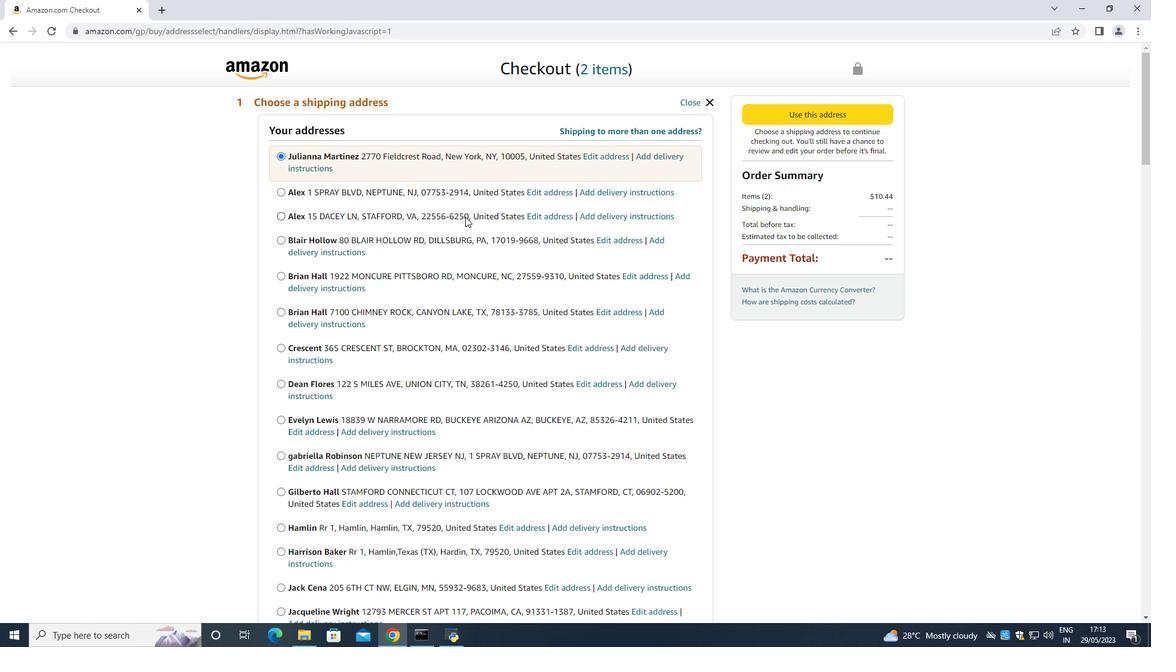 
Action: Mouse moved to (461, 202)
Screenshot: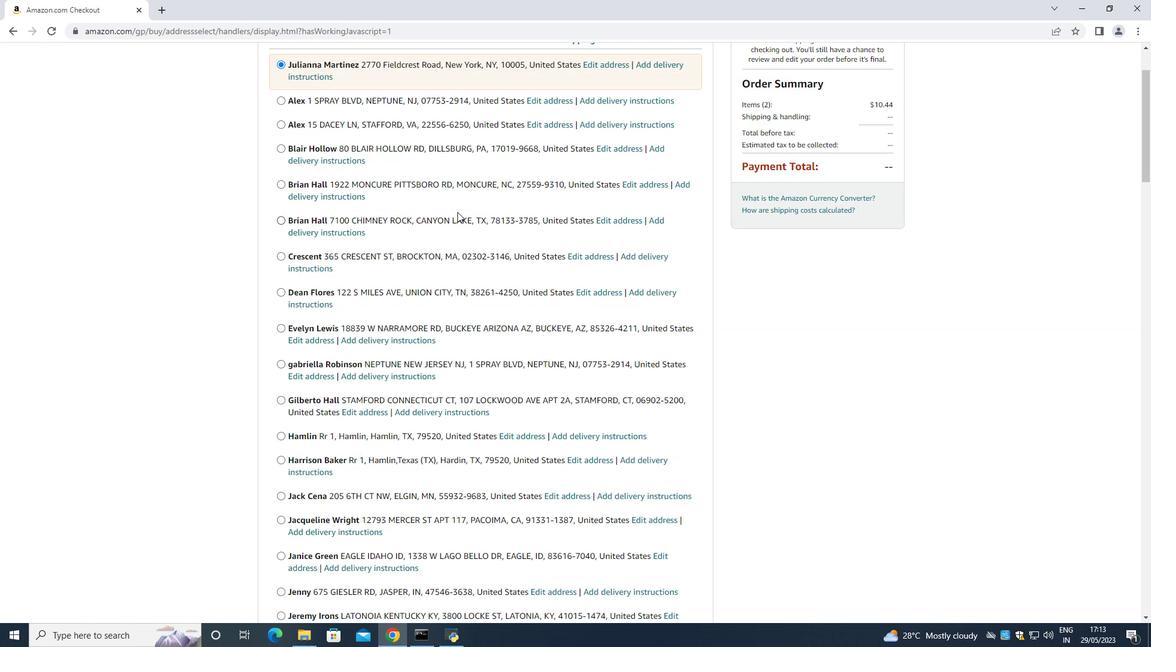 
Action: Mouse scrolled (461, 202) with delta (0, 0)
Screenshot: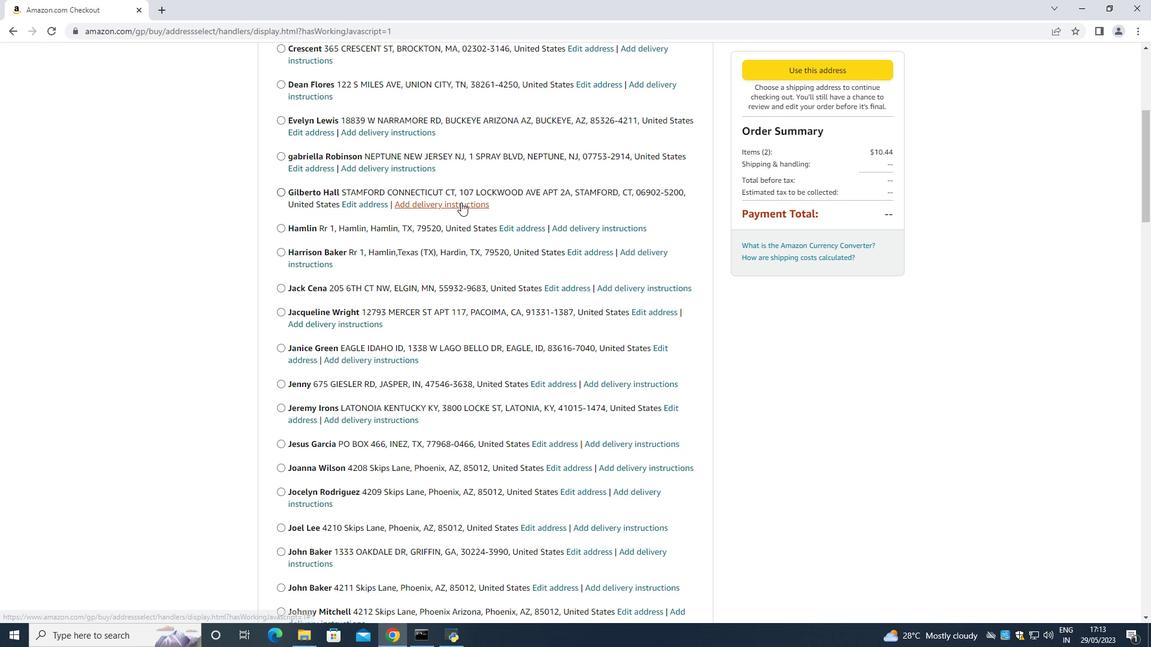 
Action: Mouse moved to (462, 203)
Screenshot: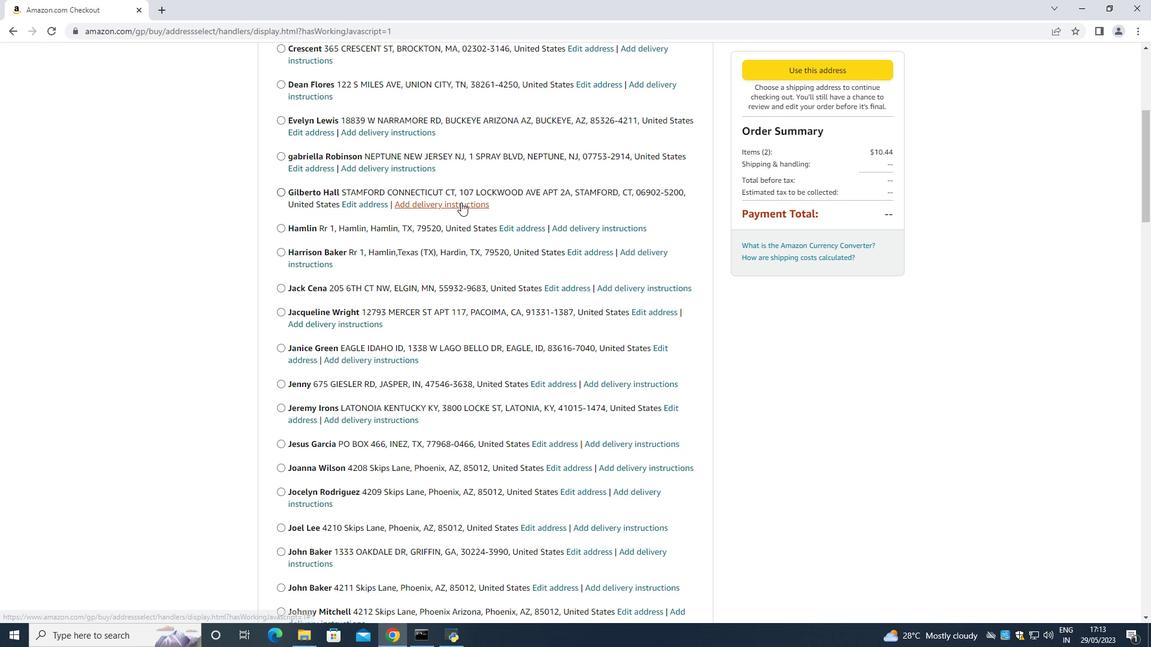 
Action: Mouse scrolled (462, 202) with delta (0, 0)
Screenshot: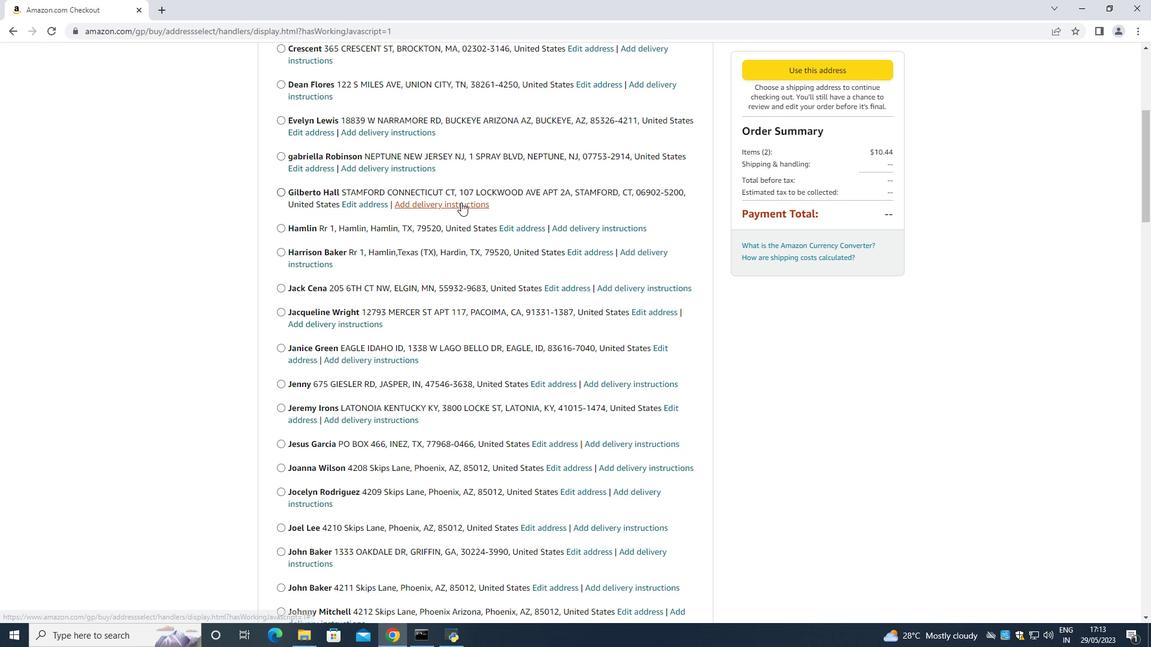 
Action: Mouse scrolled (462, 202) with delta (0, 0)
Screenshot: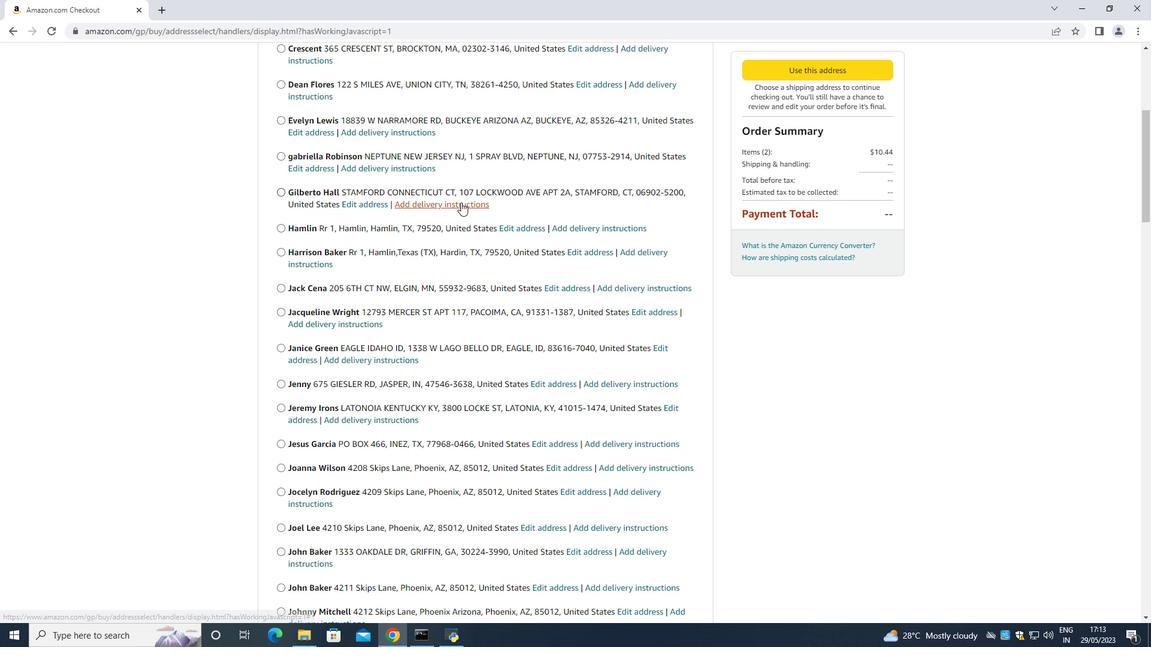 
Action: Mouse scrolled (462, 202) with delta (0, 0)
Screenshot: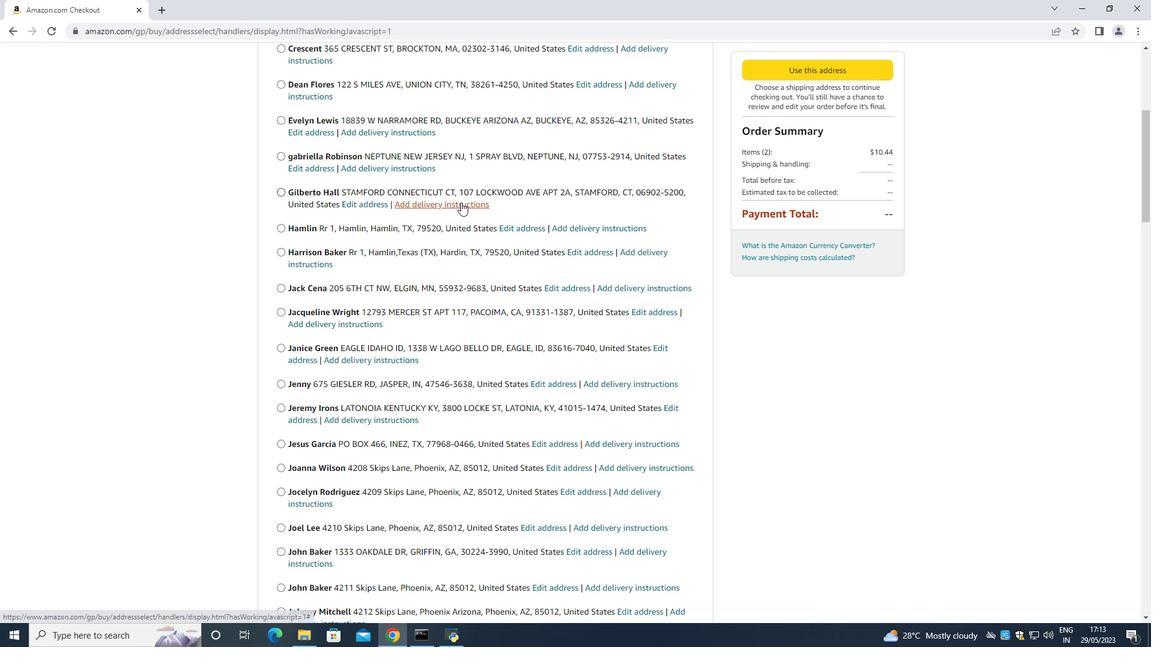 
Action: Mouse moved to (462, 203)
Screenshot: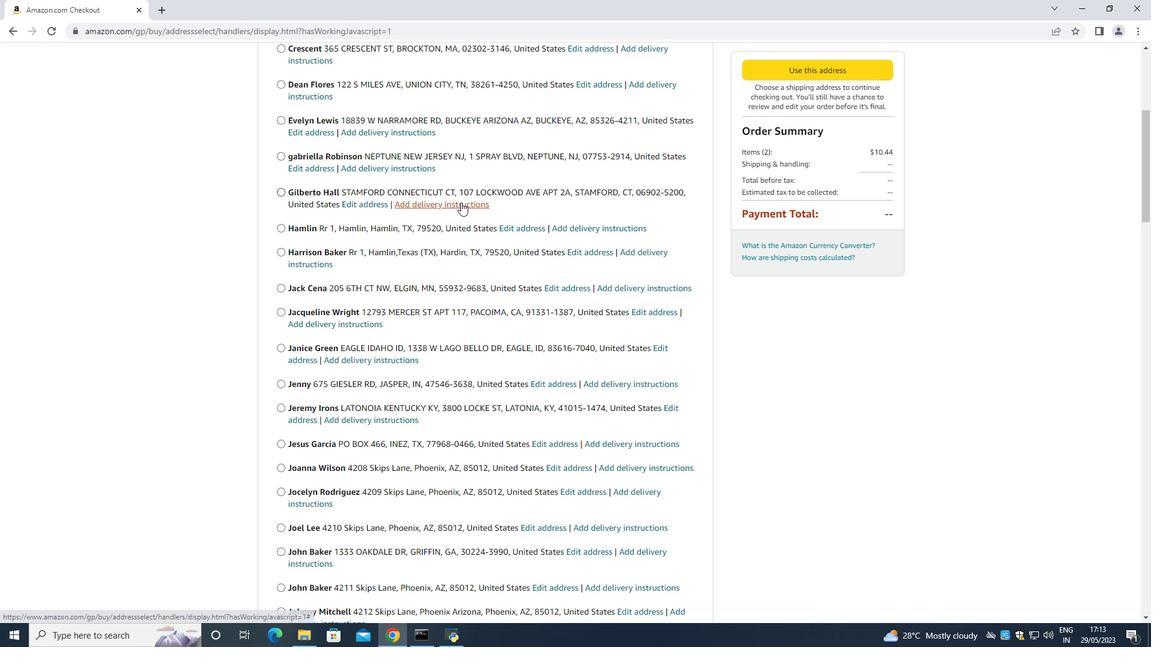 
Action: Mouse scrolled (462, 203) with delta (0, 0)
Screenshot: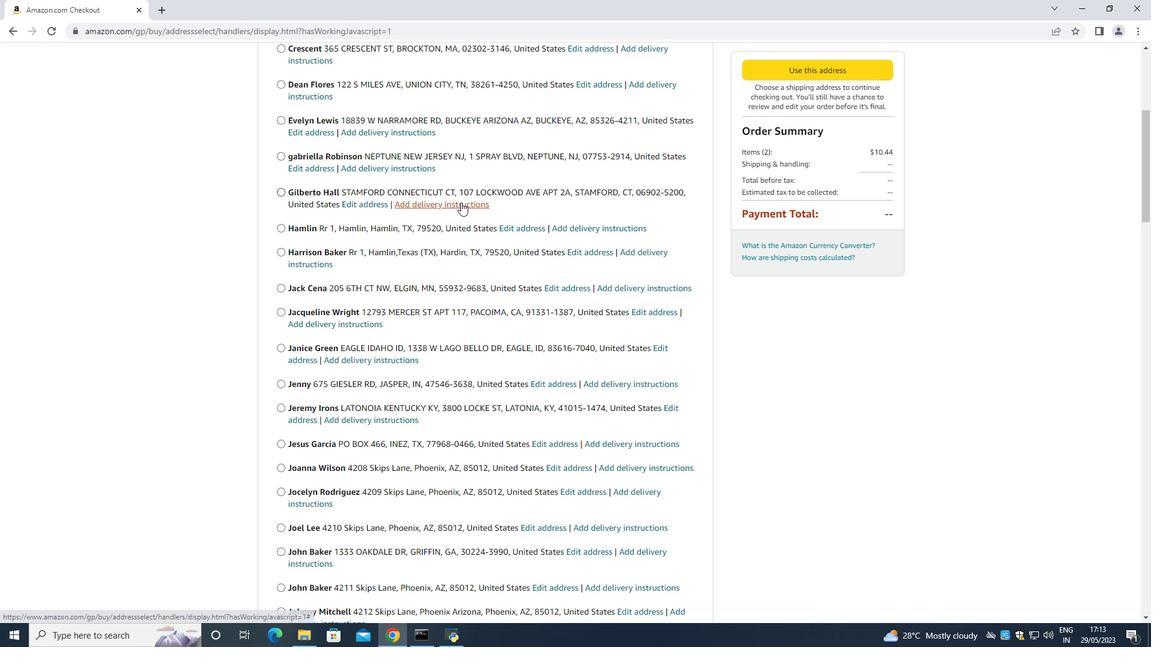 
Action: Mouse scrolled (462, 203) with delta (0, 0)
Screenshot: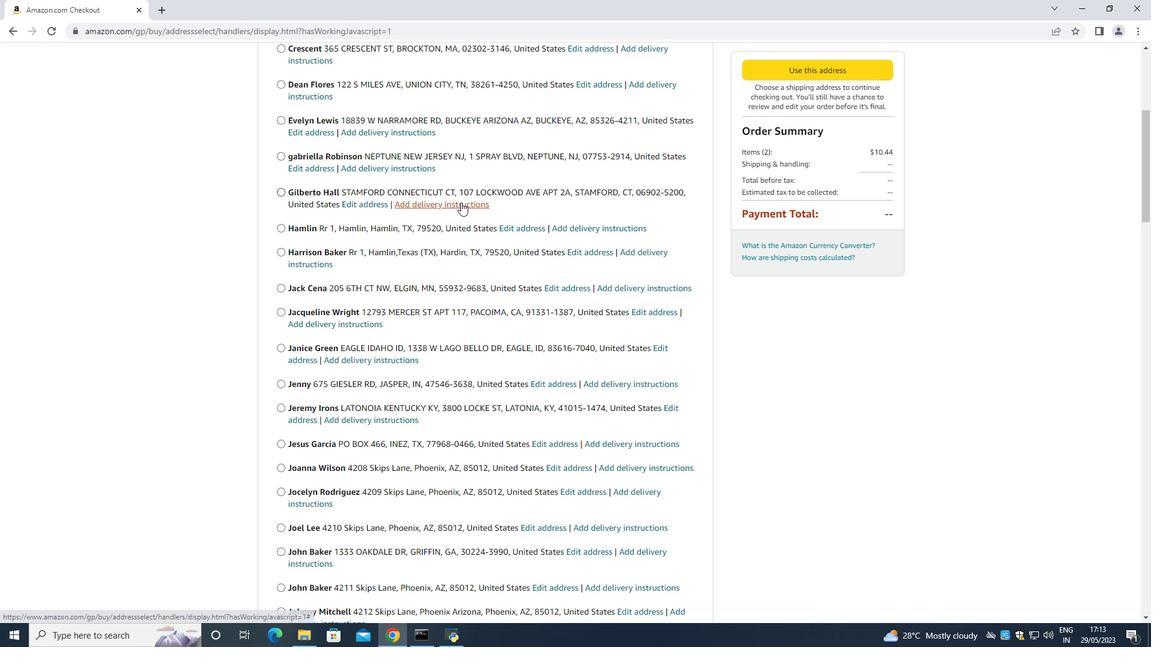 
Action: Mouse scrolled (462, 203) with delta (0, 0)
Screenshot: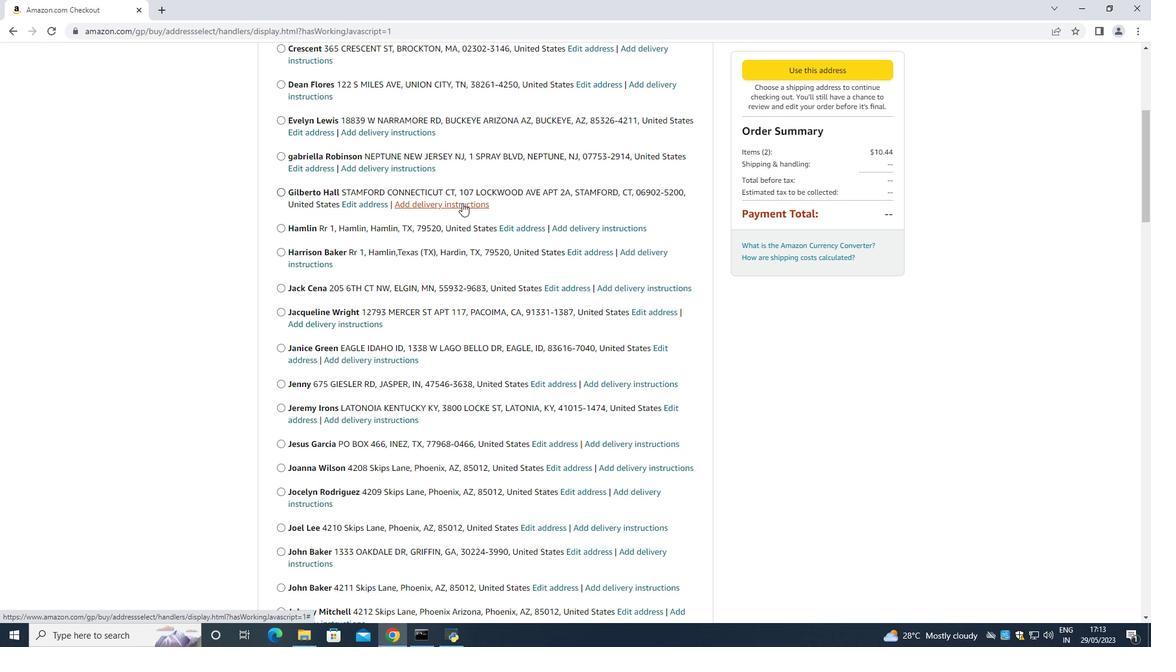 
Action: Mouse moved to (469, 193)
Screenshot: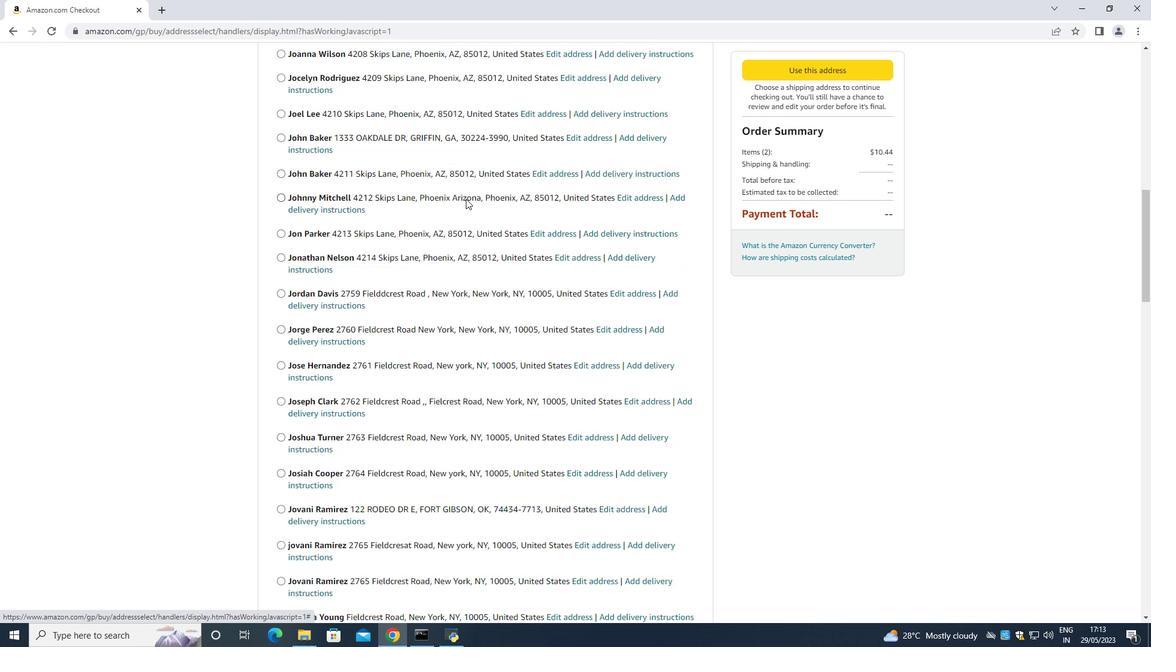 
Action: Mouse scrolled (469, 193) with delta (0, 0)
Screenshot: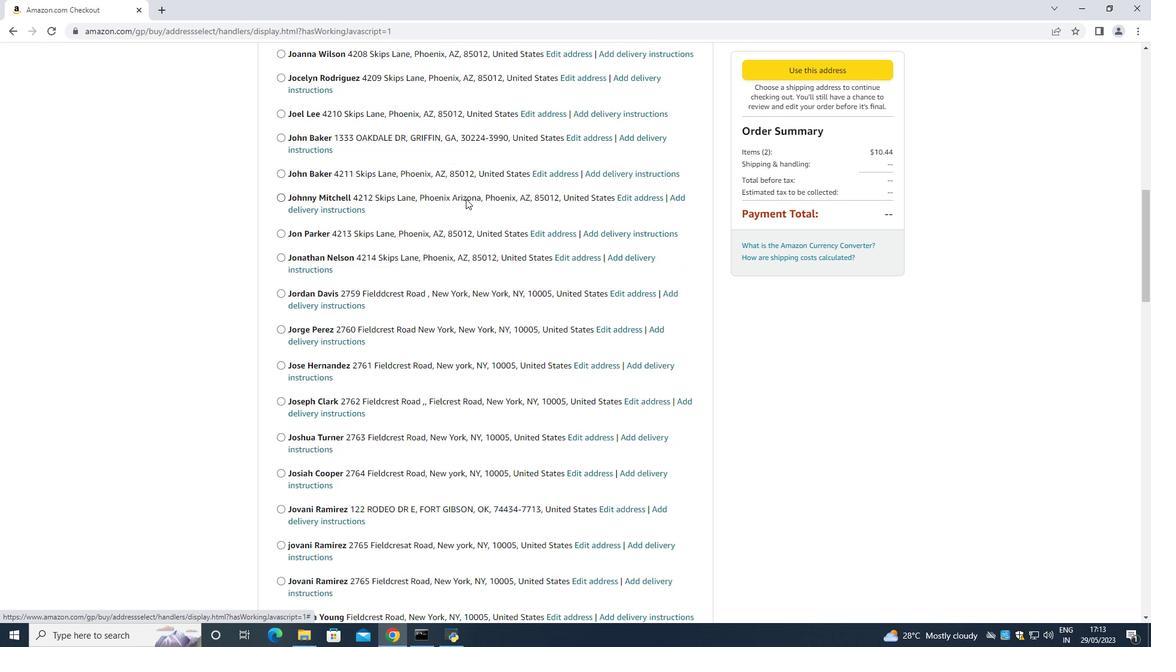 
Action: Mouse scrolled (469, 193) with delta (0, 0)
Screenshot: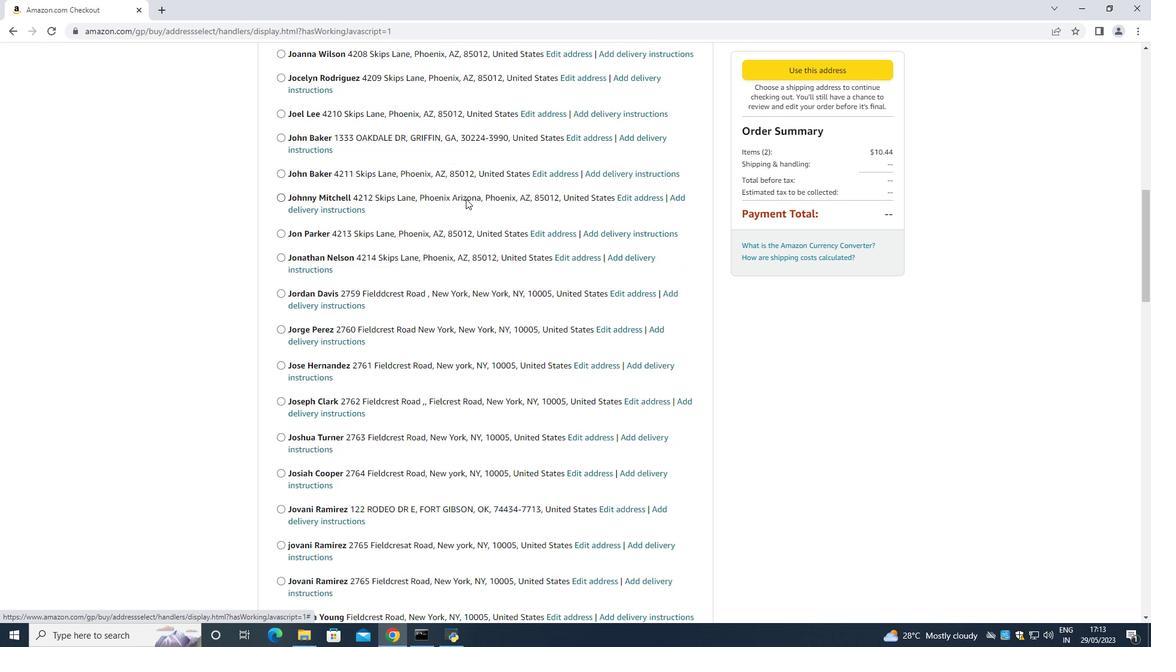 
Action: Mouse scrolled (469, 193) with delta (0, 0)
Screenshot: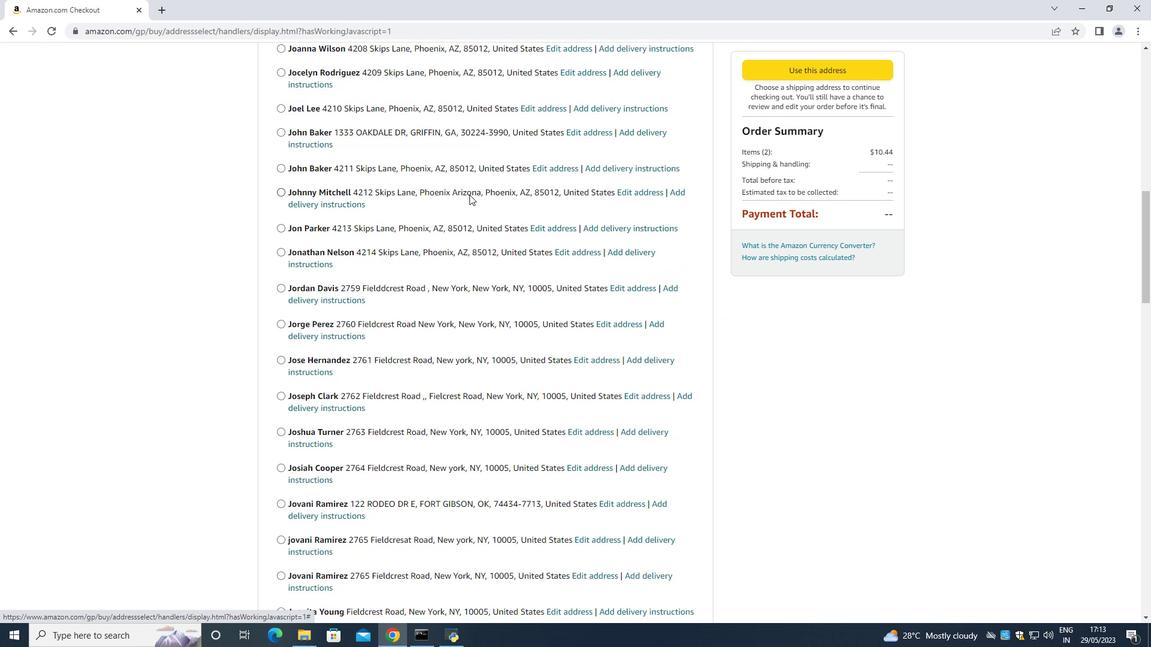 
Action: Mouse scrolled (469, 193) with delta (0, 0)
Screenshot: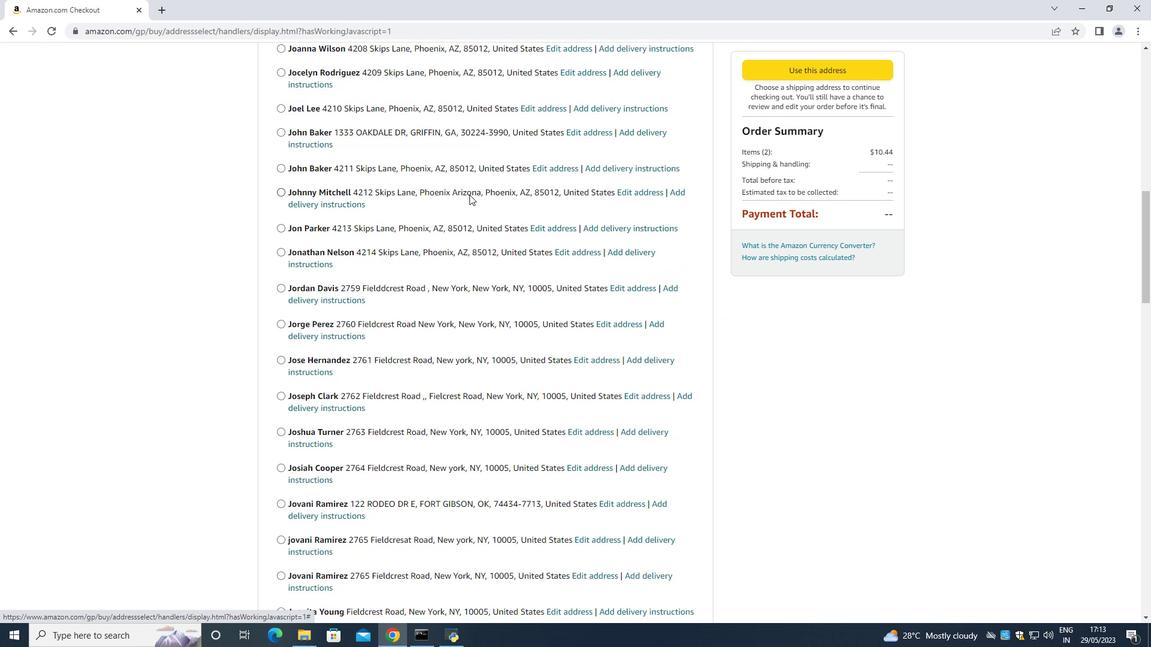 
Action: Mouse scrolled (469, 193) with delta (0, 0)
Screenshot: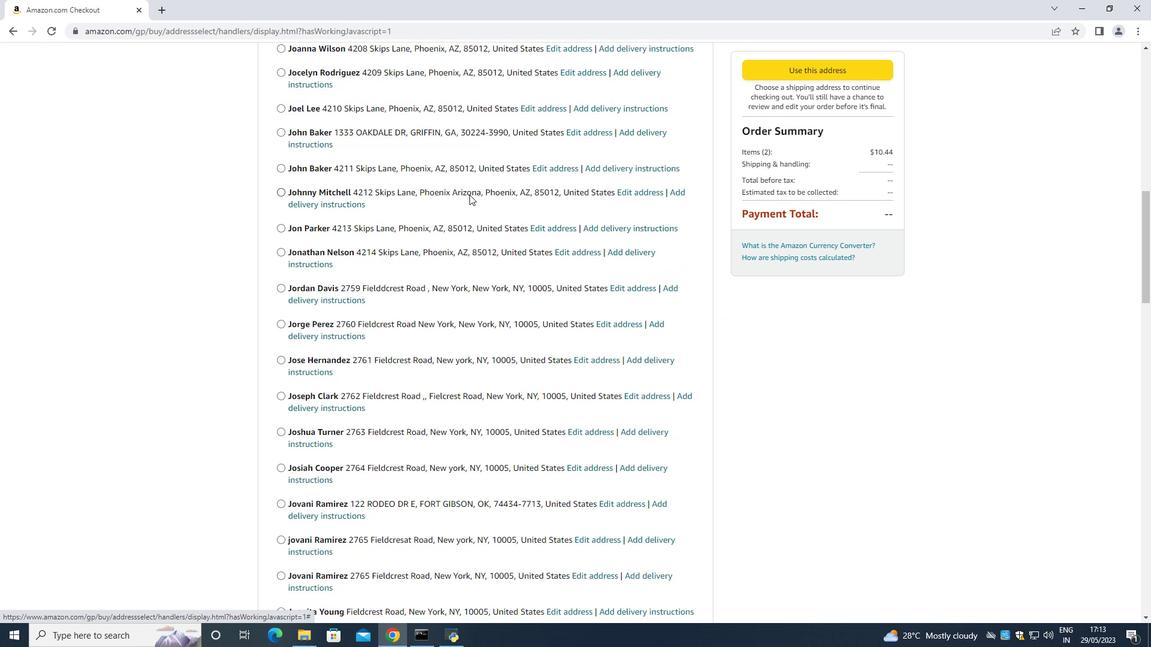 
Action: Mouse scrolled (469, 193) with delta (0, 0)
Screenshot: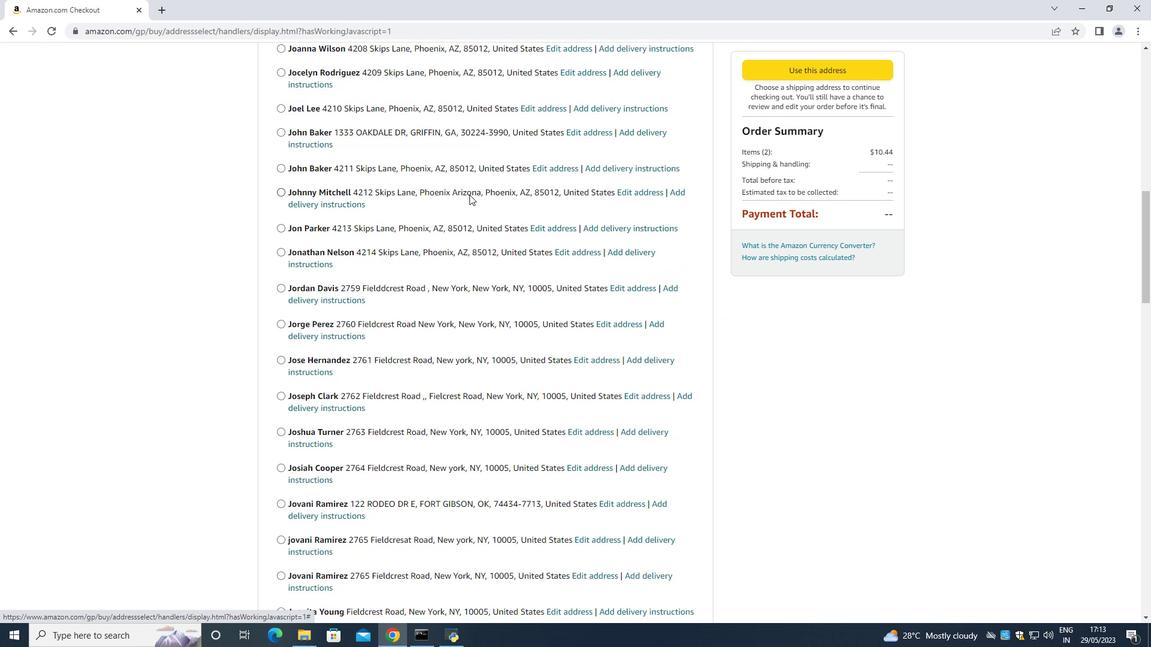 
Action: Mouse moved to (476, 182)
Screenshot: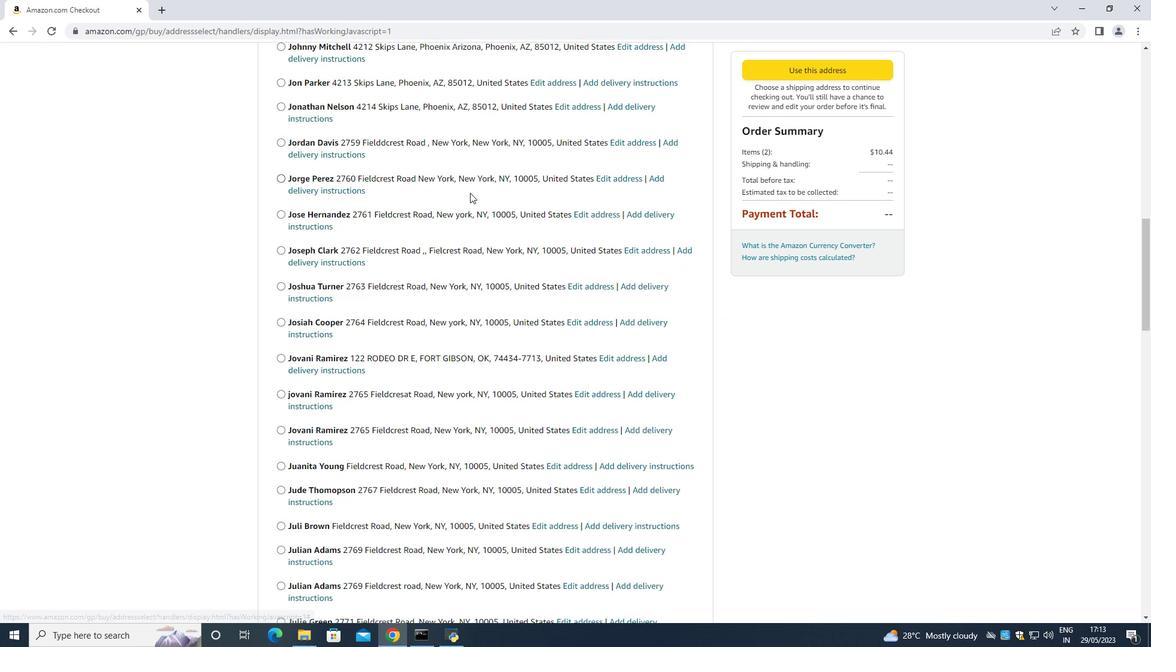 
Action: Mouse scrolled (476, 181) with delta (0, 0)
Screenshot: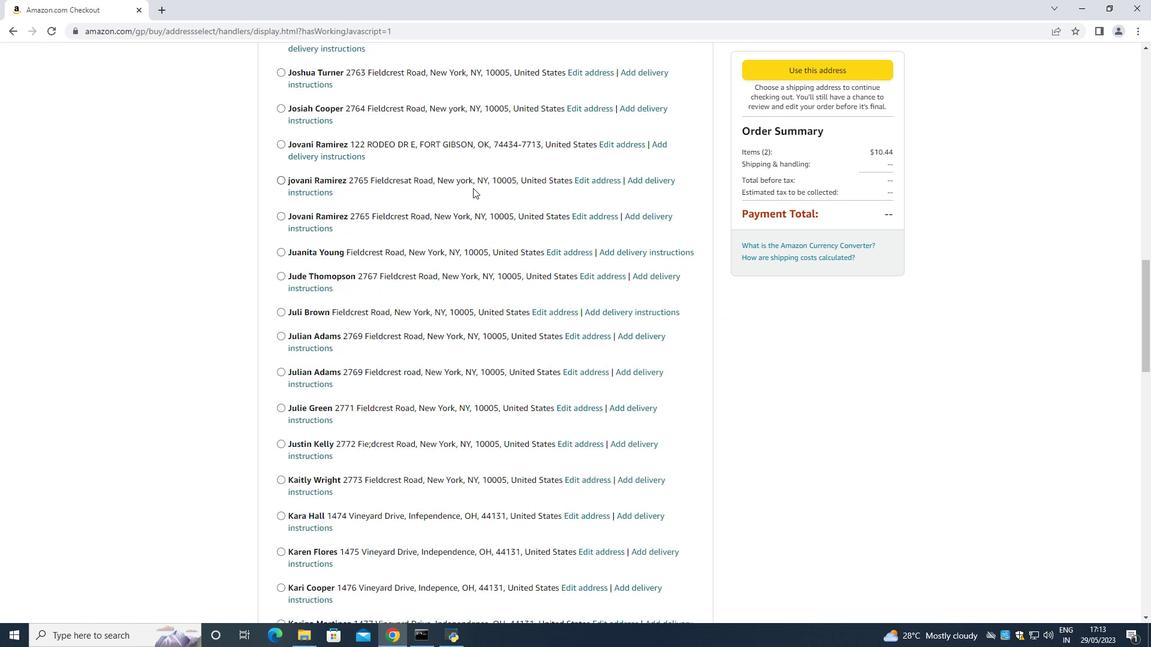 
Action: Mouse moved to (477, 182)
Screenshot: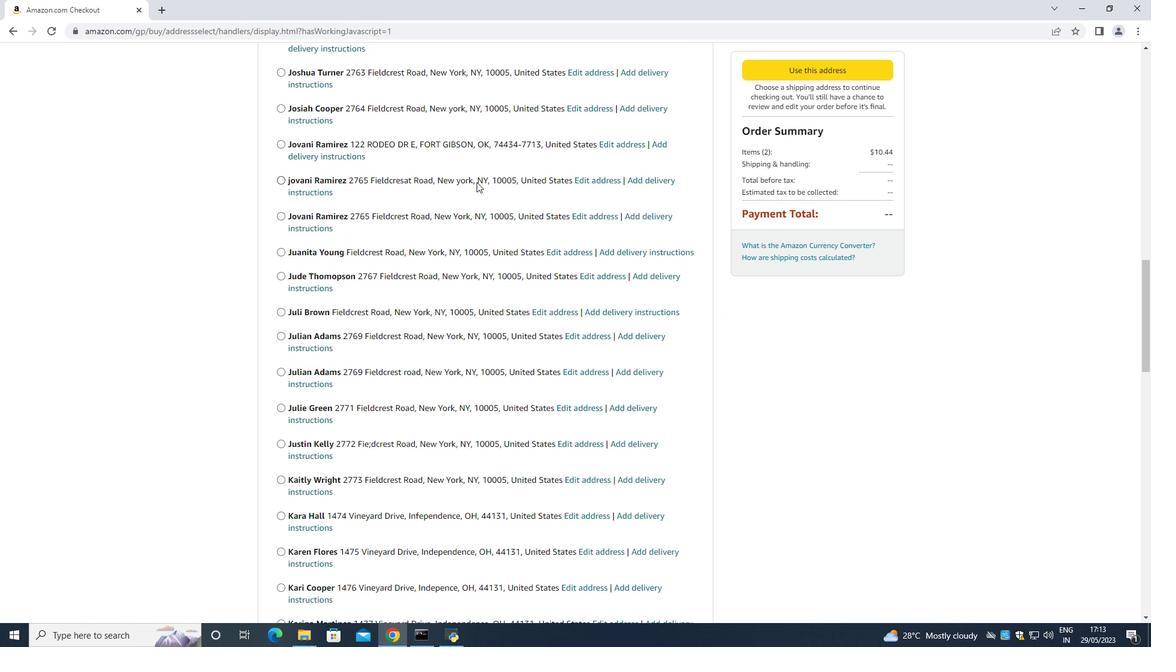 
Action: Mouse scrolled (476, 181) with delta (0, 0)
Screenshot: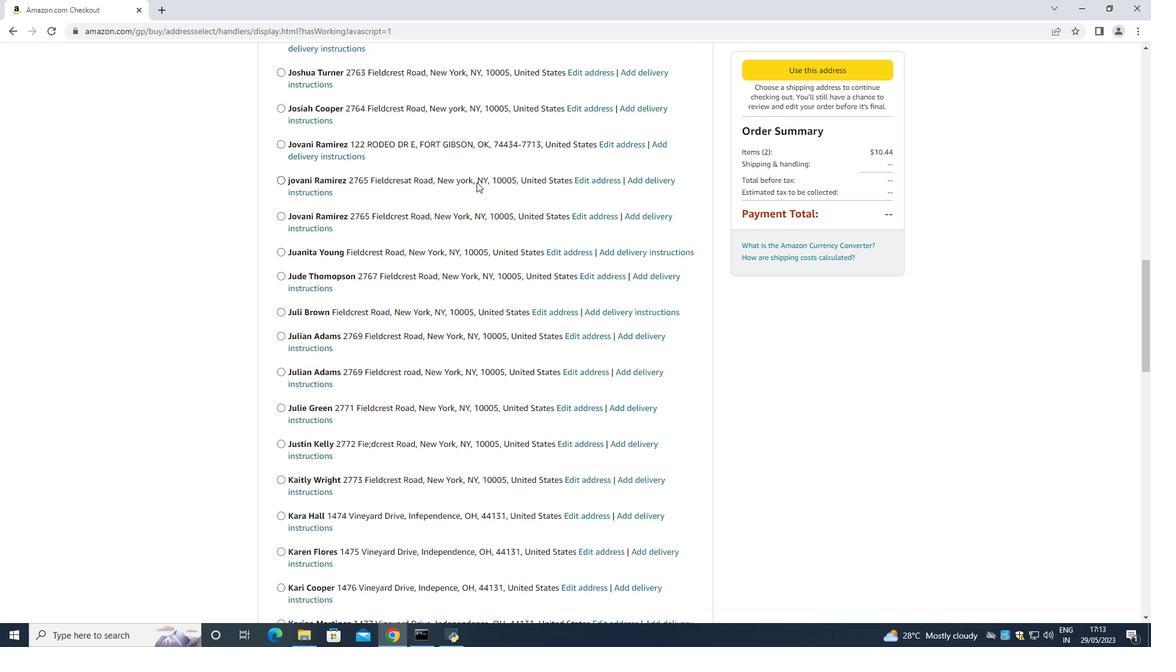 
Action: Mouse moved to (478, 181)
Screenshot: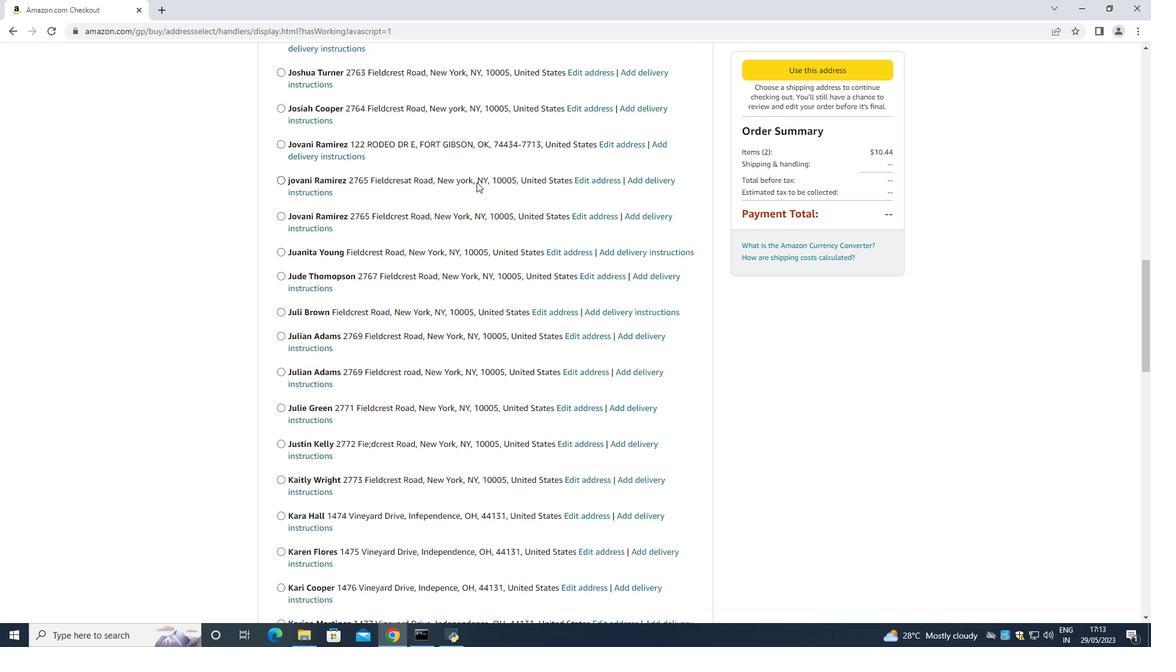 
Action: Mouse scrolled (476, 181) with delta (0, -1)
Screenshot: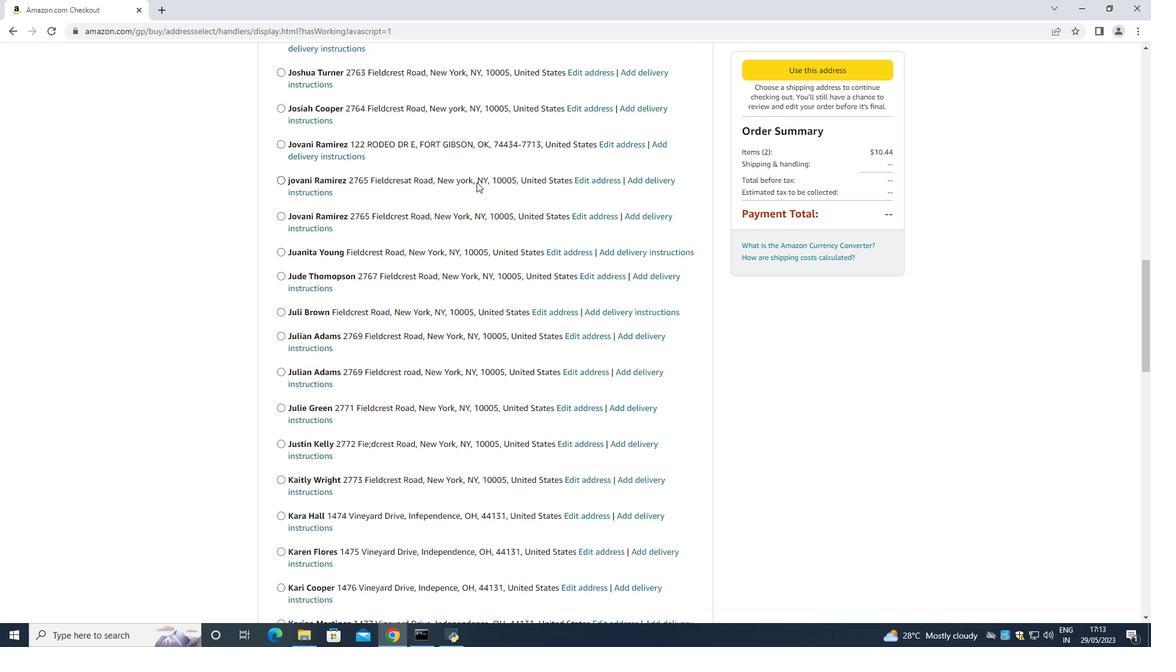 
Action: Mouse moved to (478, 180)
Screenshot: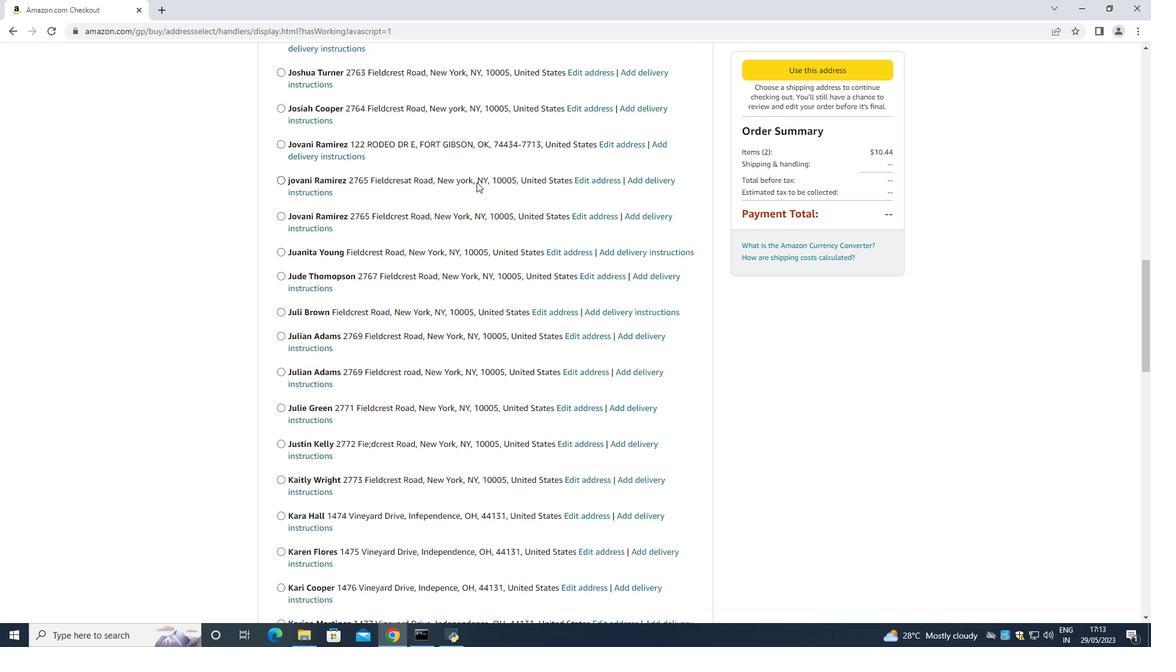 
Action: Mouse scrolled (476, 181) with delta (0, 0)
Screenshot: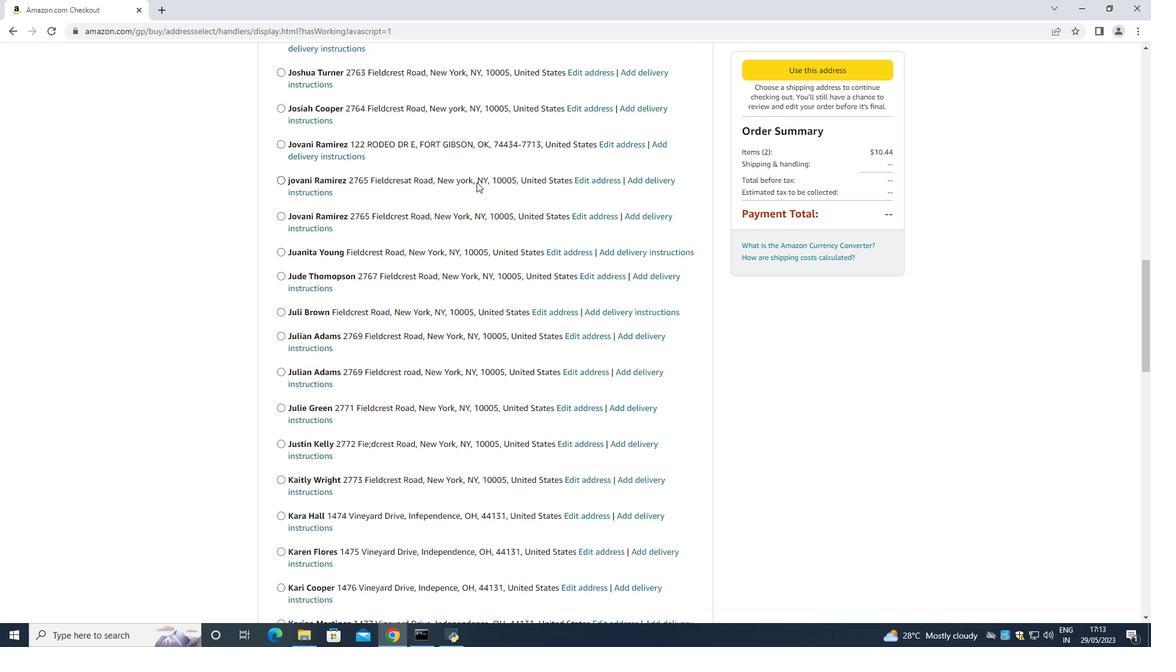 
Action: Mouse moved to (478, 179)
Screenshot: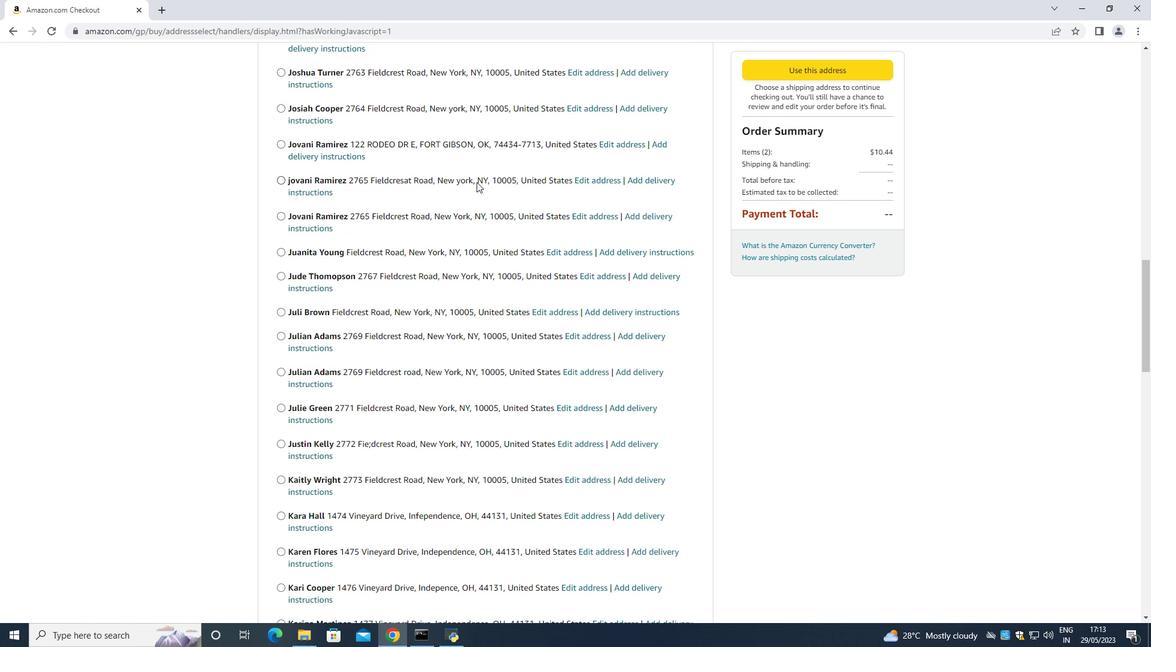 
Action: Mouse scrolled (476, 181) with delta (0, 0)
Screenshot: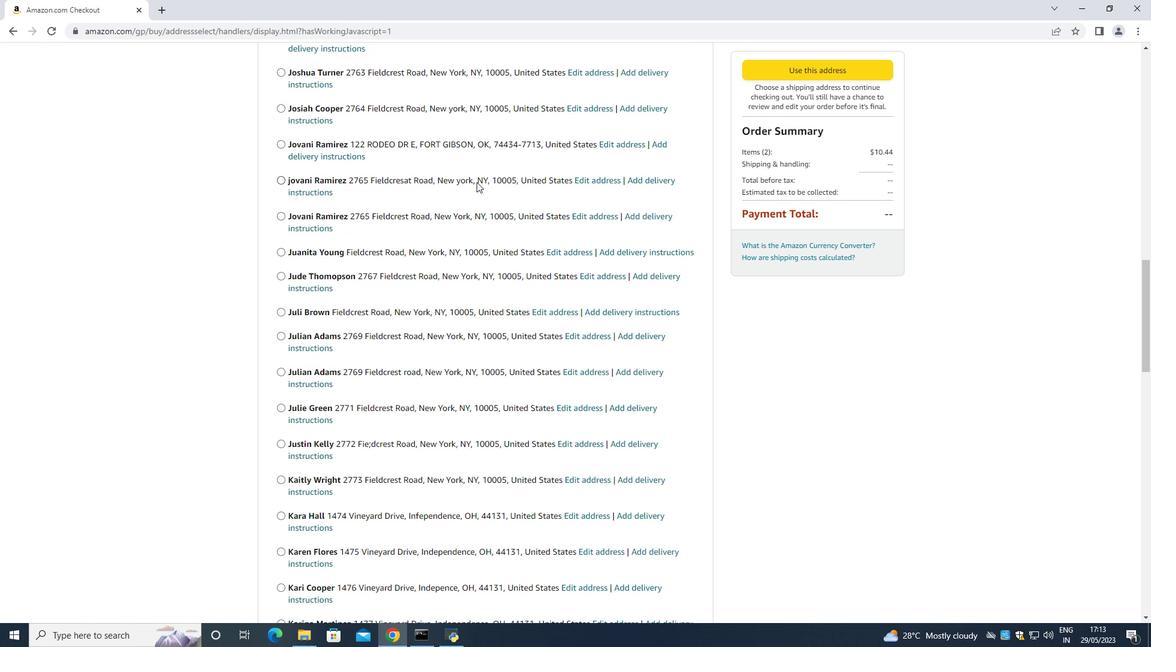 
Action: Mouse moved to (478, 178)
Screenshot: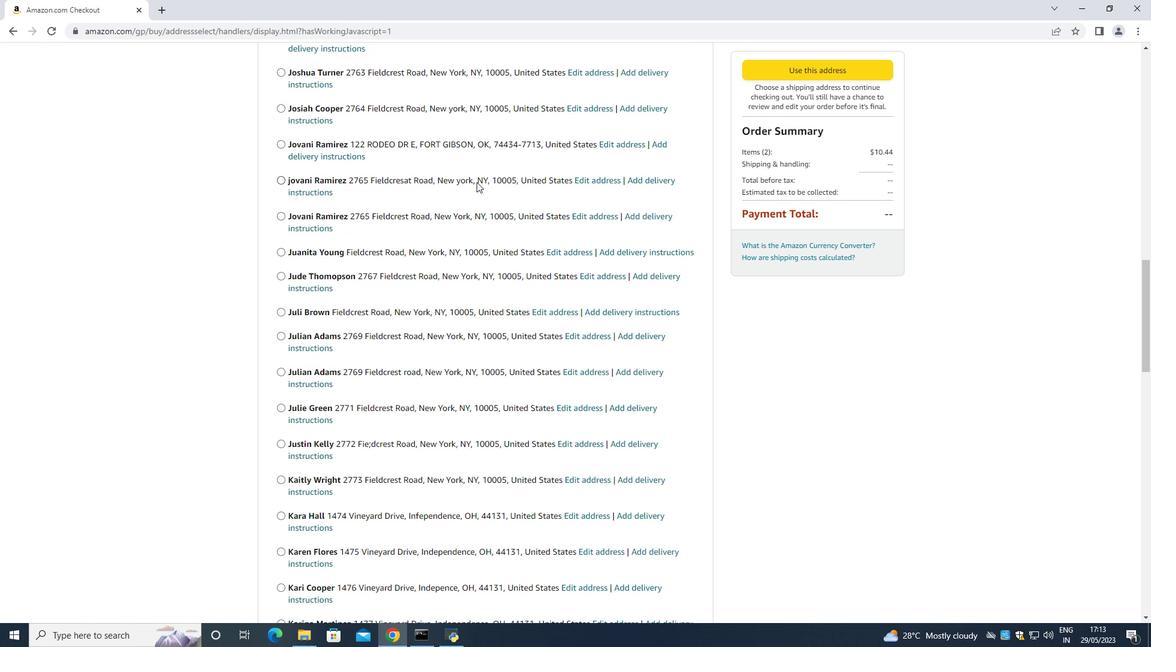 
Action: Mouse scrolled (476, 181) with delta (0, 0)
Screenshot: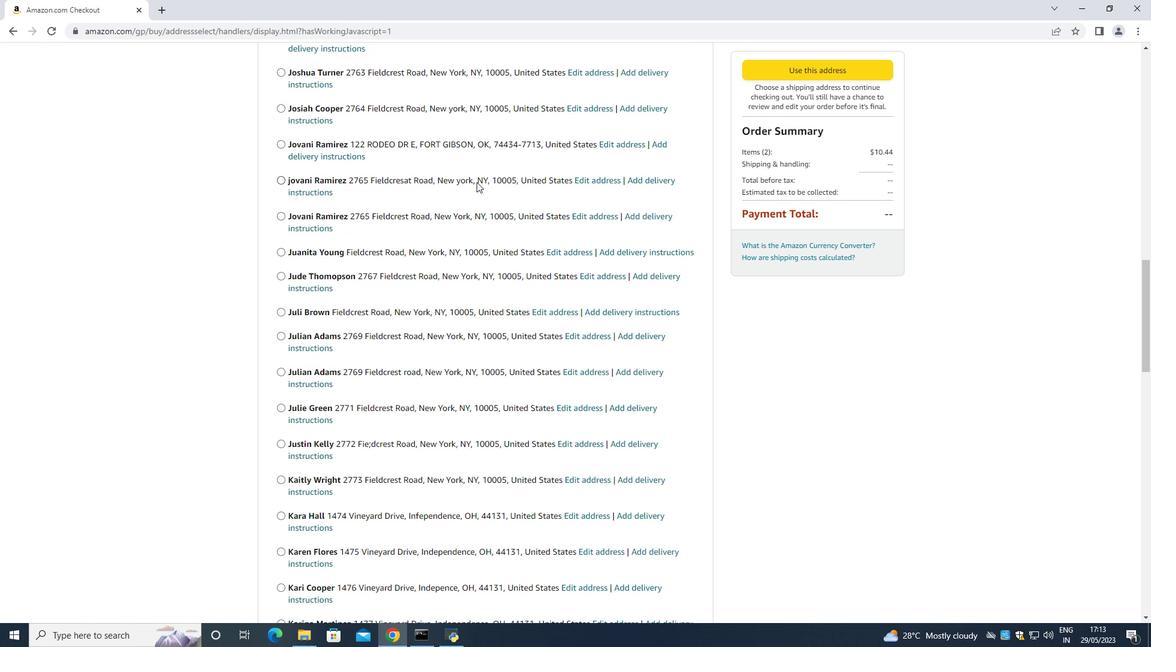 
Action: Mouse moved to (480, 175)
Screenshot: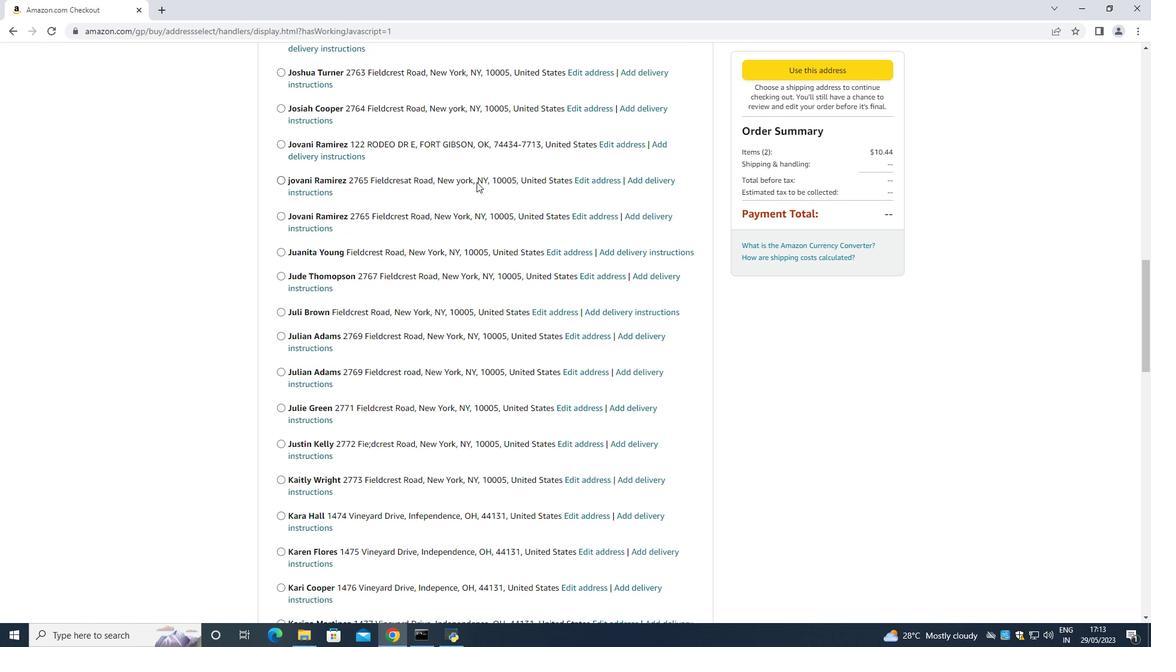 
Action: Mouse scrolled (480, 176) with delta (0, 0)
Screenshot: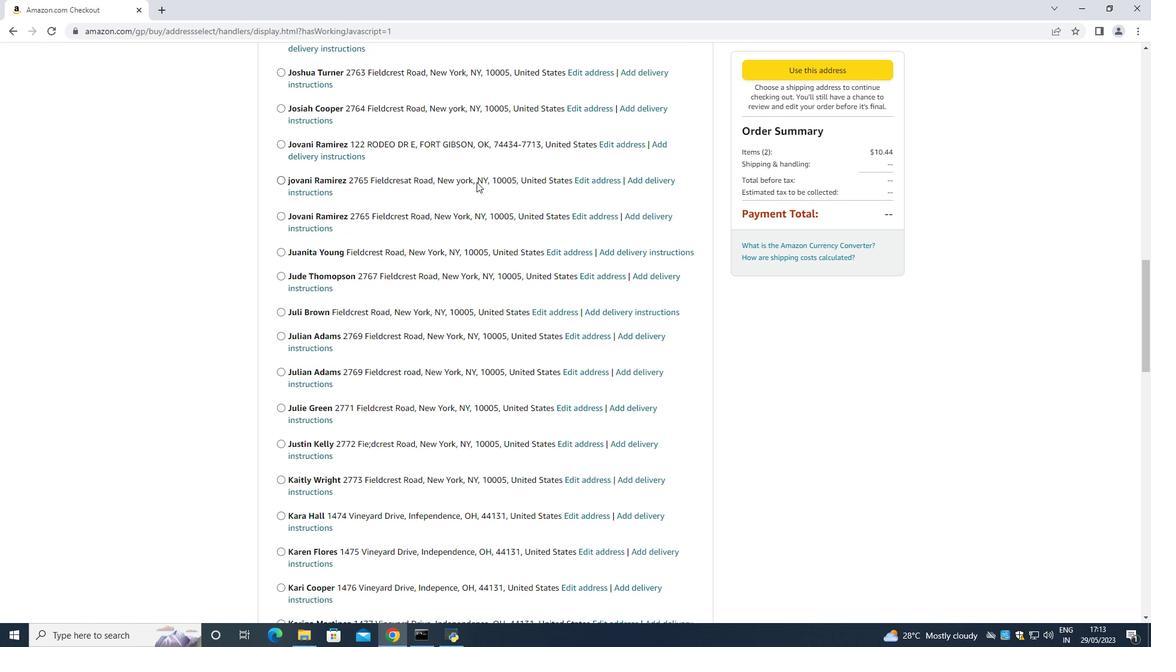 
Action: Mouse scrolled (480, 175) with delta (0, 0)
Screenshot: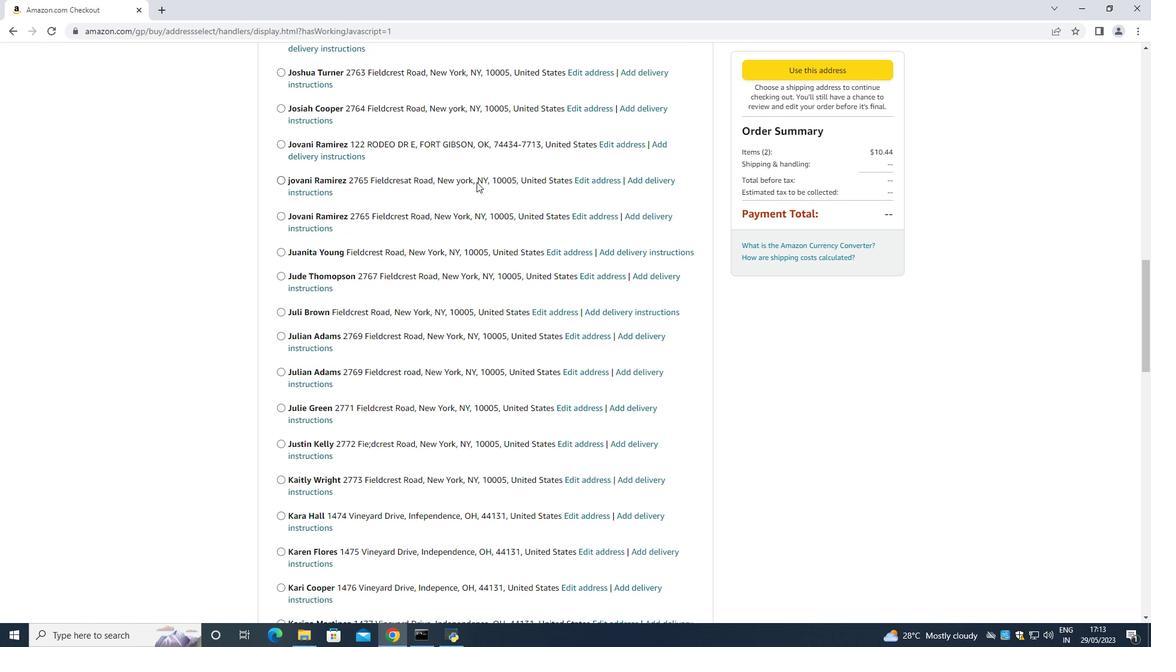 
Action: Mouse scrolled (480, 175) with delta (0, 0)
Screenshot: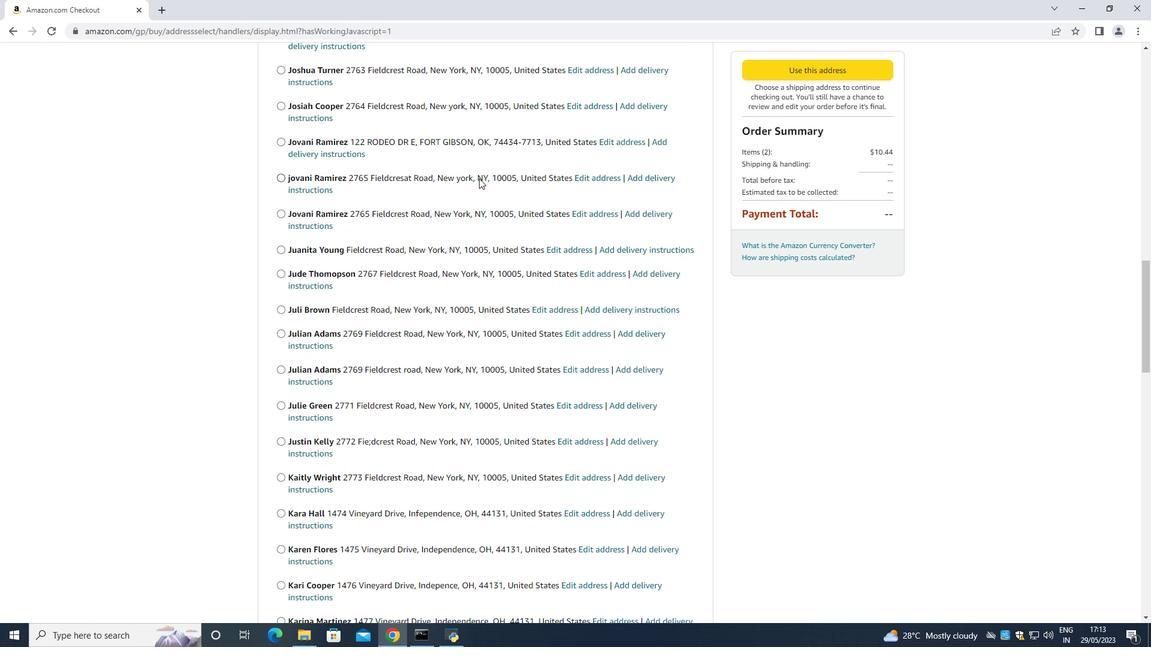 
Action: Mouse scrolled (480, 175) with delta (0, 0)
Screenshot: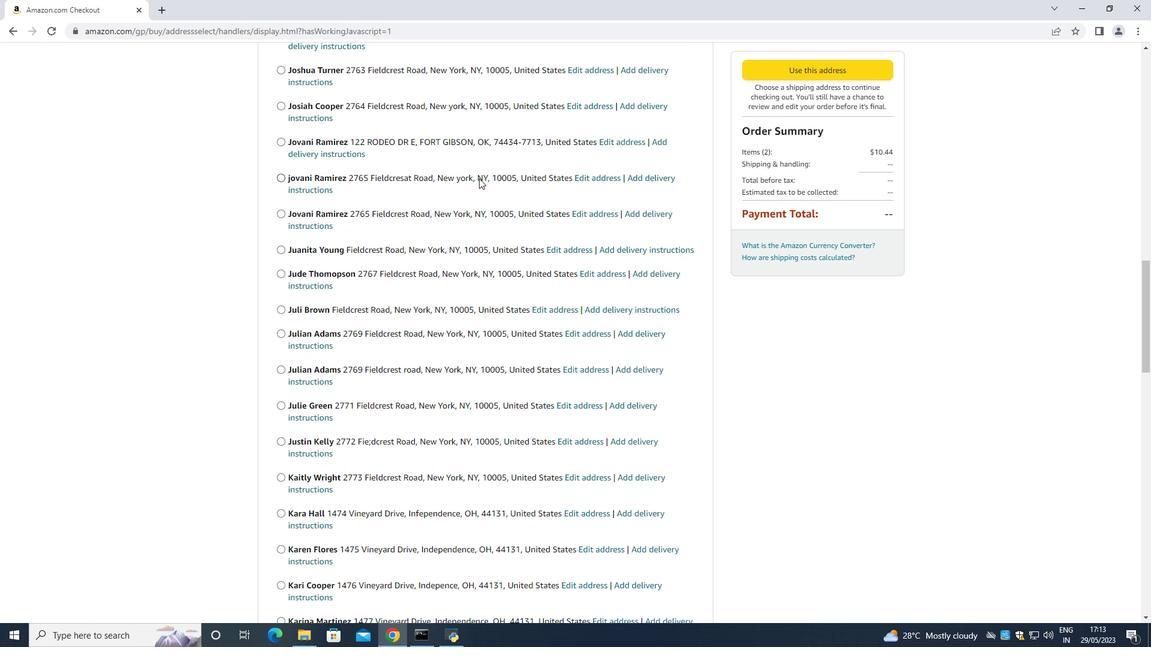 
Action: Mouse scrolled (480, 175) with delta (0, 0)
Screenshot: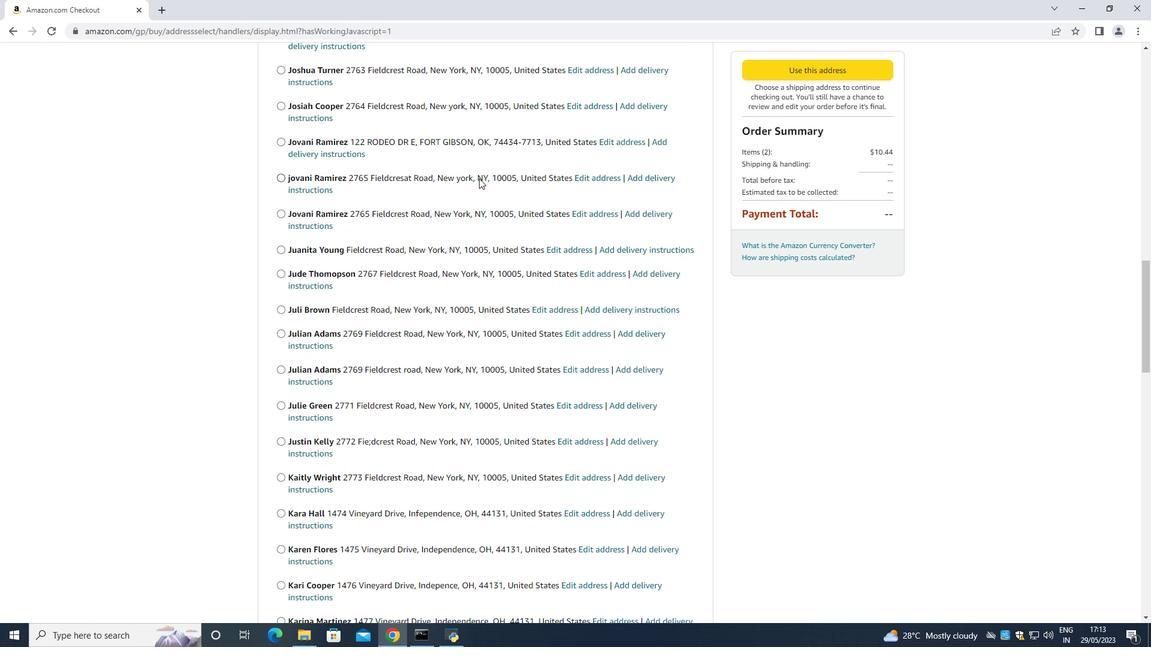
Action: Mouse scrolled (480, 175) with delta (0, 0)
Screenshot: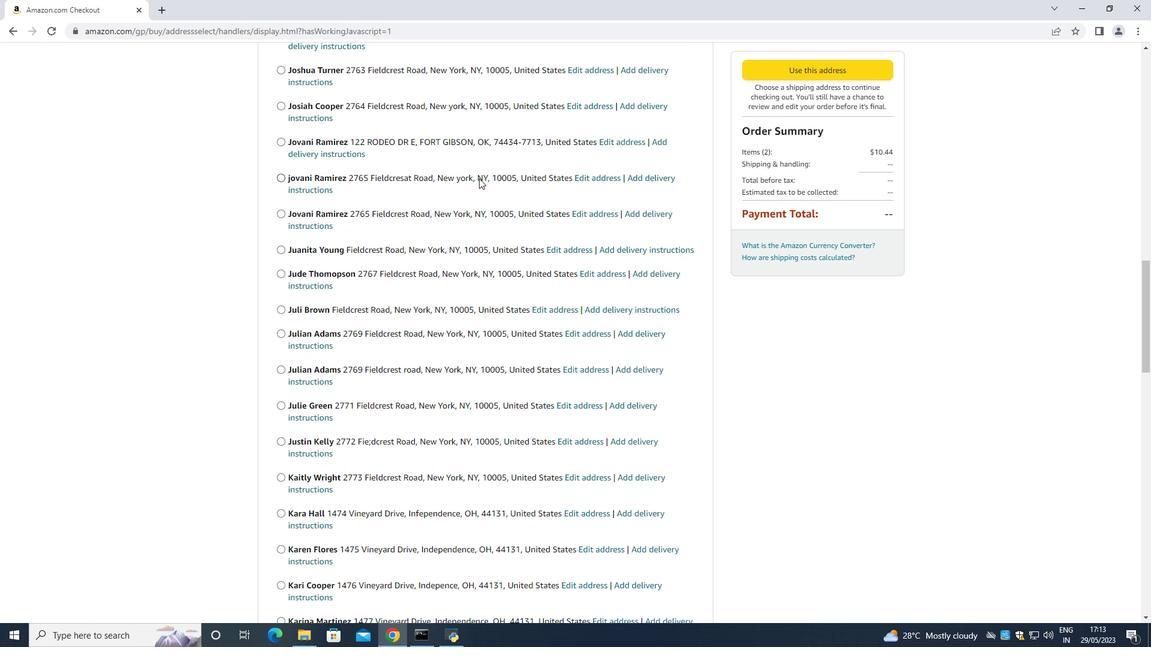 
Action: Mouse scrolled (480, 175) with delta (0, 0)
Screenshot: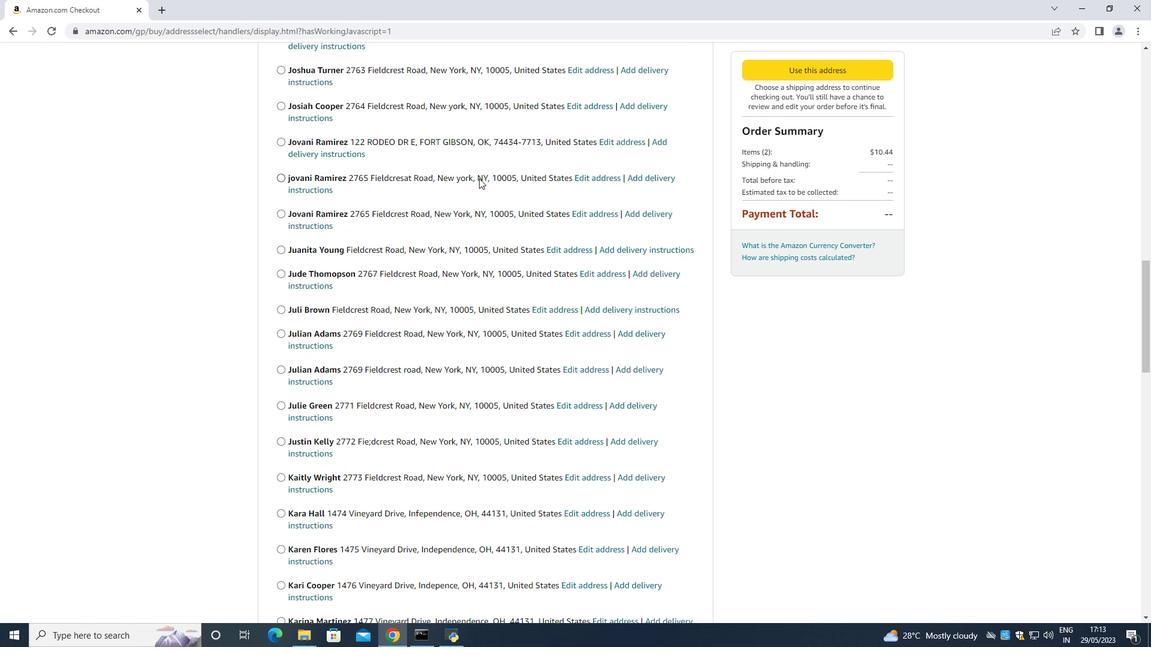 
Action: Mouse scrolled (480, 175) with delta (0, 0)
Screenshot: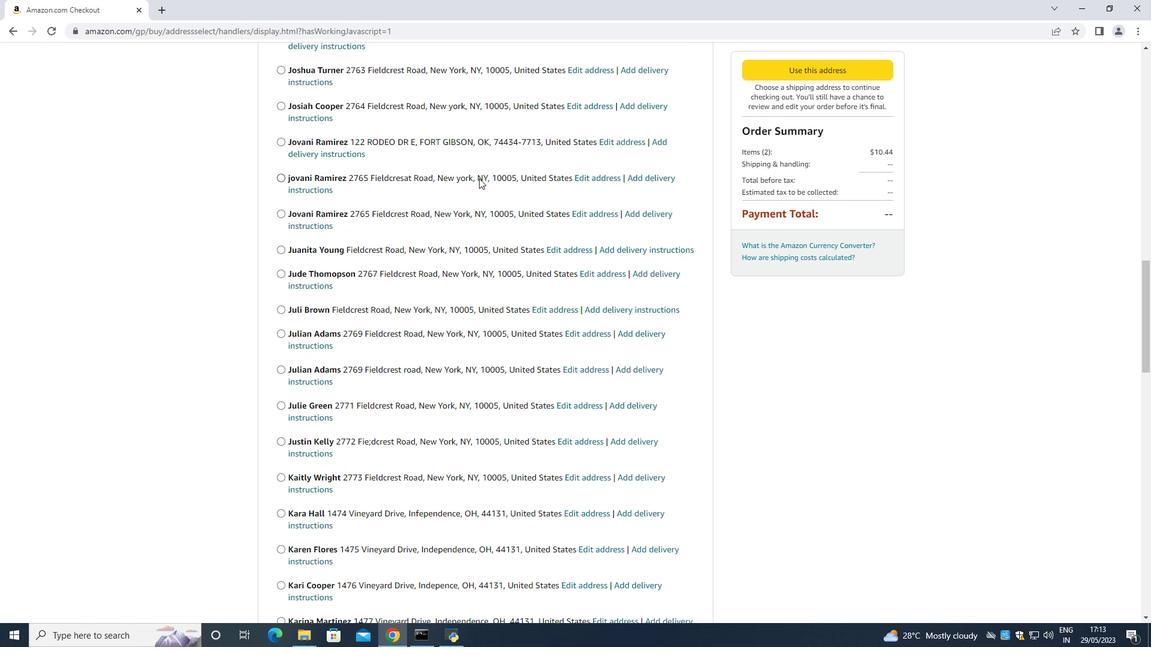 
Action: Mouse scrolled (480, 175) with delta (0, 0)
Screenshot: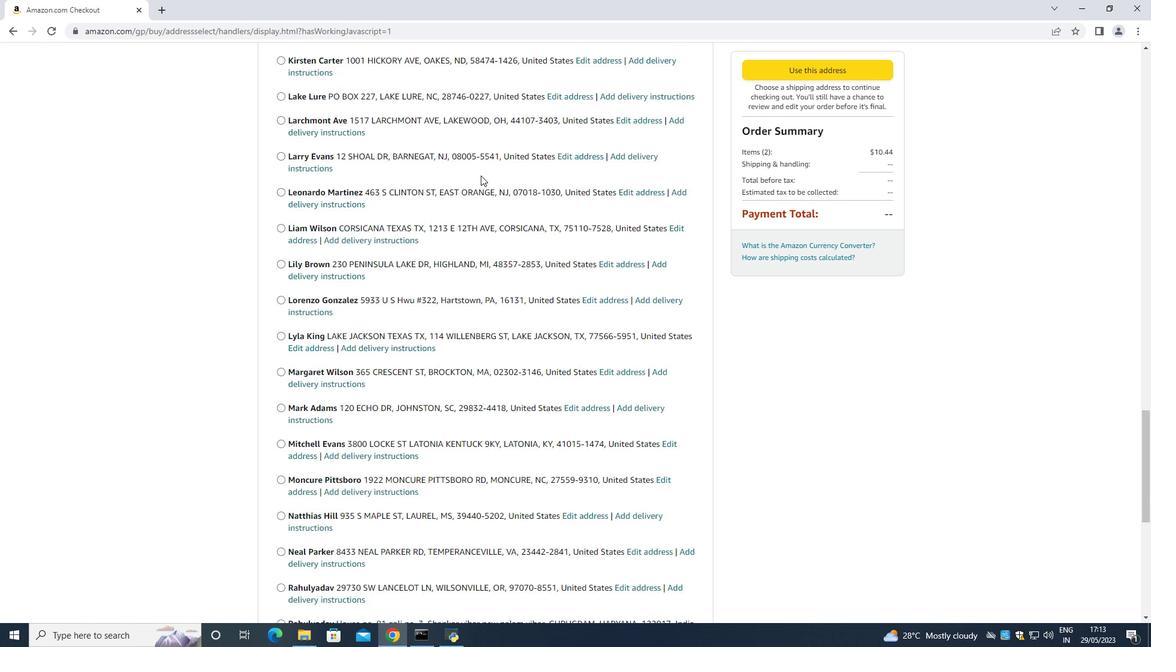 
Action: Mouse scrolled (480, 175) with delta (0, 0)
Screenshot: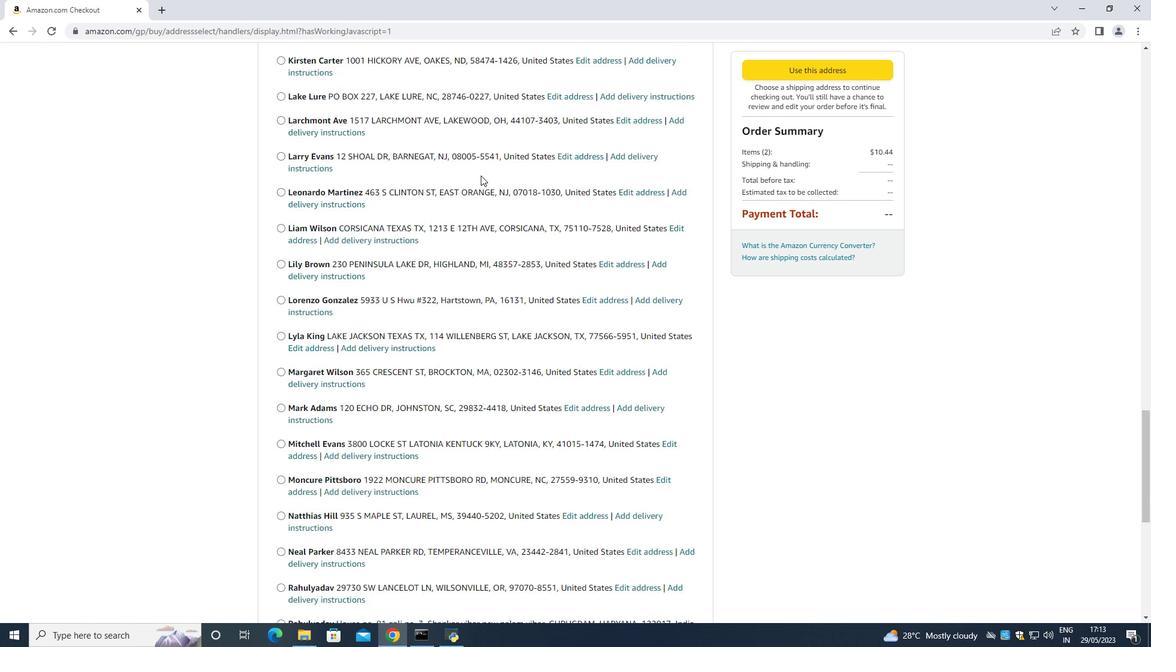 
Action: Mouse scrolled (480, 175) with delta (0, 0)
Screenshot: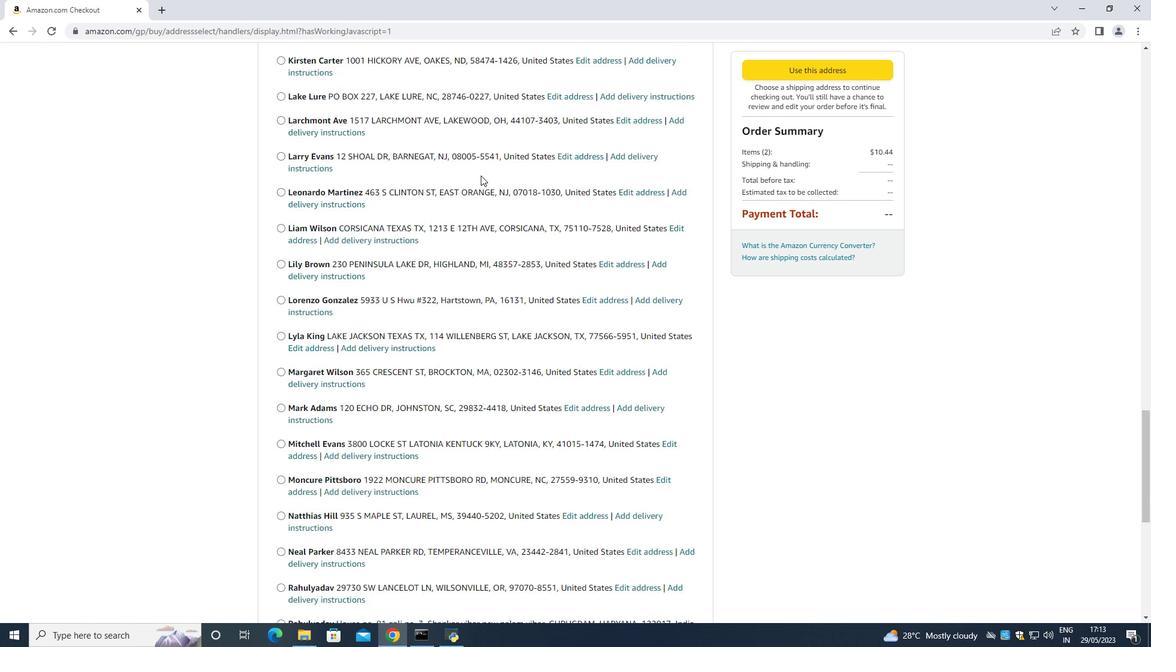 
Action: Mouse scrolled (480, 175) with delta (0, 0)
Screenshot: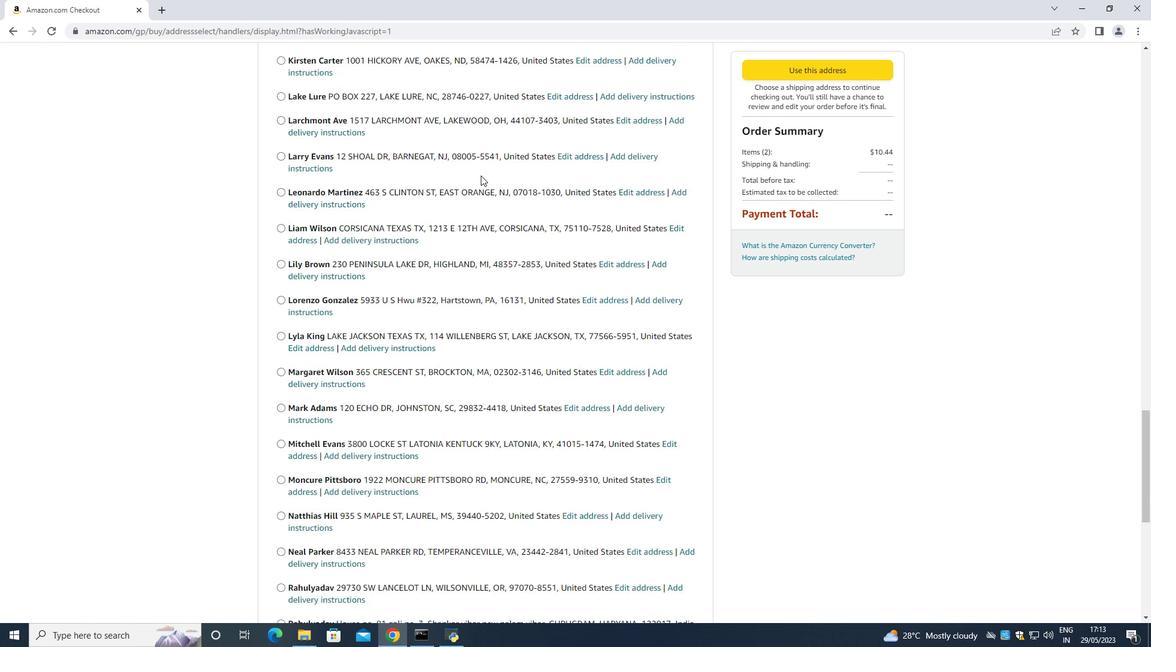 
Action: Mouse scrolled (480, 175) with delta (0, 0)
Screenshot: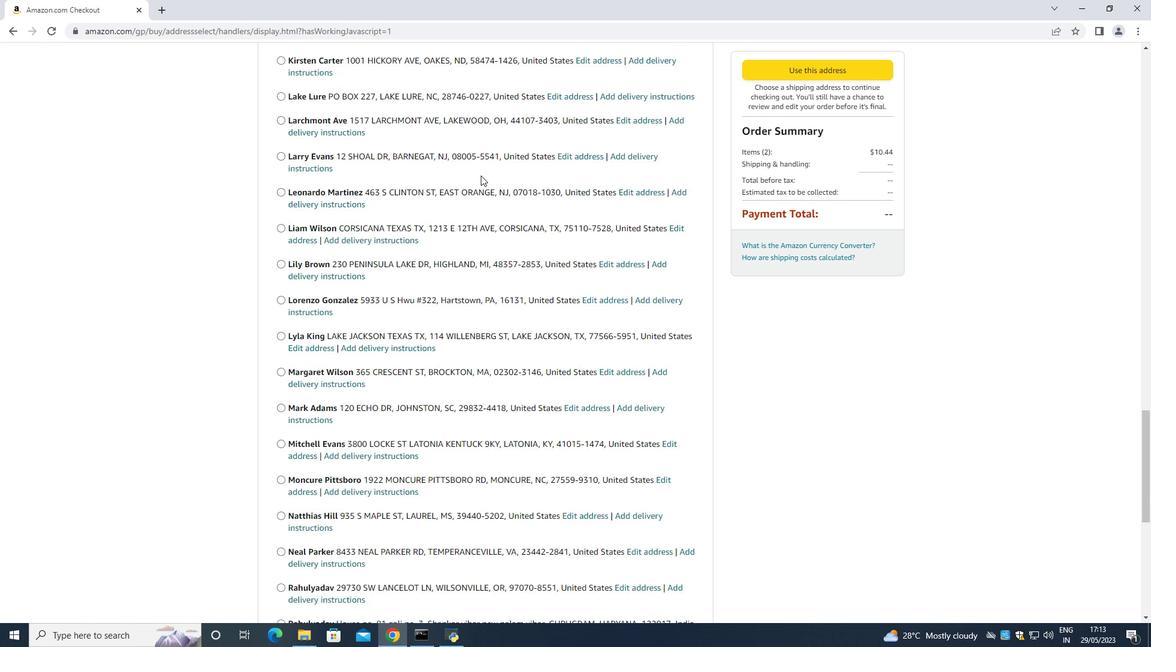 
Action: Mouse scrolled (480, 175) with delta (0, 0)
Screenshot: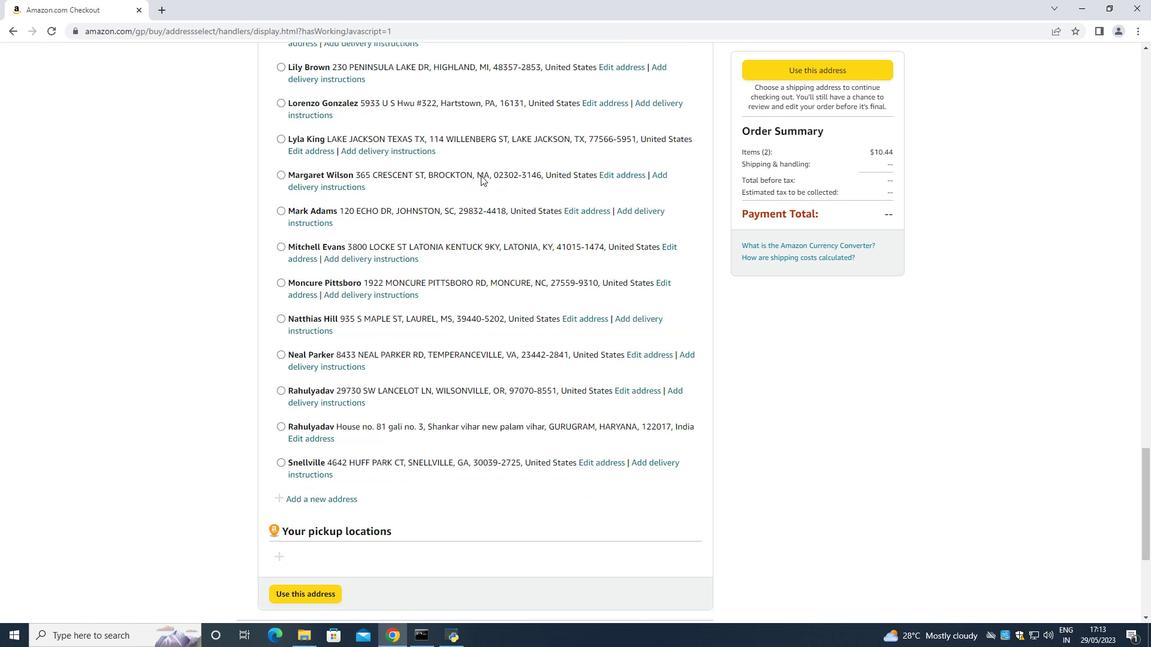 
Action: Mouse scrolled (480, 175) with delta (0, 0)
Screenshot: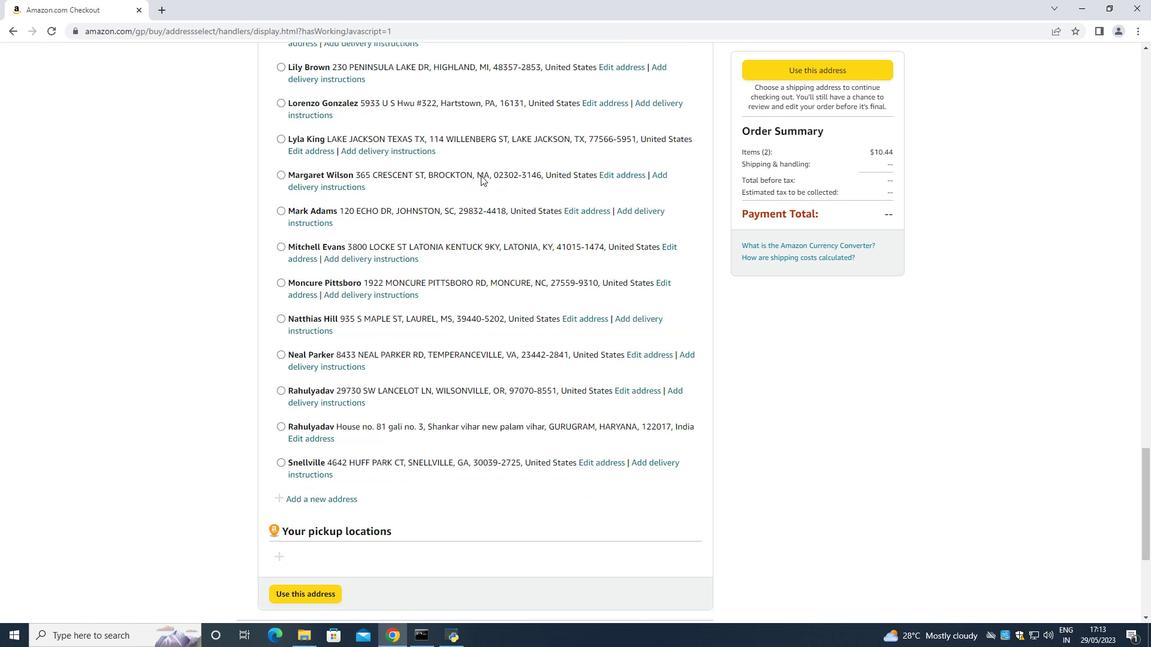 
Action: Mouse scrolled (480, 175) with delta (0, 0)
Screenshot: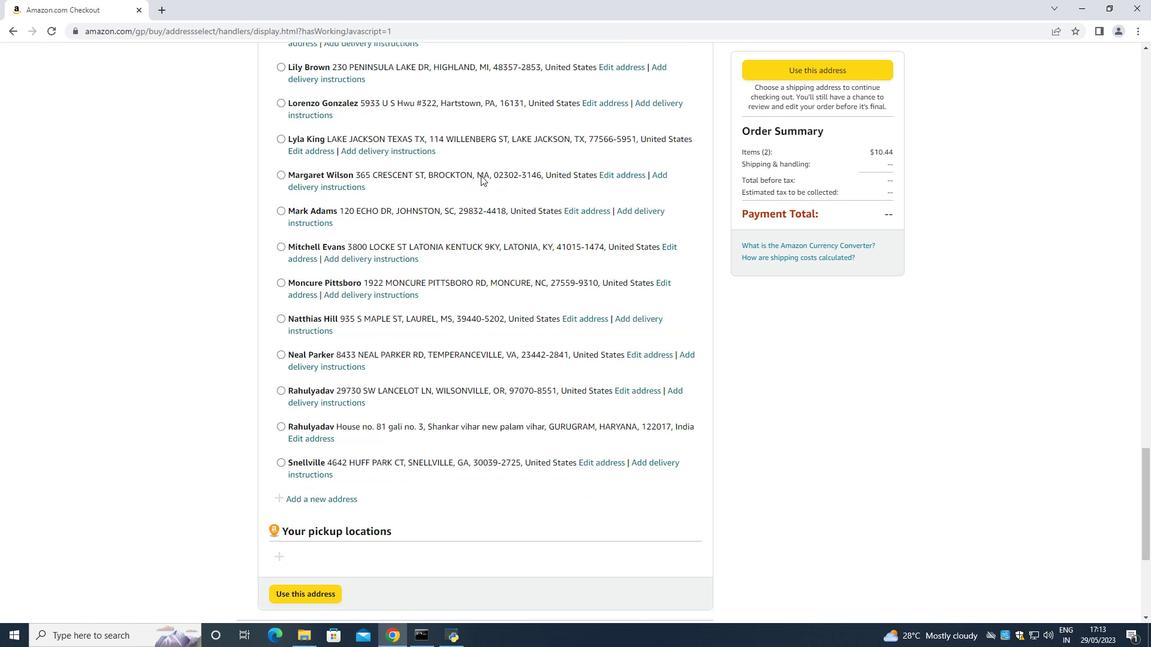 
Action: Mouse scrolled (480, 175) with delta (0, 0)
Screenshot: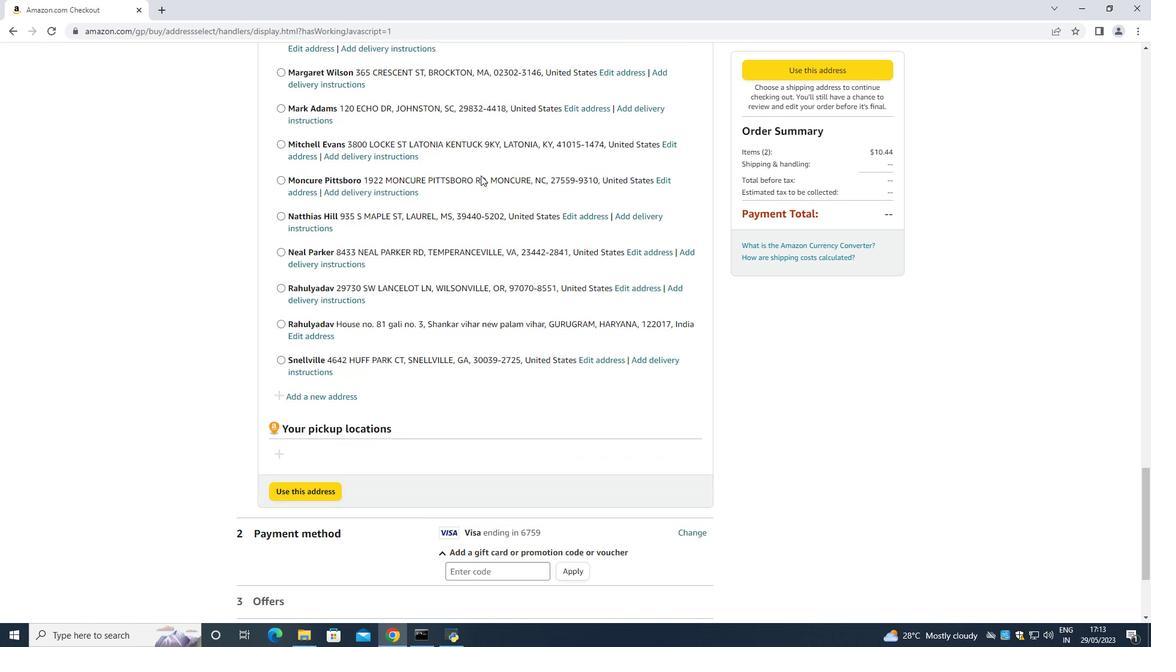 
Action: Mouse scrolled (480, 175) with delta (0, 0)
Screenshot: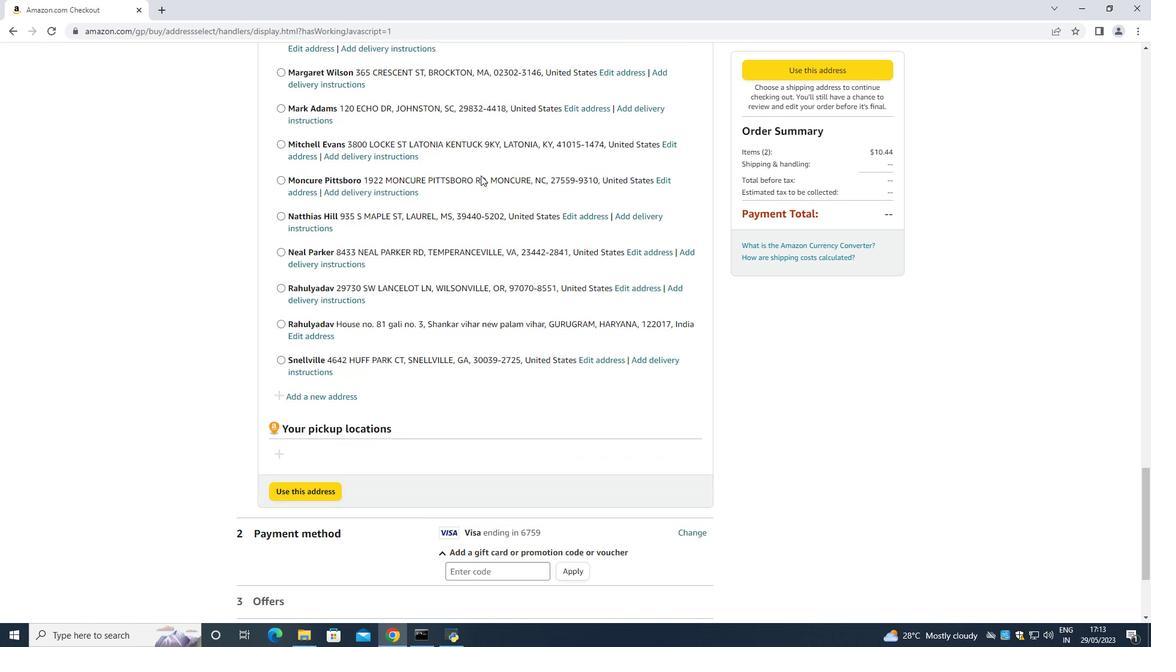 
Action: Mouse scrolled (480, 175) with delta (0, 0)
Screenshot: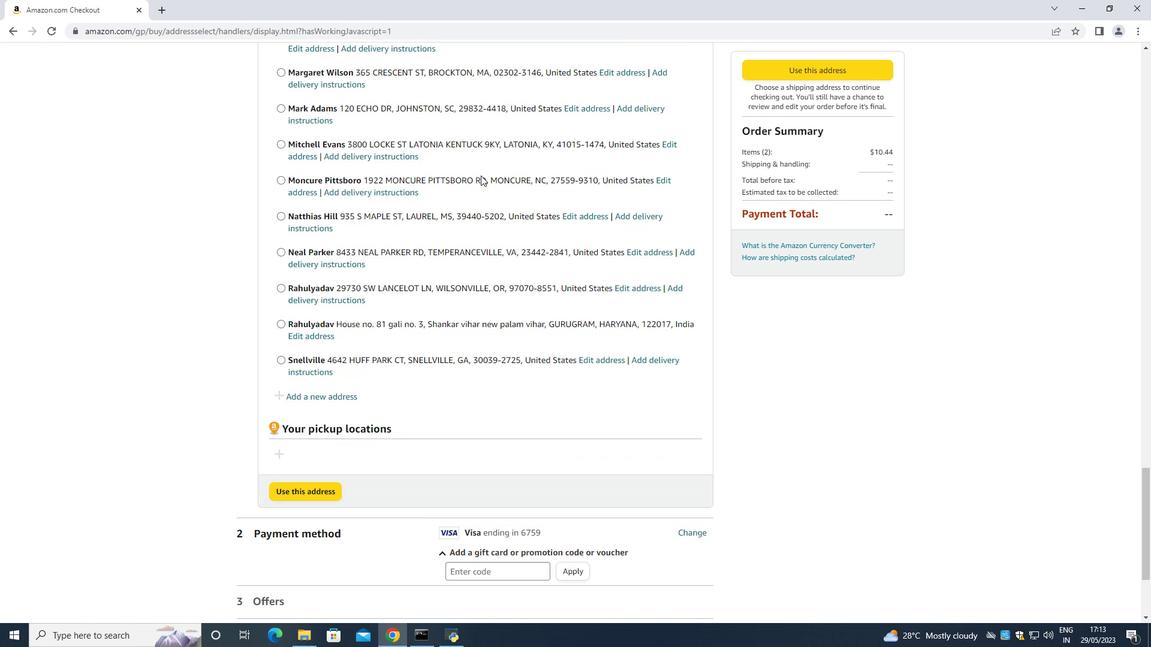 
Action: Mouse scrolled (480, 175) with delta (0, 0)
Screenshot: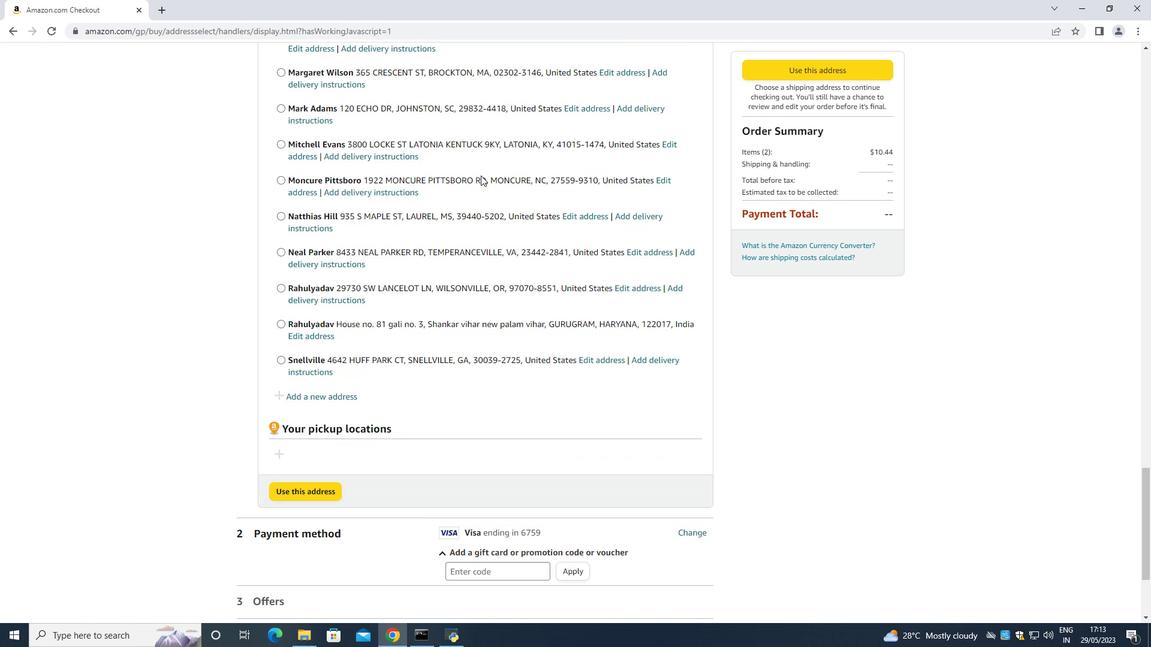 
Action: Mouse moved to (481, 173)
Screenshot: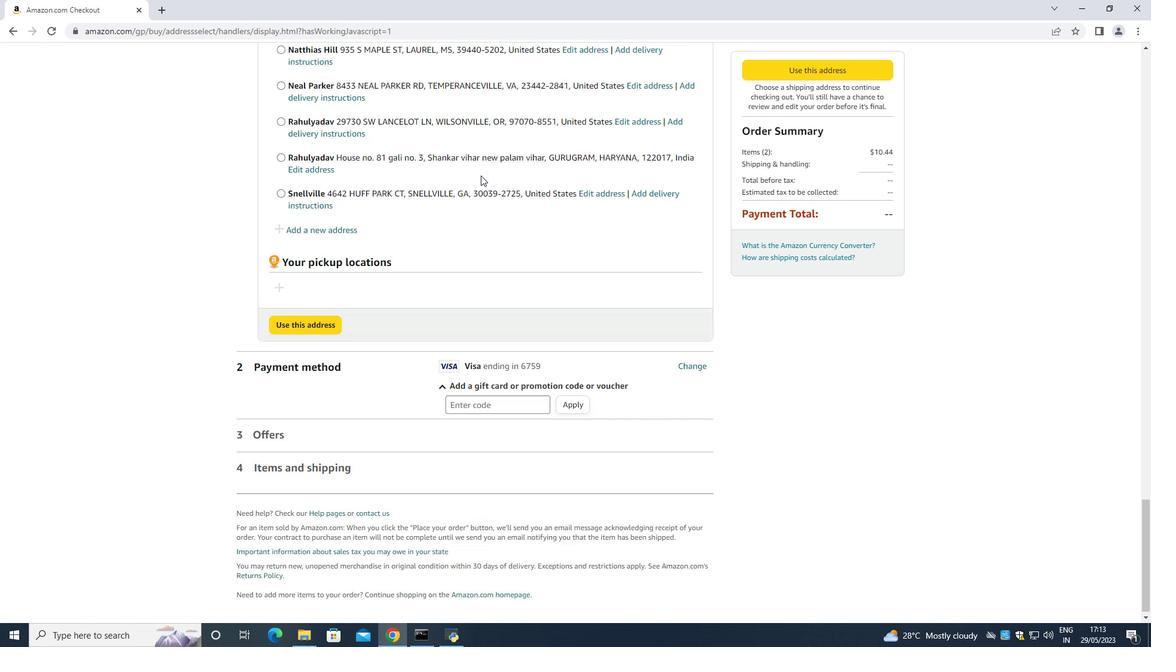 
Action: Mouse scrolled (481, 173) with delta (0, 0)
Screenshot: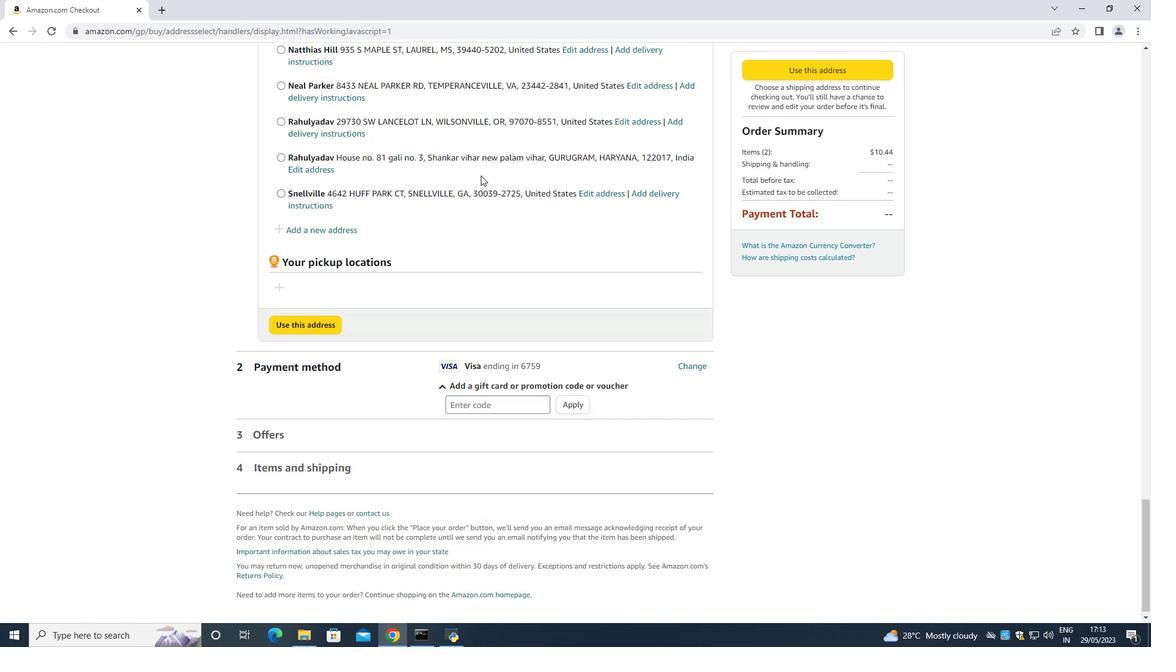 
Action: Mouse scrolled (481, 173) with delta (0, 0)
Screenshot: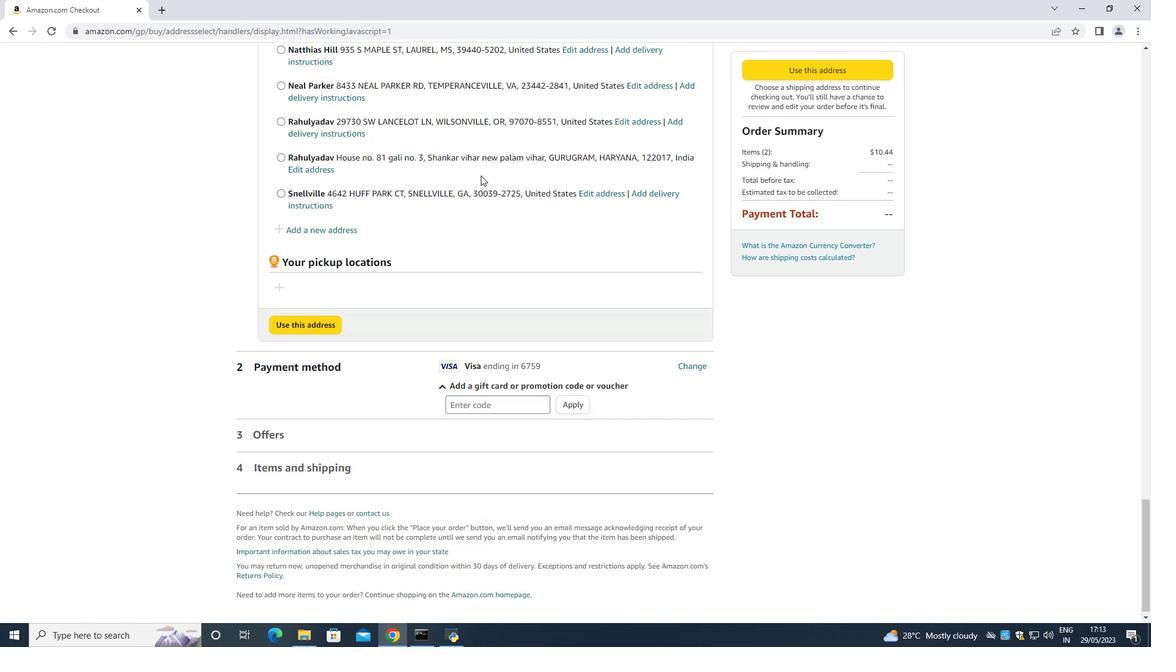 
Action: Mouse scrolled (481, 173) with delta (0, 0)
Screenshot: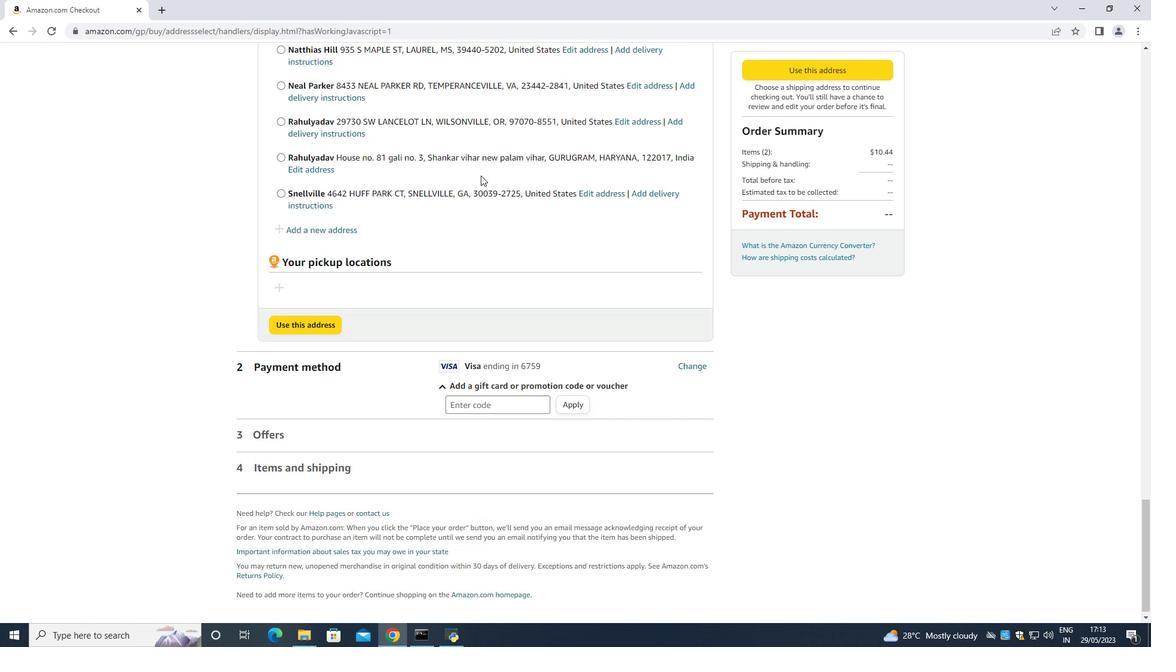 
Action: Mouse scrolled (481, 173) with delta (0, 0)
Screenshot: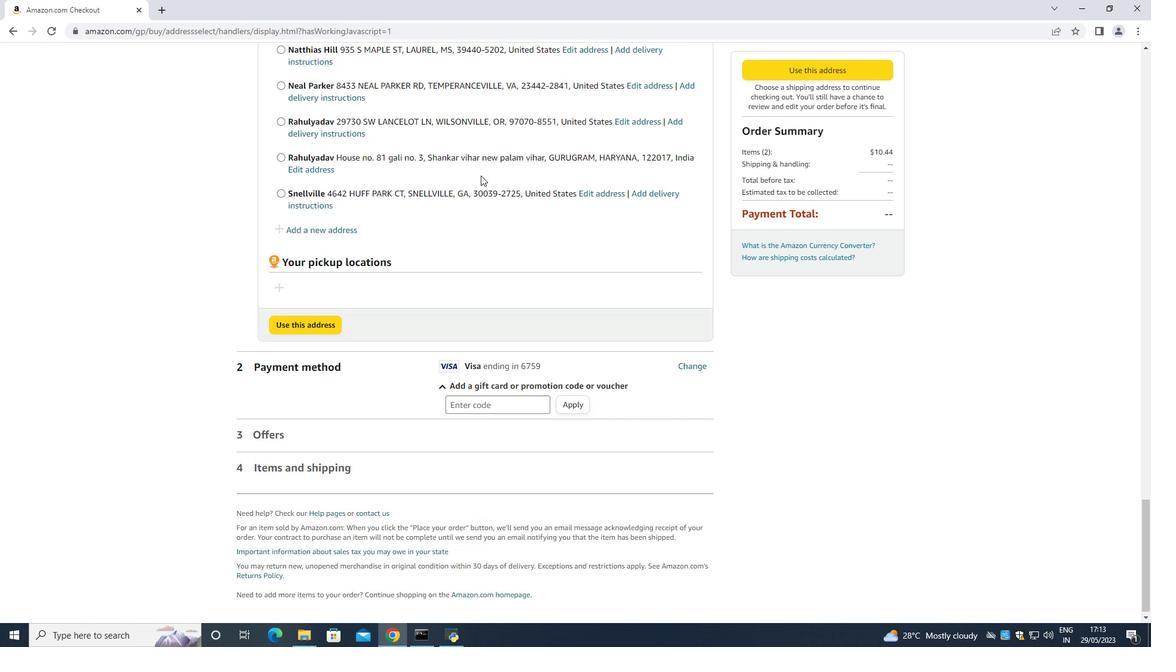 
Action: Mouse scrolled (481, 173) with delta (0, 0)
Screenshot: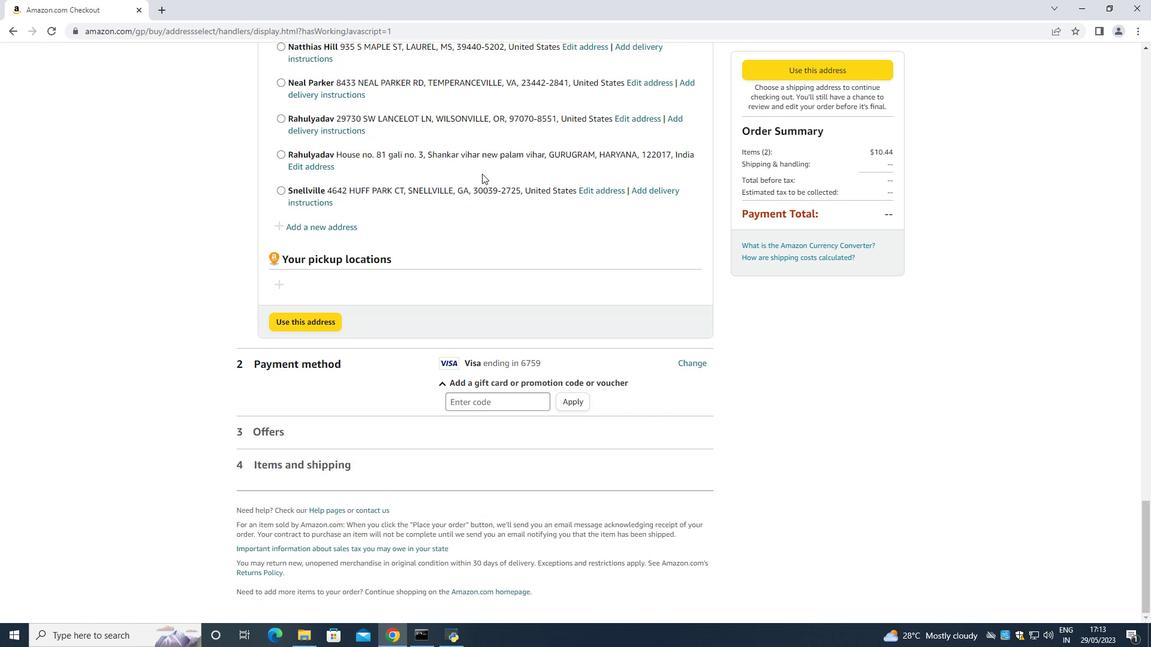 
Action: Mouse moved to (335, 229)
Screenshot: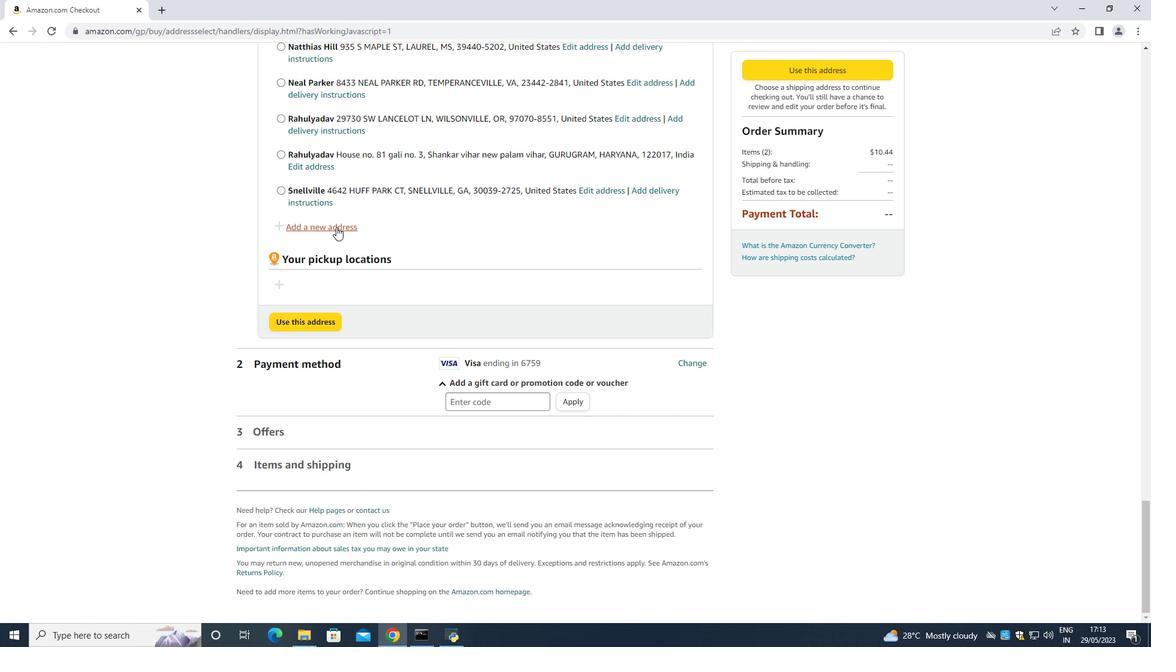 
Action: Mouse pressed left at (335, 229)
Screenshot: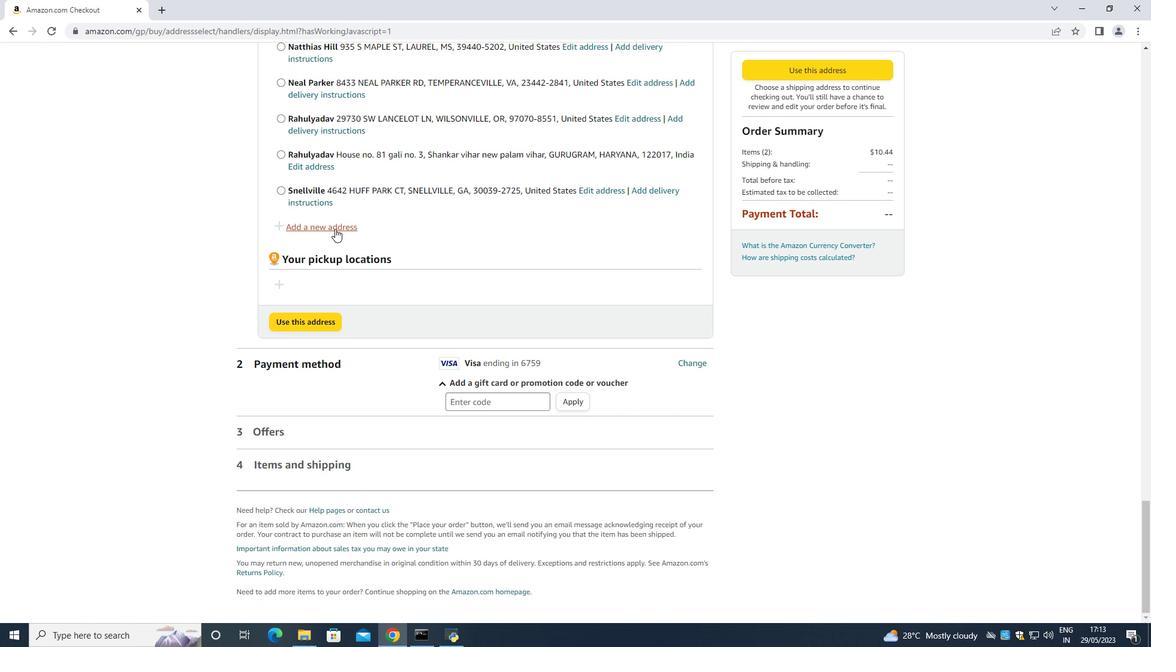 
Action: Mouse moved to (433, 291)
Screenshot: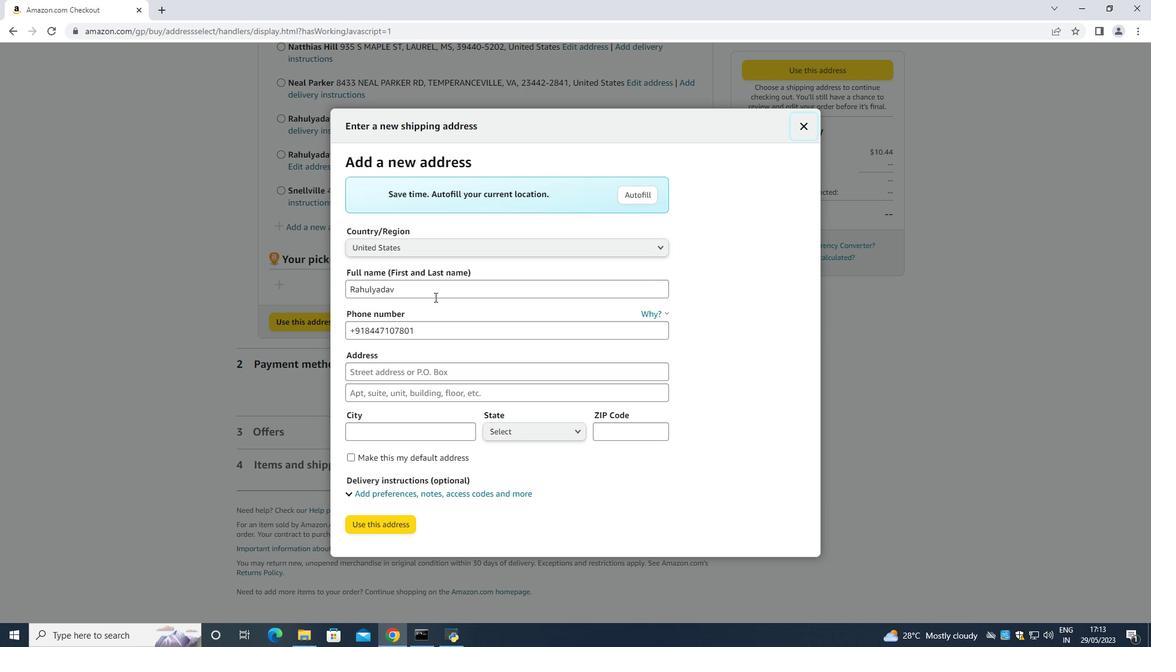 
Action: Mouse pressed left at (433, 291)
Screenshot: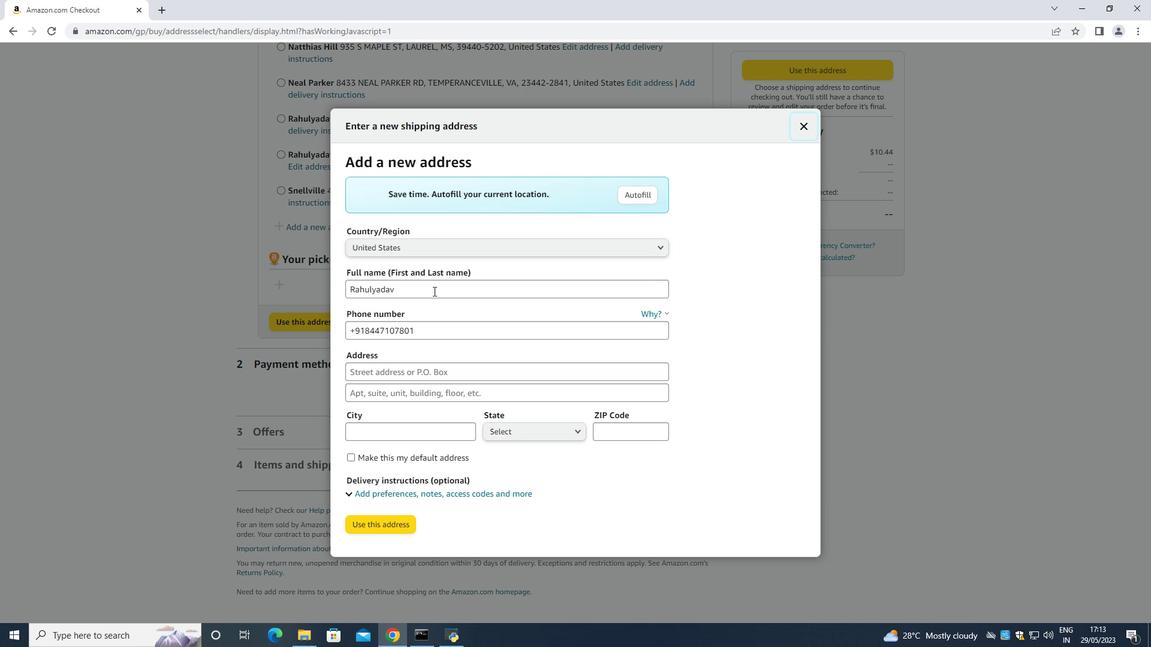 
Action: Mouse moved to (433, 290)
Screenshot: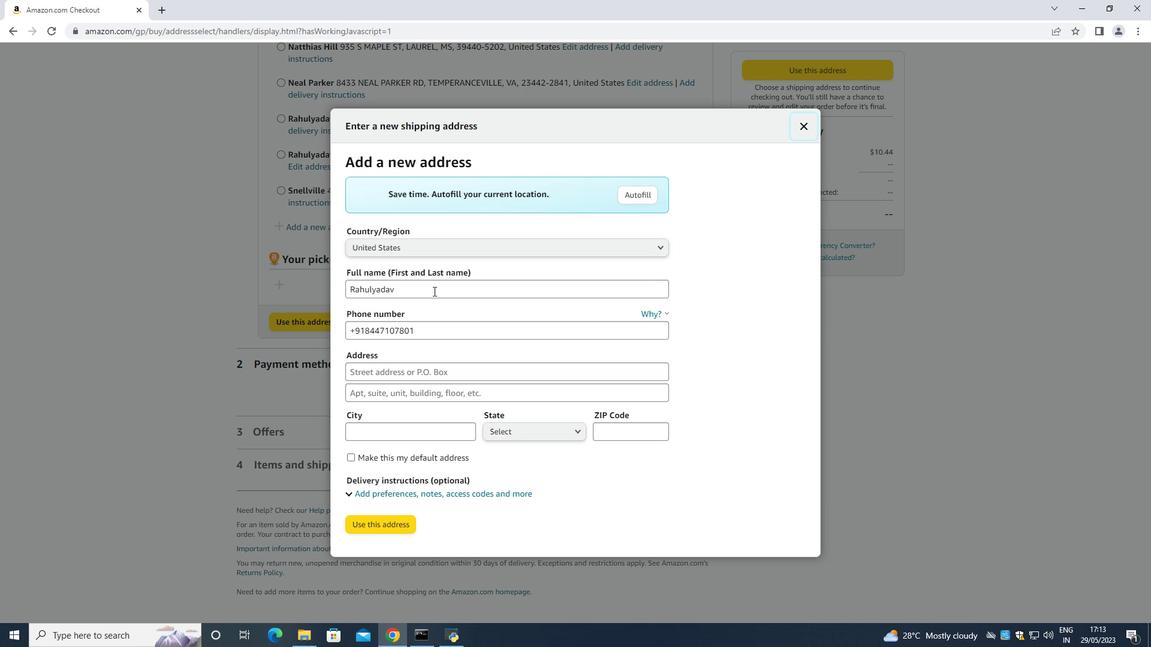 
Action: Key pressed <Key.backspace><Key.backspace><Key.backspace><Key.backspace><Key.backspace><Key.backspace><Key.backspace><Key.backspace><Key.backspace><Key.backspace><Key.backspace><Key.backspace><Key.backspace><Key.backspace><Key.backspace><Key.backspace><Key.backspace><Key.backspace><Key.backspace><Key.backspace><Key.shift><Key.shift><Key.shift><Key.shift>Kantherine<Key.space><Key.shift><Key.shift><Key.shift><Key.shift><Key.shift><Key.shift><Key.shift><Key.shift><Key.shift><Key.shift><Key.shift><Key.shift><Key.shift><Key.shift>Jones<Key.space><Key.tab><Key.tab><Key.backspace>4403901431
Screenshot: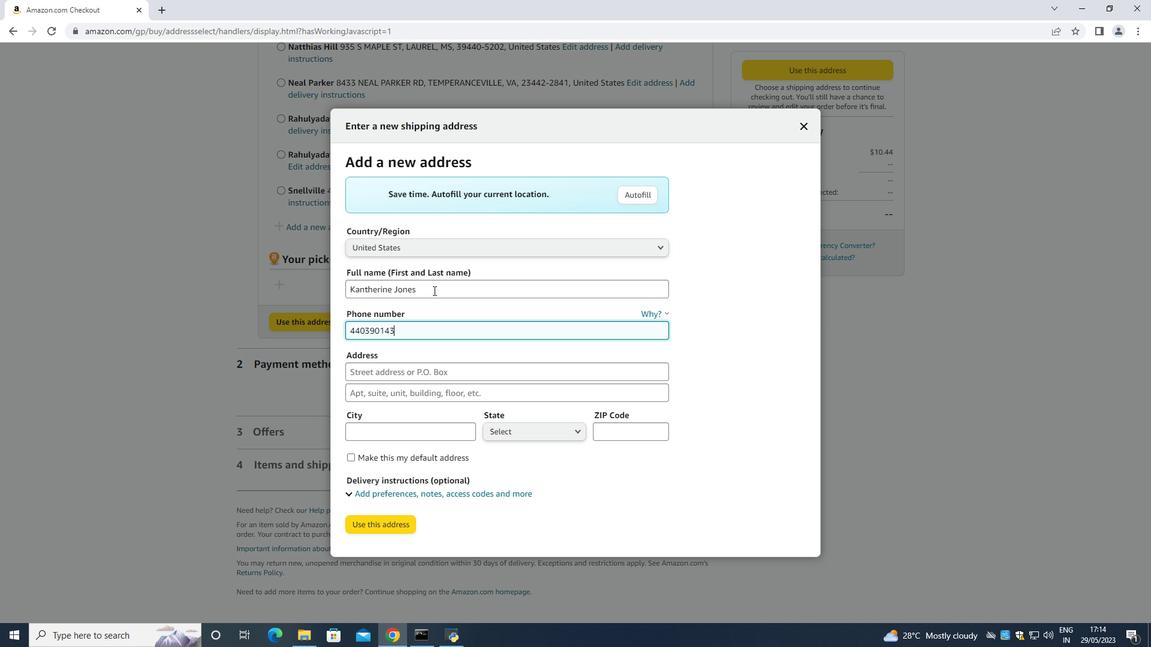 
Action: Mouse moved to (414, 273)
Screenshot: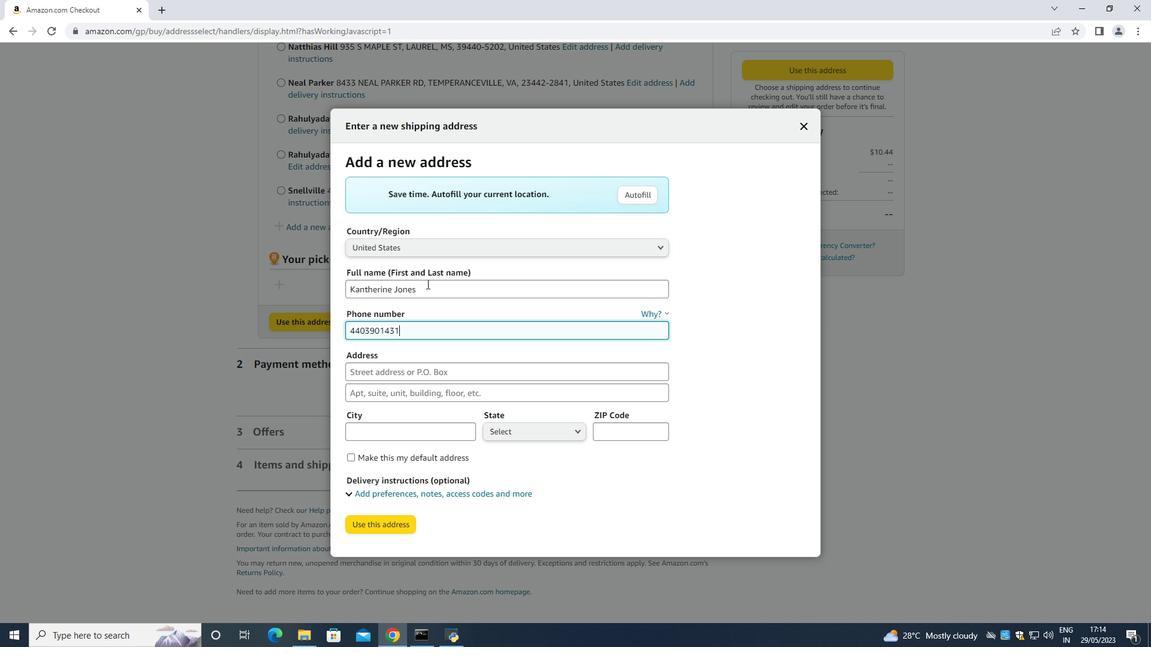 
Action: Key pressed <Key.tab>
Screenshot: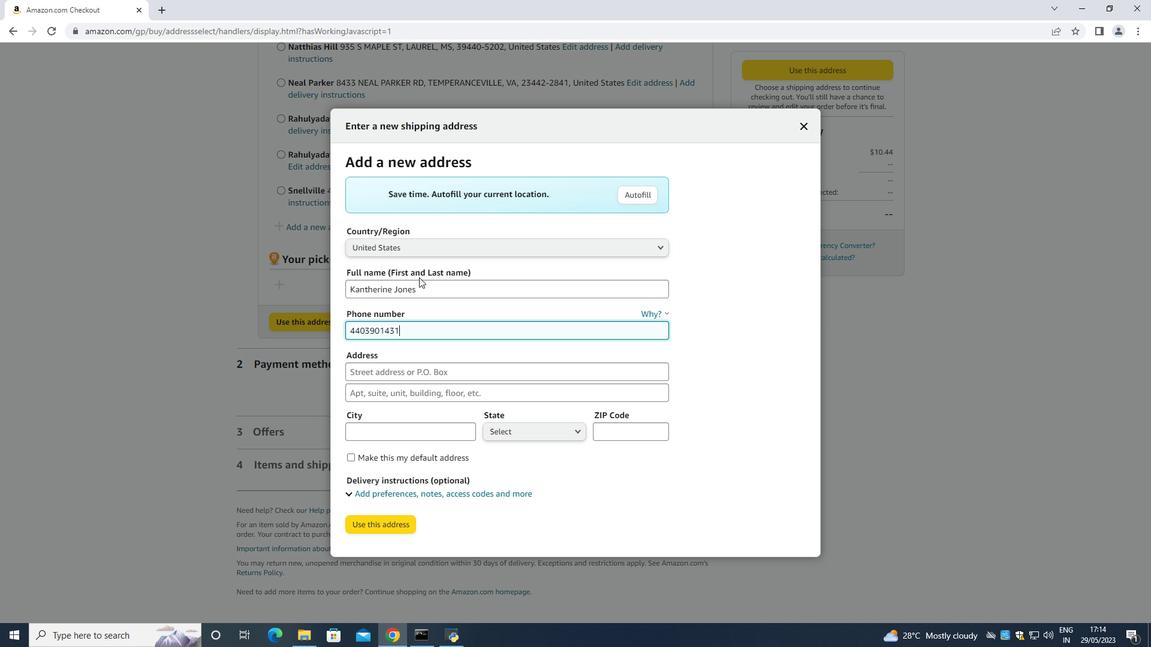 
Action: Mouse moved to (386, 374)
Screenshot: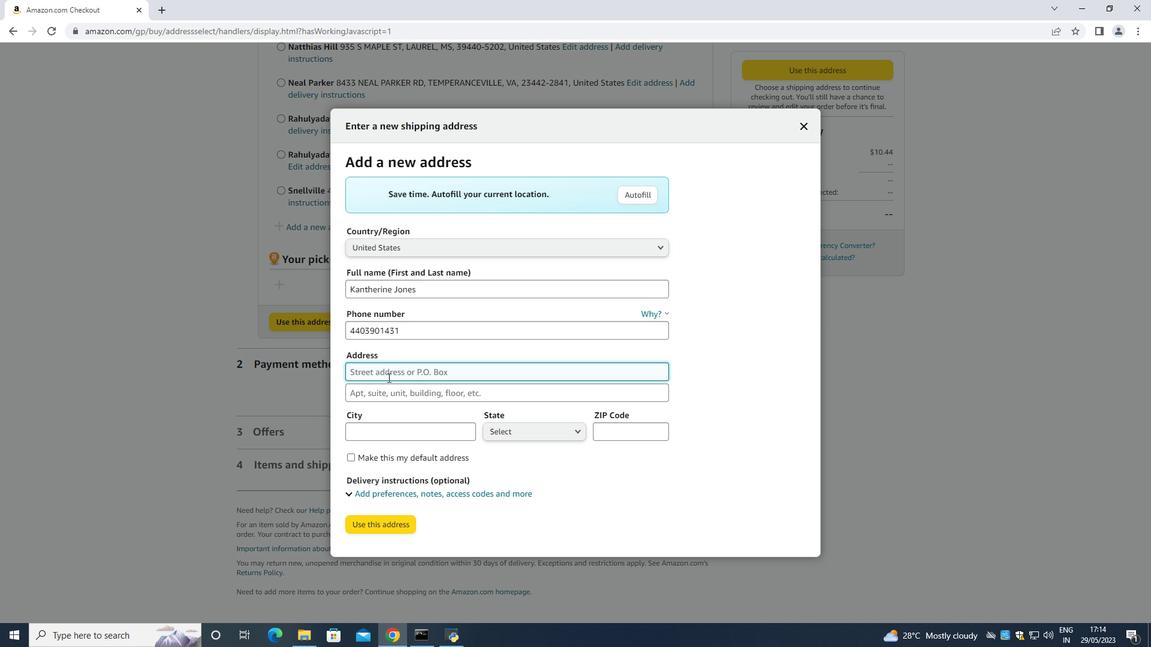 
Action: Mouse pressed left at (386, 374)
Screenshot: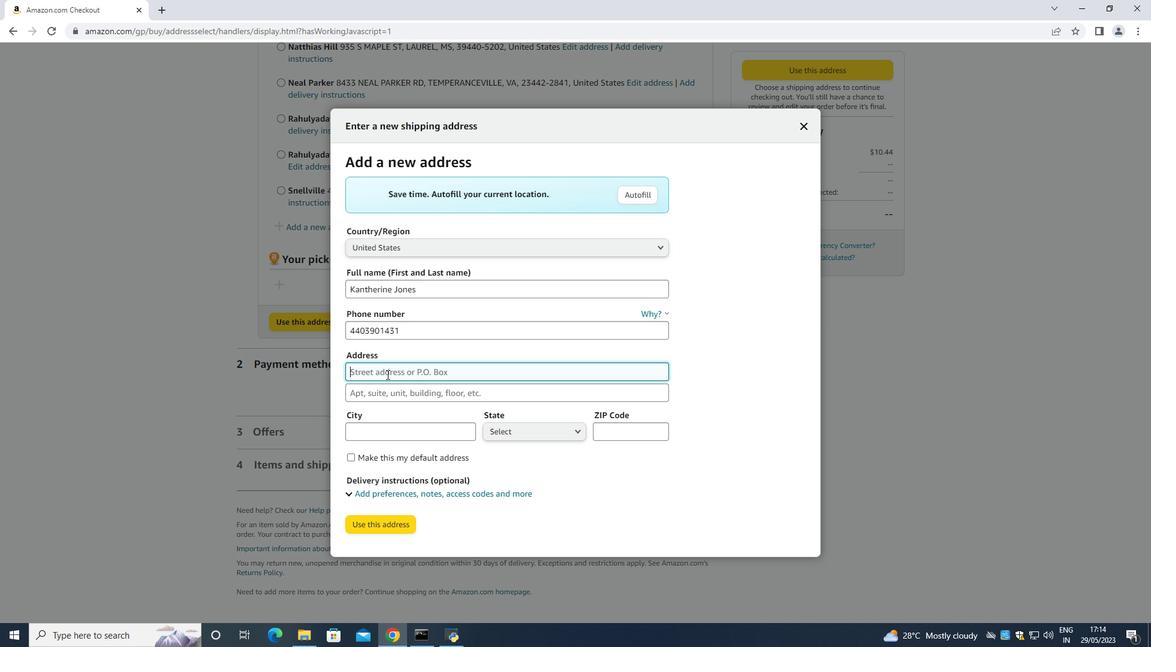 
Action: Mouse moved to (384, 373)
Screenshot: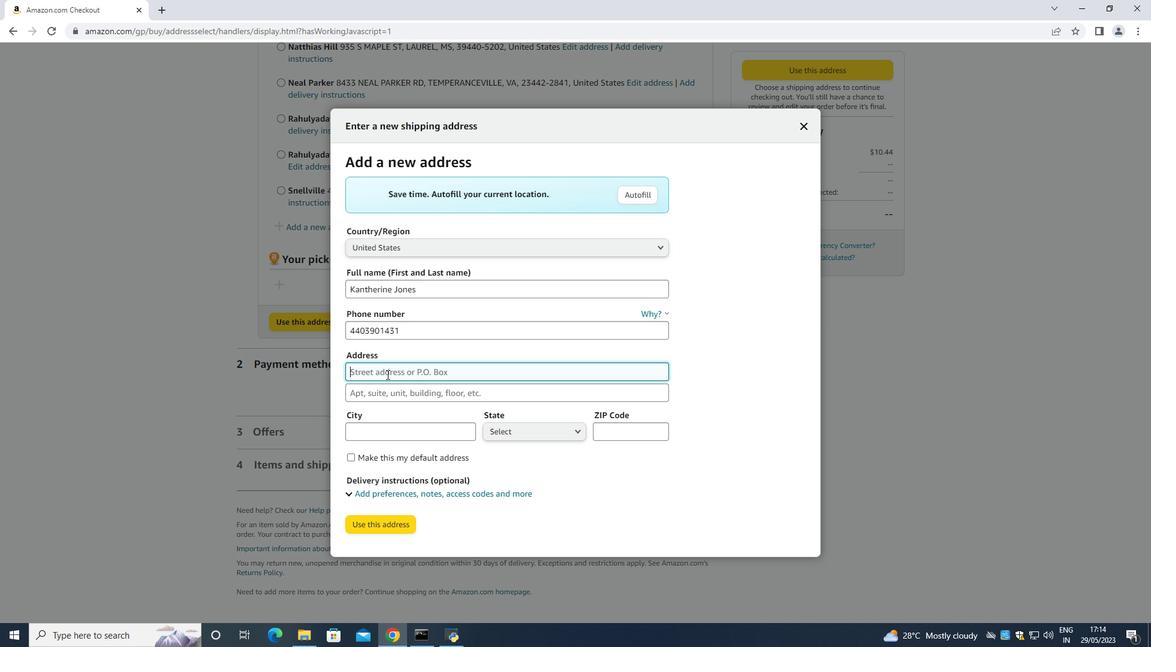 
Action: Key pressed 44<Key.backspace><Key.backspace>1480<Key.space><Key.shift>Vineyard<Key.space><Key.shift><Key.shift><Key.shift><Key.shift><Key.shift><Key.shift><Key.shift><Key.shift><Key.shift><Key.shift><Key.shift><Key.shift><Key.shift><Key.shift><Key.shift><Key.shift><Key.shift><Key.shift><Key.shift>Drive<Key.space>
Screenshot: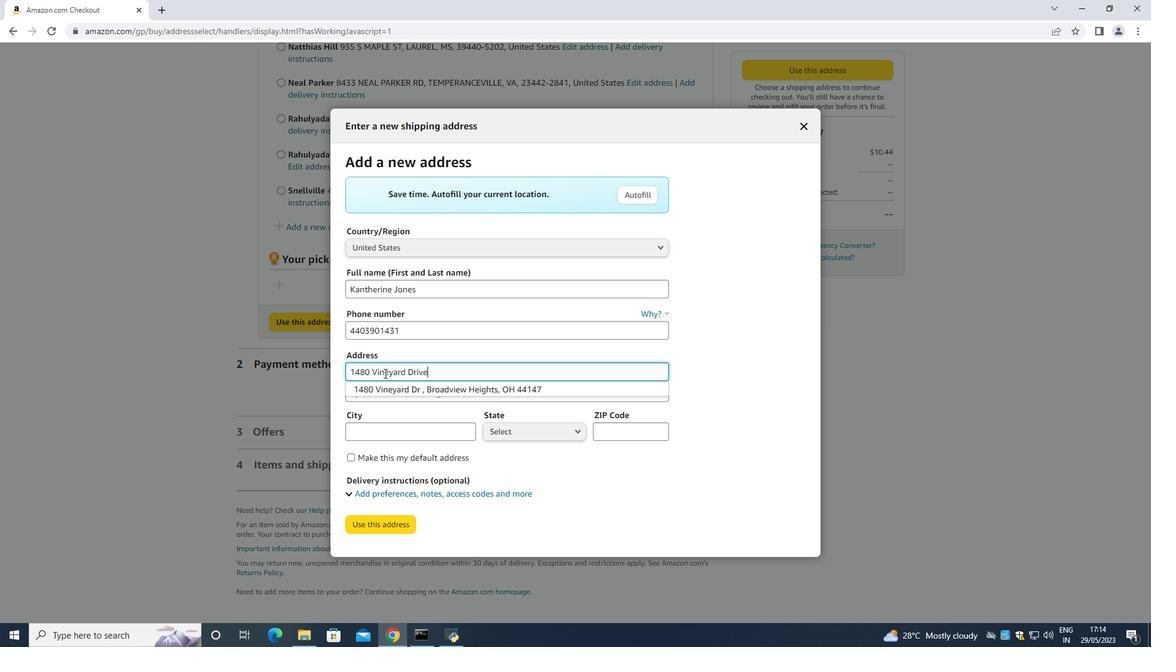
Action: Mouse moved to (392, 438)
Screenshot: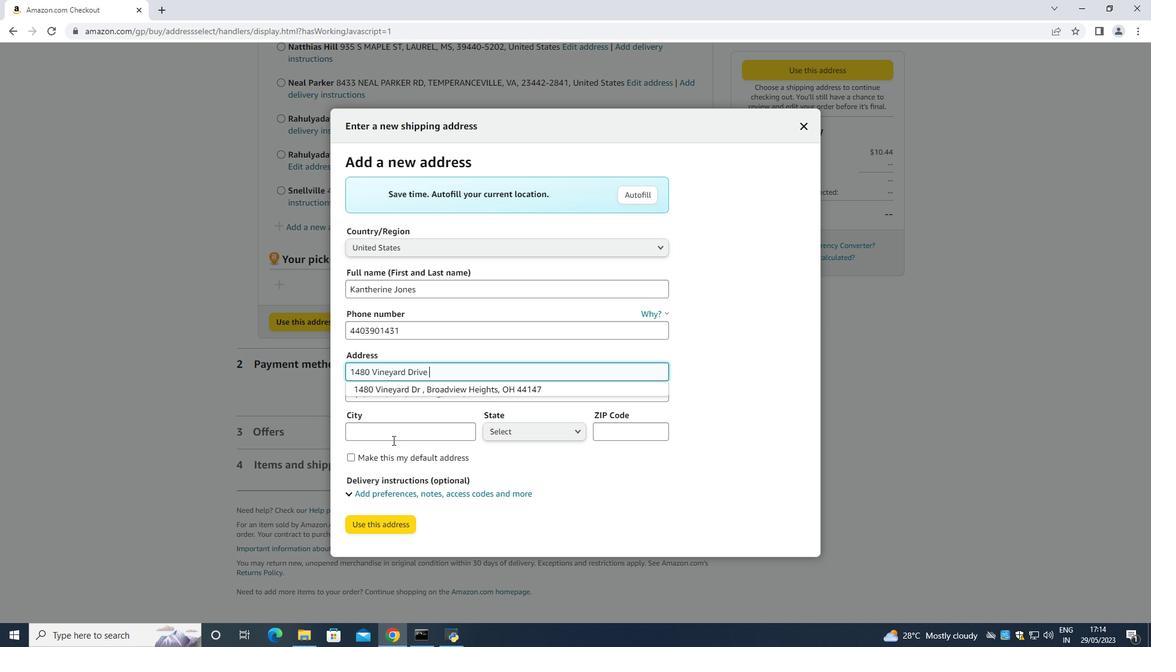 
Action: Mouse pressed left at (392, 438)
Screenshot: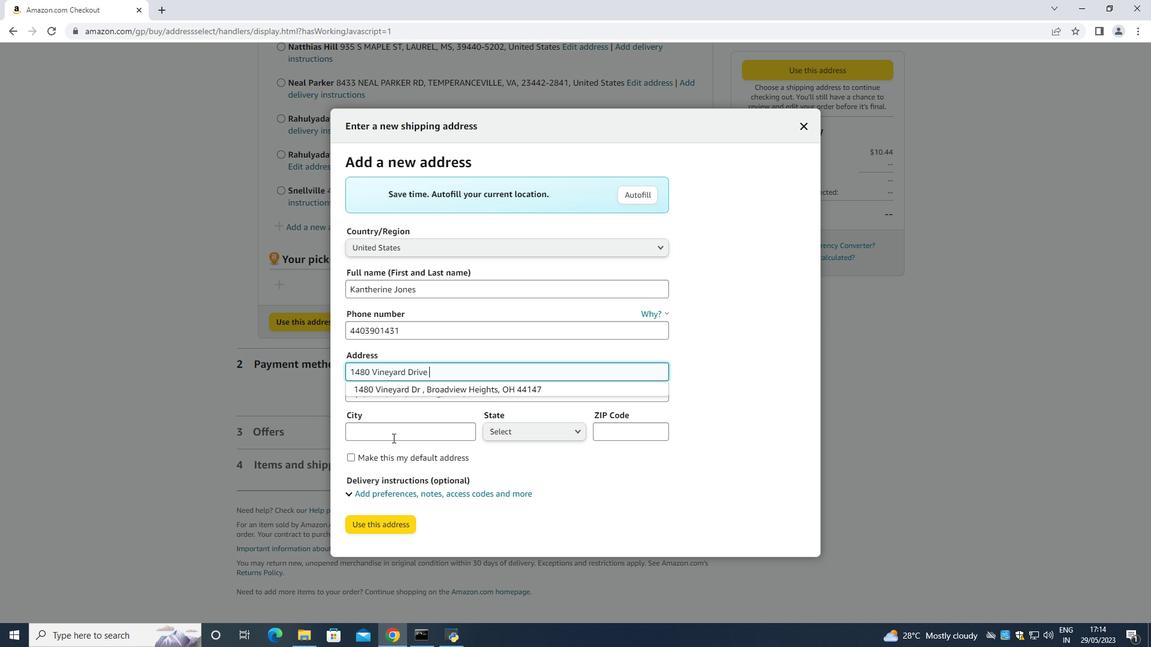 
Action: Mouse moved to (383, 427)
